 Task: Select Flowers. Add to cart, from The Flower & Gift Boutique_x000D_
 for 319 Chandan Way, Irving, Texas 75063, Cell Number 6823134501, following items : Premium Red Rose Bouquet (12ct)_x000D_
 - 1, Glass Bella Vase – Clear 8.75"_x000D_
 - 1, Lindt Lindor Assorted Gourmet Truffles Gift Box (6.8oz)_x000D_
 - 1, Preserved Roses Pink Champagne Gift Box_x000D_
 - 1
Action: Mouse moved to (948, 145)
Screenshot: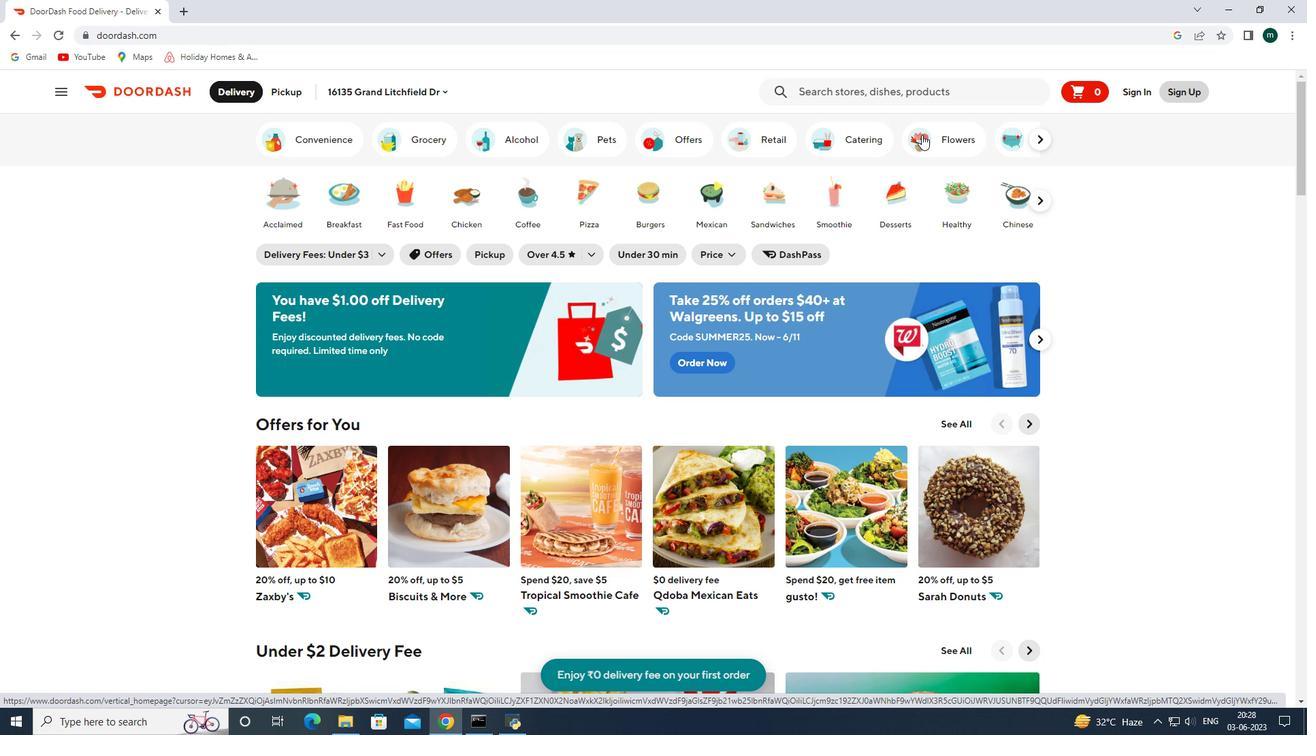 
Action: Mouse pressed left at (948, 145)
Screenshot: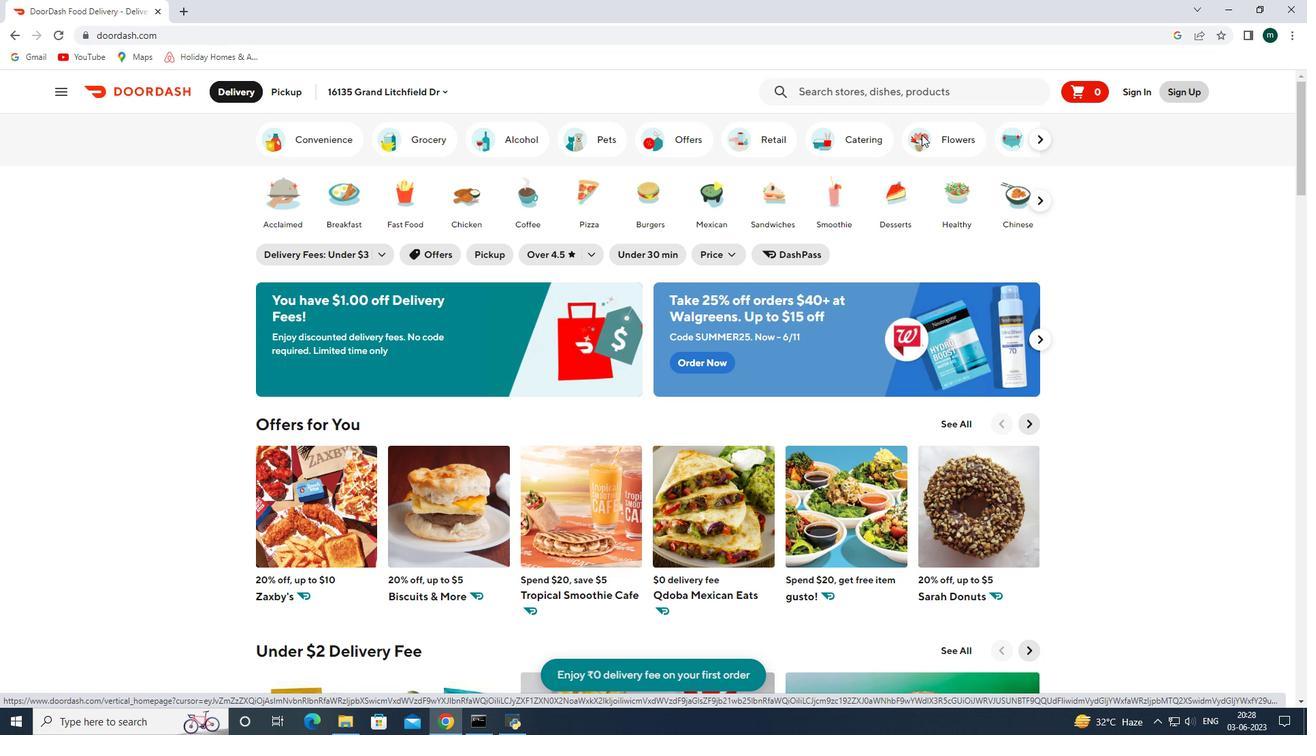 
Action: Mouse moved to (762, 312)
Screenshot: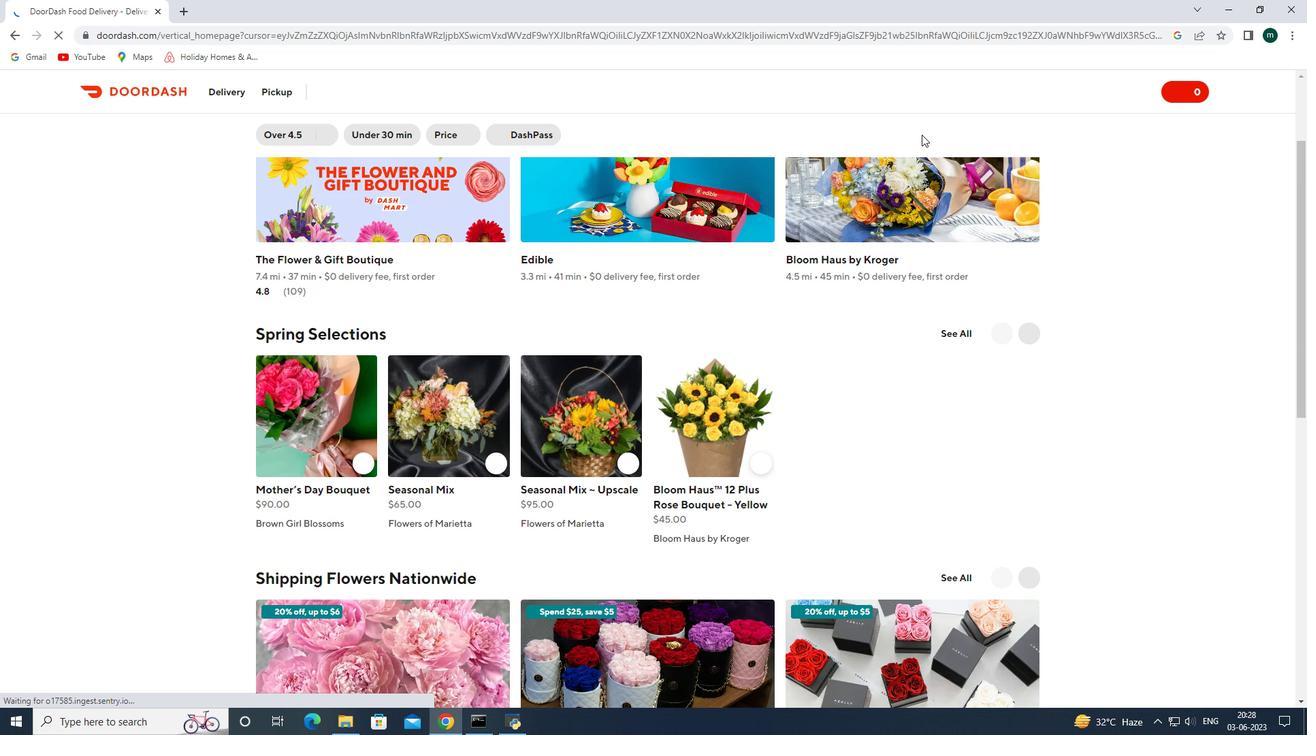 
Action: Mouse scrolled (762, 311) with delta (0, 0)
Screenshot: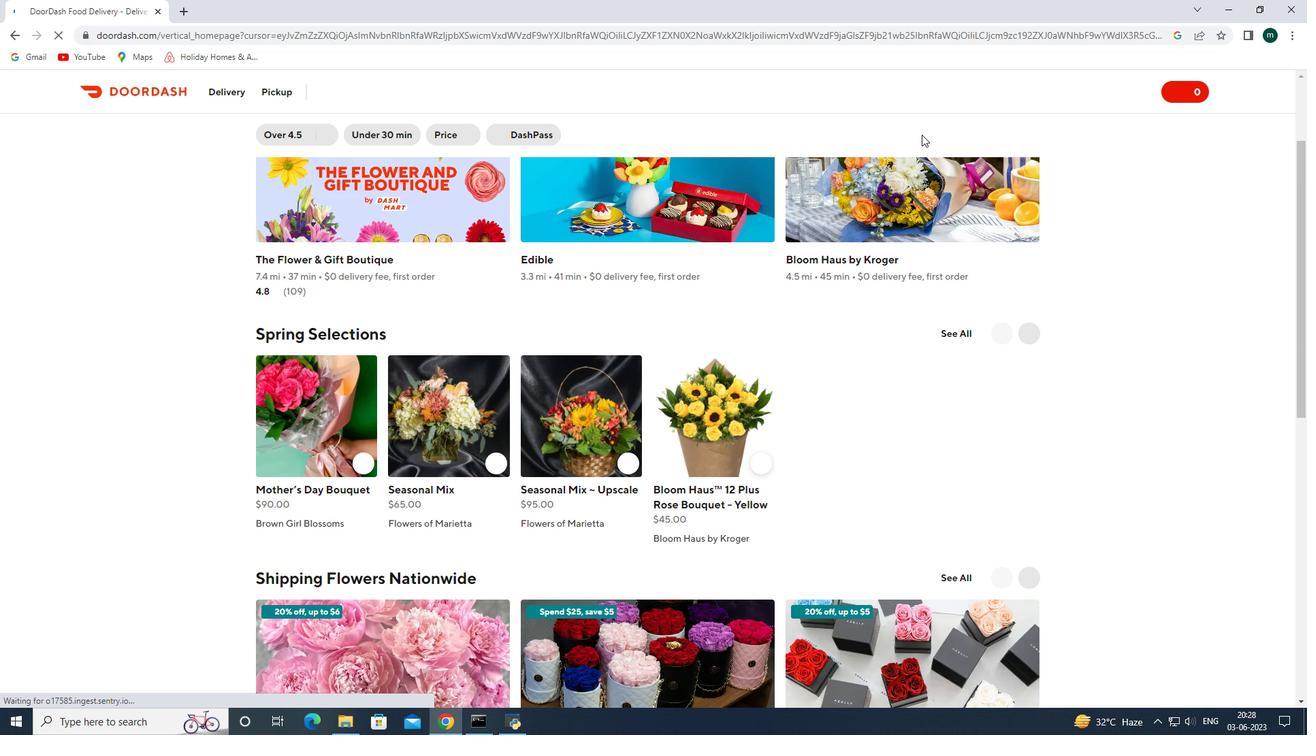 
Action: Mouse scrolled (762, 311) with delta (0, 0)
Screenshot: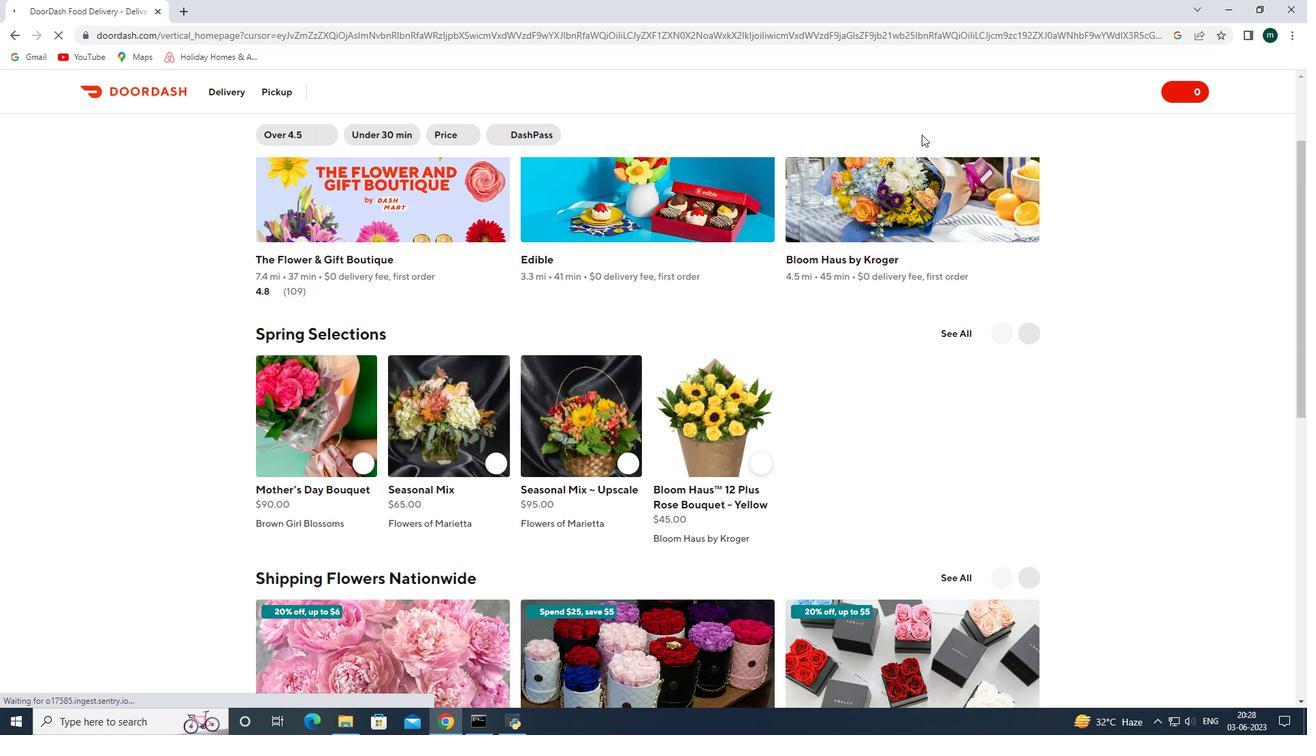 
Action: Mouse scrolled (762, 311) with delta (0, 0)
Screenshot: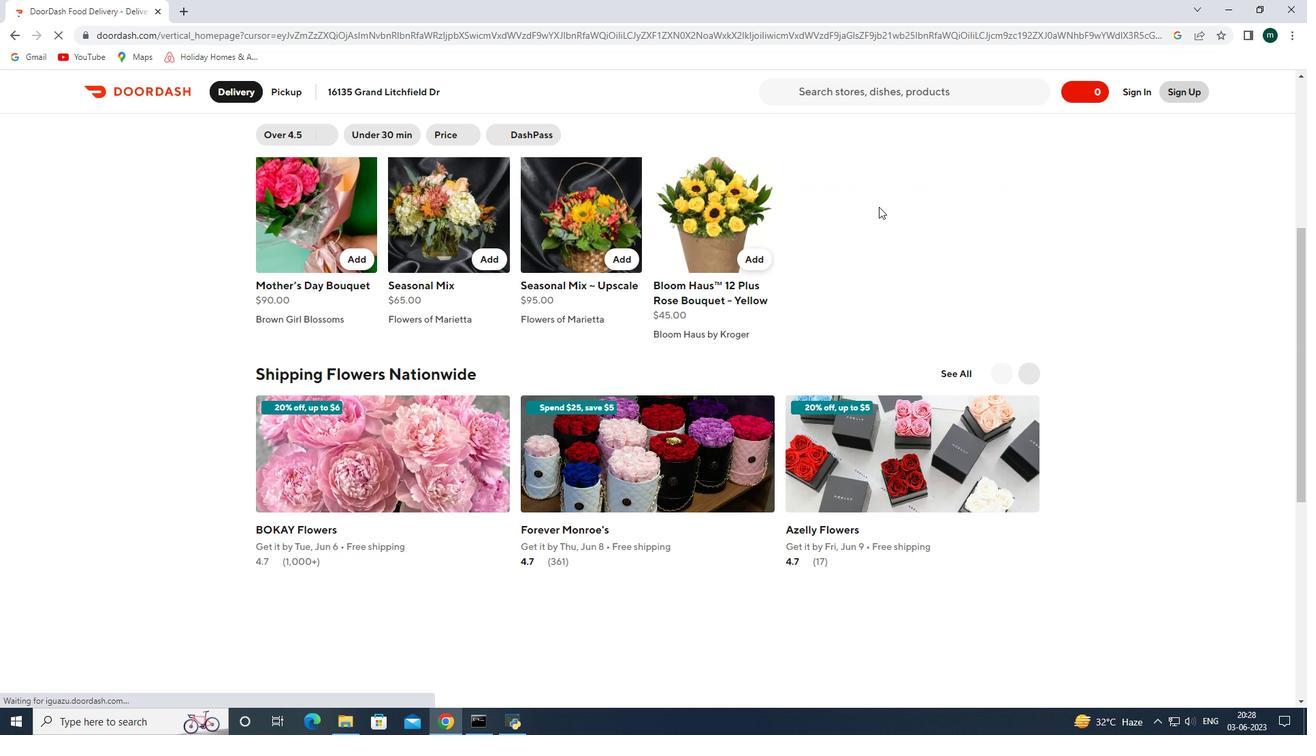 
Action: Mouse scrolled (762, 311) with delta (0, 0)
Screenshot: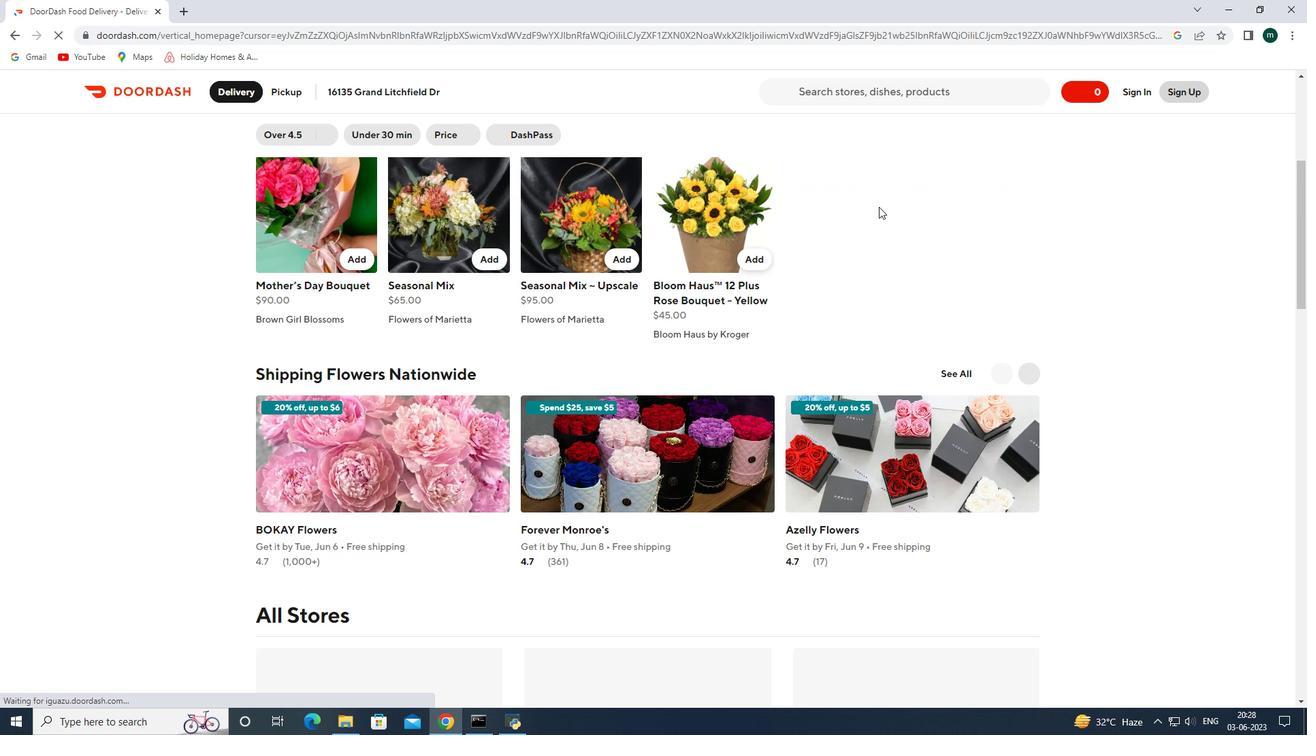 
Action: Mouse scrolled (762, 311) with delta (0, 0)
Screenshot: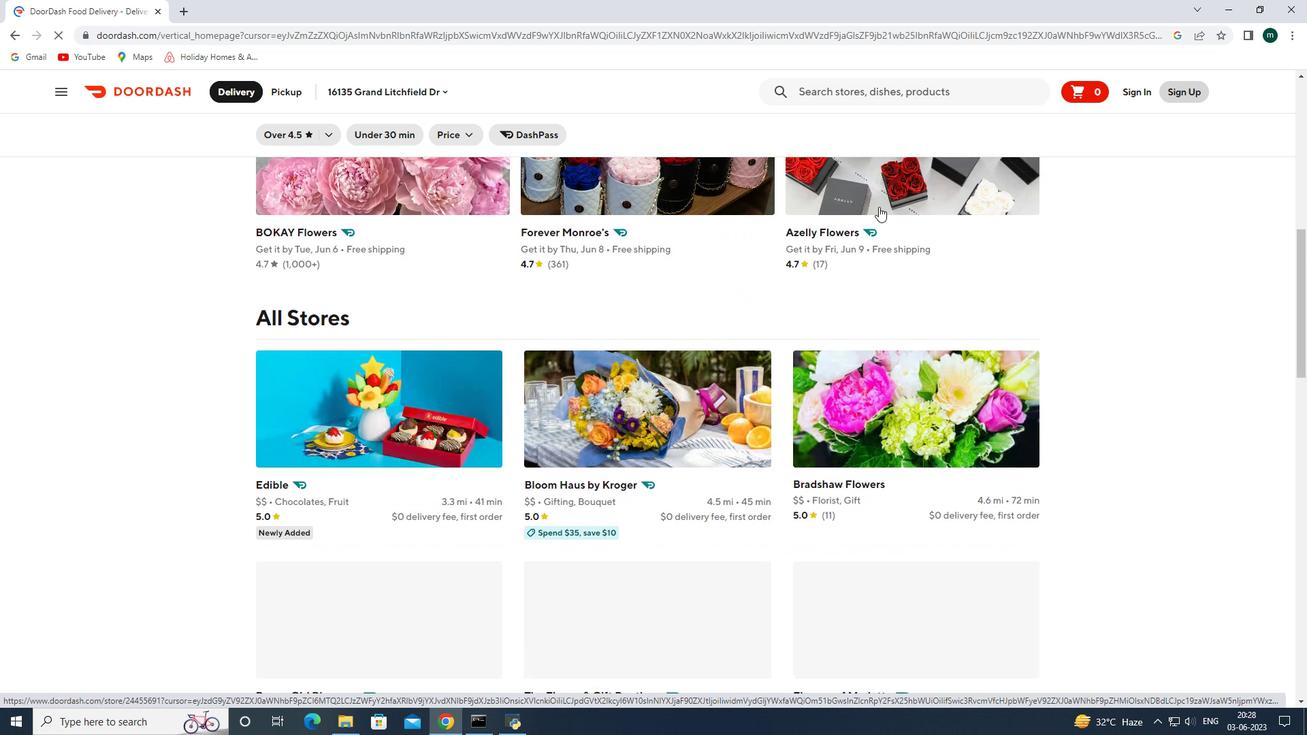 
Action: Mouse scrolled (762, 311) with delta (0, 0)
Screenshot: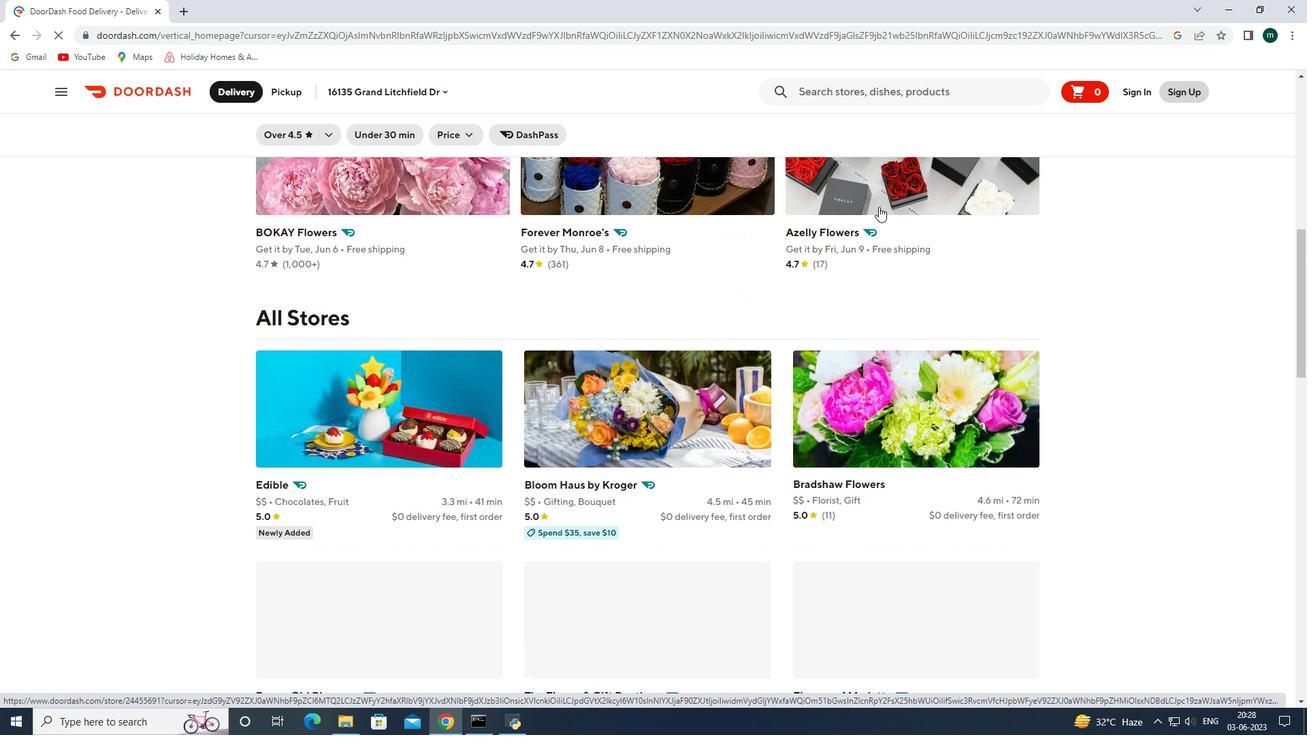 
Action: Mouse scrolled (762, 311) with delta (0, 0)
Screenshot: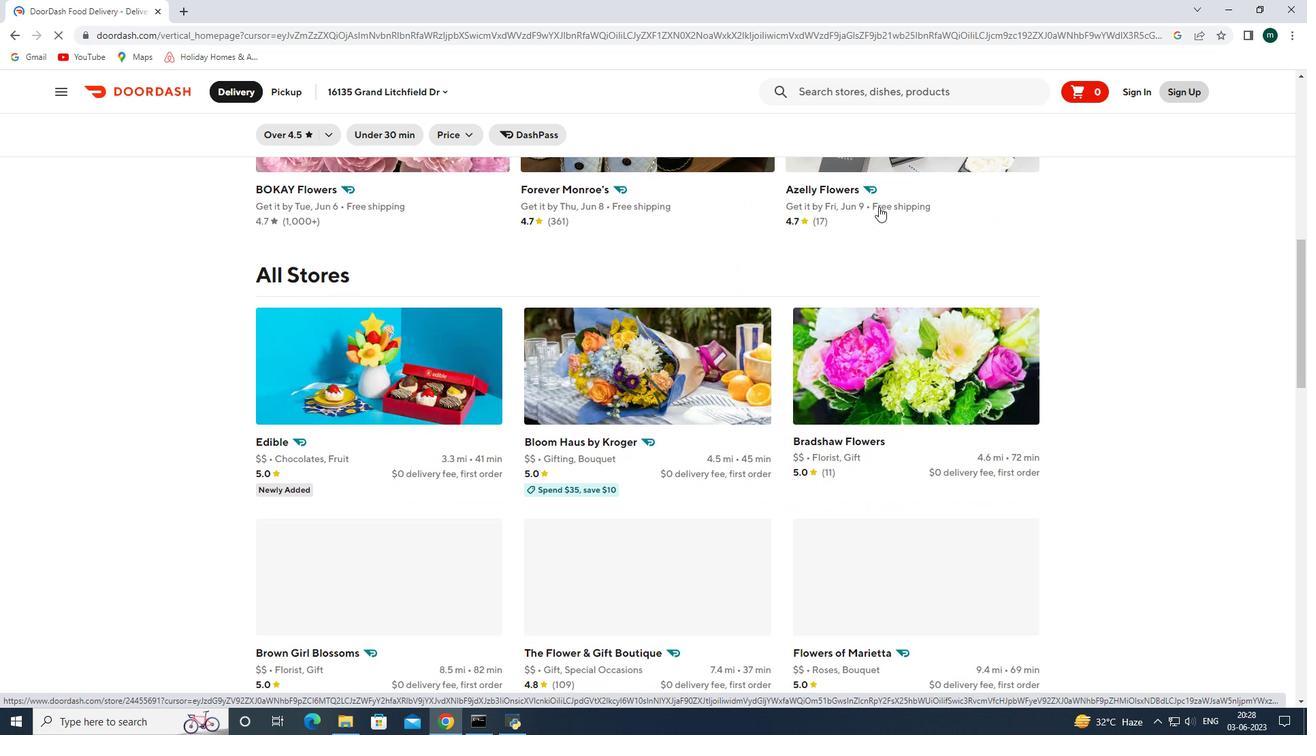 
Action: Mouse scrolled (762, 311) with delta (0, 0)
Screenshot: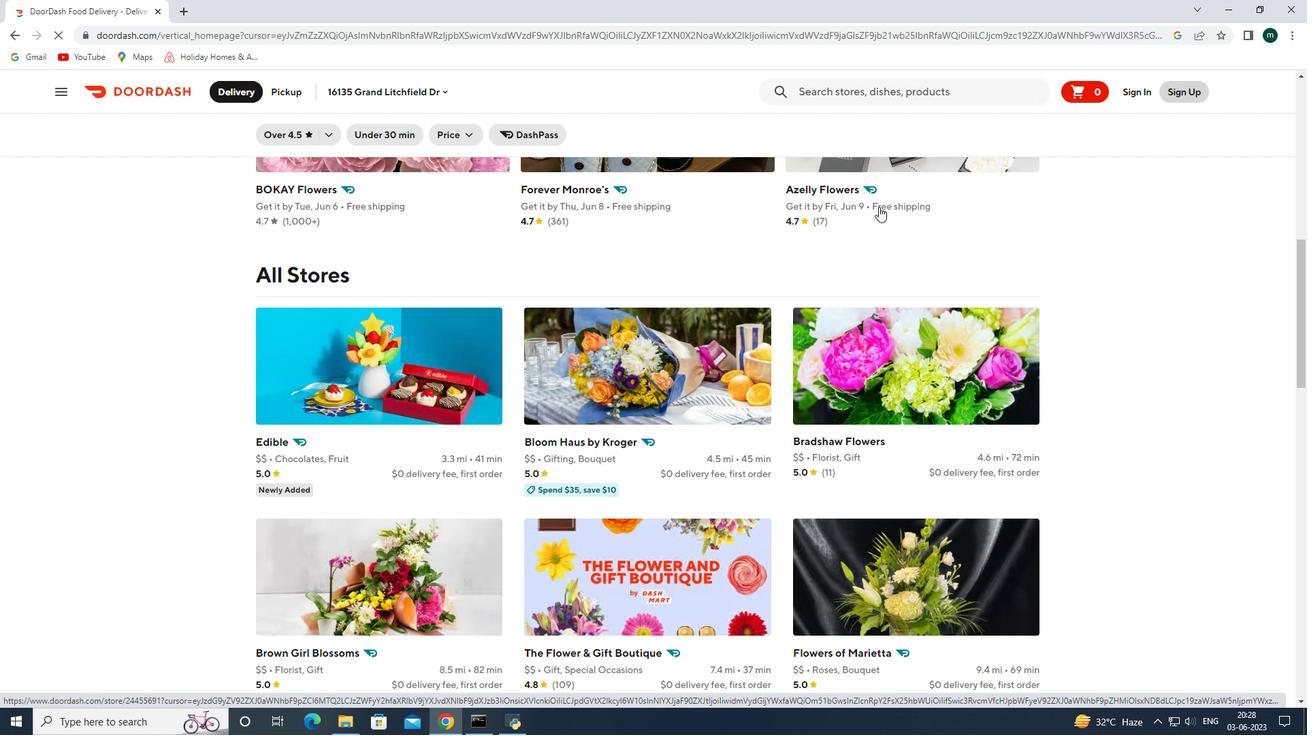 
Action: Mouse scrolled (762, 311) with delta (0, 0)
Screenshot: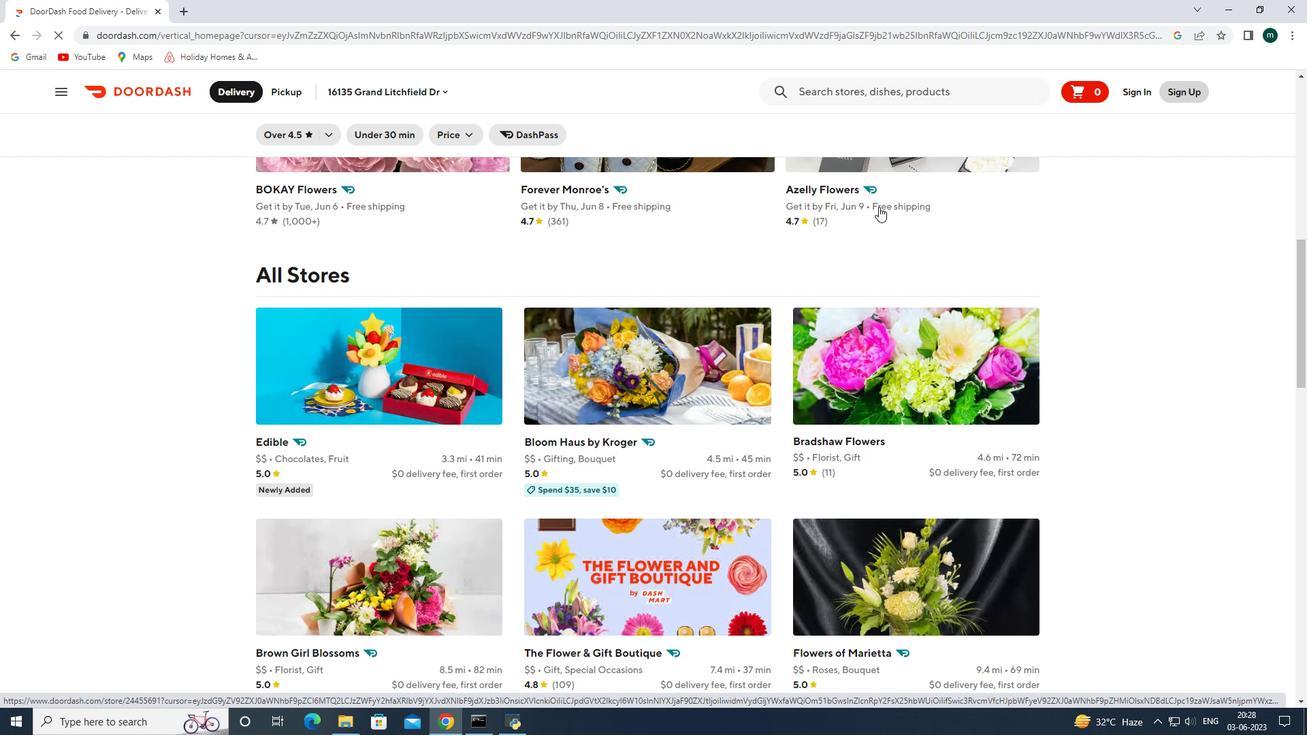 
Action: Mouse scrolled (762, 311) with delta (0, 0)
Screenshot: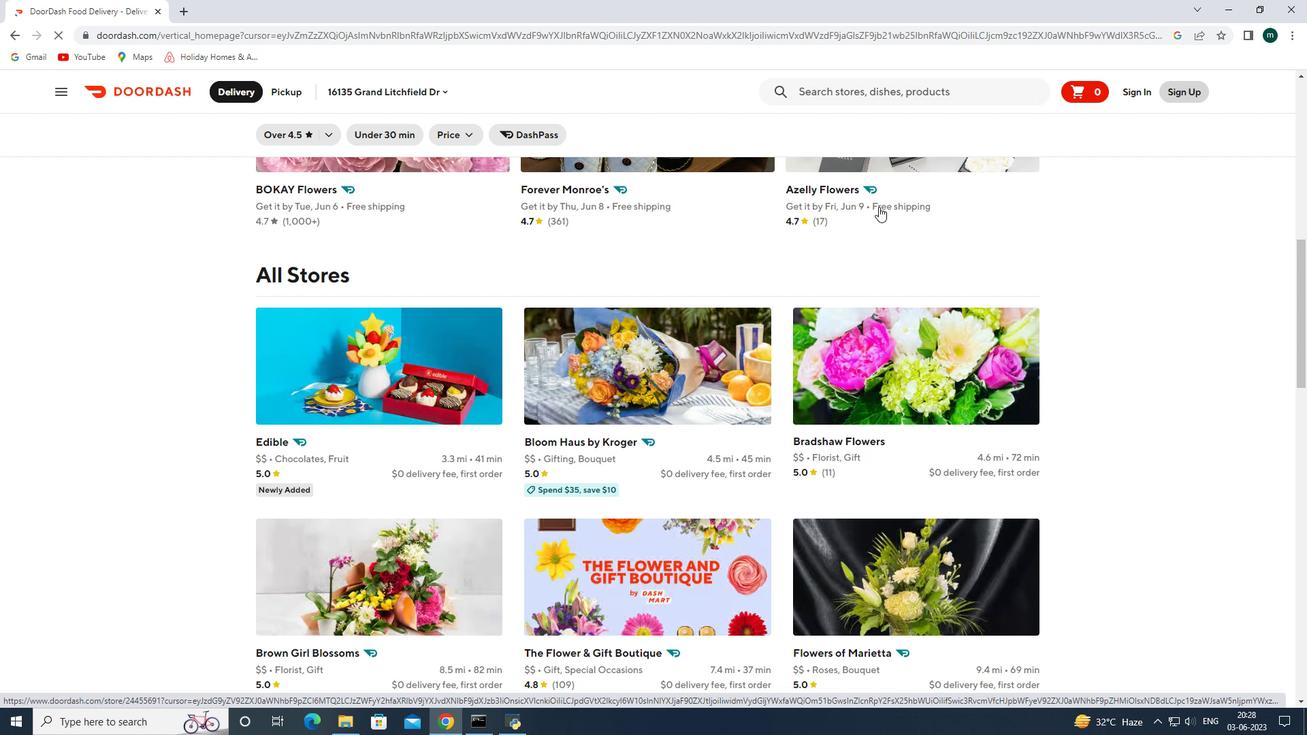 
Action: Mouse scrolled (762, 311) with delta (0, 0)
Screenshot: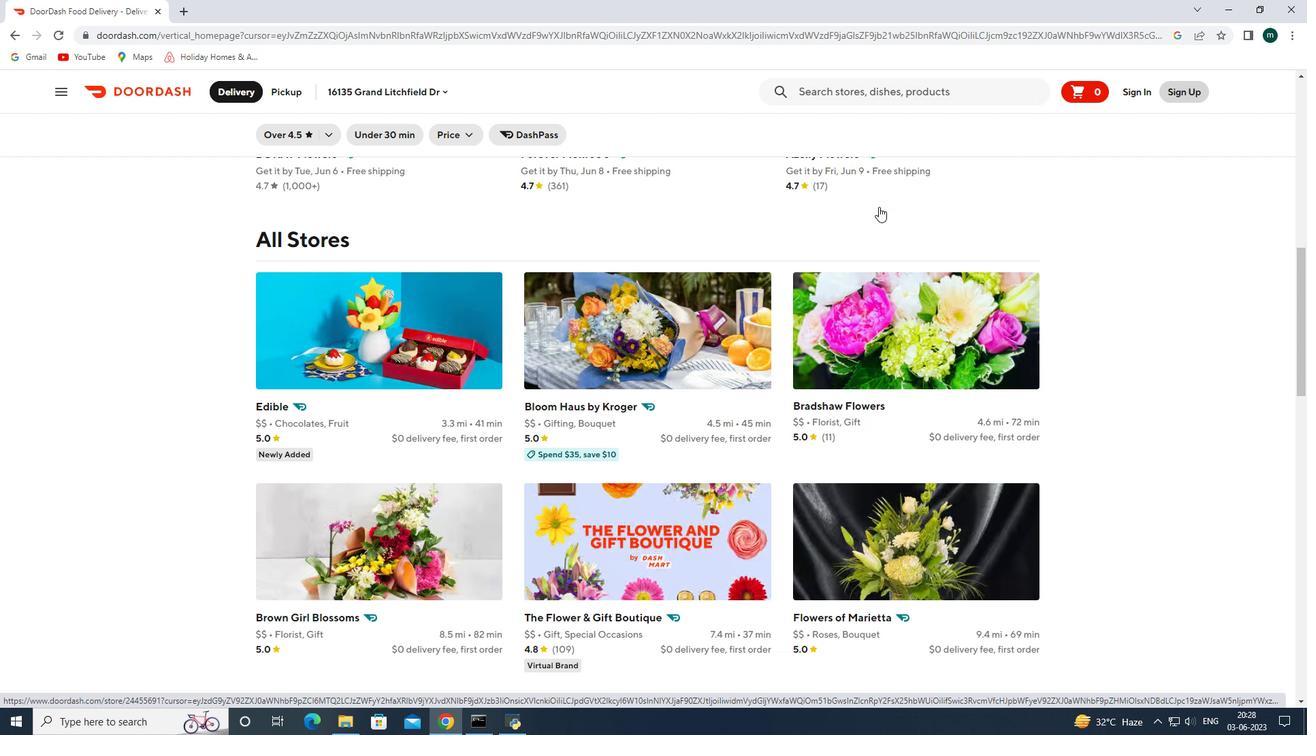 
Action: Mouse scrolled (762, 311) with delta (0, 0)
Screenshot: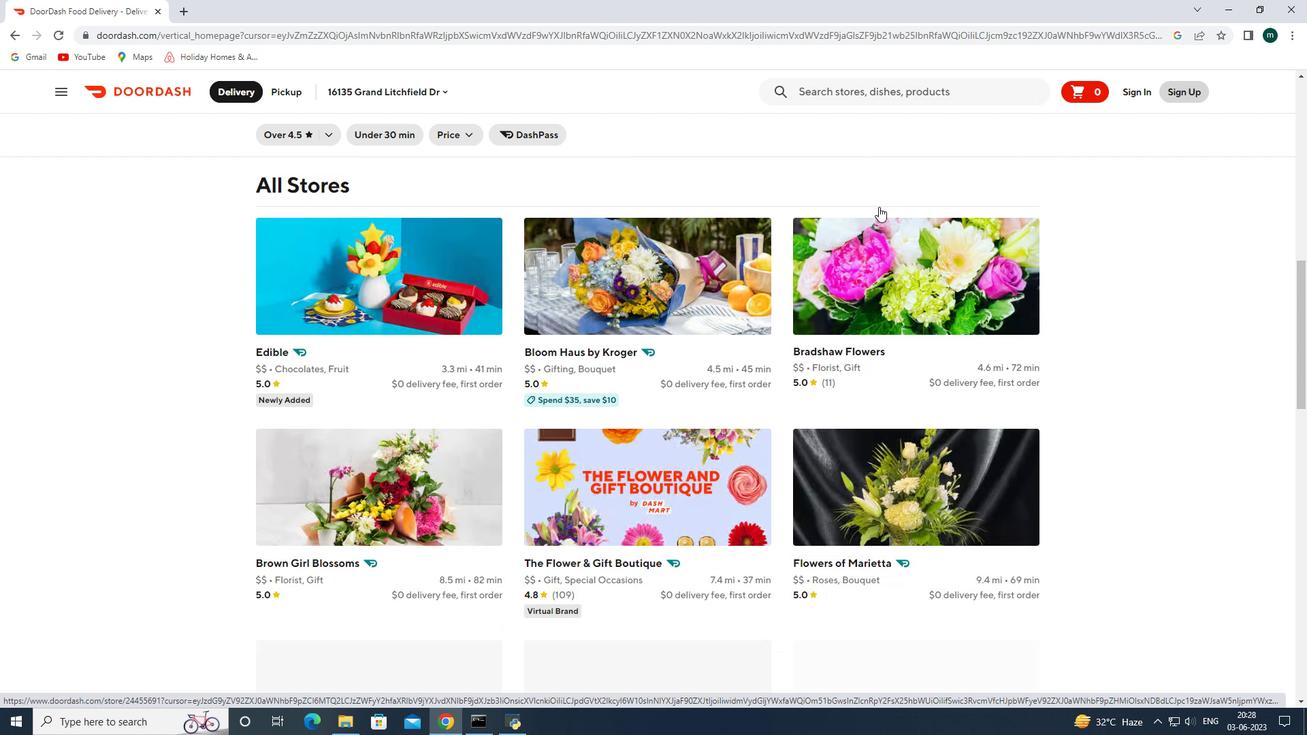
Action: Mouse scrolled (762, 311) with delta (0, 0)
Screenshot: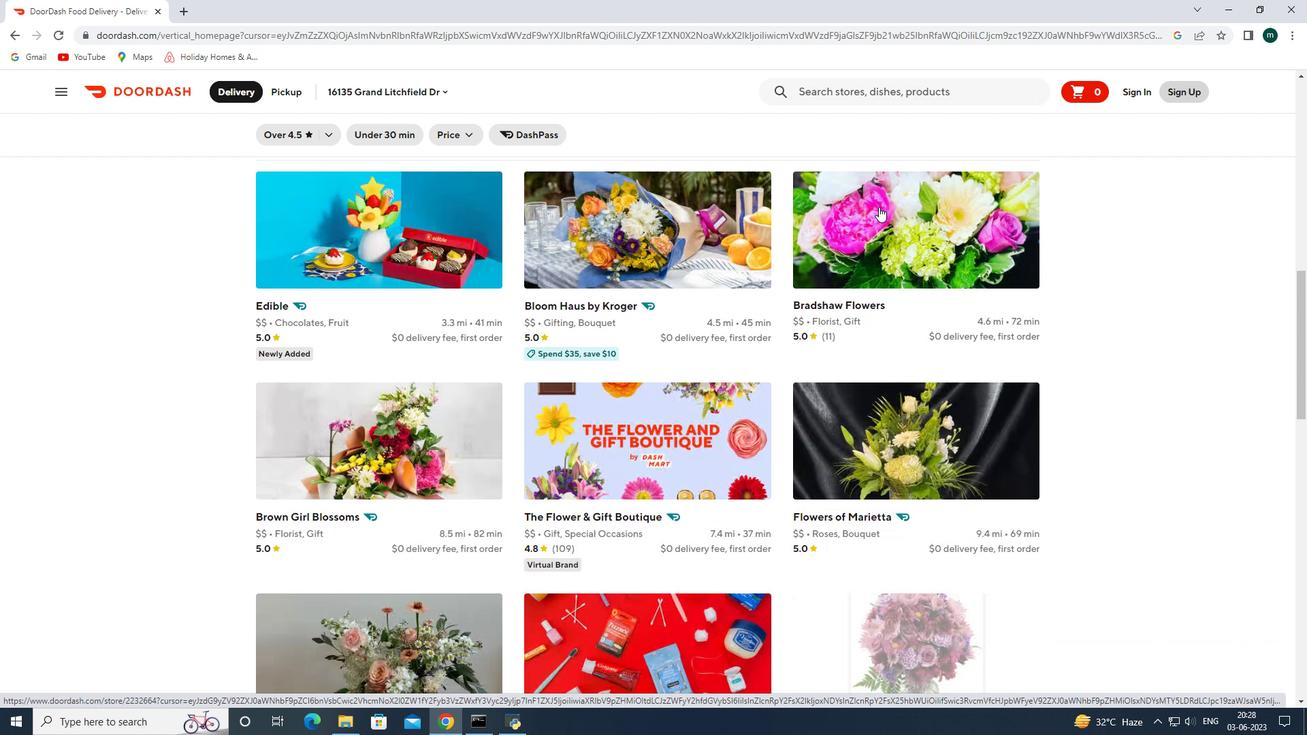 
Action: Mouse scrolled (762, 311) with delta (0, 0)
Screenshot: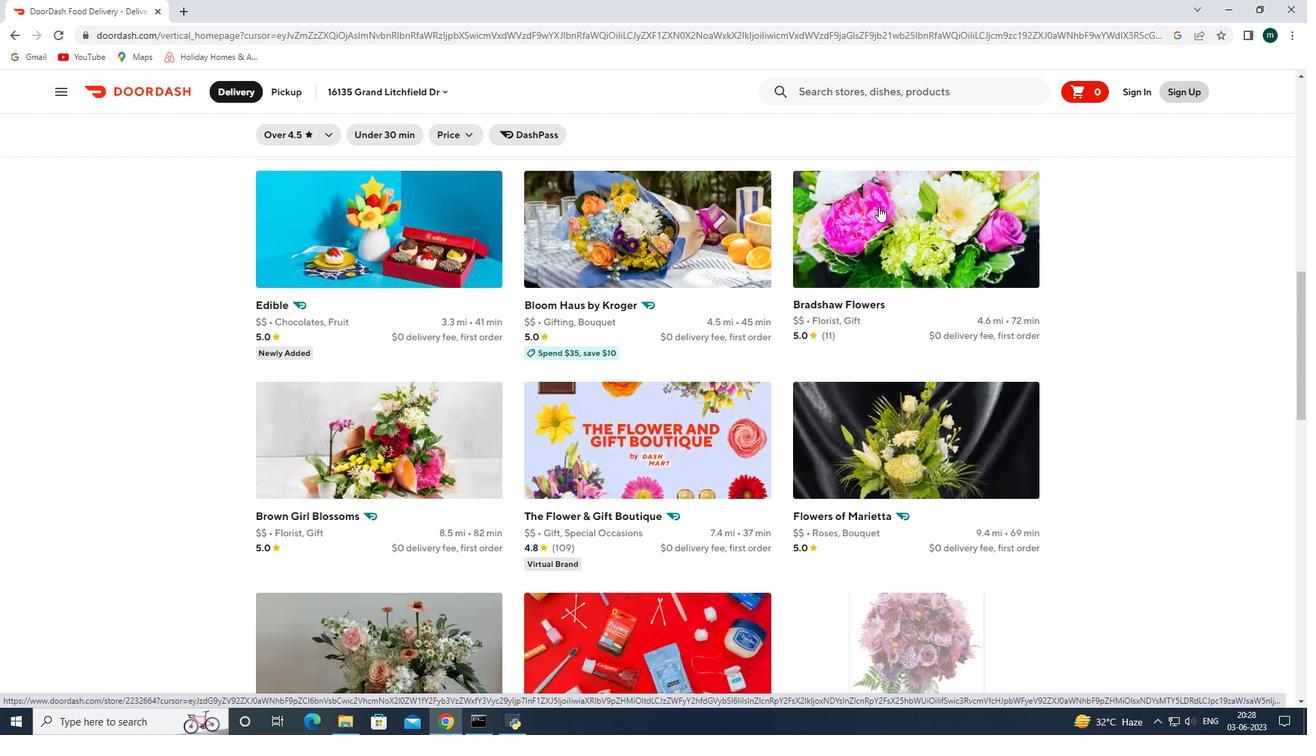 
Action: Mouse scrolled (762, 311) with delta (0, 0)
Screenshot: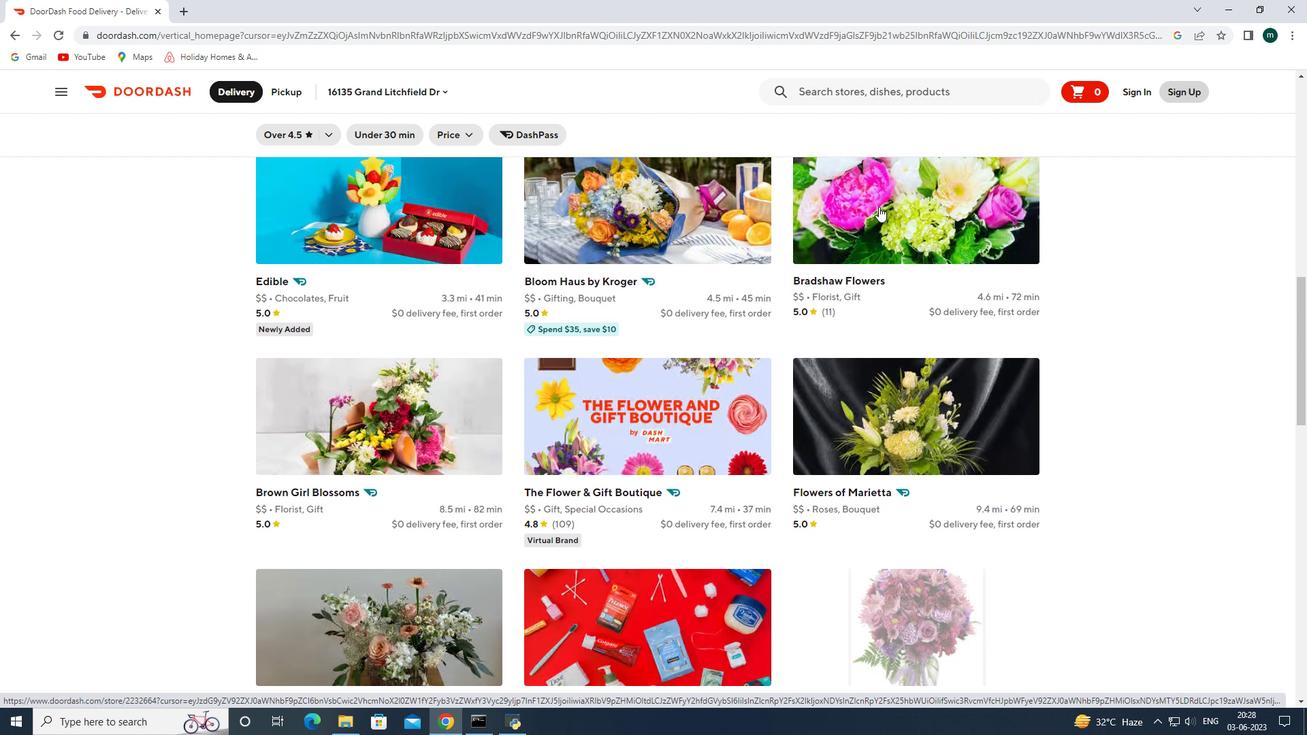 
Action: Mouse scrolled (762, 311) with delta (0, 0)
Screenshot: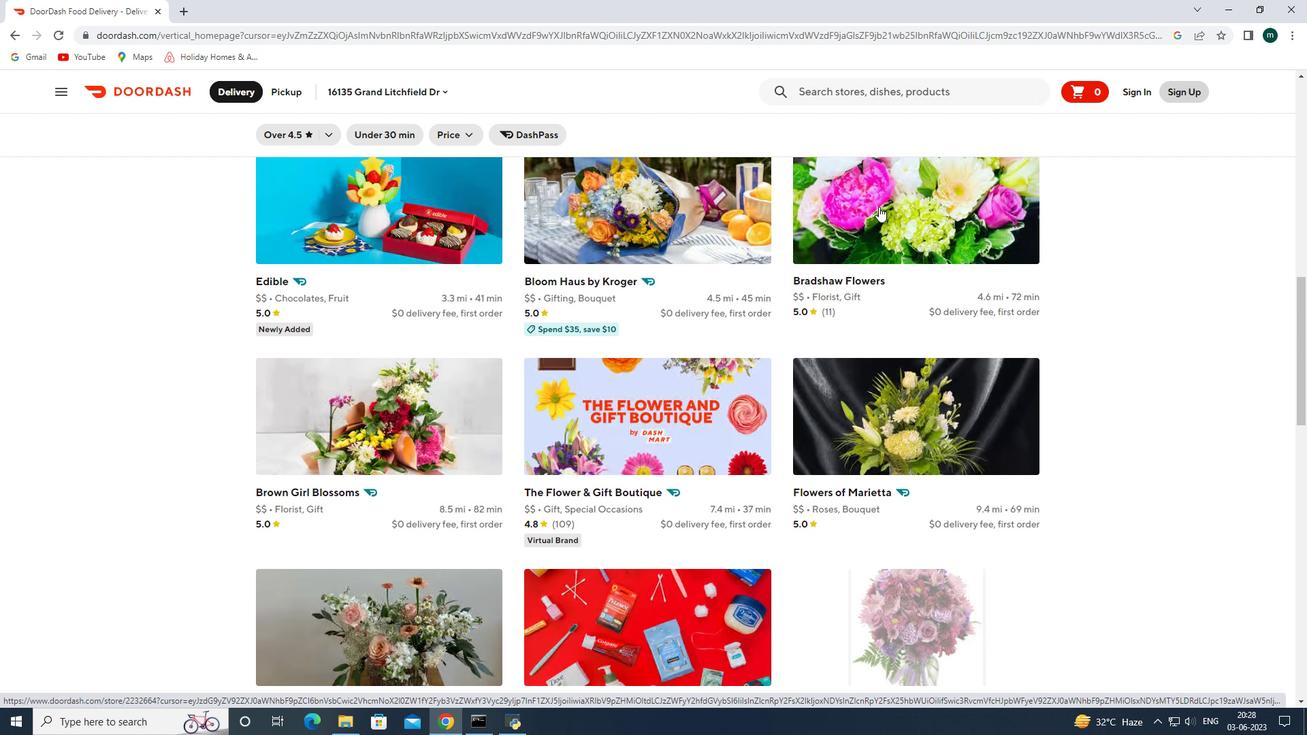 
Action: Mouse scrolled (762, 311) with delta (0, 0)
Screenshot: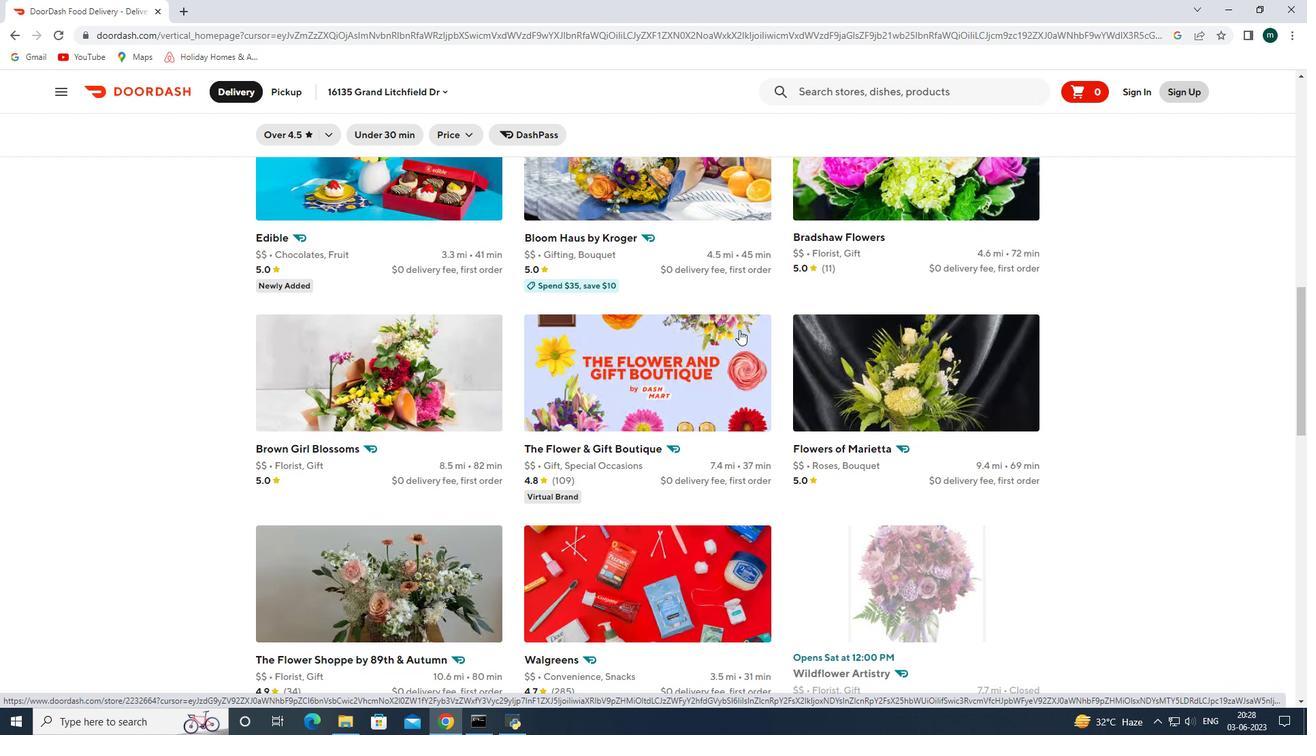 
Action: Mouse scrolled (762, 311) with delta (0, 0)
Screenshot: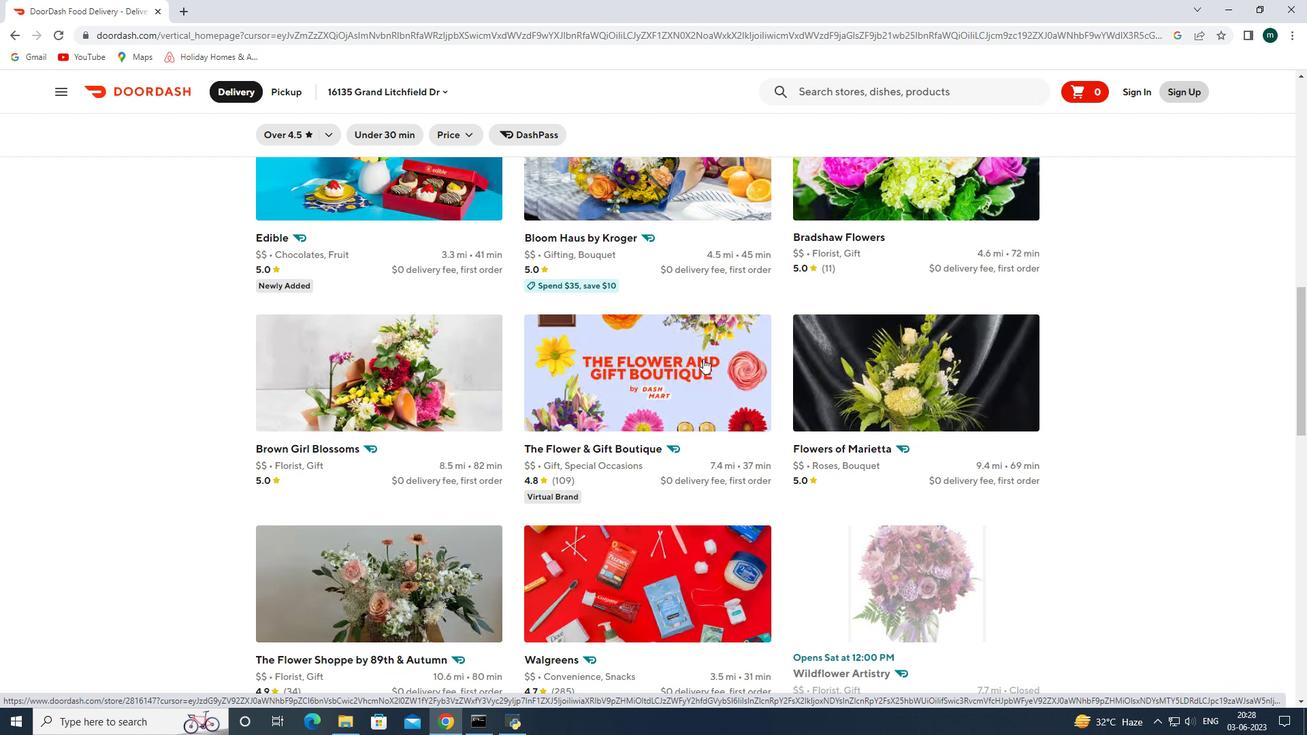 
Action: Mouse scrolled (762, 311) with delta (0, 0)
Screenshot: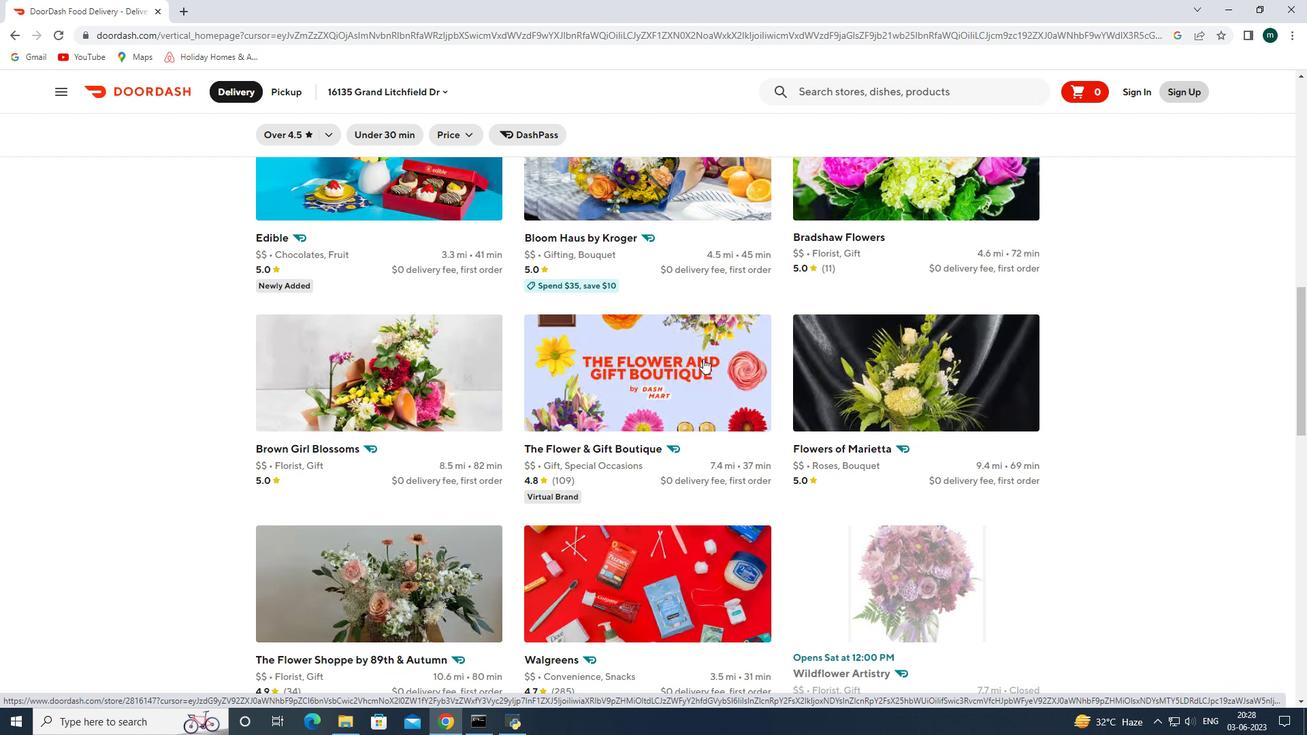 
Action: Mouse scrolled (762, 311) with delta (0, 0)
Screenshot: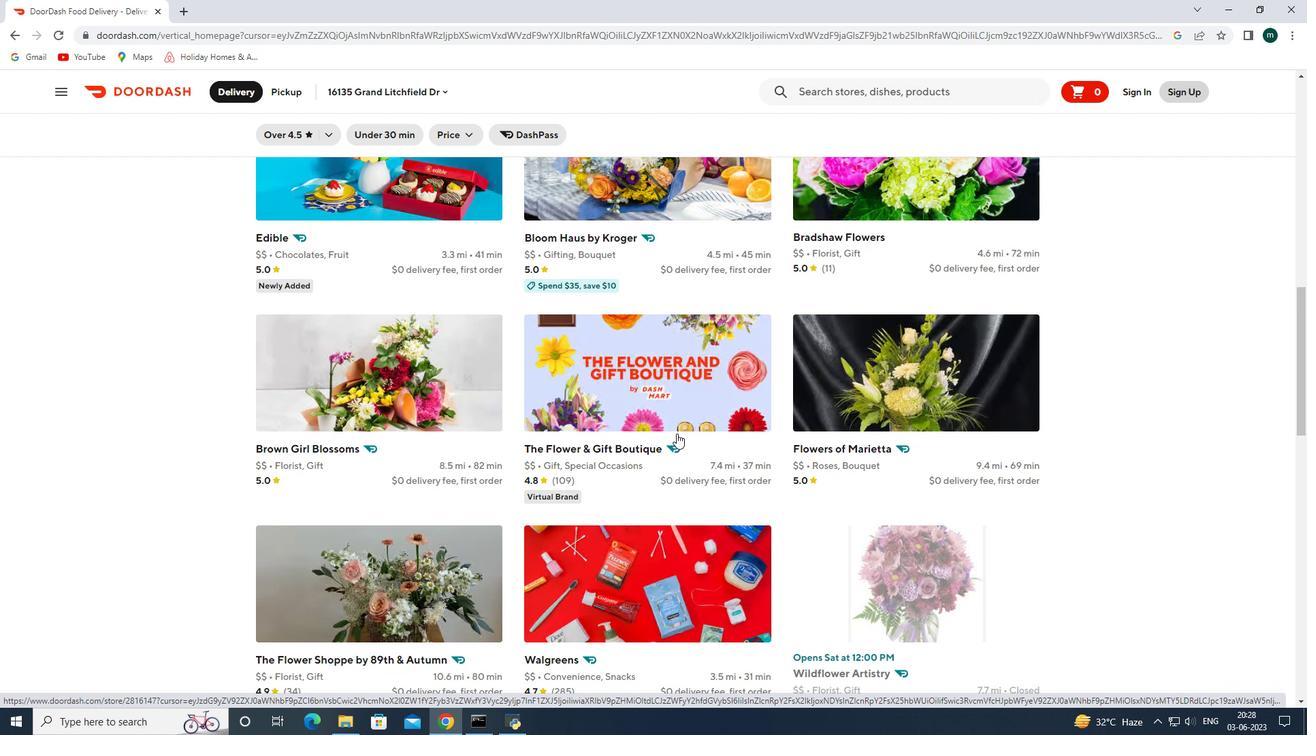 
Action: Mouse scrolled (762, 311) with delta (0, 0)
Screenshot: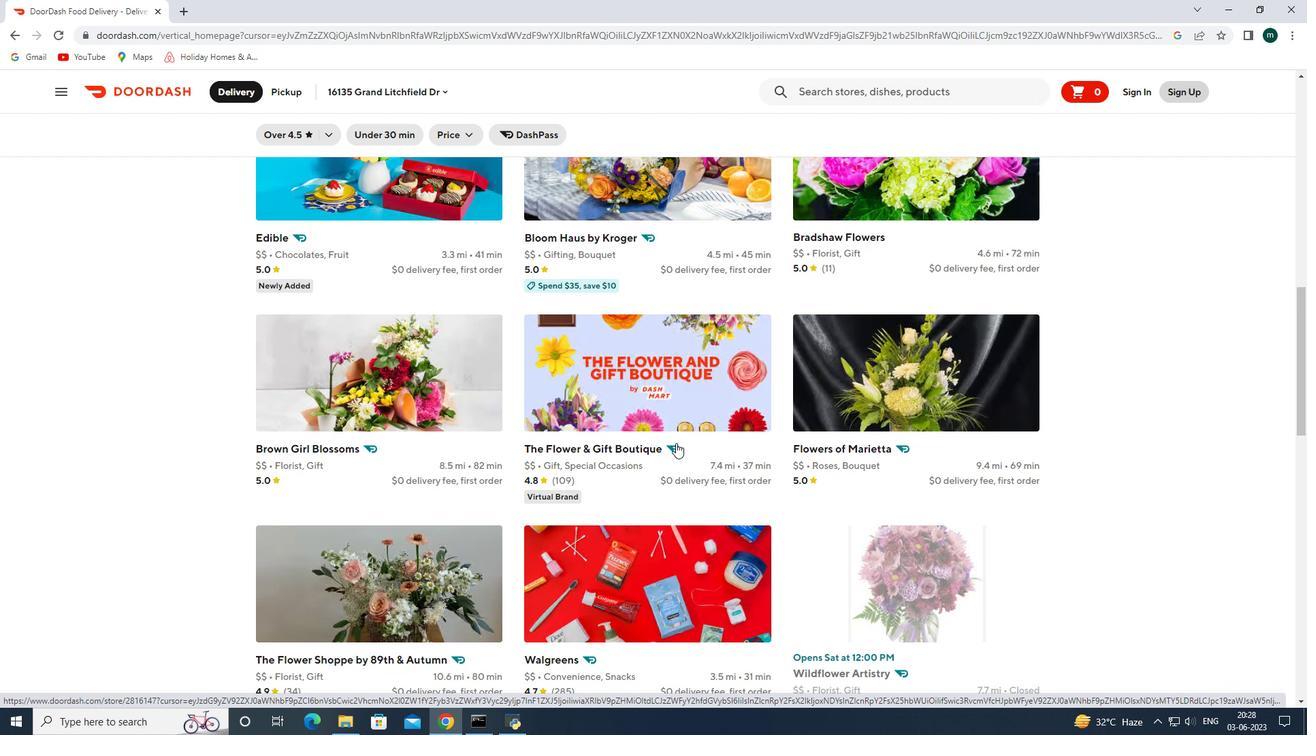 
Action: Mouse scrolled (762, 311) with delta (0, 0)
Screenshot: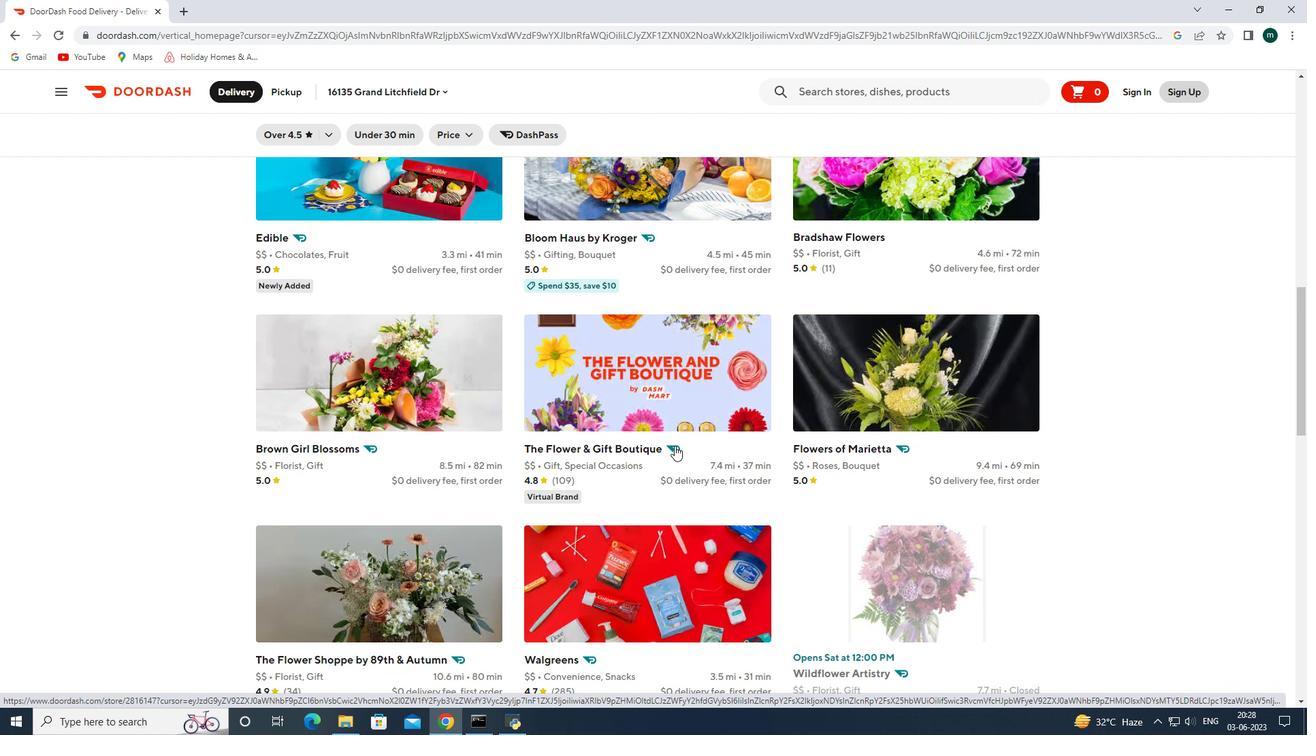 
Action: Mouse scrolled (762, 311) with delta (0, 0)
Screenshot: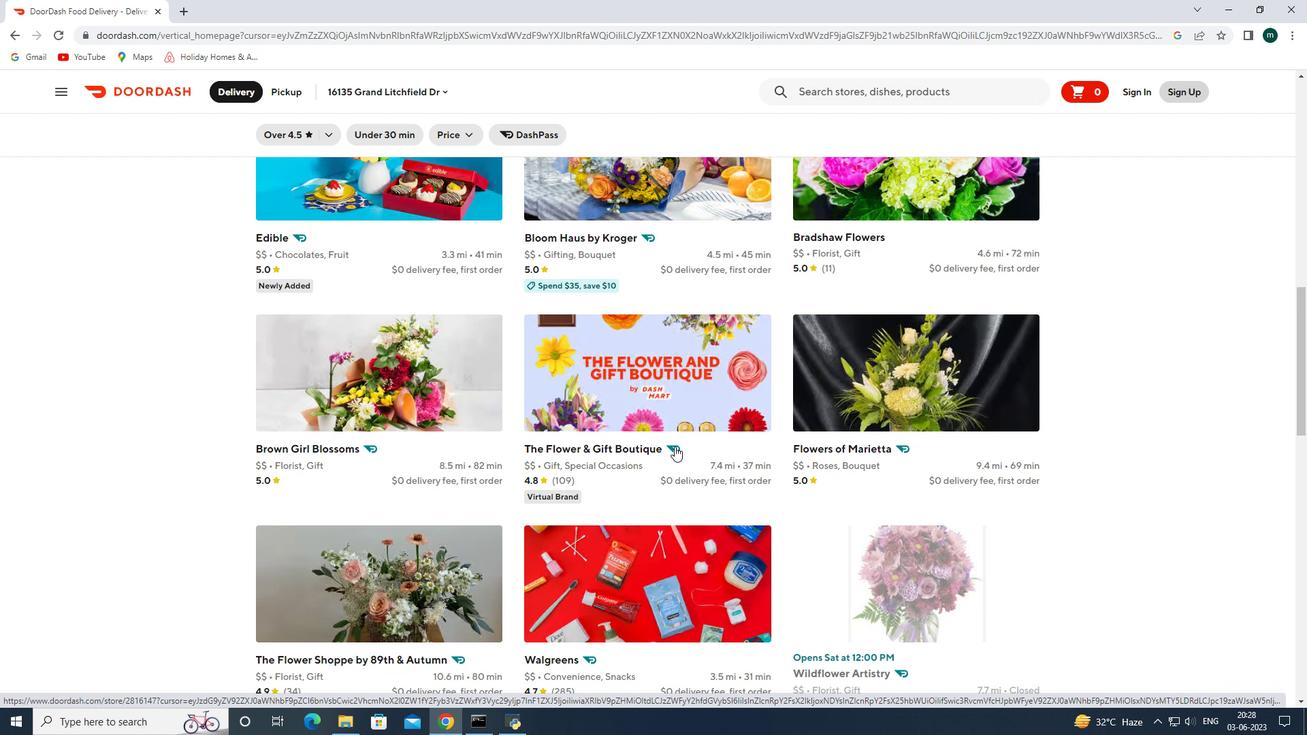 
Action: Mouse scrolled (762, 311) with delta (0, 0)
Screenshot: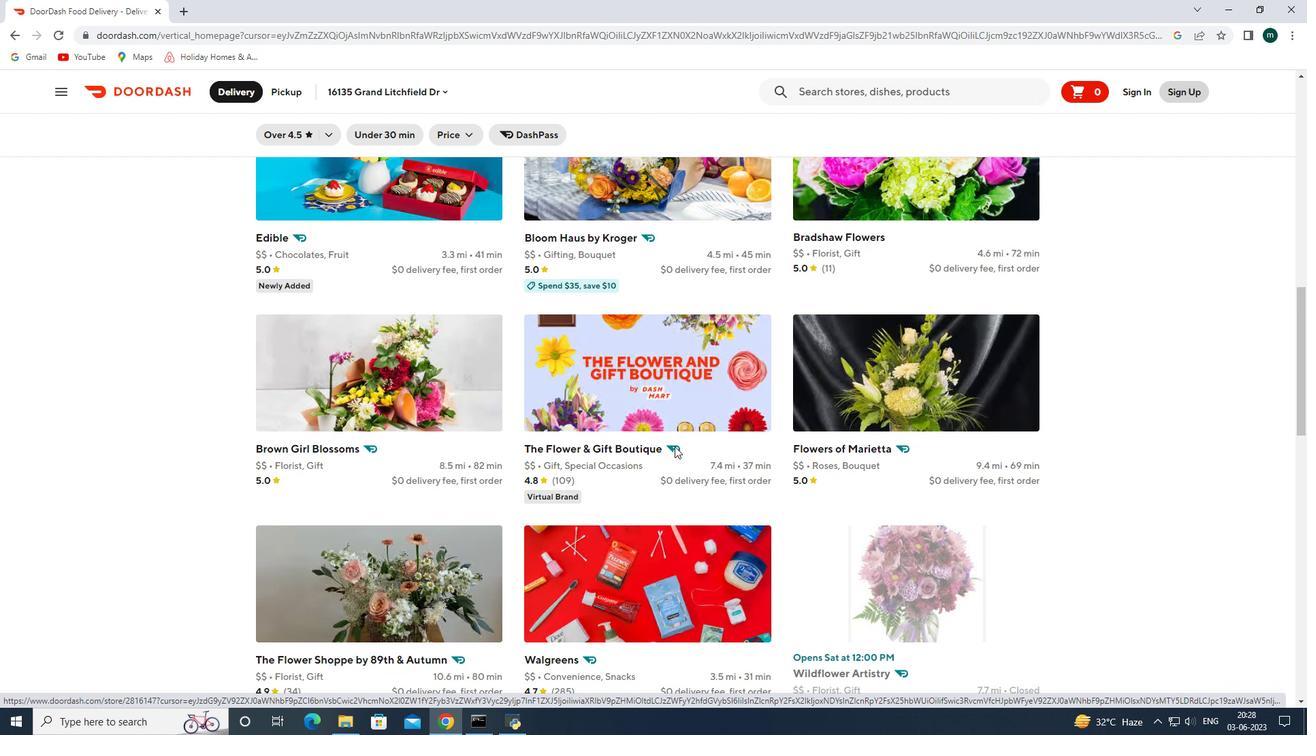 
Action: Mouse scrolled (762, 311) with delta (0, 0)
Screenshot: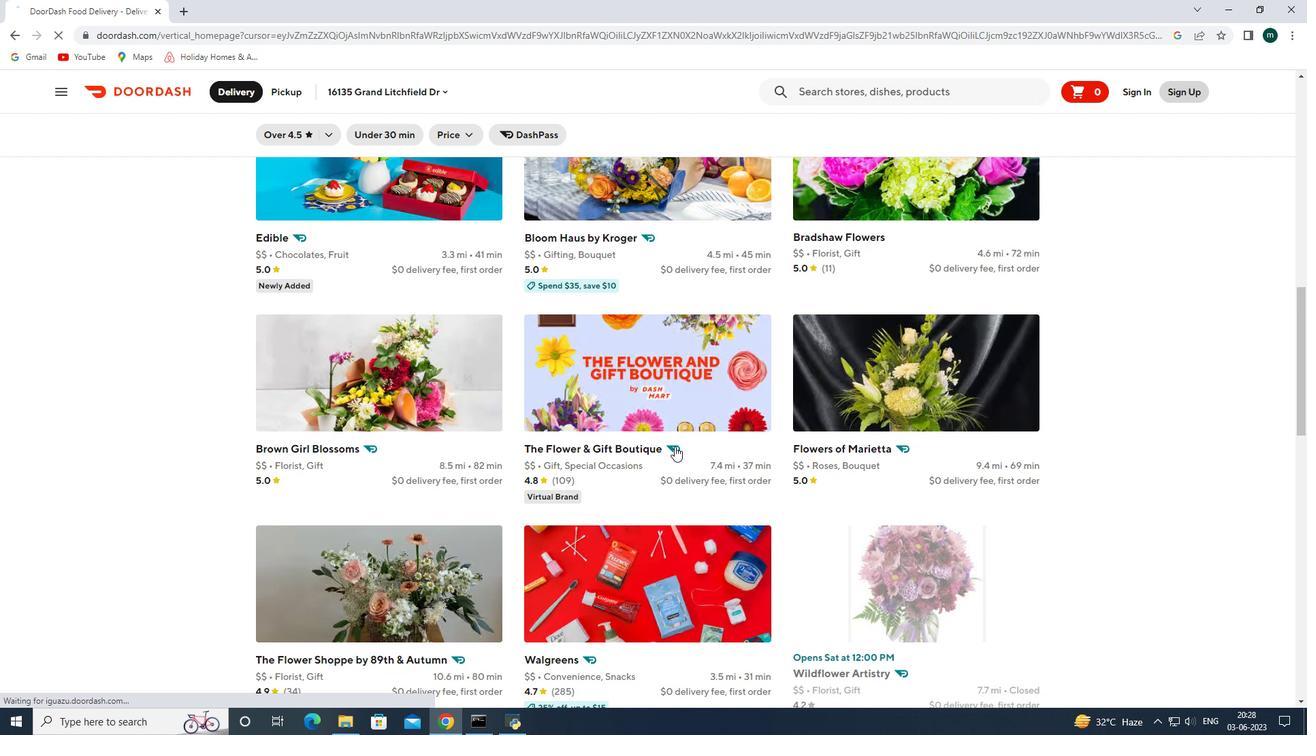 
Action: Mouse scrolled (762, 311) with delta (0, 0)
Screenshot: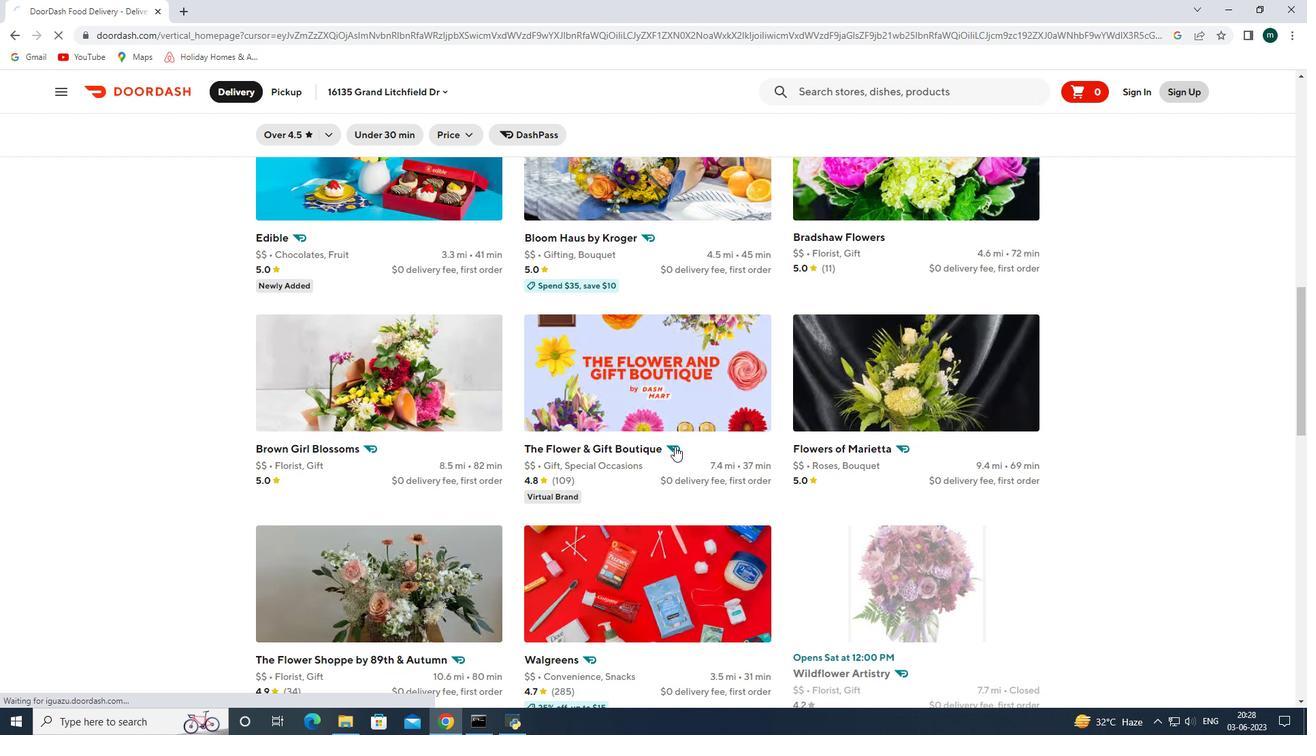 
Action: Mouse scrolled (762, 311) with delta (0, 0)
Screenshot: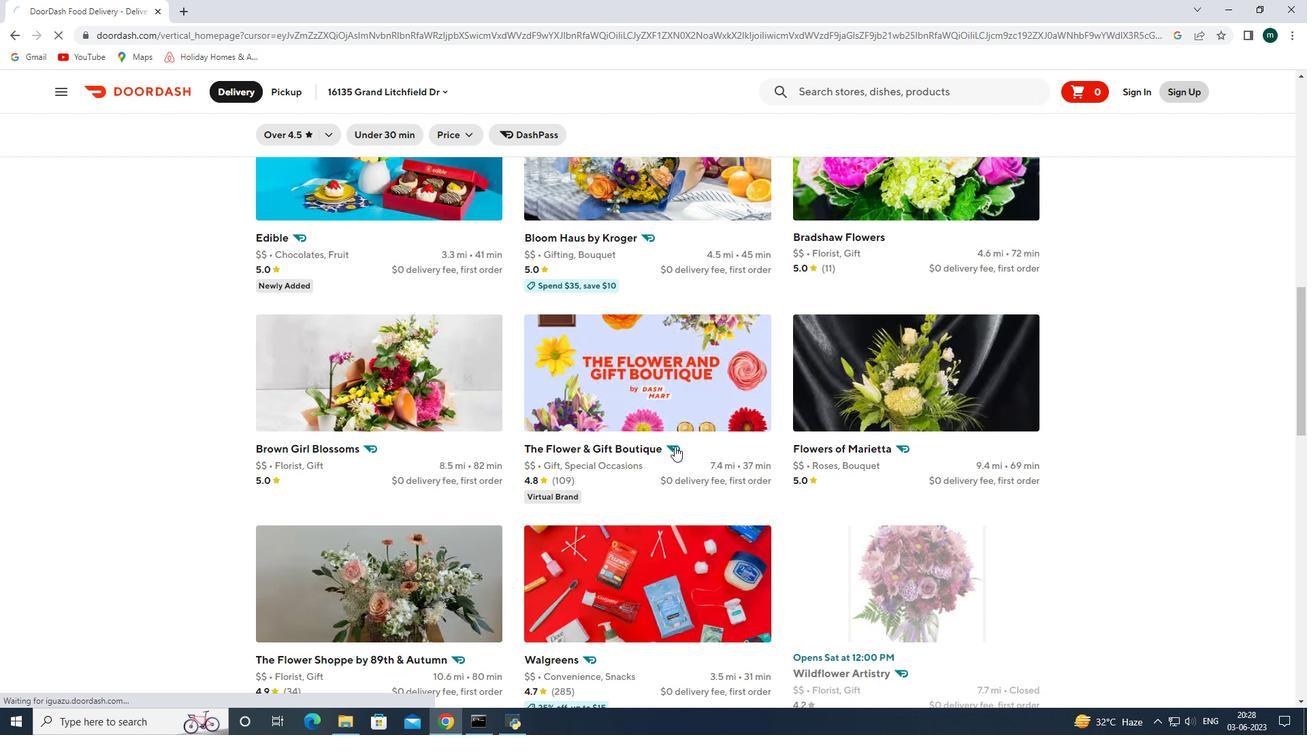
Action: Mouse scrolled (762, 311) with delta (0, 0)
Screenshot: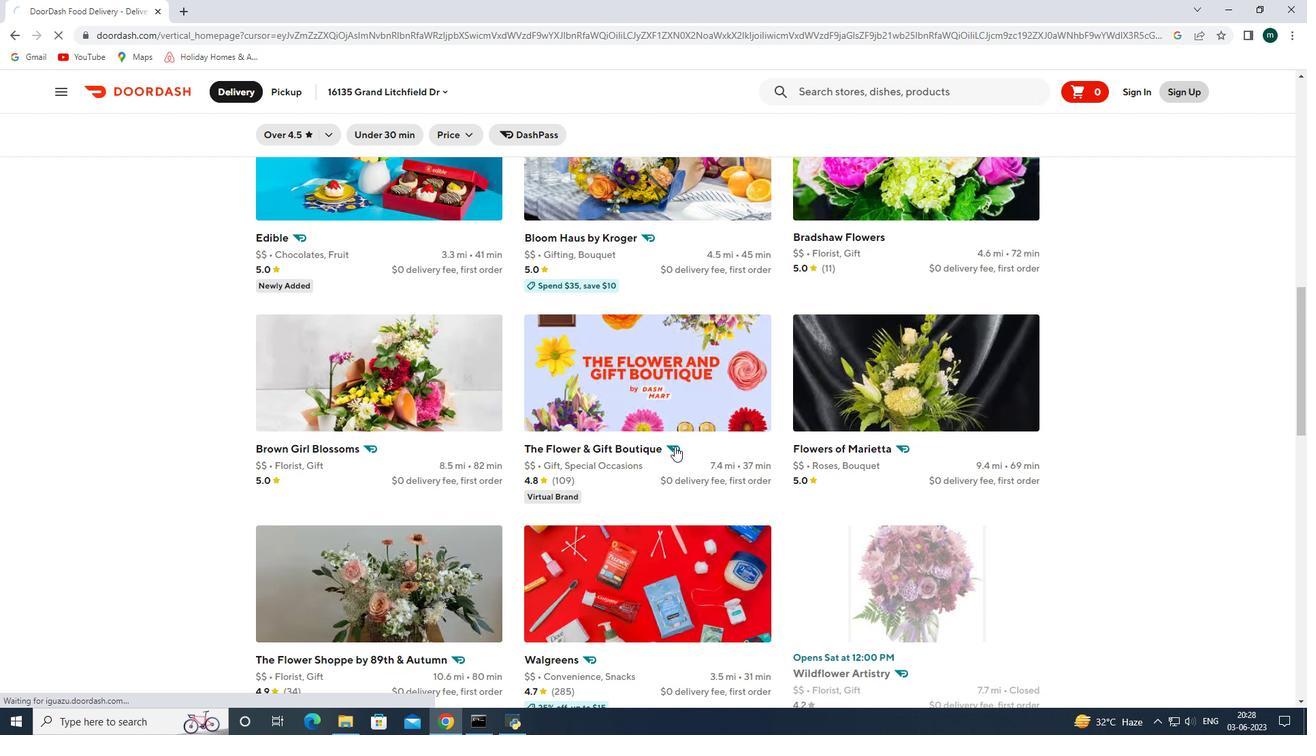 
Action: Mouse scrolled (762, 311) with delta (0, 0)
Screenshot: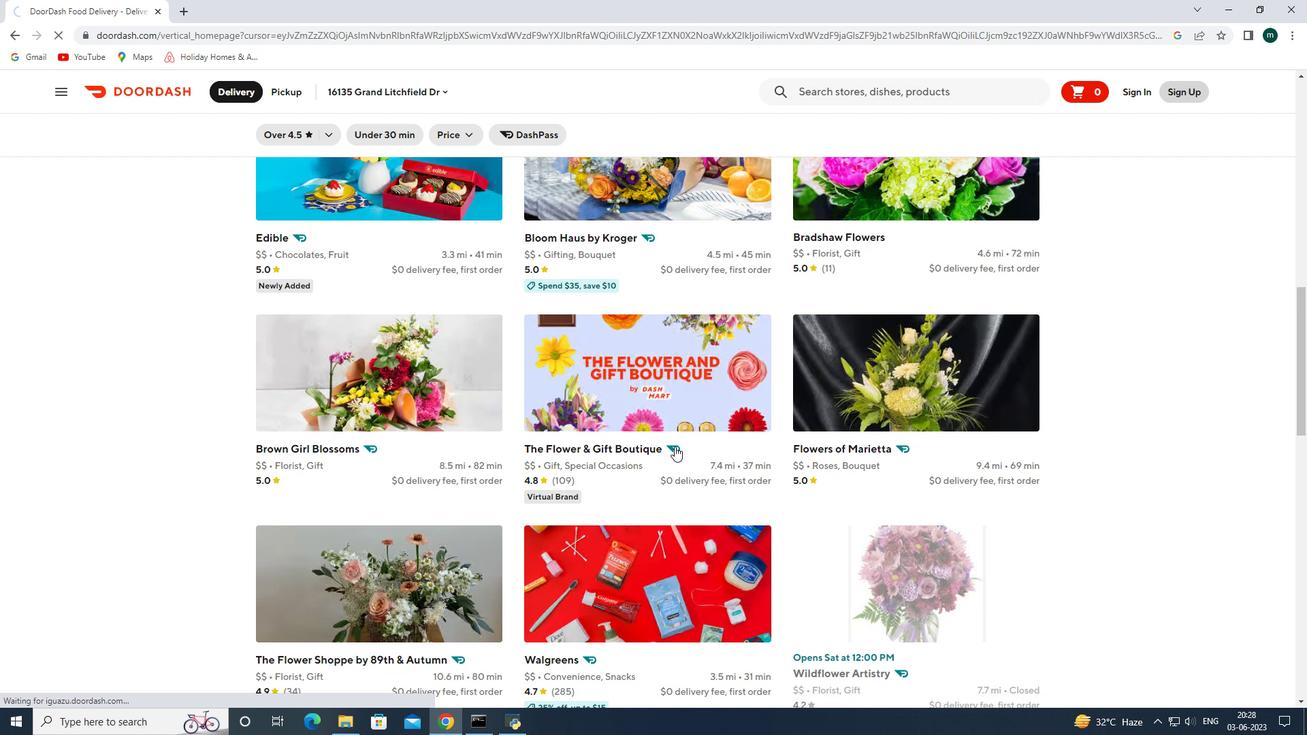 
Action: Mouse scrolled (762, 311) with delta (0, 0)
Screenshot: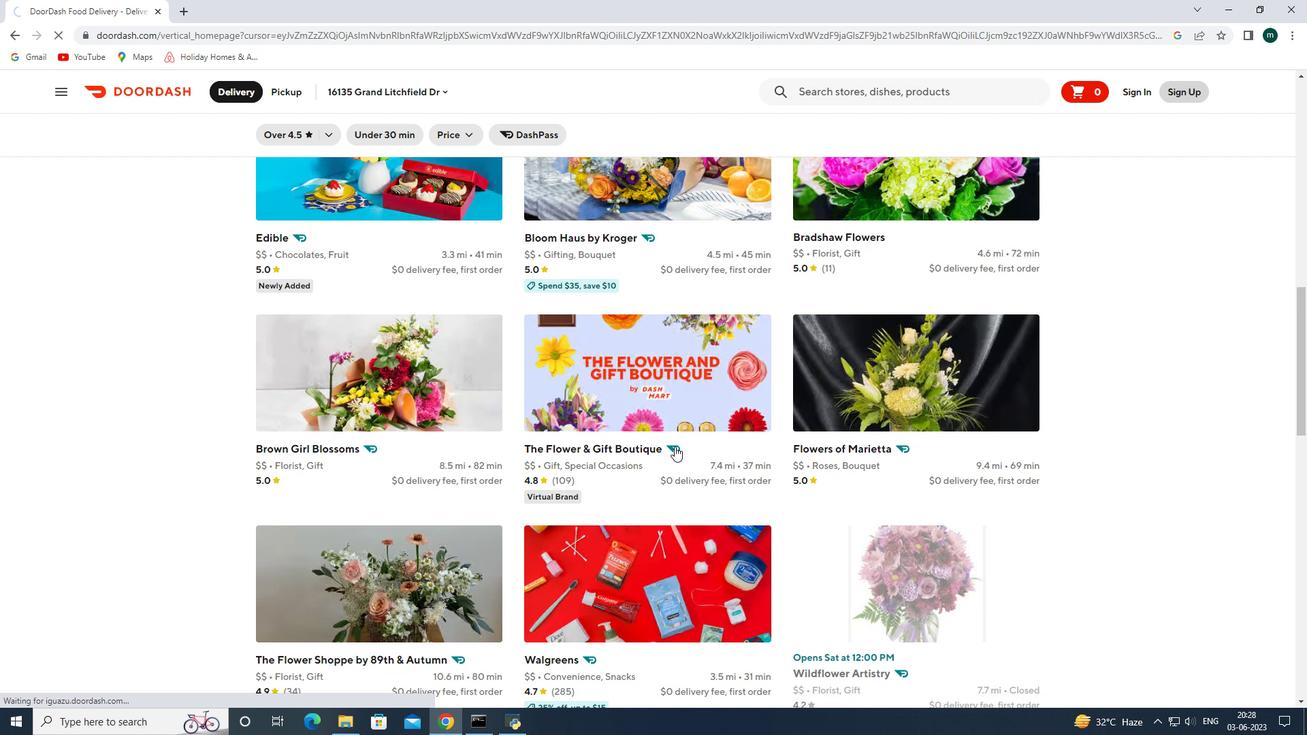 
Action: Mouse scrolled (762, 313) with delta (0, 0)
Screenshot: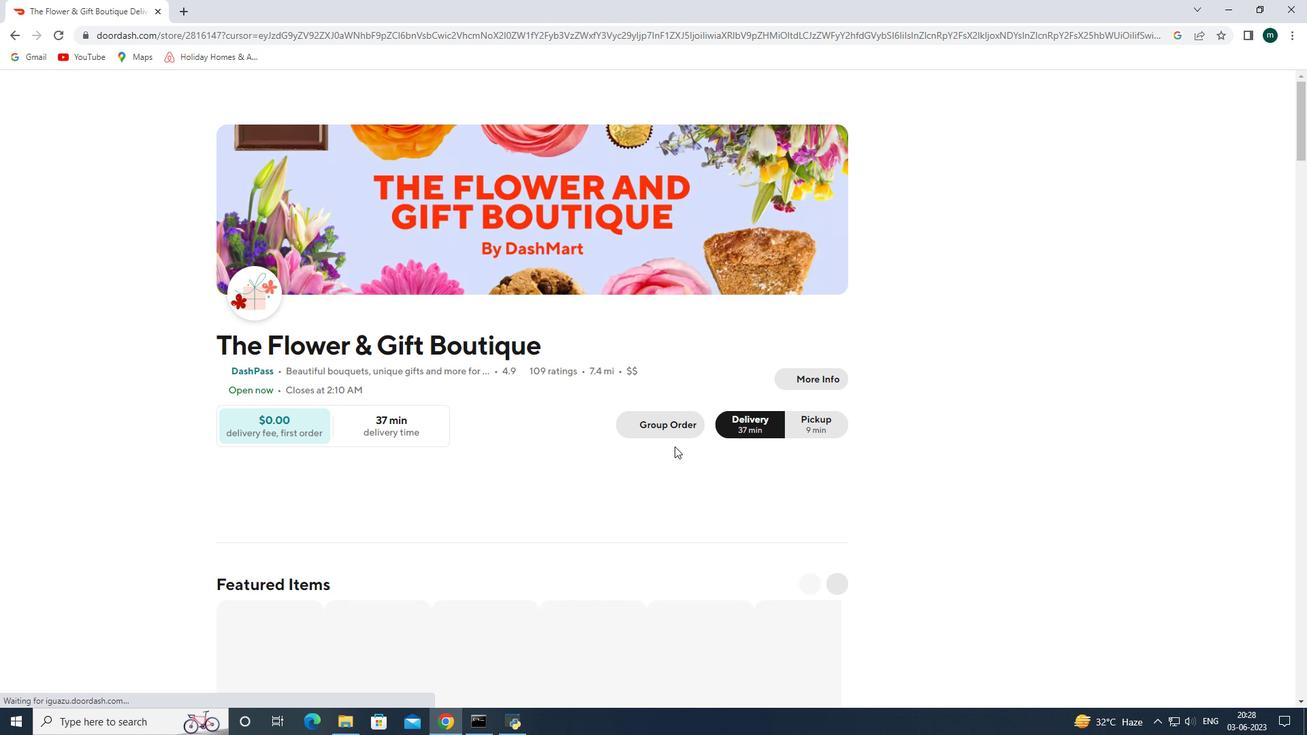 
Action: Mouse scrolled (762, 313) with delta (0, 0)
Screenshot: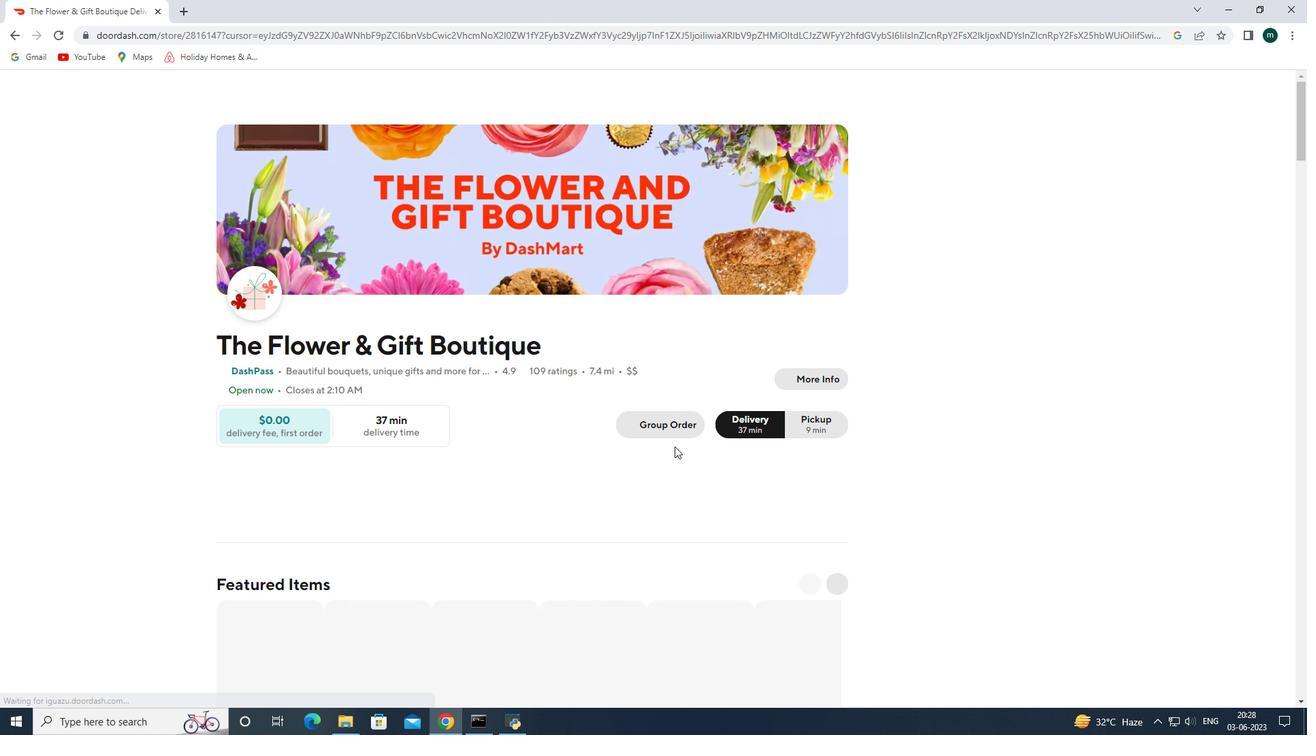 
Action: Mouse scrolled (762, 313) with delta (0, 0)
Screenshot: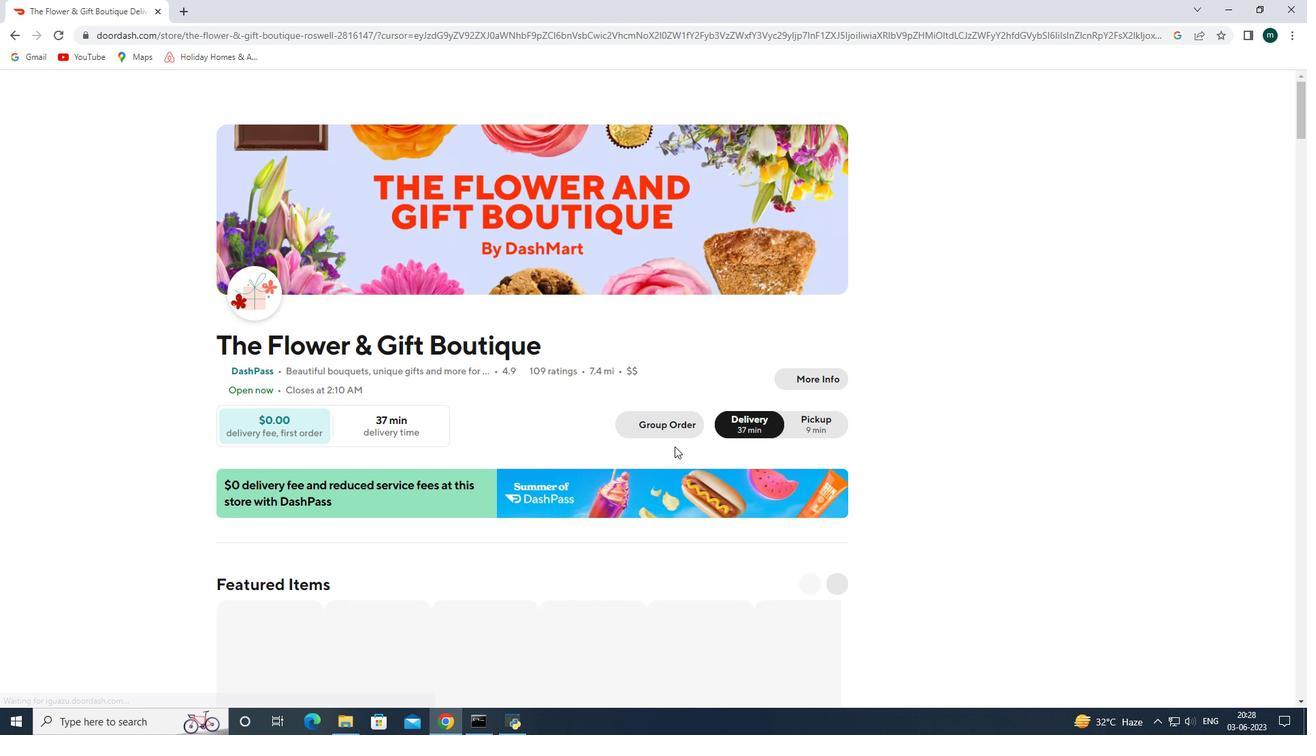 
Action: Mouse scrolled (762, 313) with delta (0, 0)
Screenshot: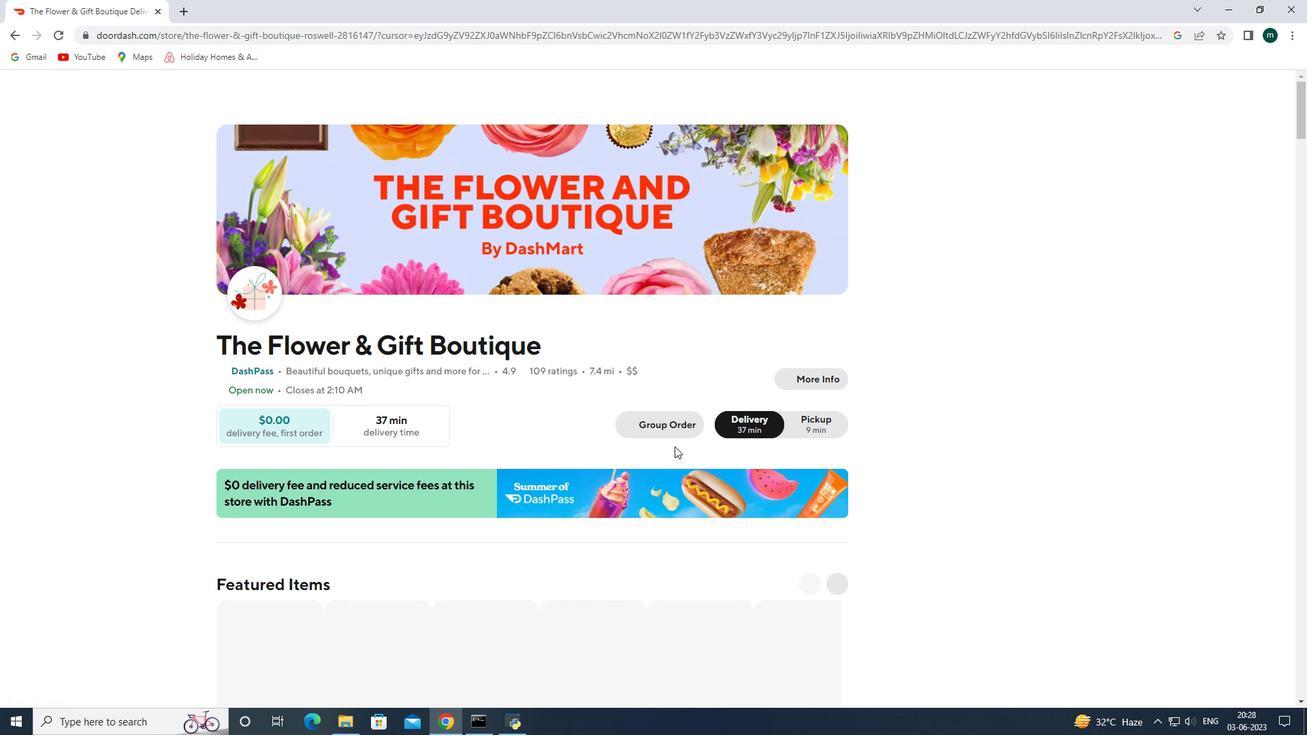 
Action: Mouse scrolled (762, 313) with delta (0, 0)
Screenshot: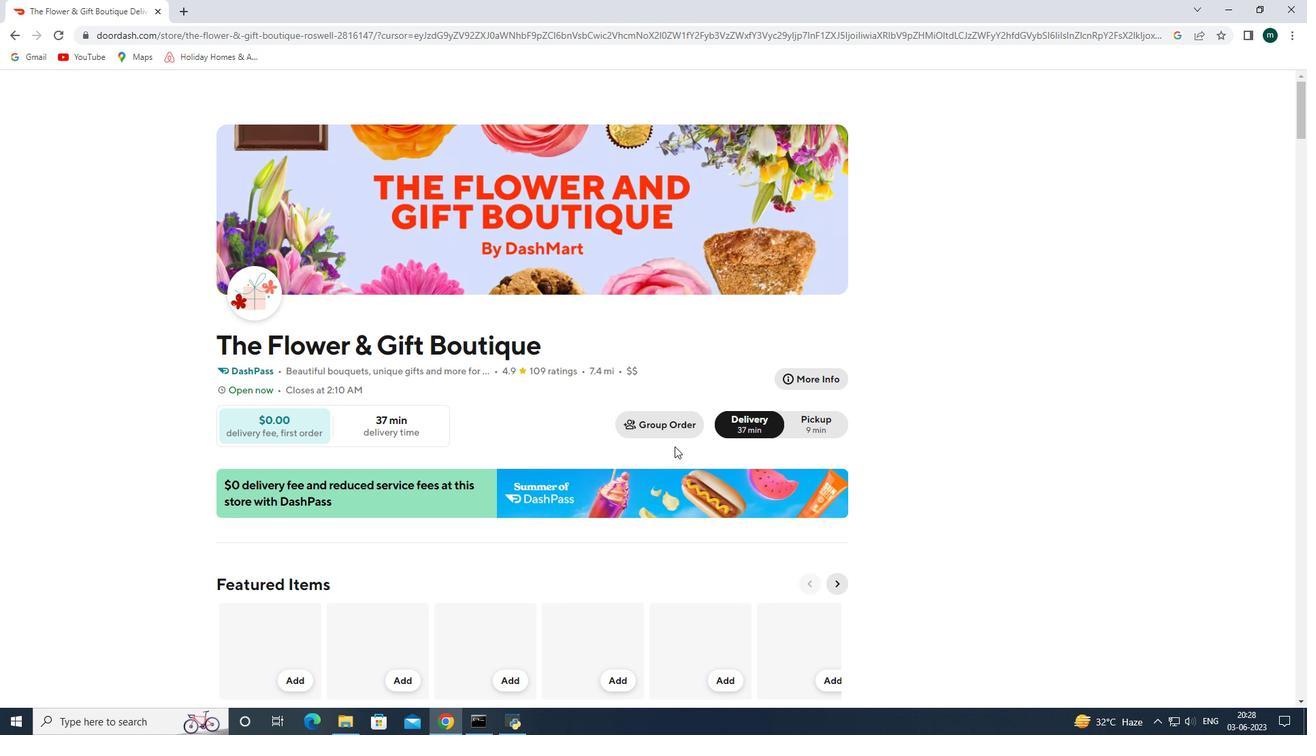 
Action: Mouse scrolled (762, 313) with delta (0, 0)
Screenshot: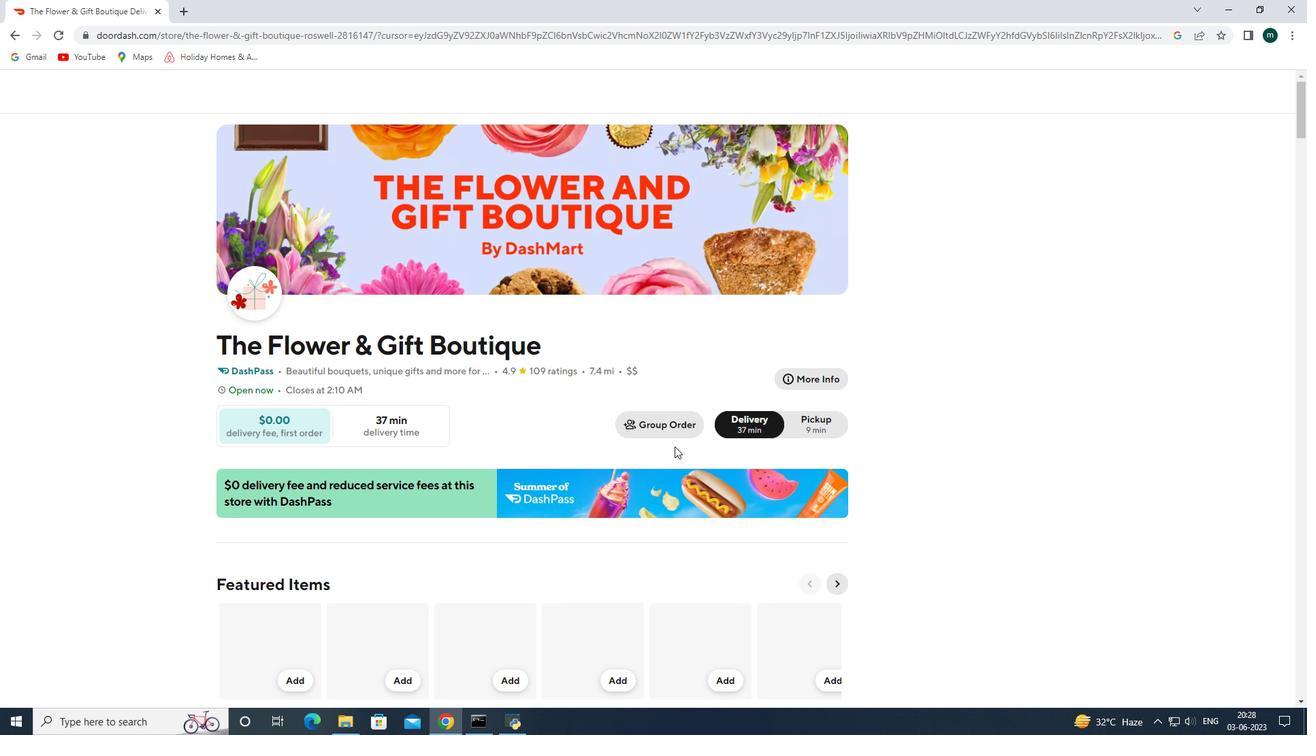 
Action: Mouse scrolled (762, 313) with delta (0, 0)
Screenshot: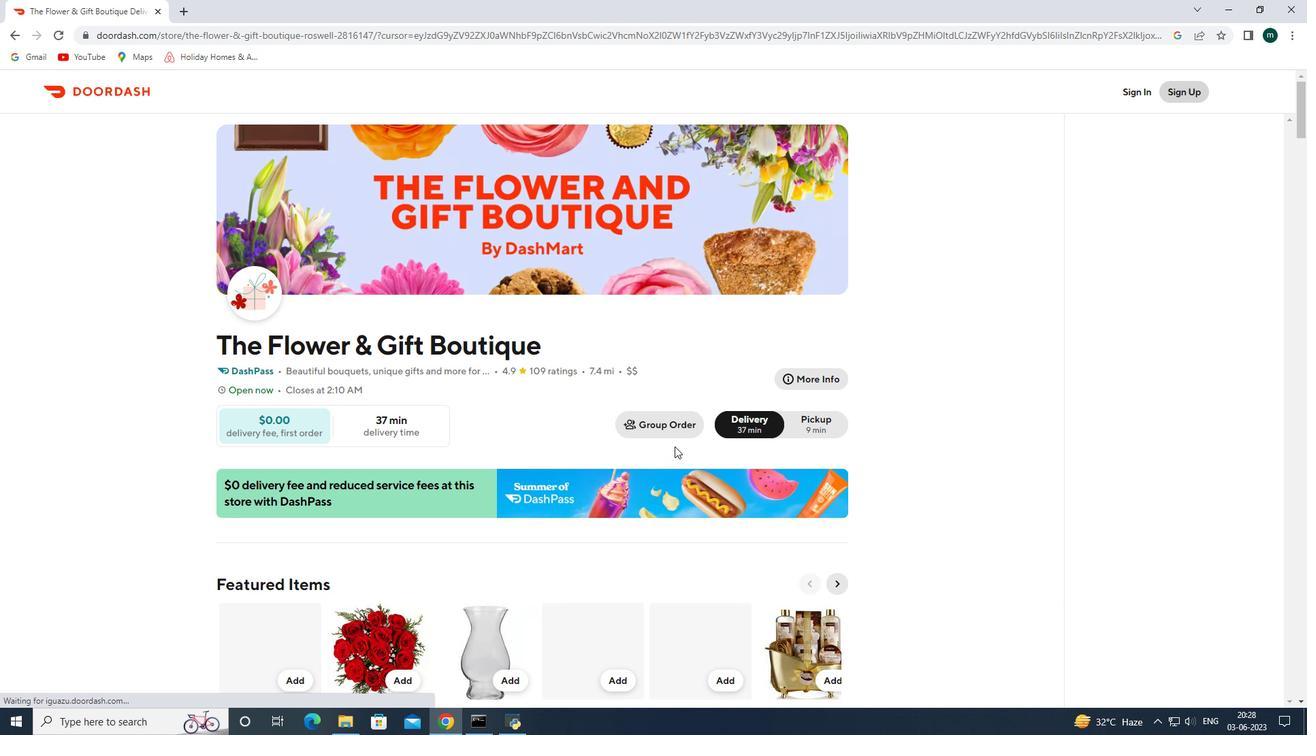 
Action: Mouse moved to (973, 141)
Screenshot: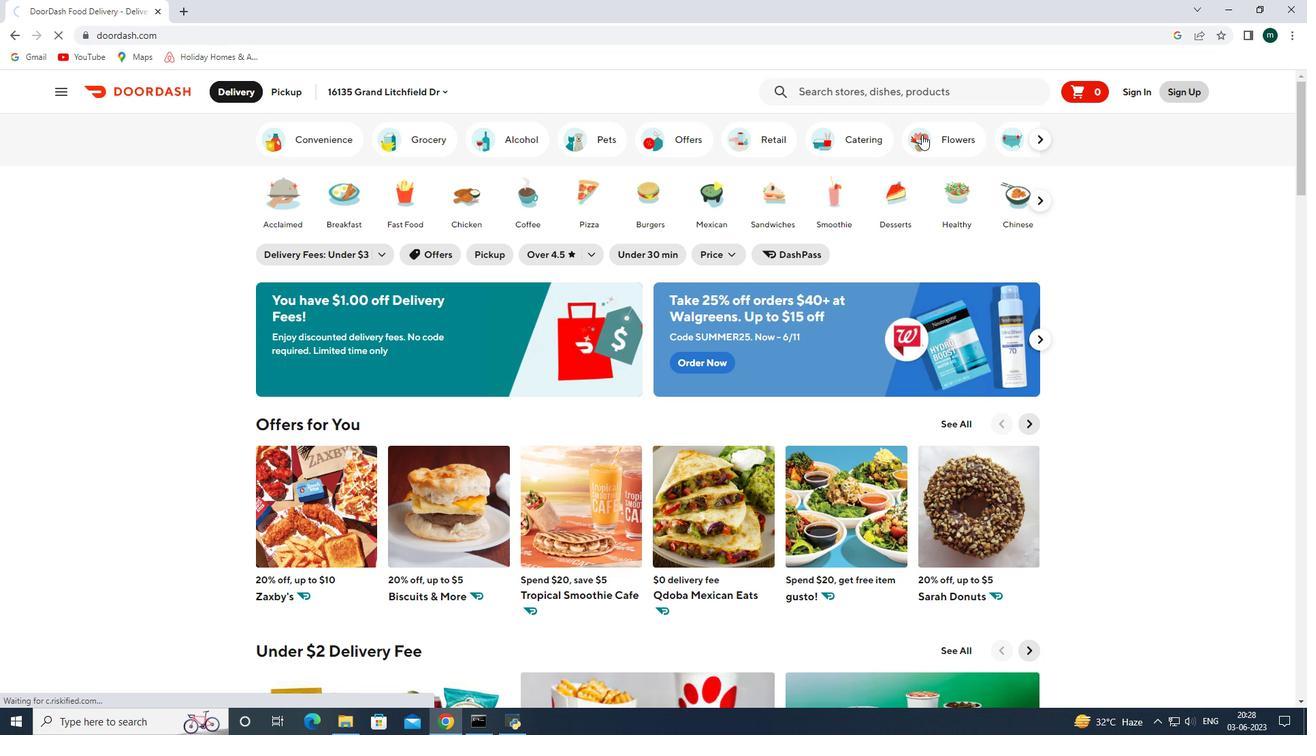 
Action: Mouse pressed left at (973, 141)
Screenshot: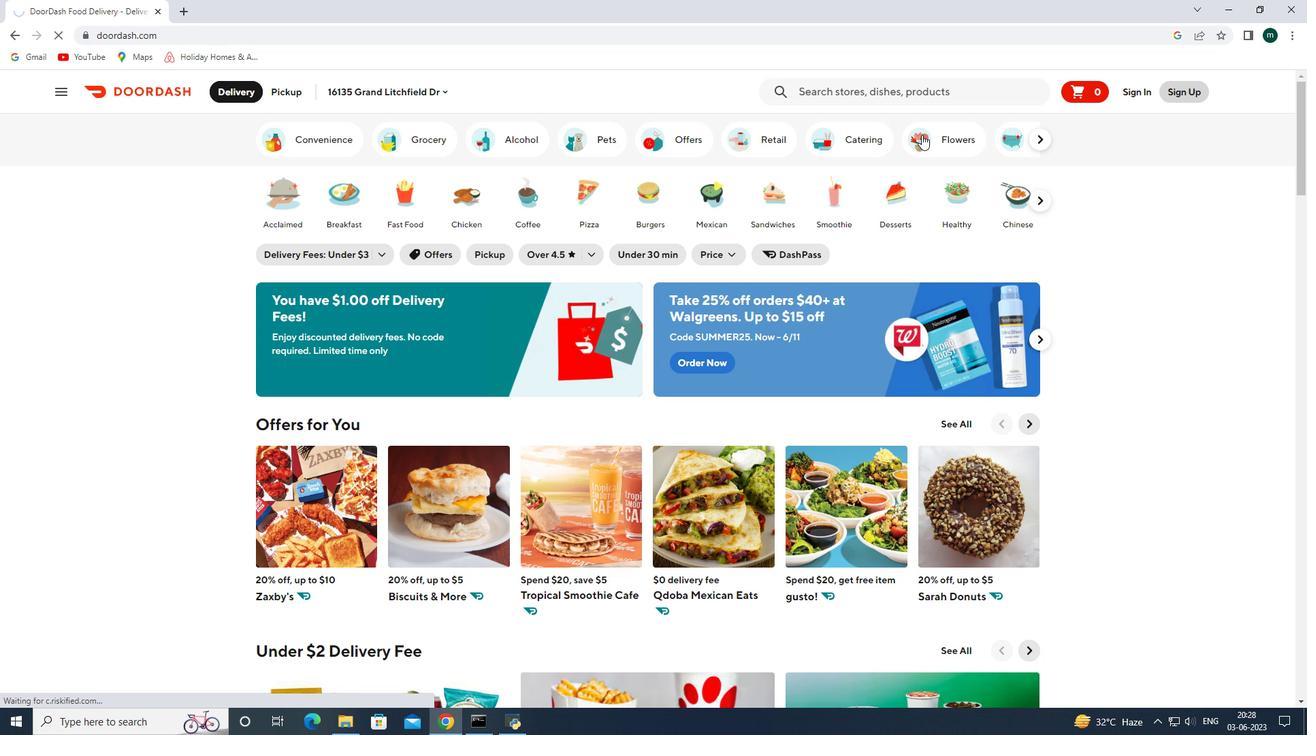 
Action: Mouse moved to (697, 300)
Screenshot: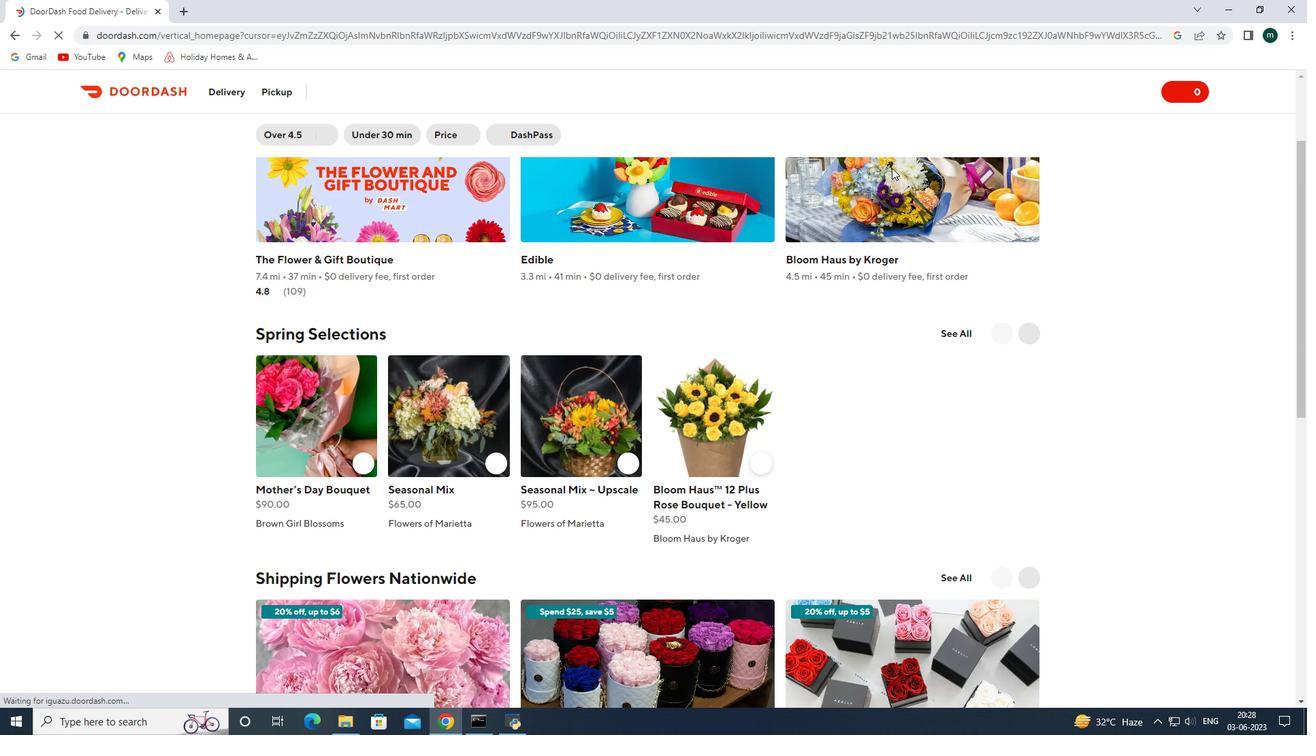 
Action: Mouse scrolled (697, 299) with delta (0, 0)
Screenshot: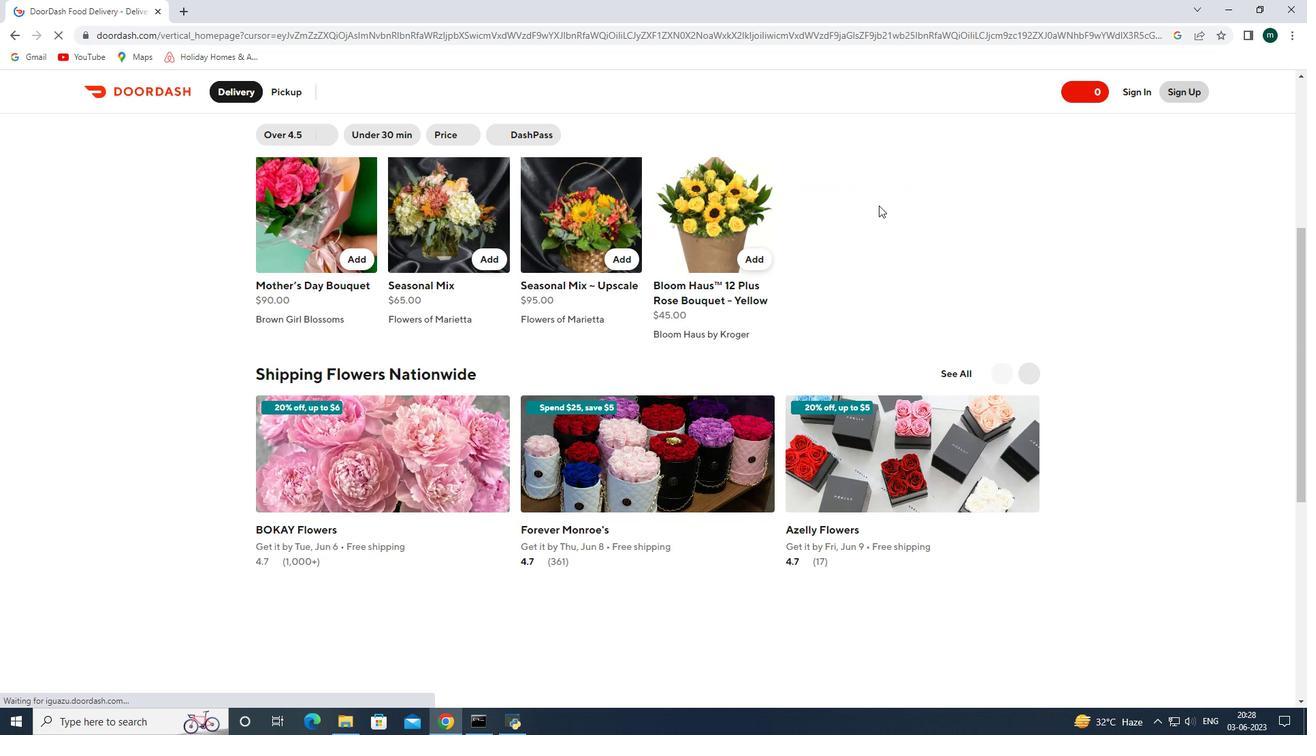 
Action: Mouse scrolled (697, 299) with delta (0, 0)
Screenshot: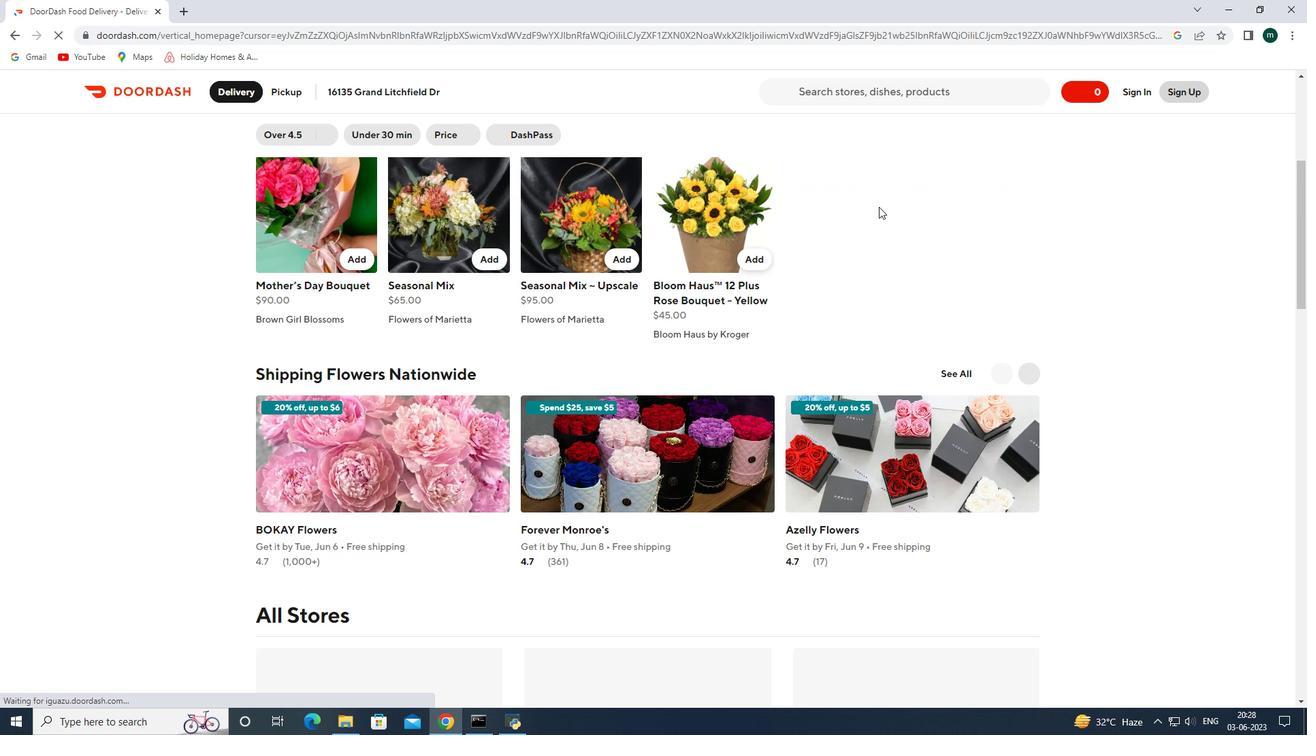 
Action: Mouse scrolled (697, 299) with delta (0, 0)
Screenshot: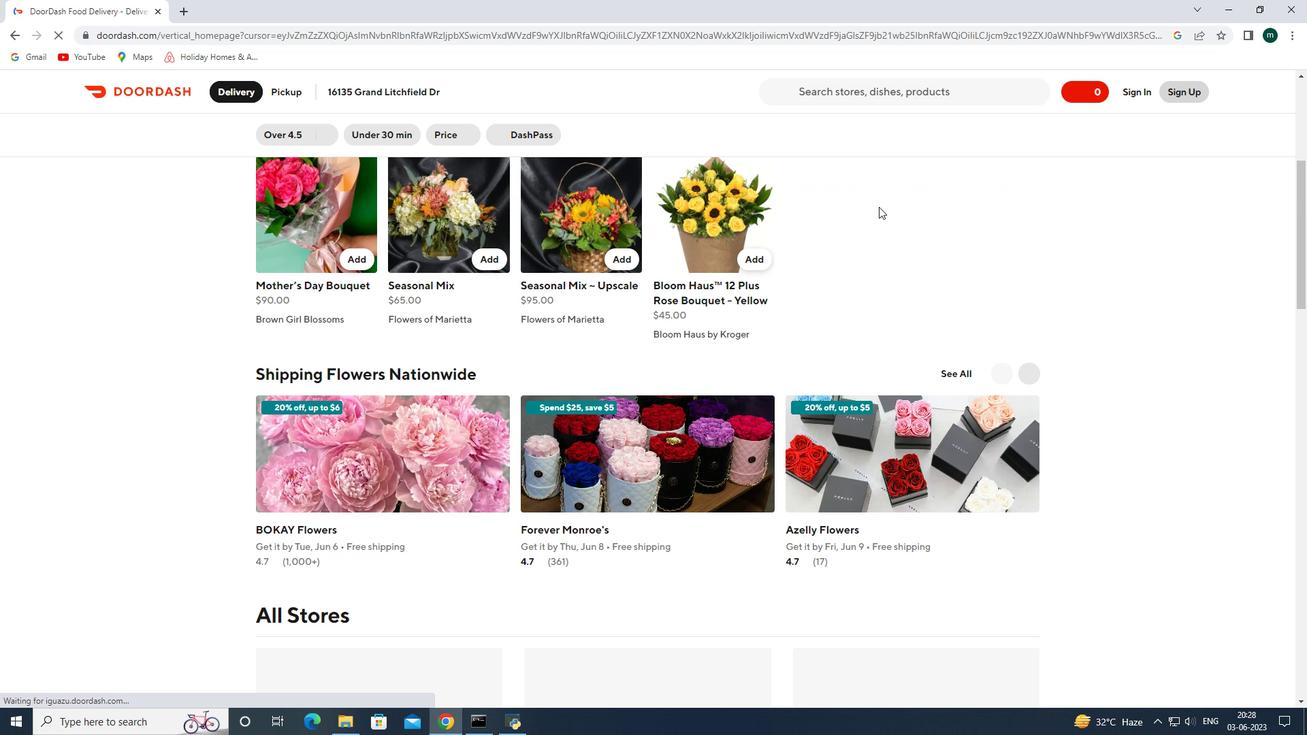 
Action: Mouse scrolled (697, 299) with delta (0, 0)
Screenshot: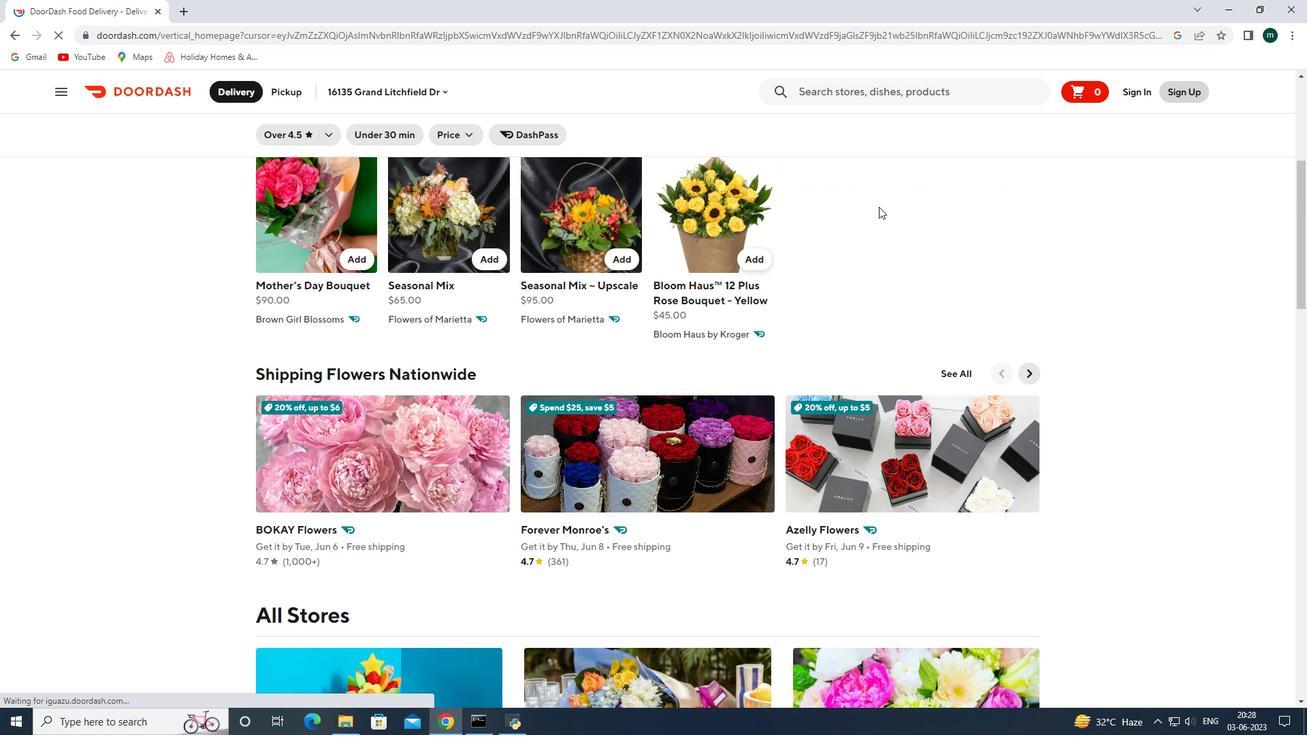 
Action: Mouse scrolled (697, 299) with delta (0, 0)
Screenshot: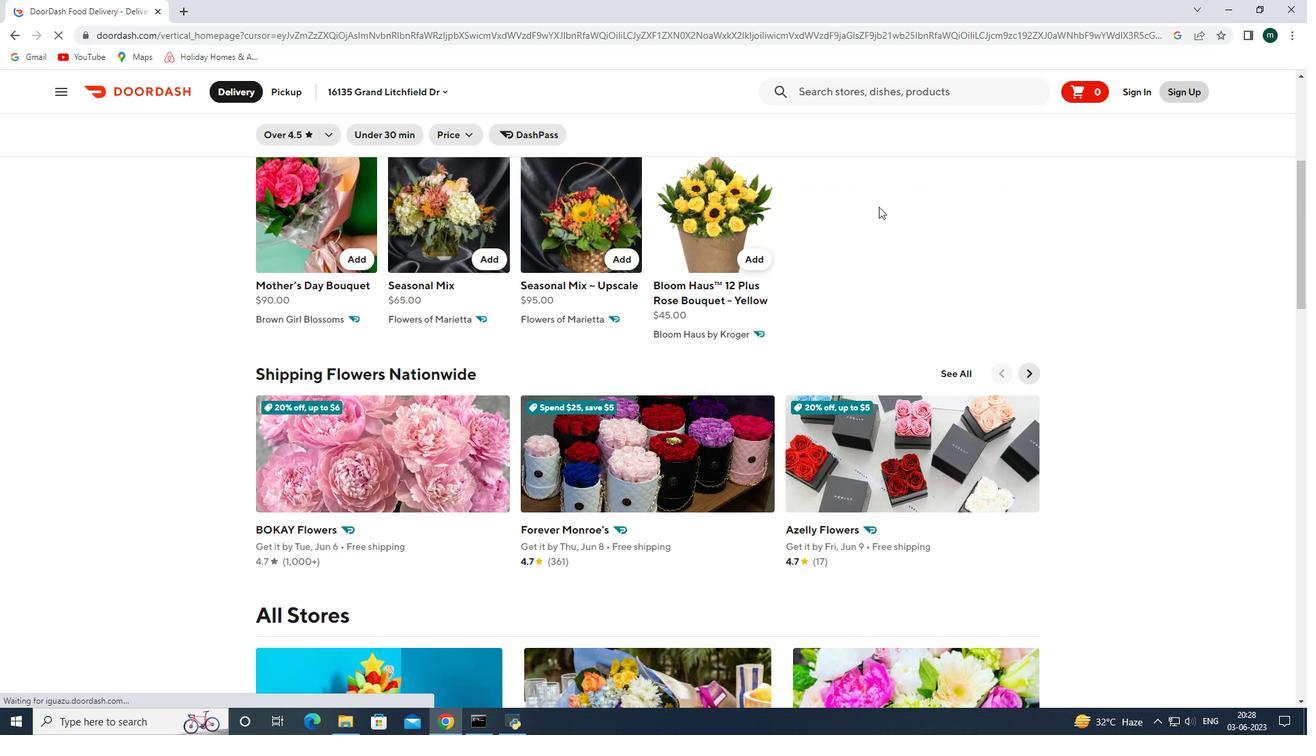 
Action: Mouse scrolled (697, 299) with delta (0, 0)
Screenshot: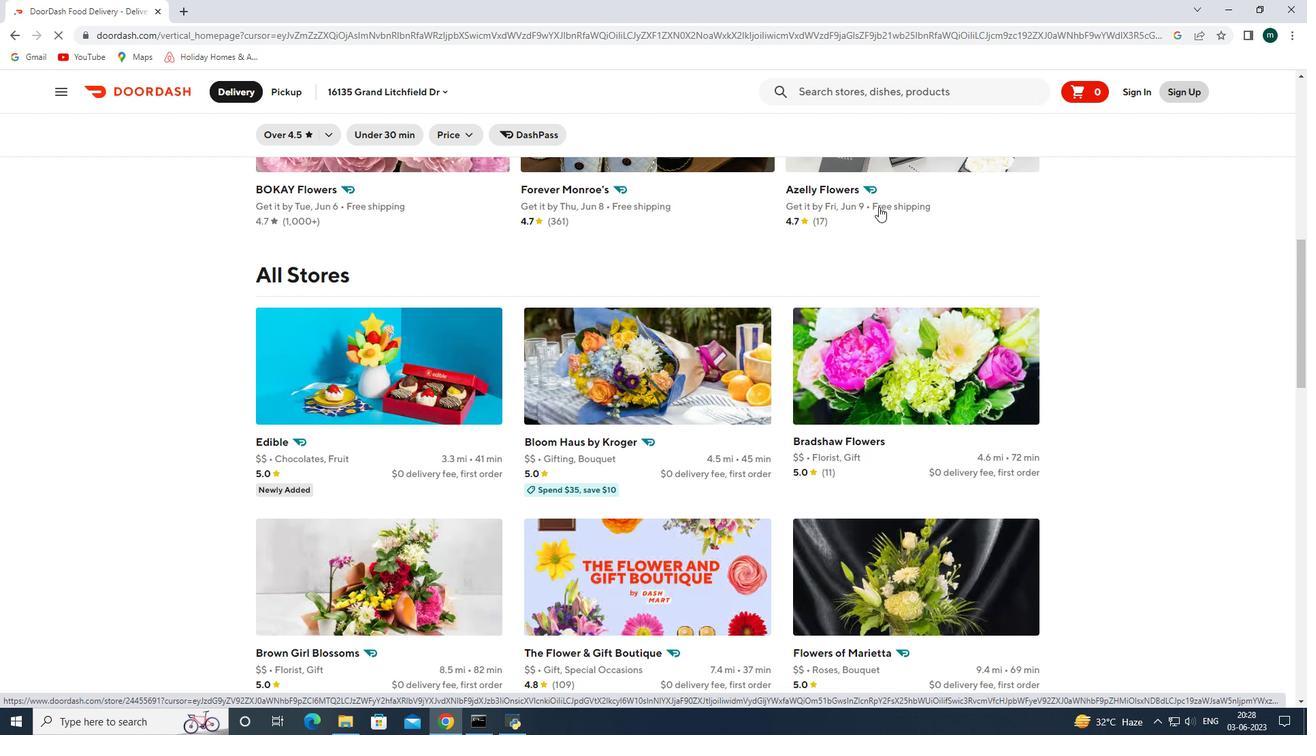 
Action: Mouse scrolled (697, 299) with delta (0, 0)
Screenshot: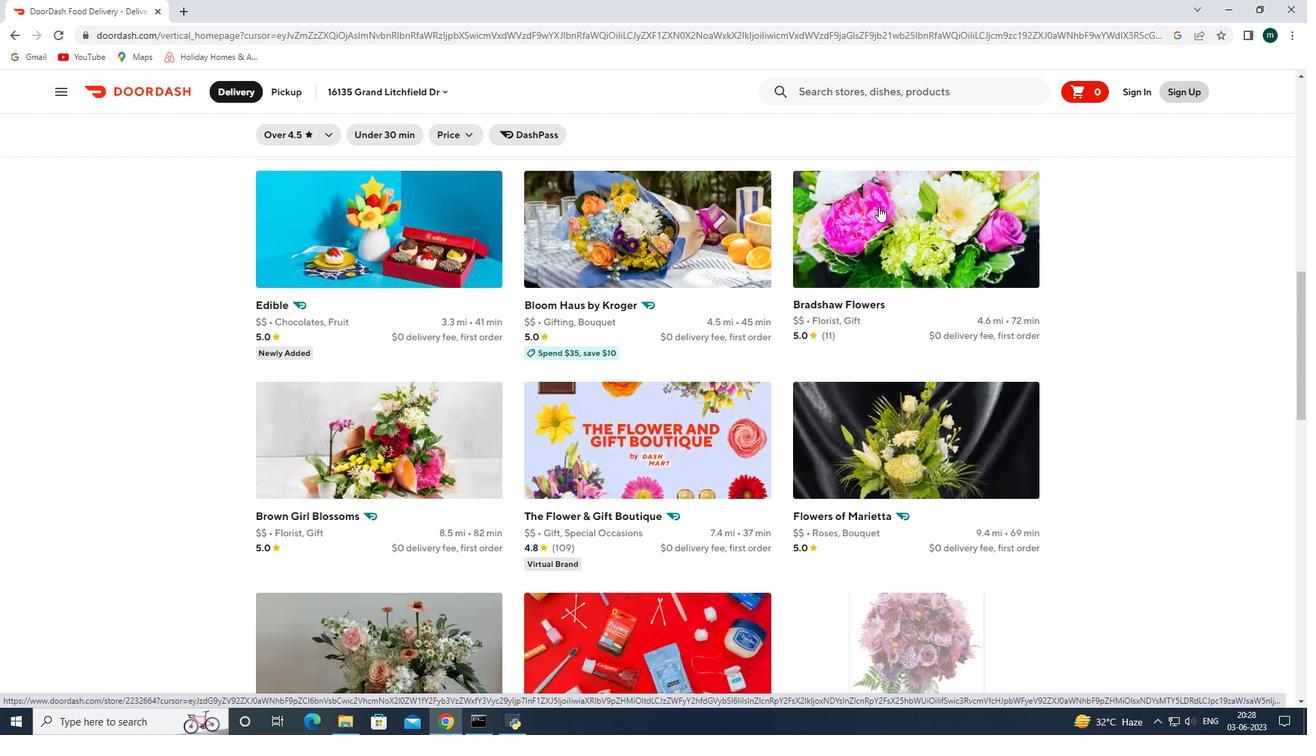 
Action: Mouse scrolled (697, 299) with delta (0, 0)
Screenshot: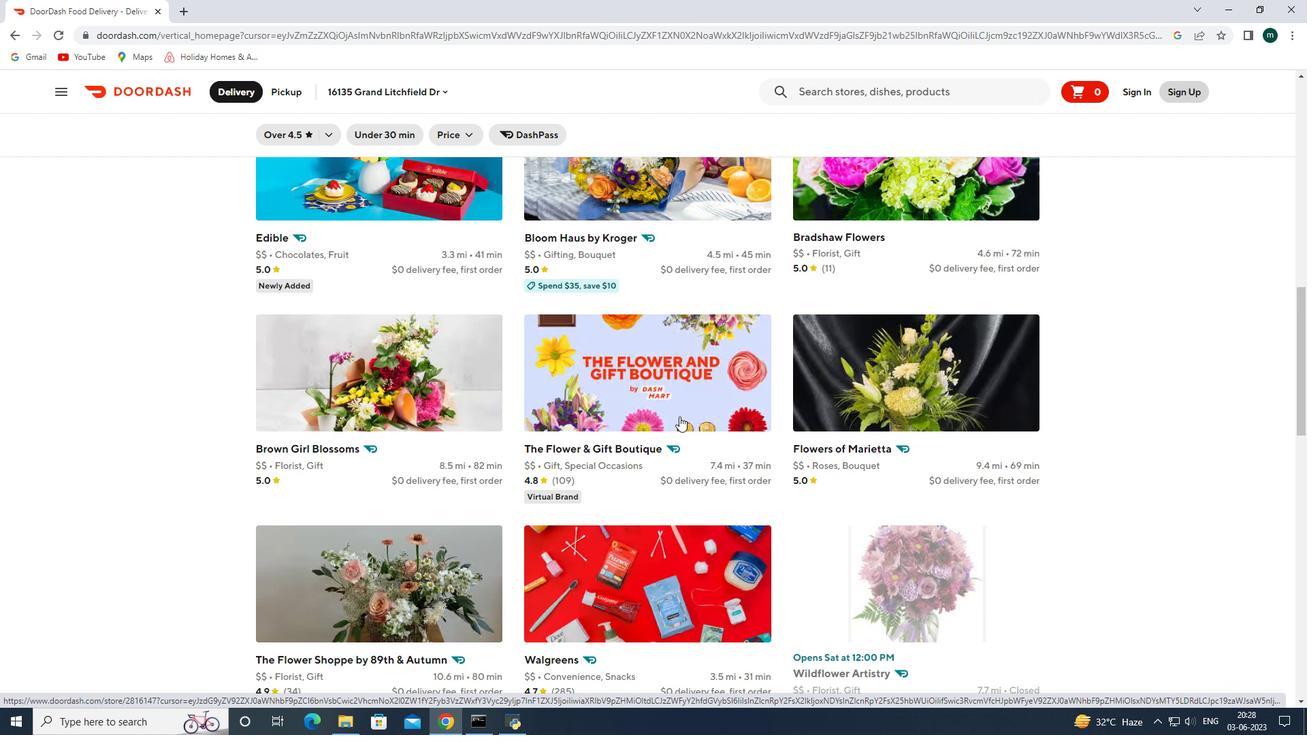 
Action: Mouse scrolled (697, 299) with delta (0, 0)
Screenshot: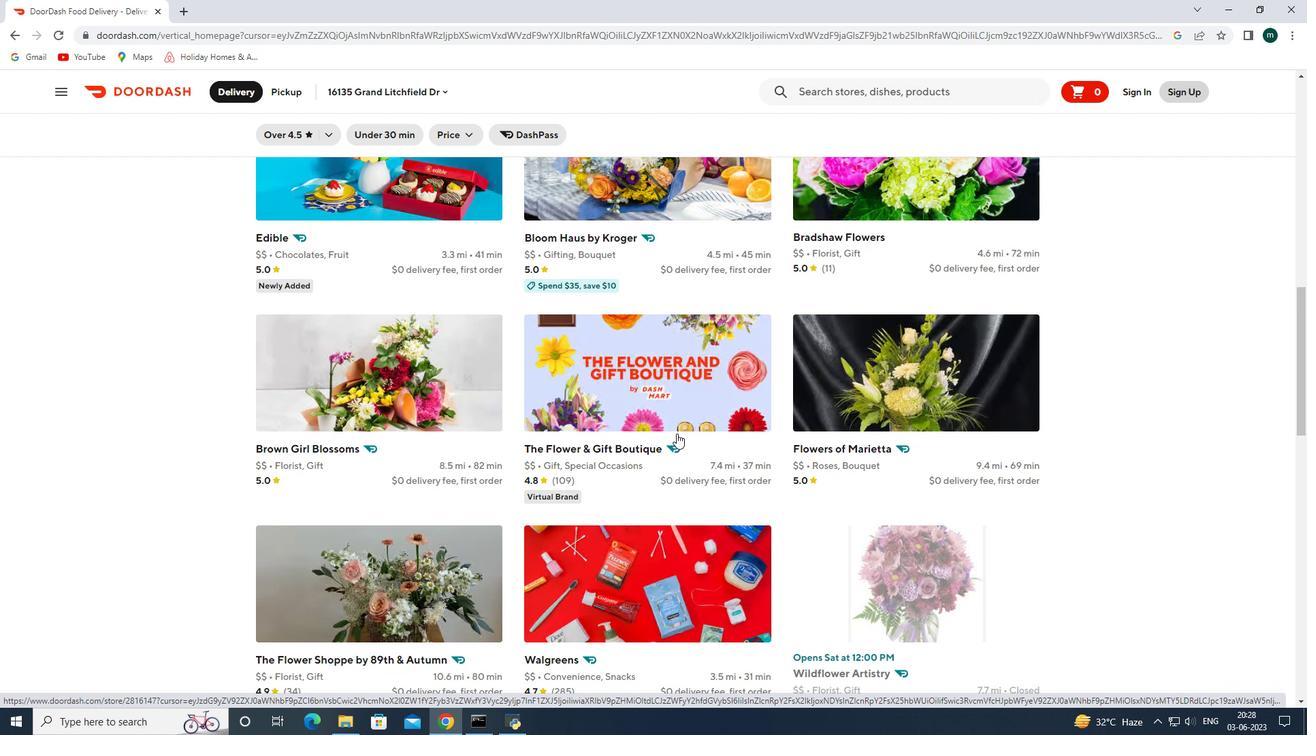 
Action: Mouse scrolled (697, 299) with delta (0, 0)
Screenshot: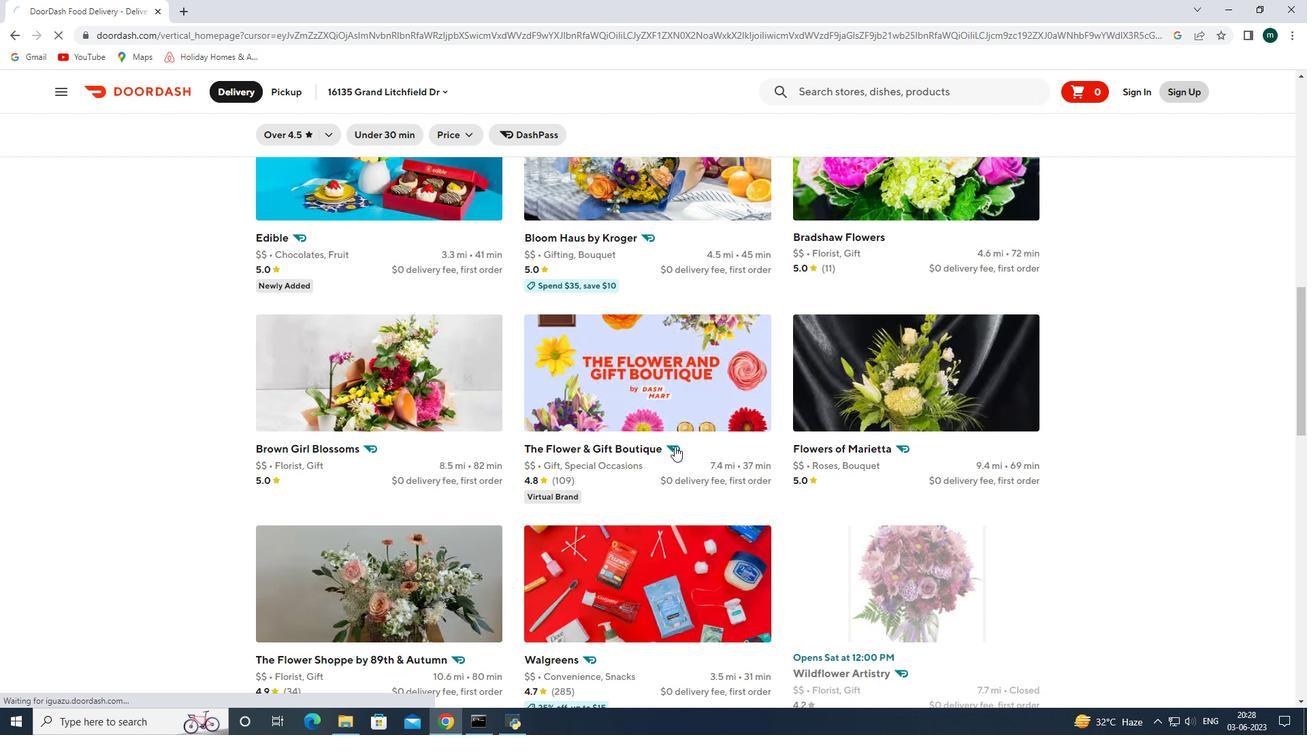 
Action: Mouse scrolled (697, 299) with delta (0, 0)
Screenshot: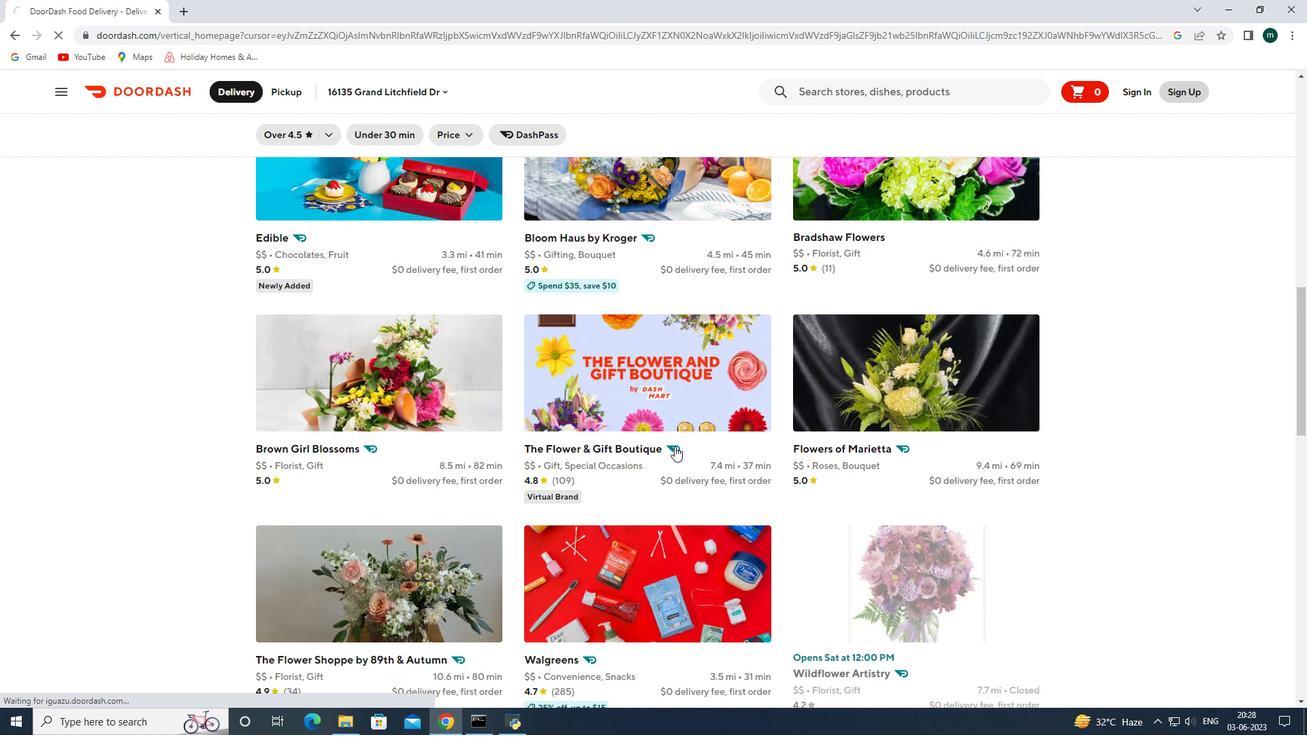 
Action: Mouse scrolled (697, 299) with delta (0, 0)
Screenshot: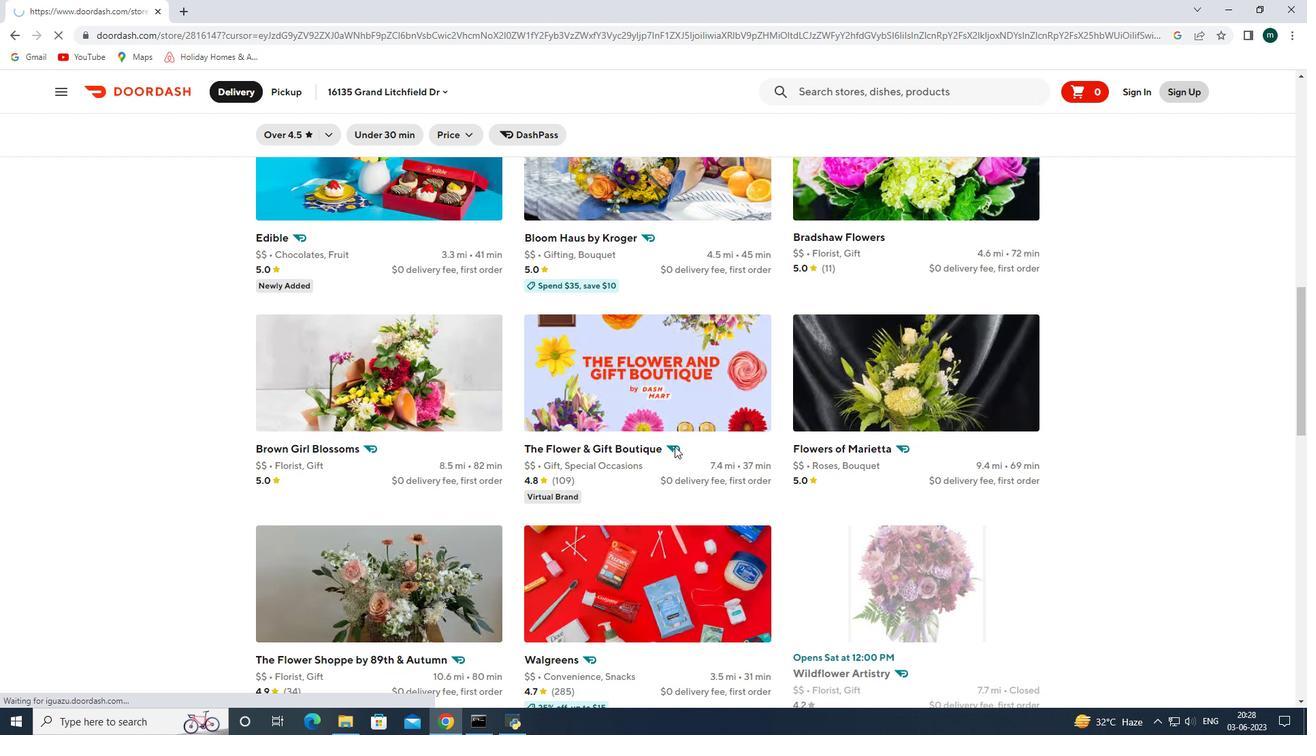 
Action: Mouse scrolled (697, 299) with delta (0, 0)
Screenshot: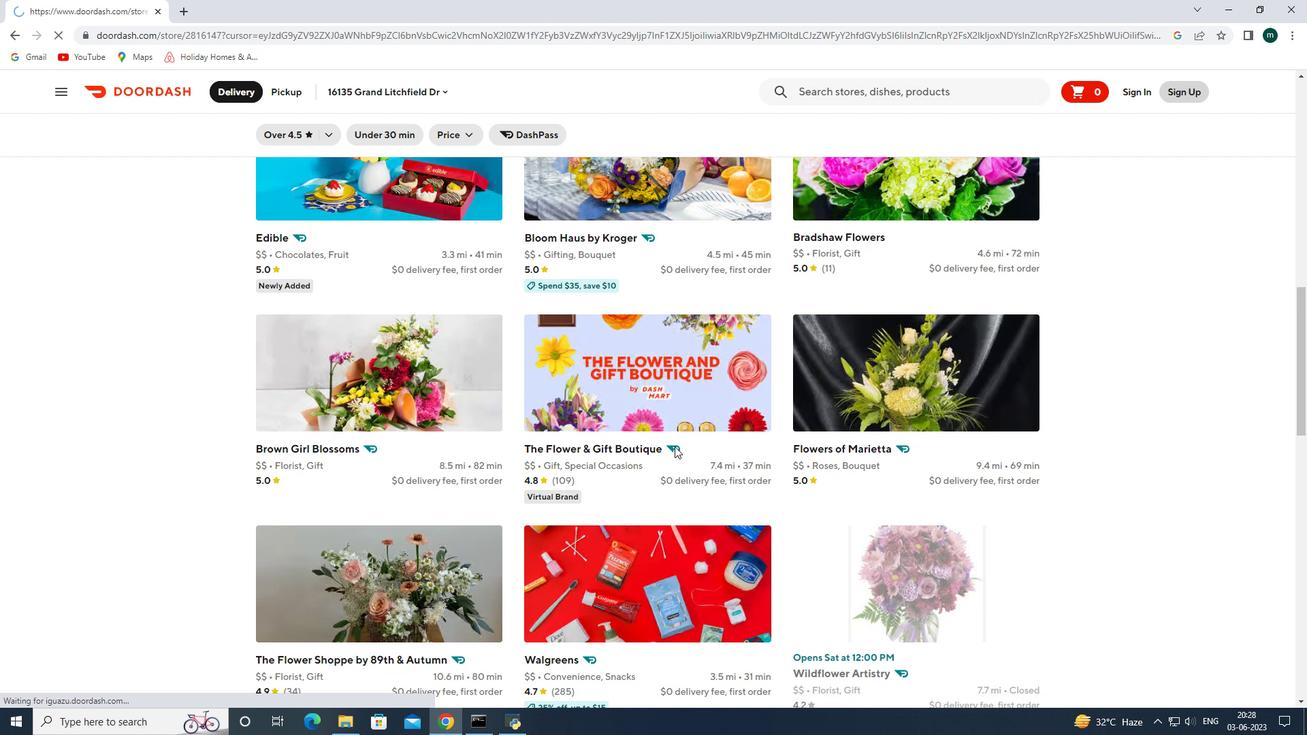 
Action: Mouse scrolled (697, 299) with delta (0, 0)
Screenshot: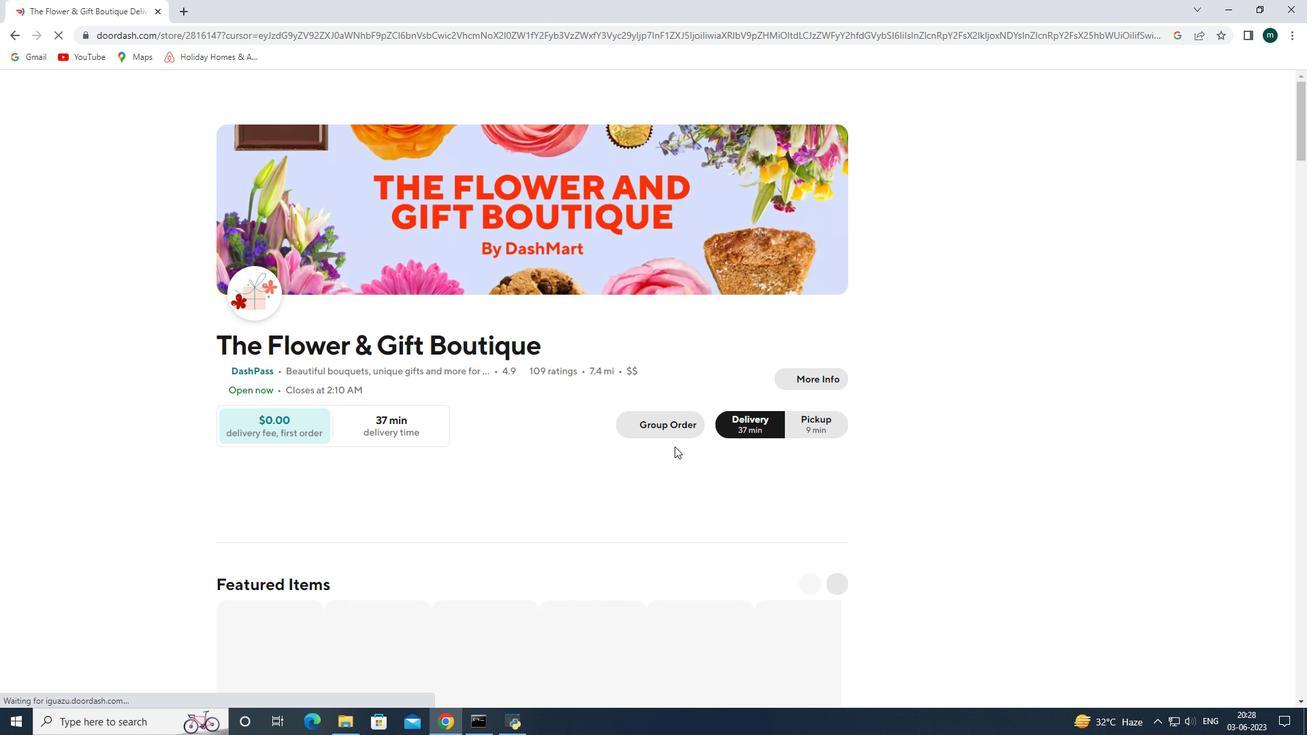 
Action: Mouse scrolled (697, 299) with delta (0, 0)
Screenshot: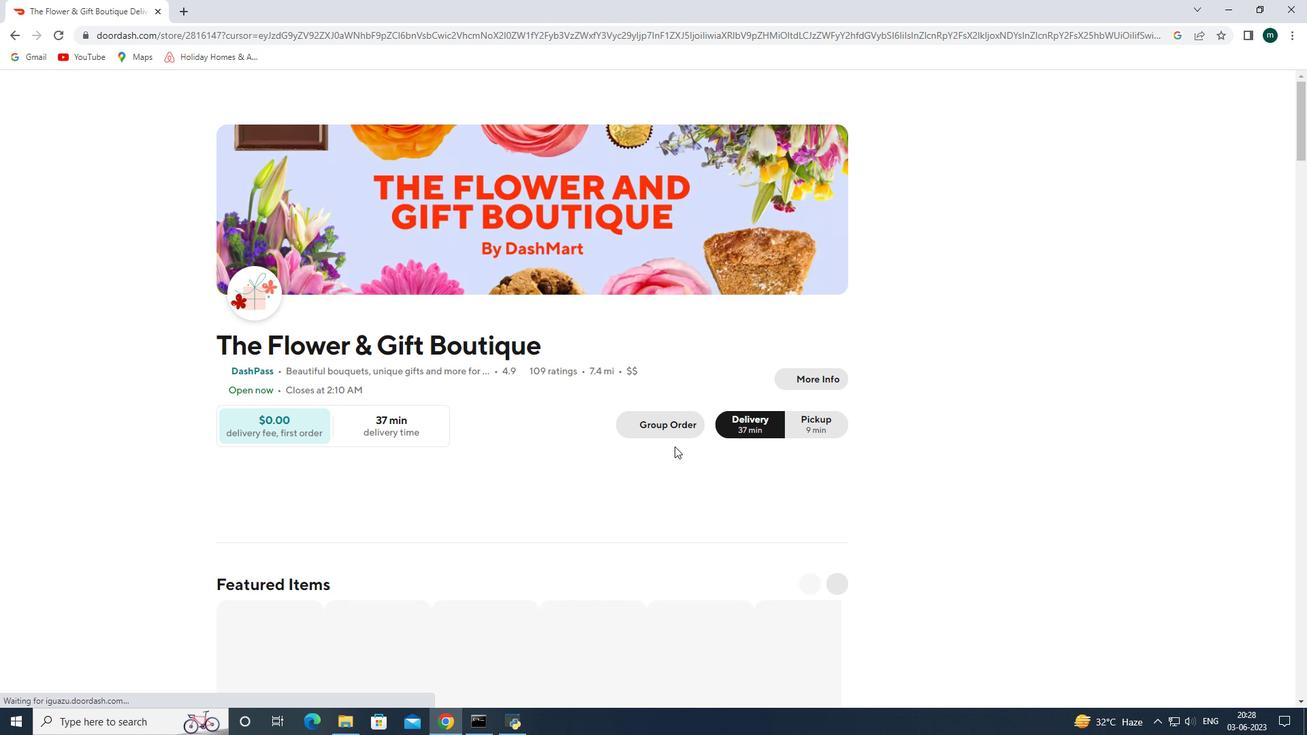 
Action: Mouse moved to (867, 347)
Screenshot: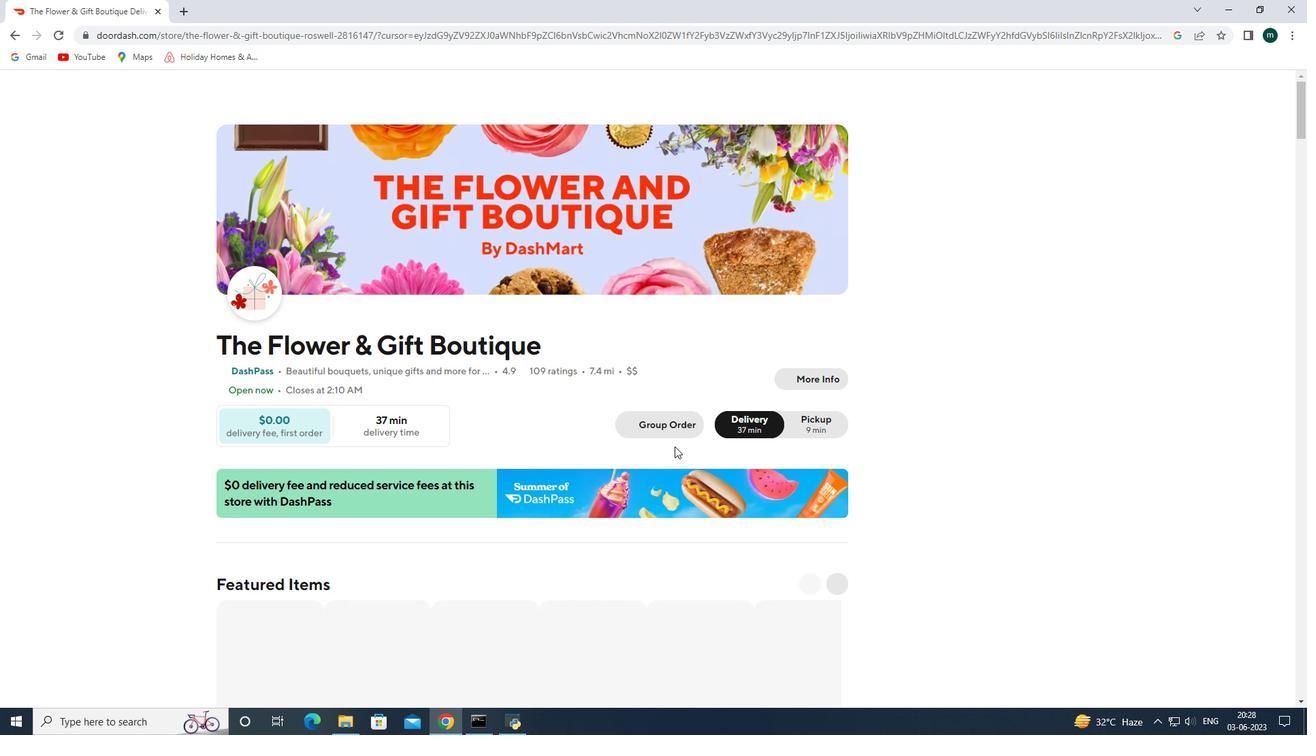 
Action: Mouse pressed left at (867, 347)
Screenshot: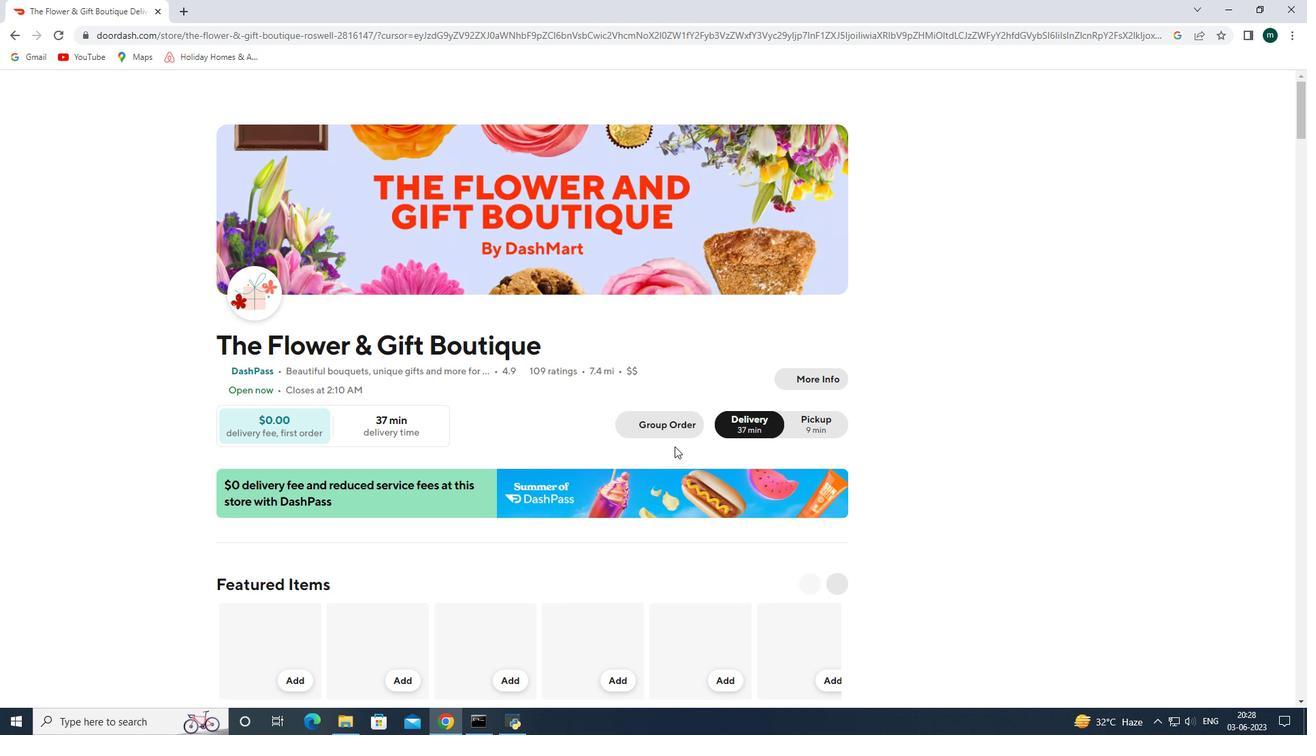 
Action: Mouse moved to (262, 95)
Screenshot: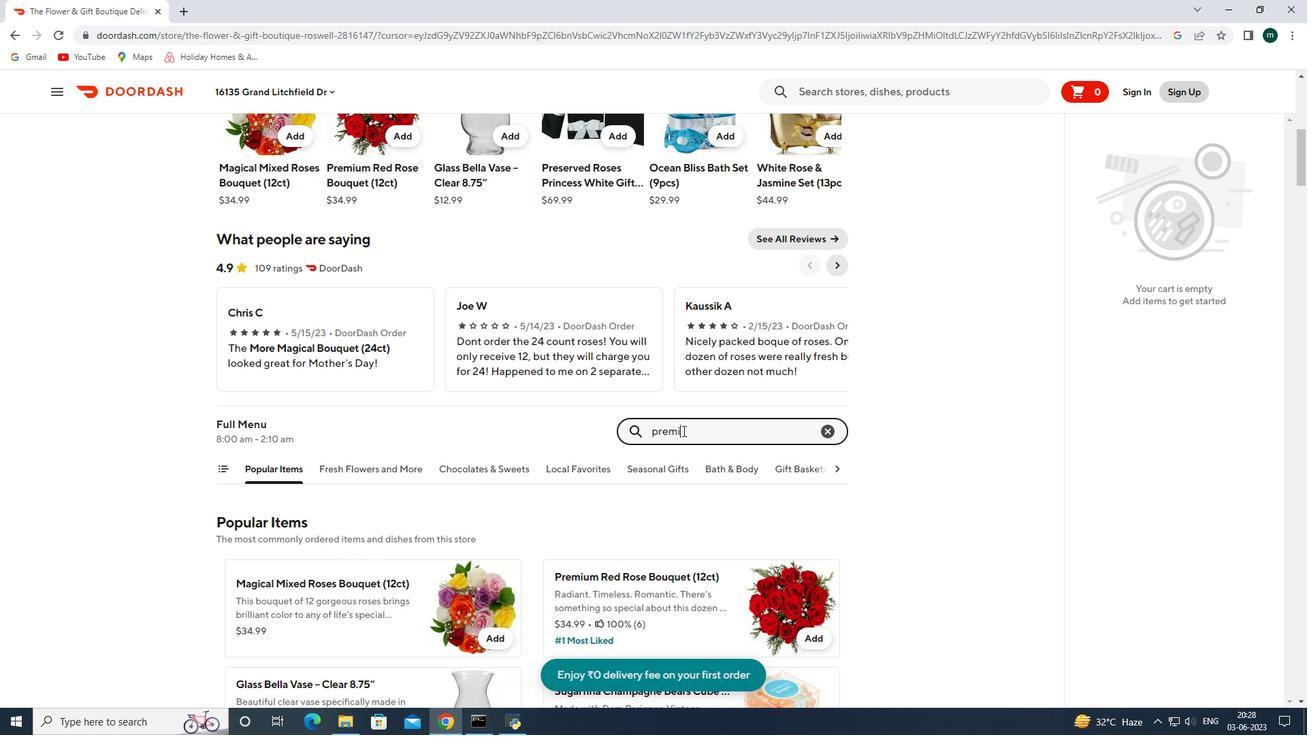 
Action: Mouse pressed left at (262, 95)
Screenshot: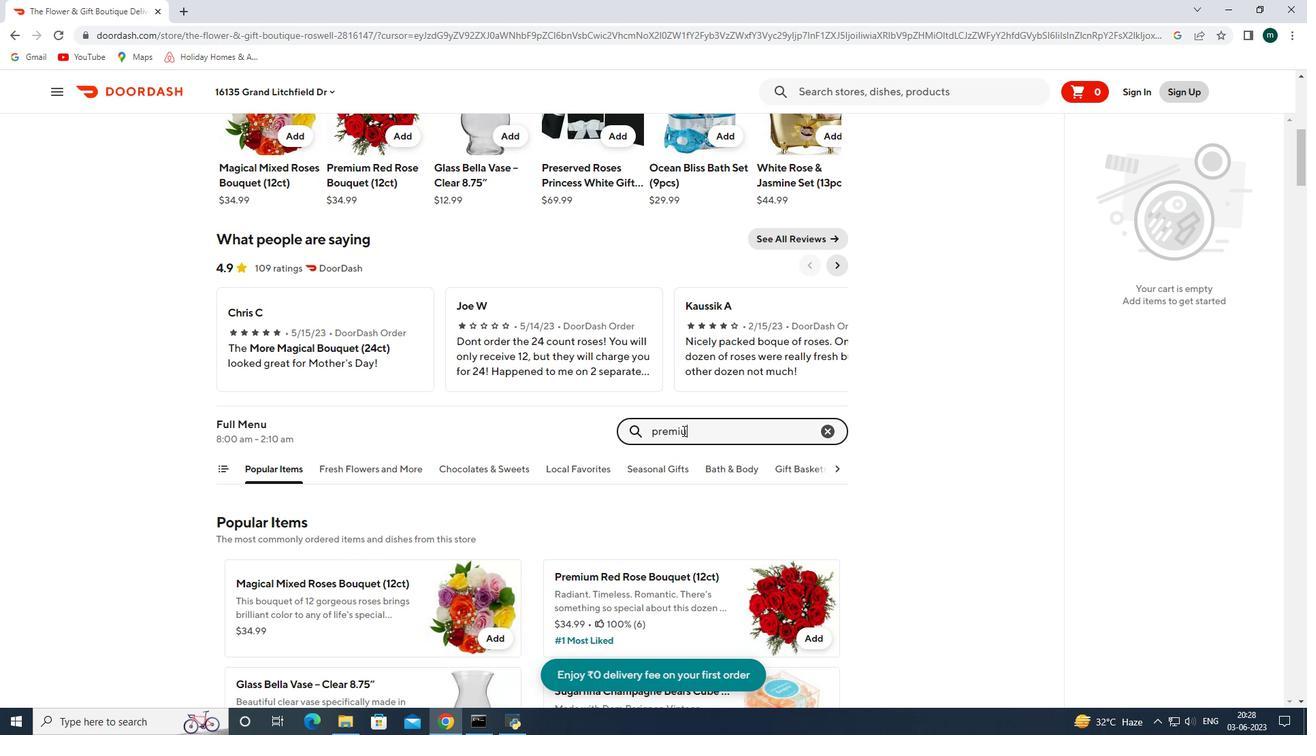 
Action: Mouse moved to (272, 145)
Screenshot: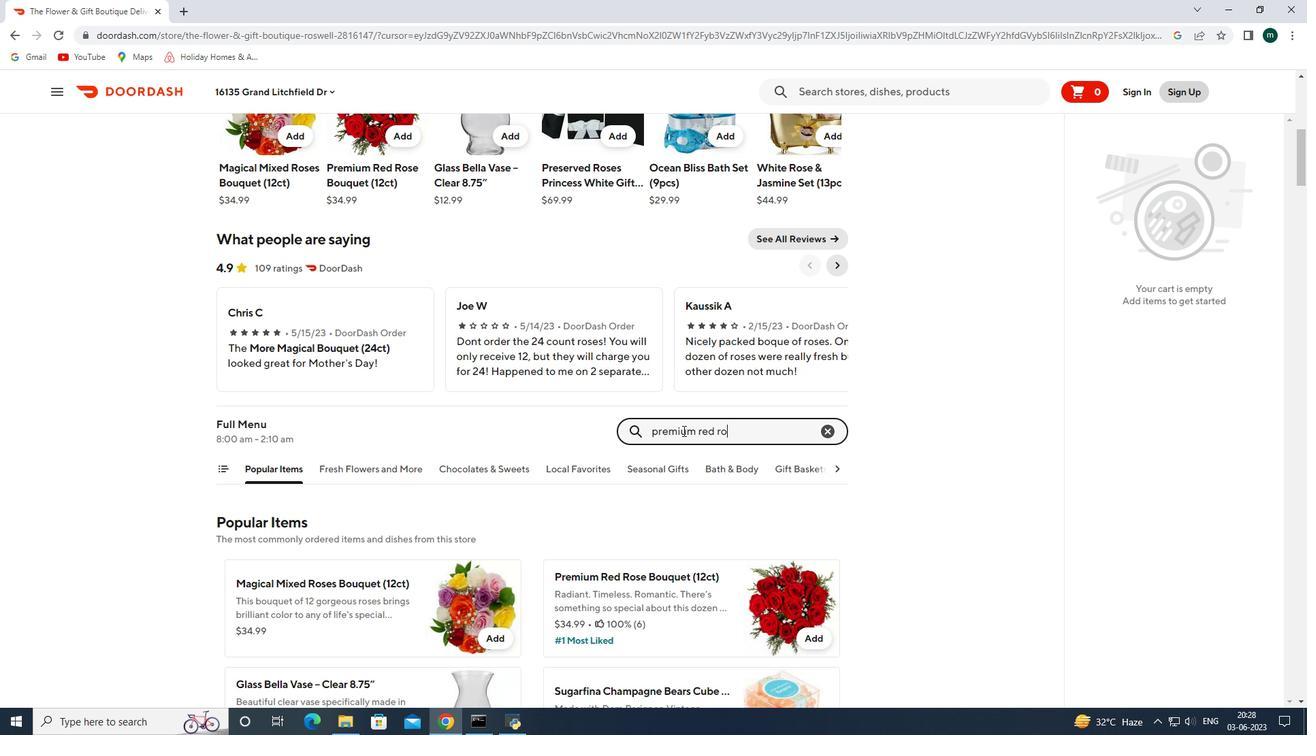 
Action: Mouse pressed left at (272, 145)
Screenshot: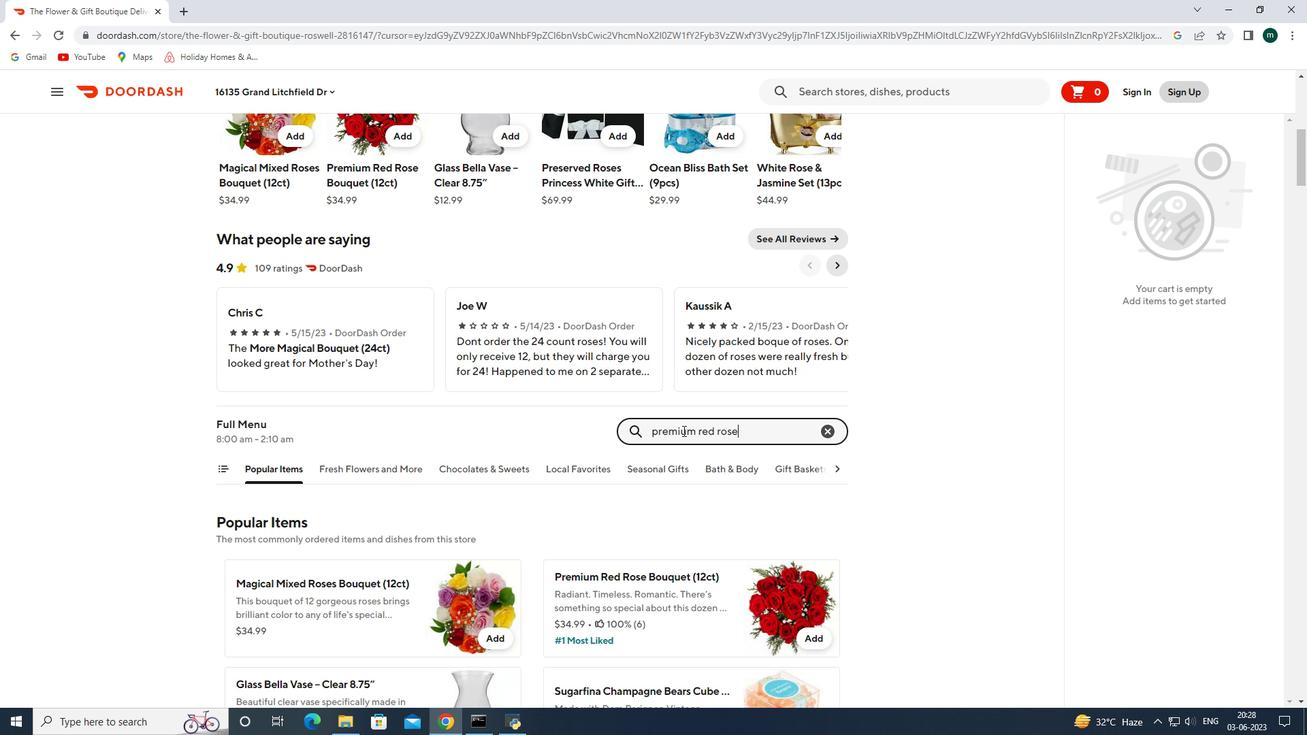 
Action: Key pressed 319<Key.space>chandan<Key.space>way<Key.space>irving<Key.space>texas<Key.space>7063<Key.enter>
Screenshot: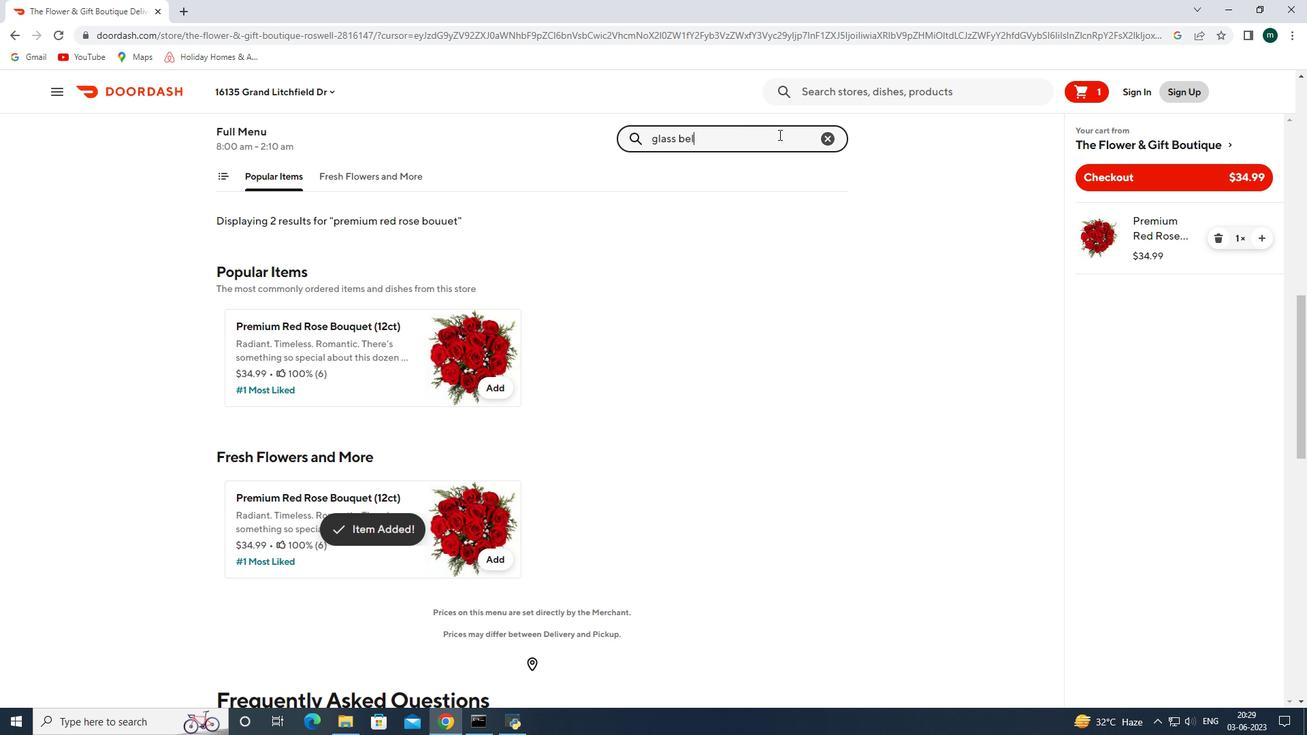 
Action: Mouse moved to (393, 548)
Screenshot: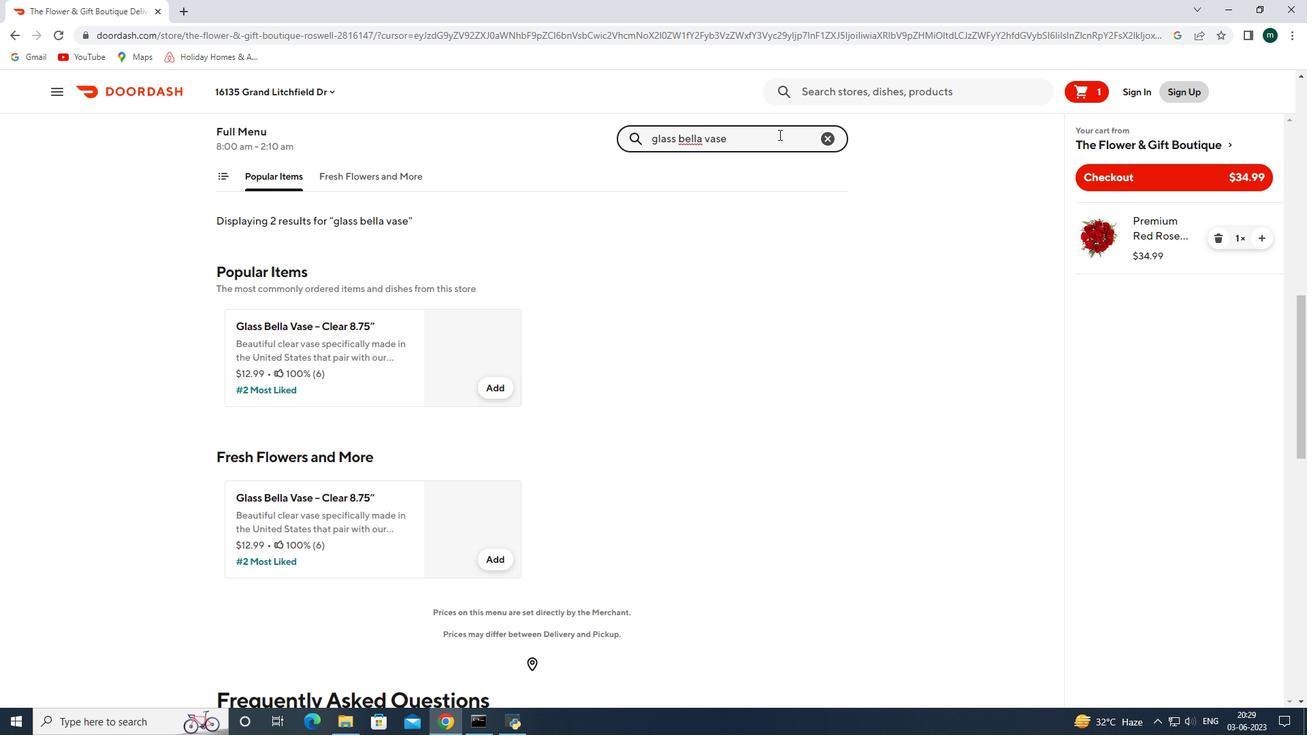 
Action: Mouse pressed left at (393, 548)
Screenshot: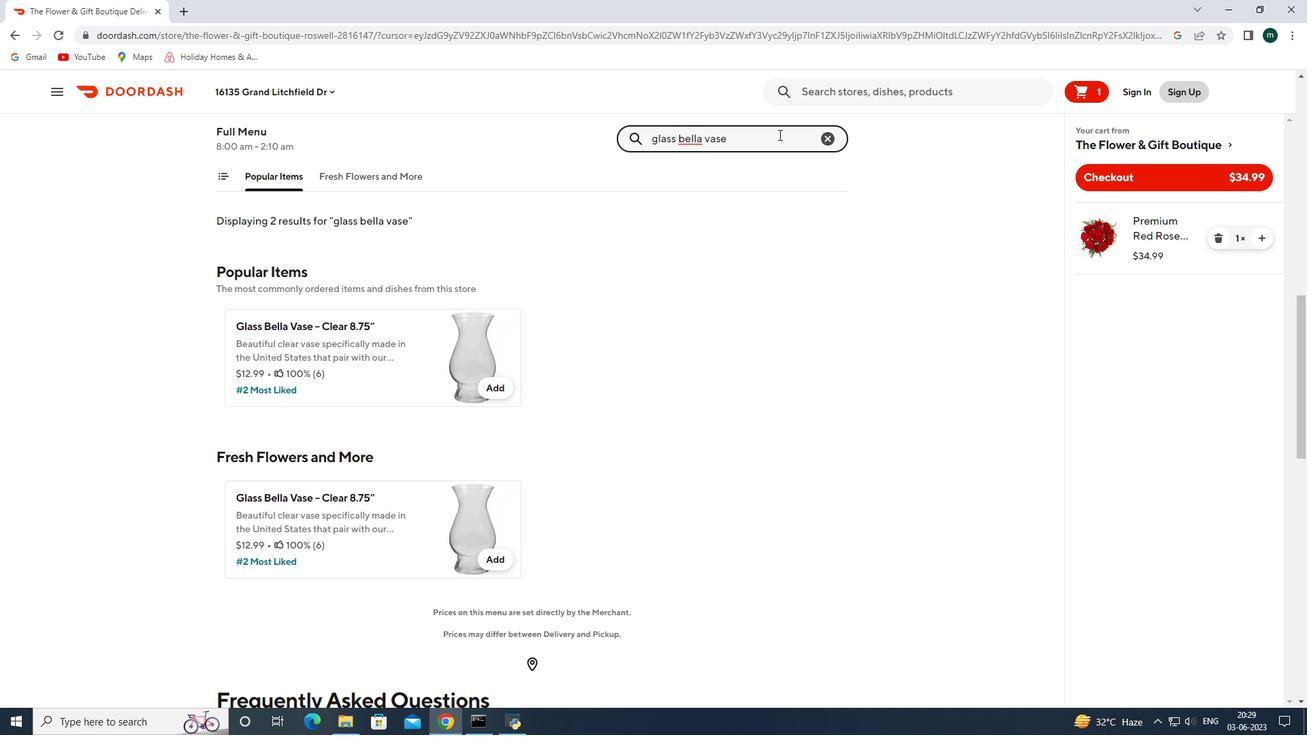 
Action: Mouse moved to (395, 597)
Screenshot: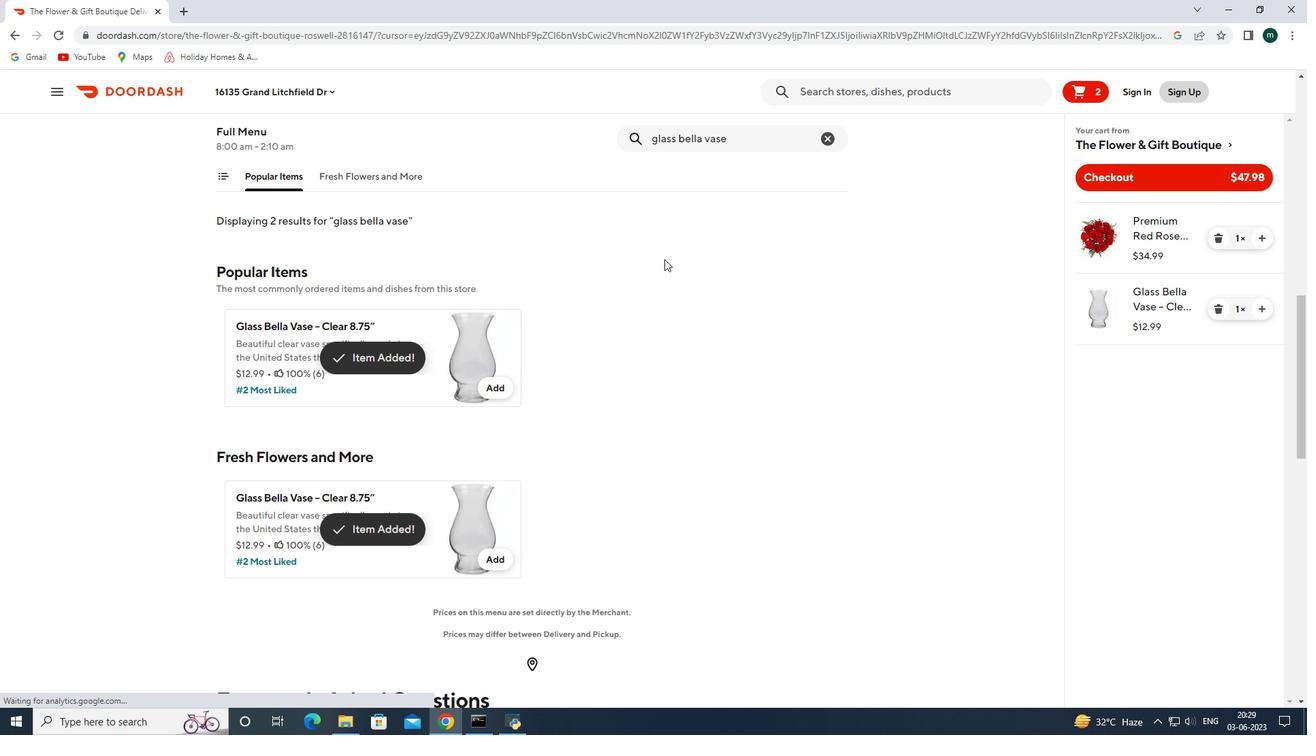 
Action: Mouse pressed left at (395, 597)
Screenshot: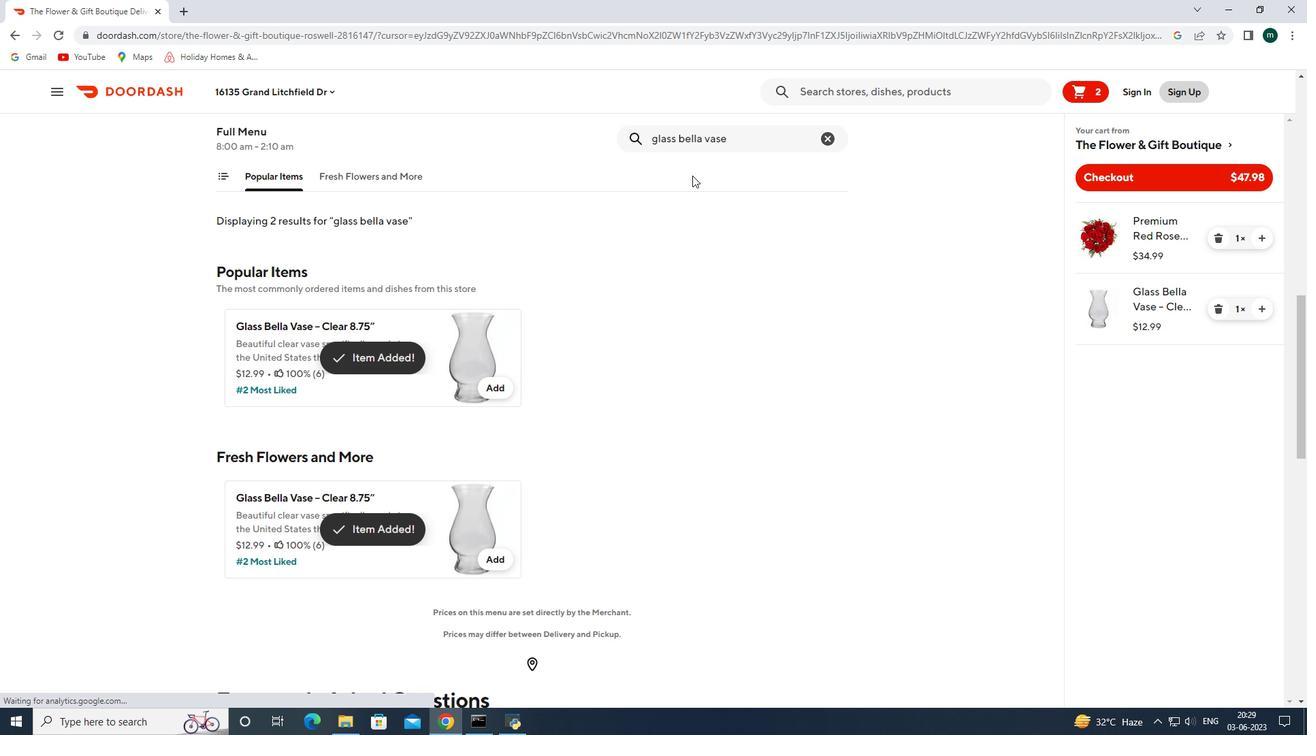 
Action: Mouse moved to (399, 601)
Screenshot: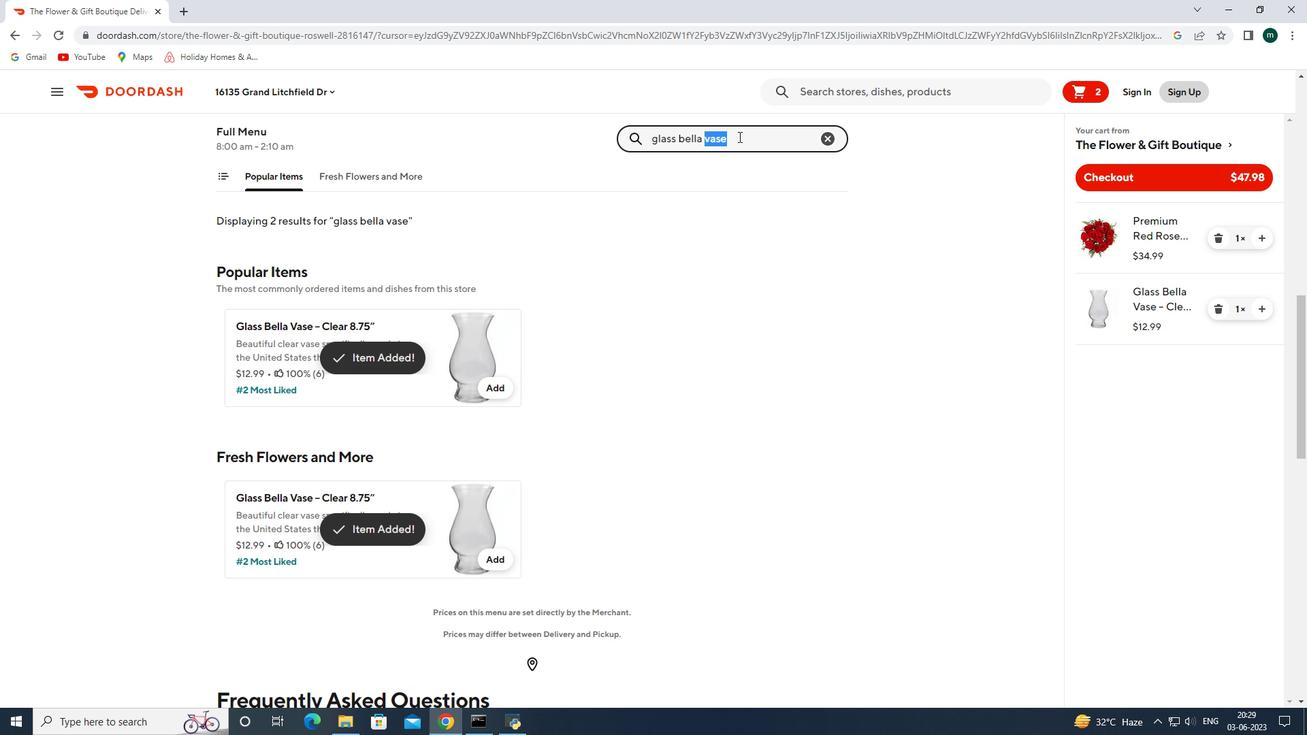 
Action: Mouse pressed left at (399, 601)
Screenshot: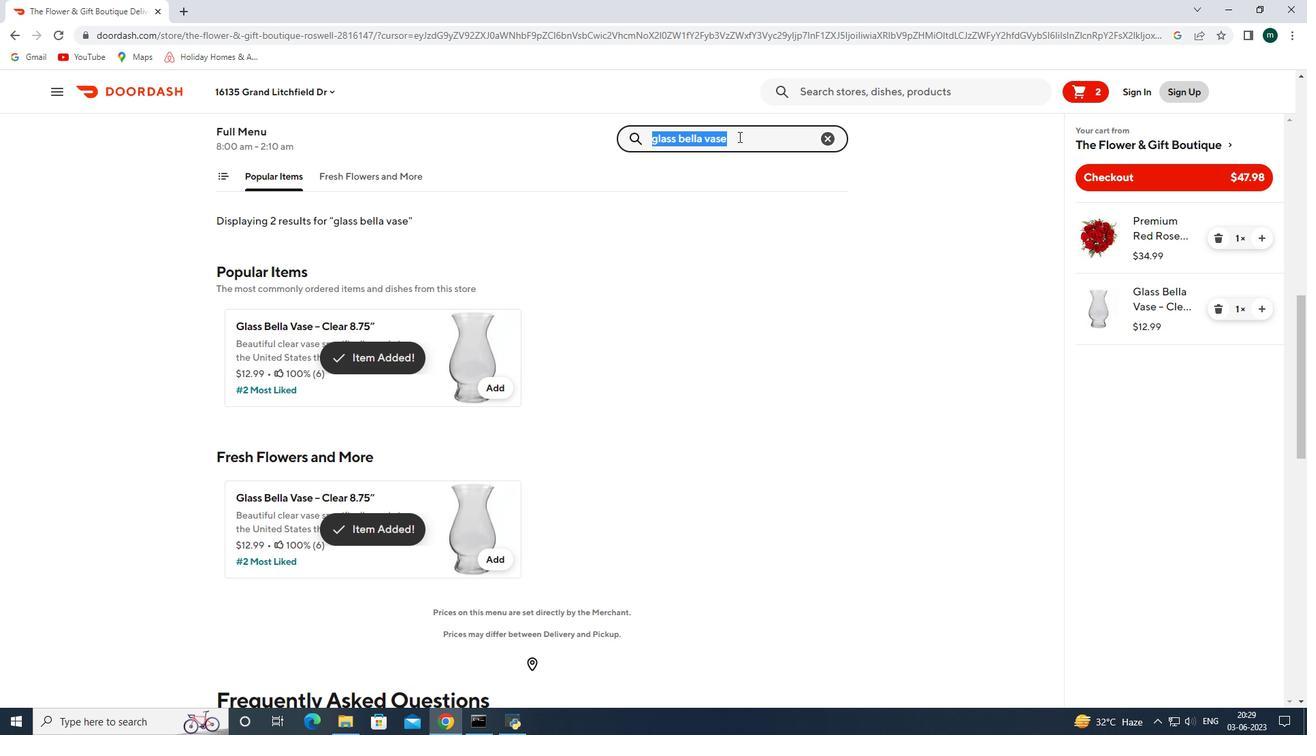 
Action: Mouse moved to (840, 97)
Screenshot: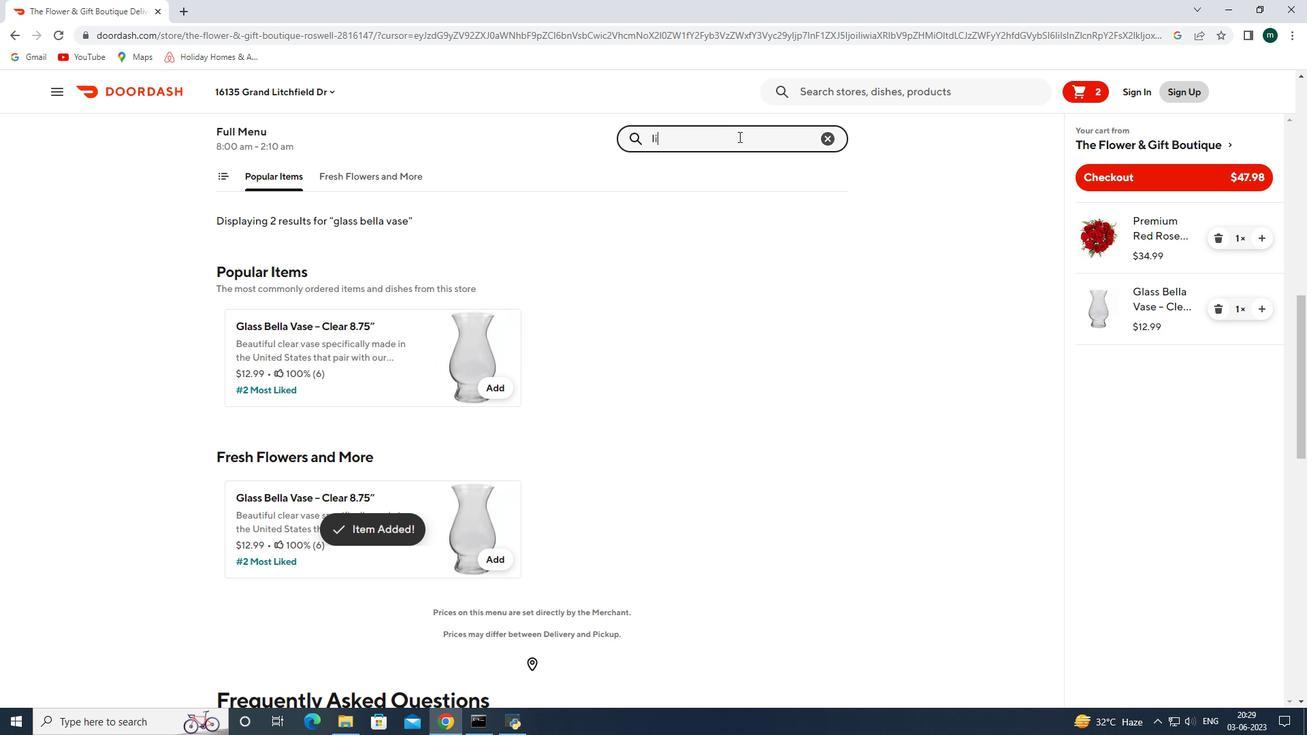 
Action: Mouse pressed left at (840, 97)
Screenshot: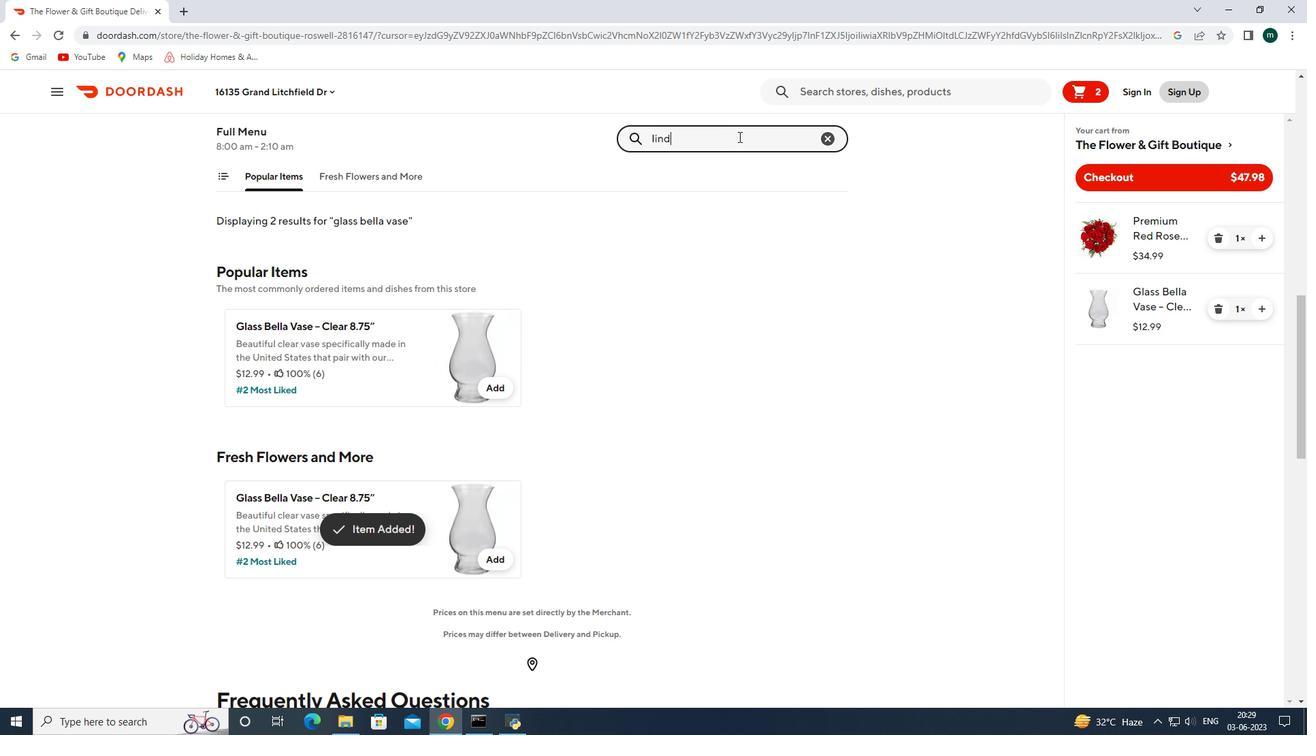
Action: Mouse pressed left at (840, 97)
Screenshot: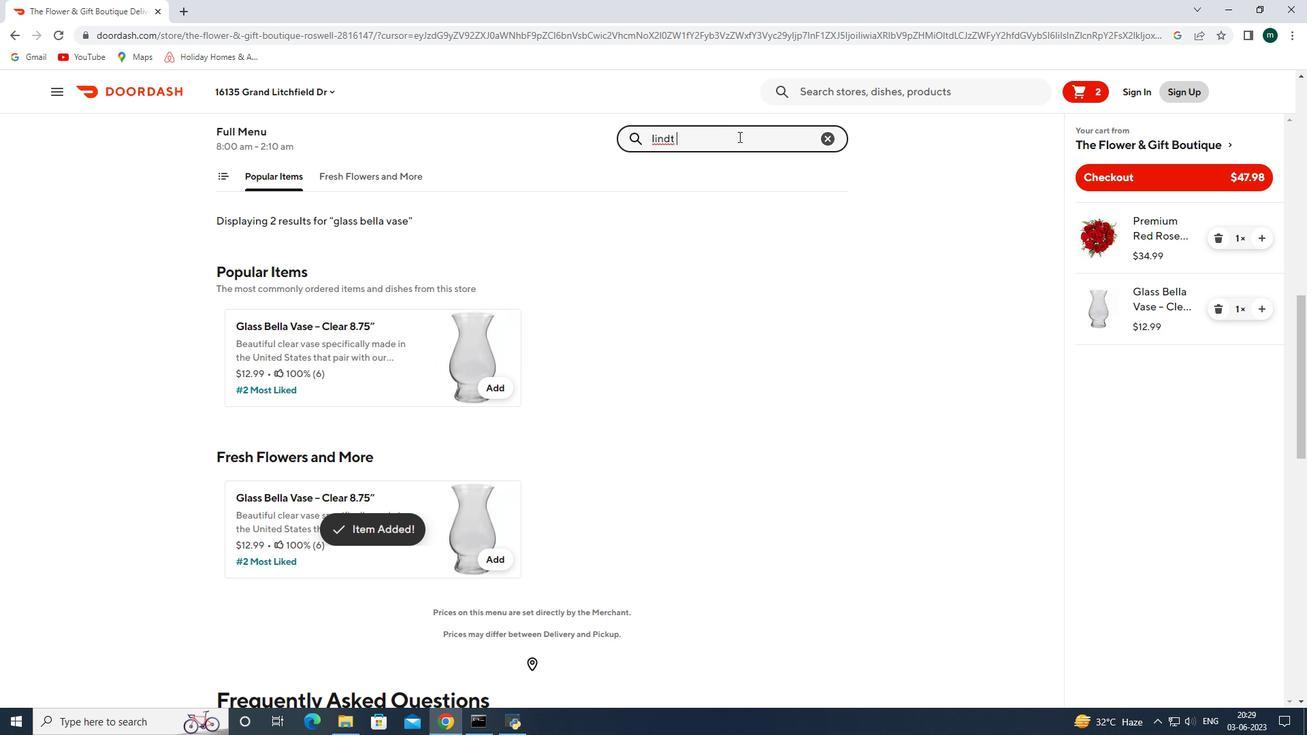 
Action: Key pressed premium<Key.space>red<Key.space>re<Key.backspace>ose<Key.space>bouuet<Key.enter>
Screenshot: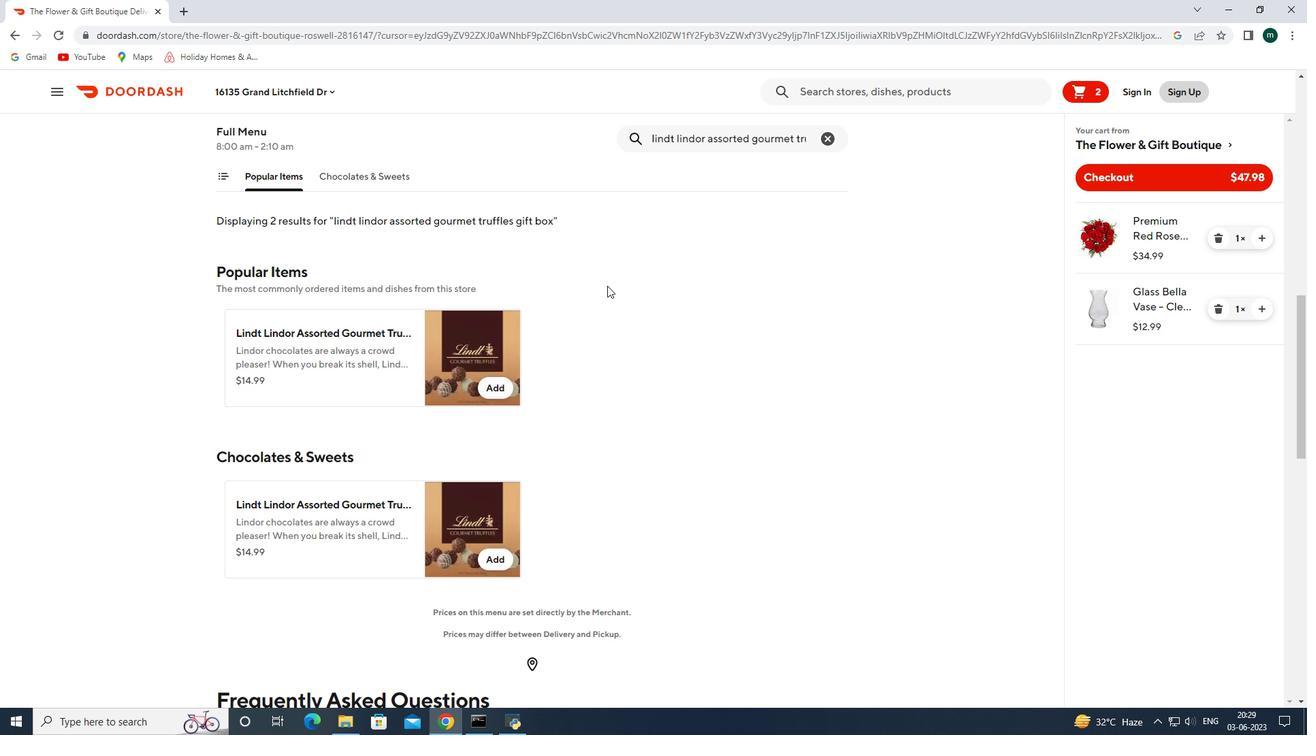 
Action: Mouse moved to (958, 140)
Screenshot: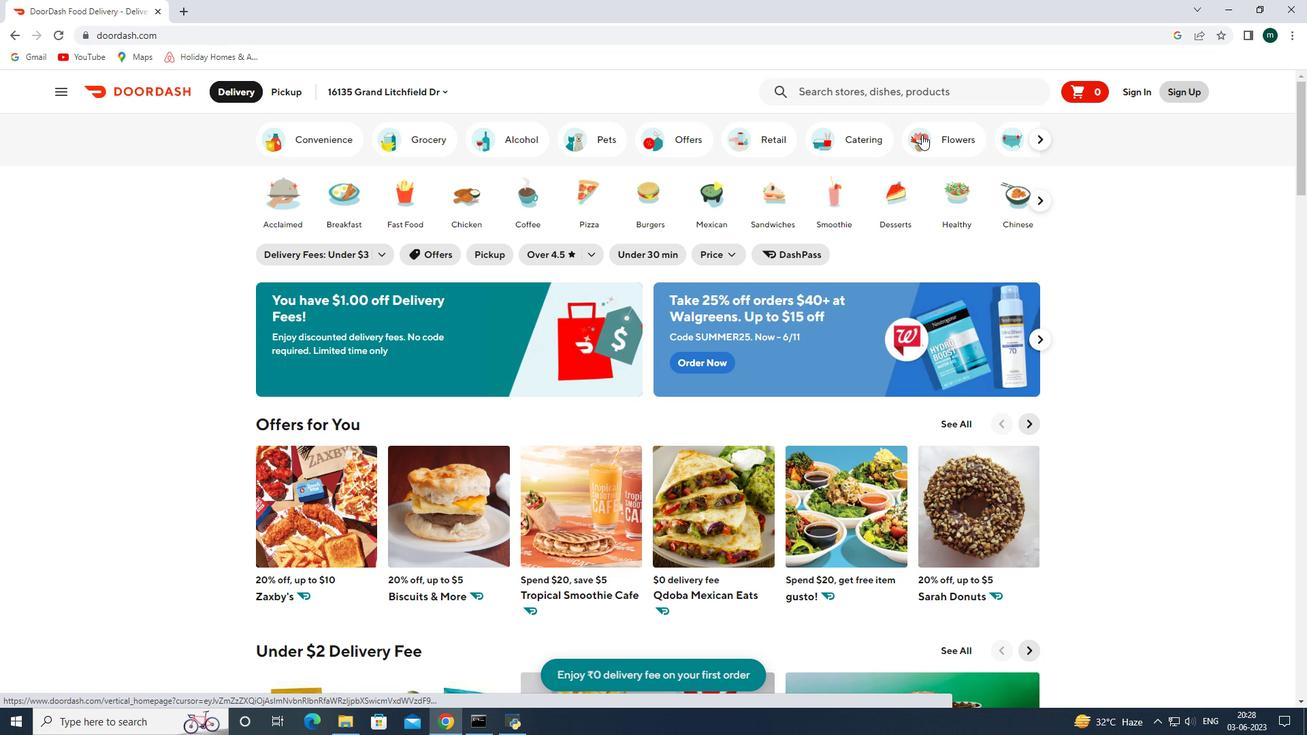 
Action: Mouse pressed left at (958, 140)
Screenshot: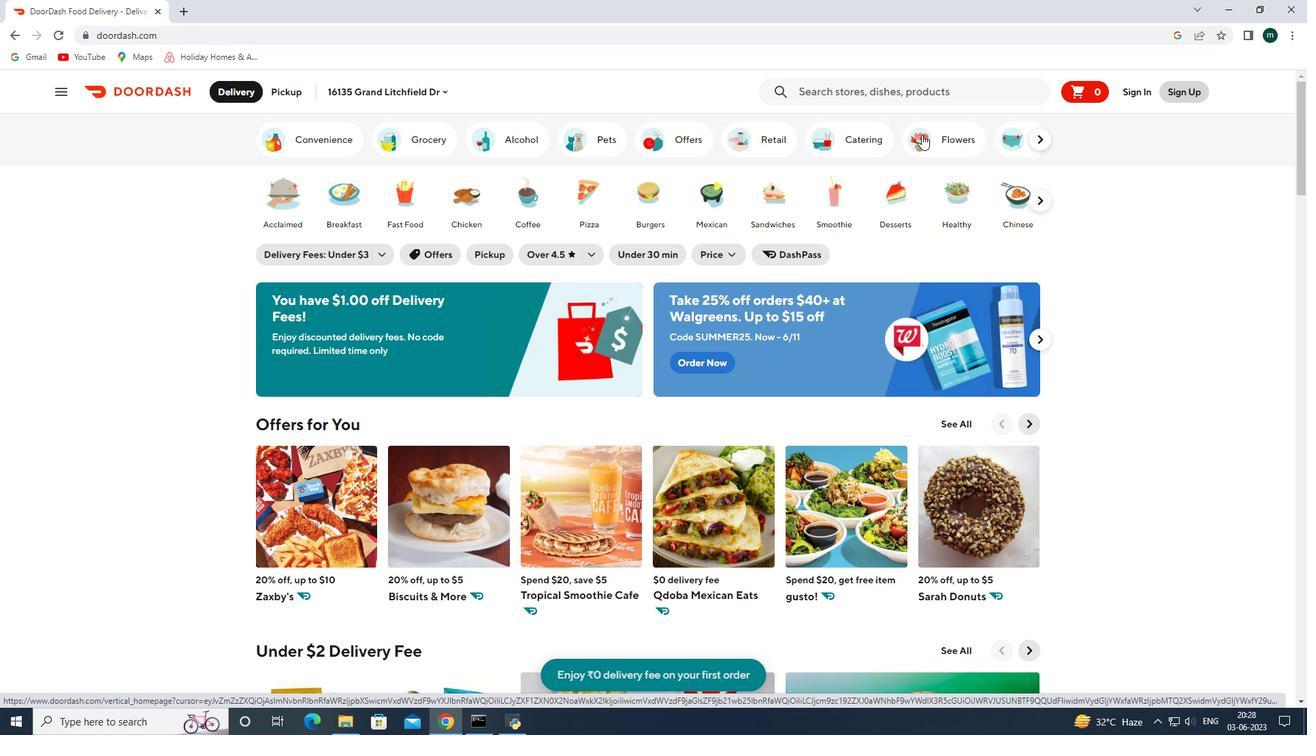 
Action: Mouse moved to (840, 258)
Screenshot: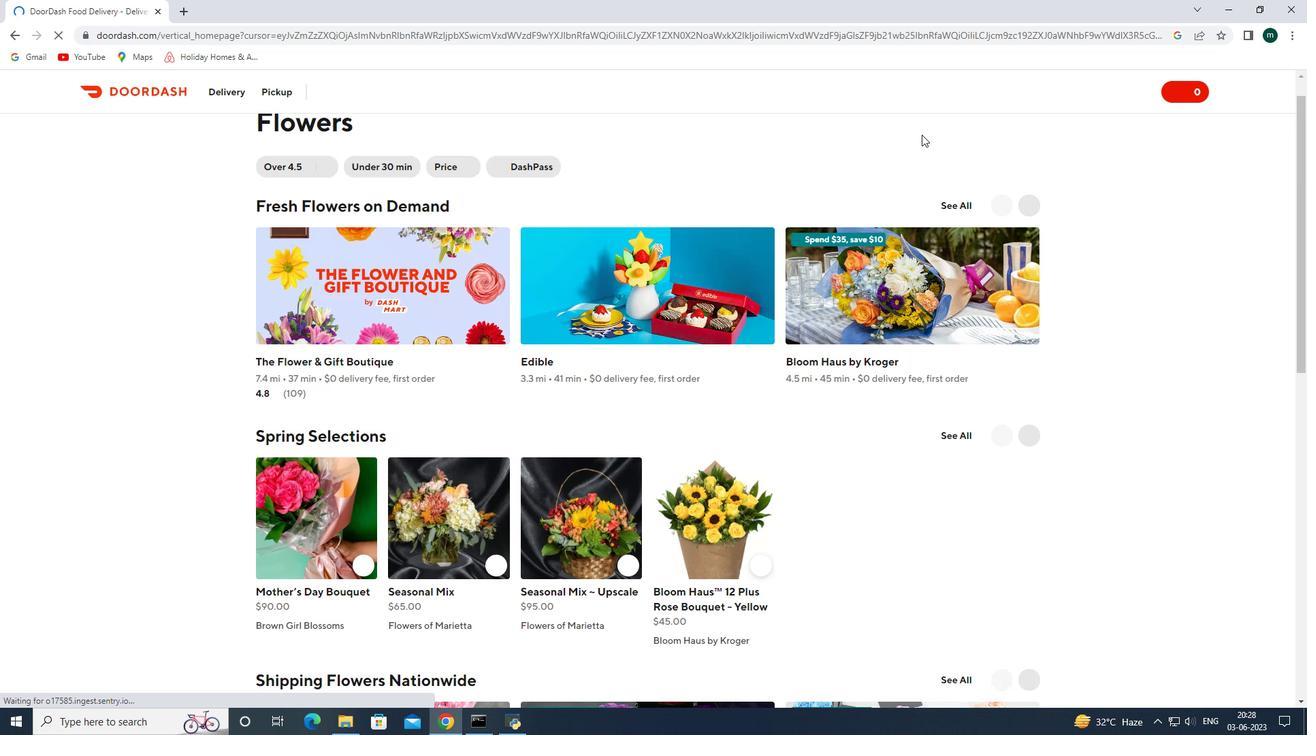 
Action: Mouse scrolled (840, 258) with delta (0, 0)
Screenshot: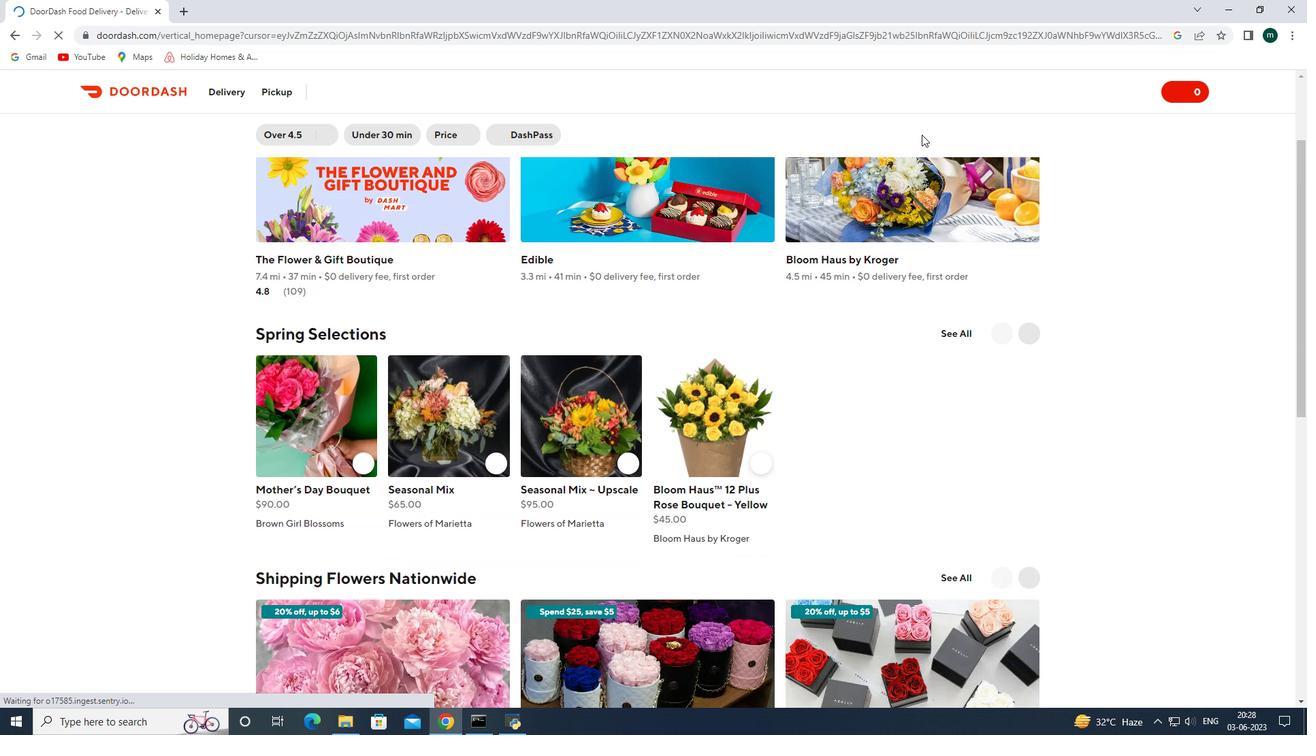 
Action: Mouse scrolled (840, 258) with delta (0, 0)
Screenshot: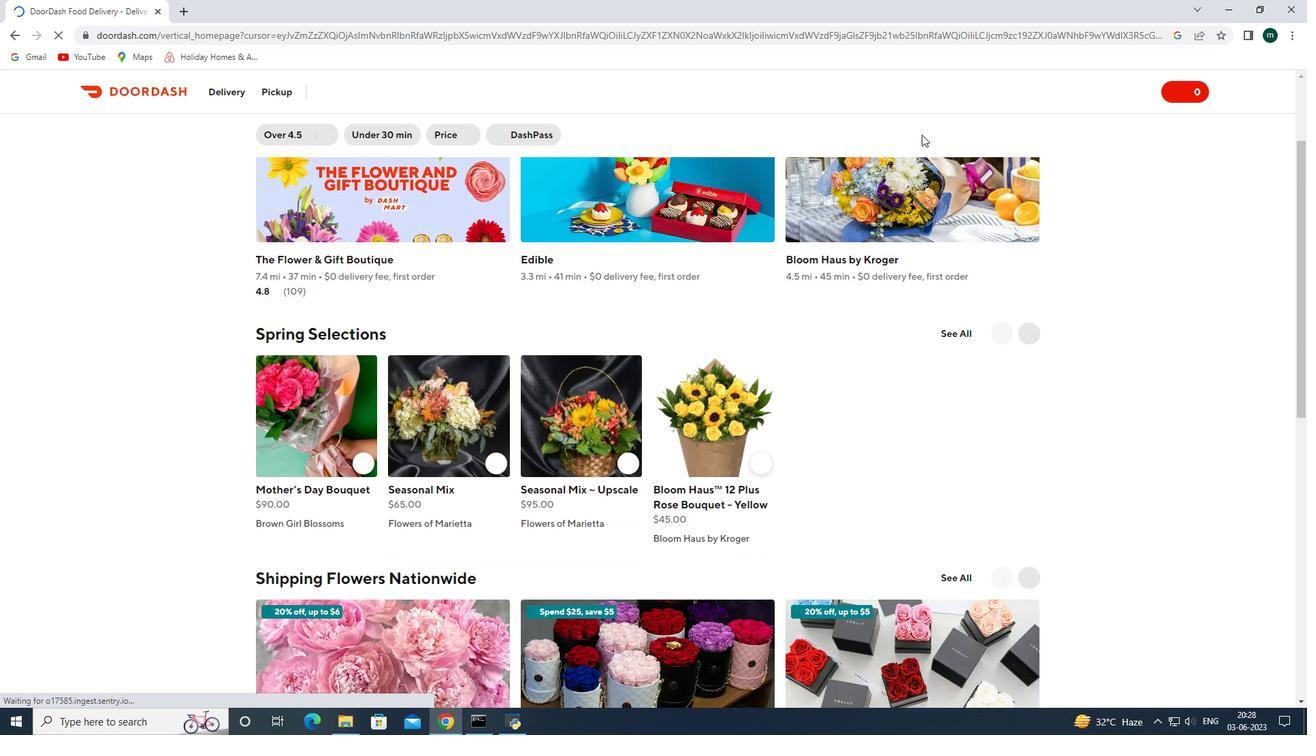 
Action: Mouse scrolled (840, 258) with delta (0, 0)
Screenshot: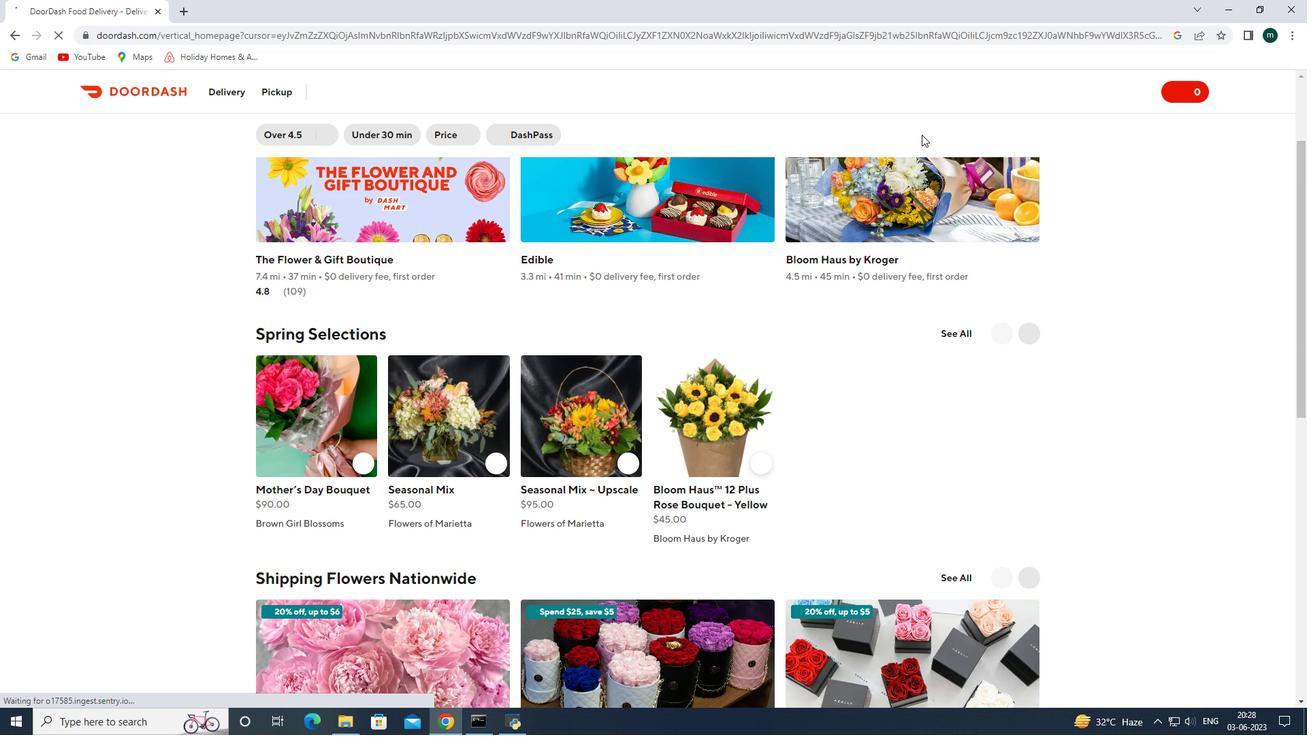 
Action: Mouse scrolled (840, 258) with delta (0, 0)
Screenshot: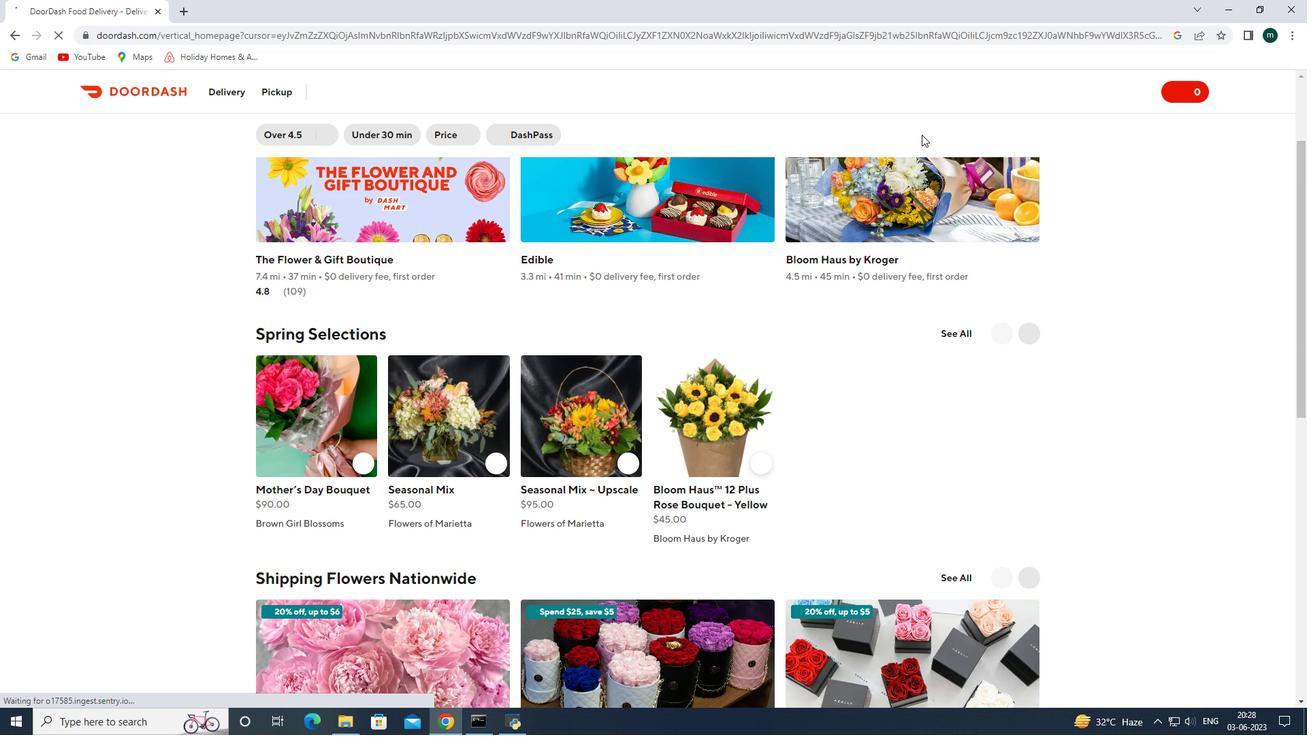 
Action: Mouse scrolled (840, 258) with delta (0, 0)
Screenshot: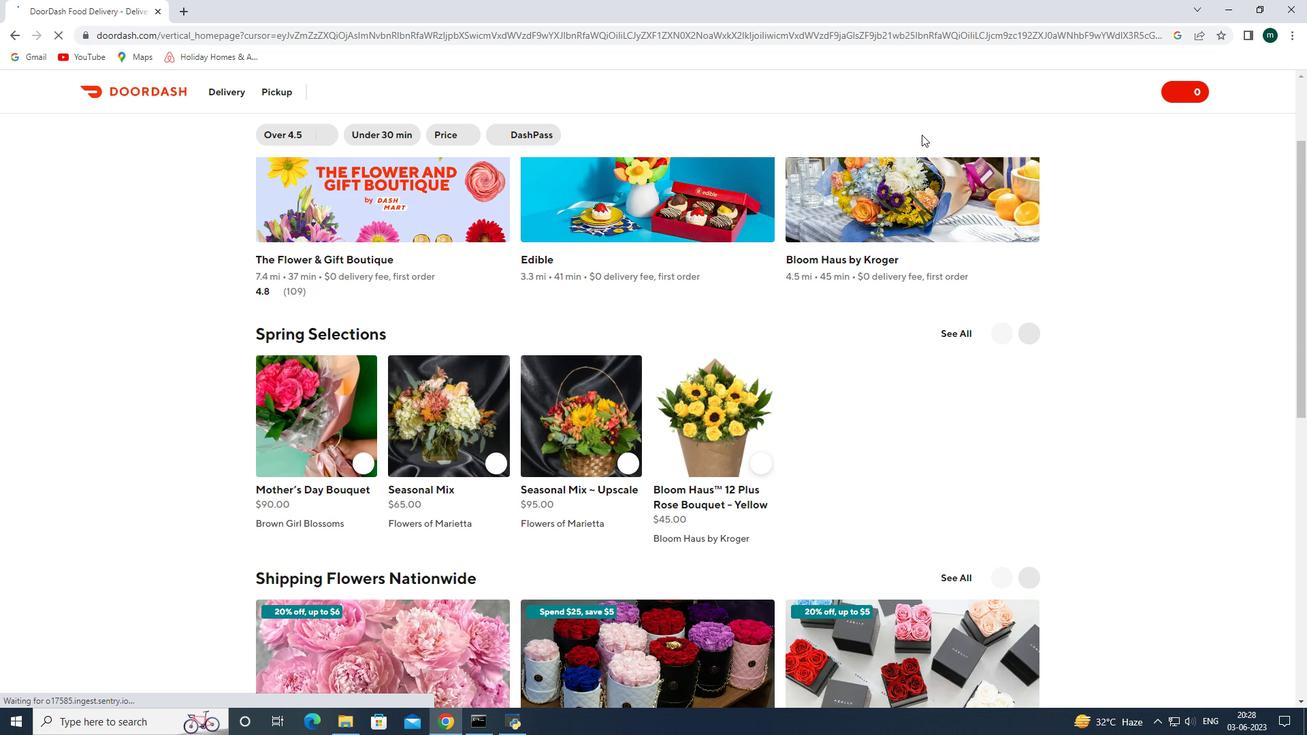 
Action: Mouse scrolled (840, 258) with delta (0, 0)
Screenshot: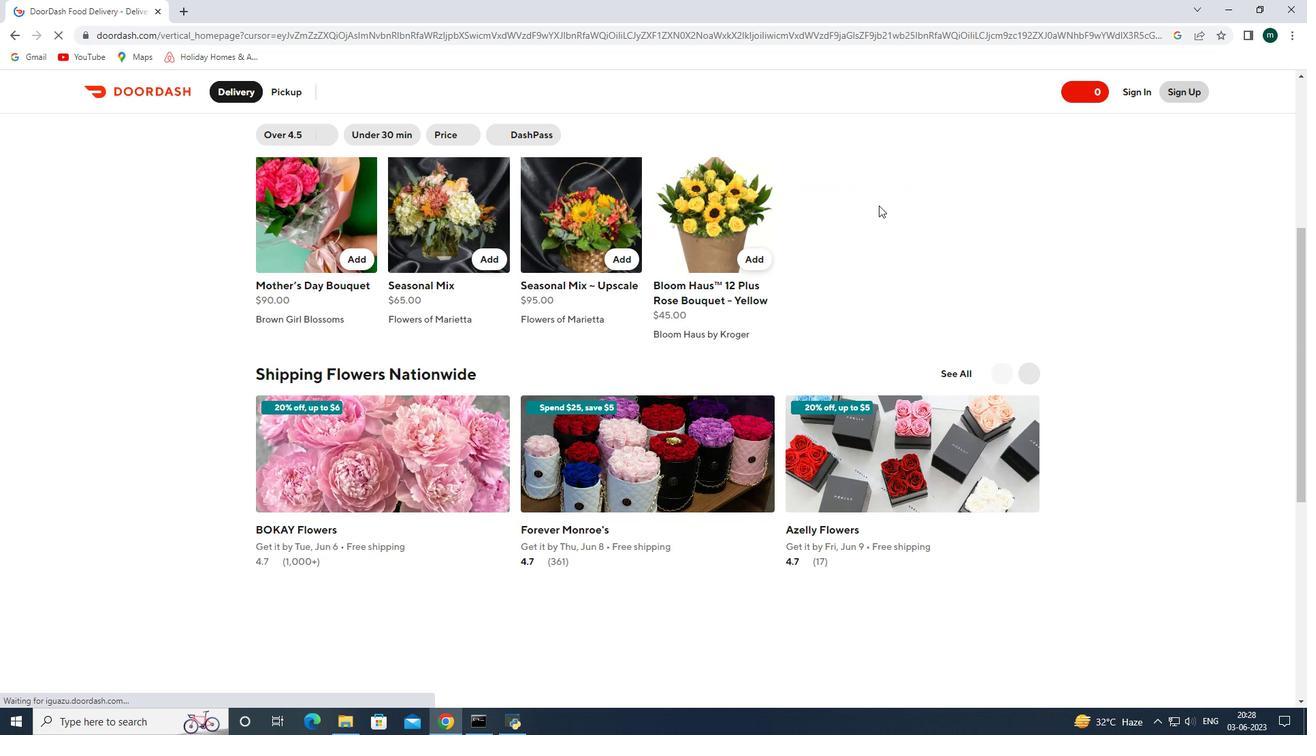 
Action: Mouse scrolled (840, 258) with delta (0, 0)
Screenshot: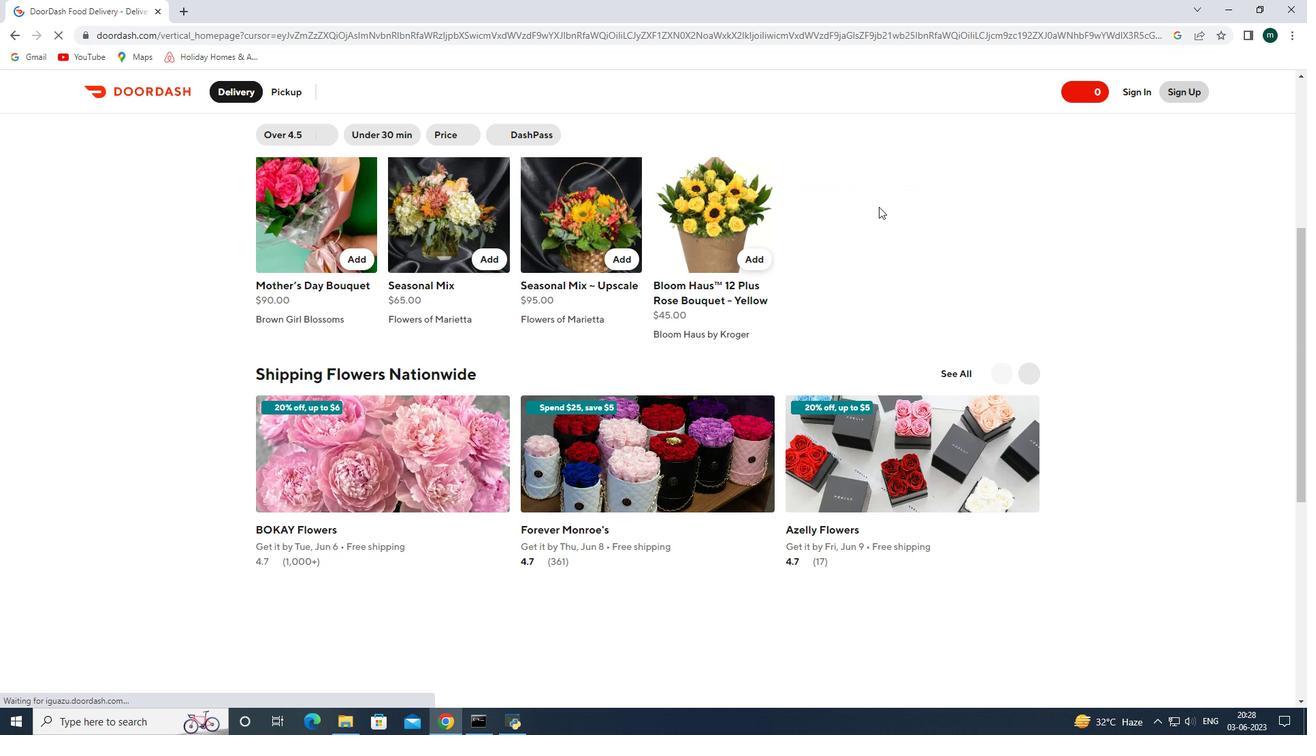 
Action: Mouse scrolled (840, 258) with delta (0, 0)
Screenshot: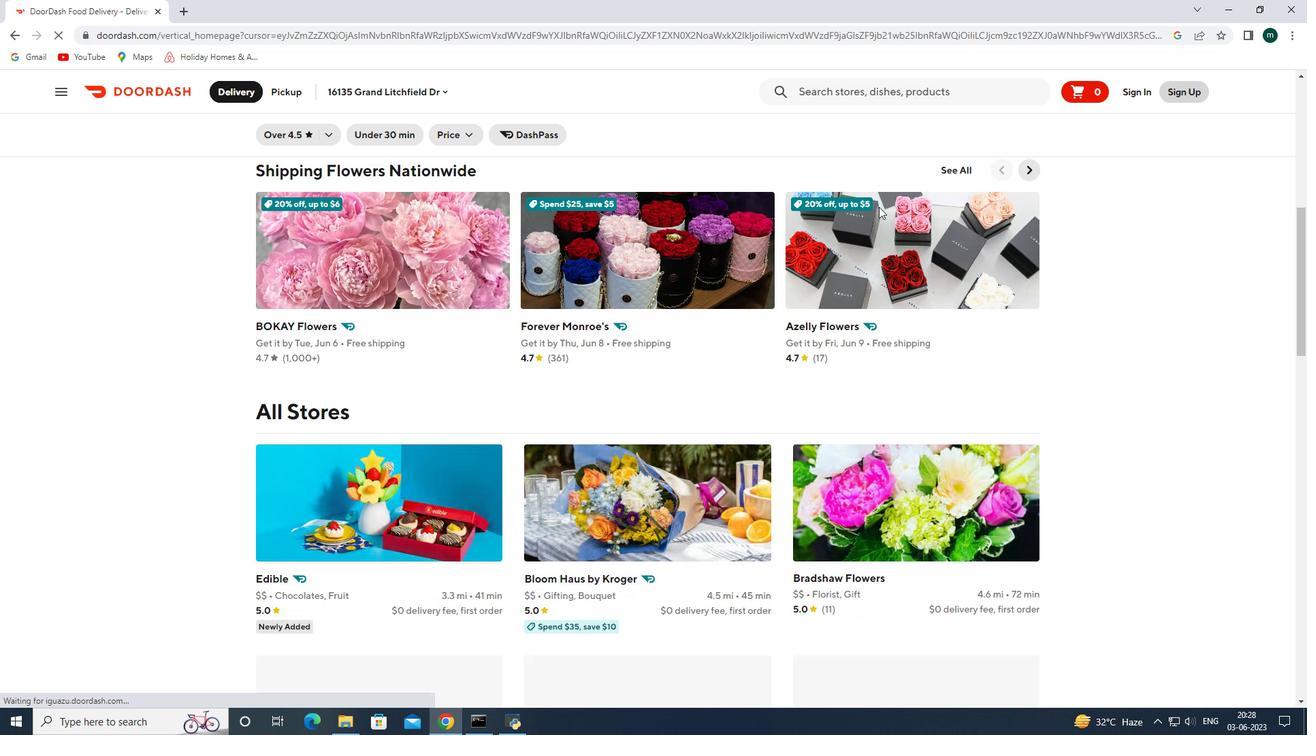 
Action: Mouse scrolled (840, 258) with delta (0, 0)
Screenshot: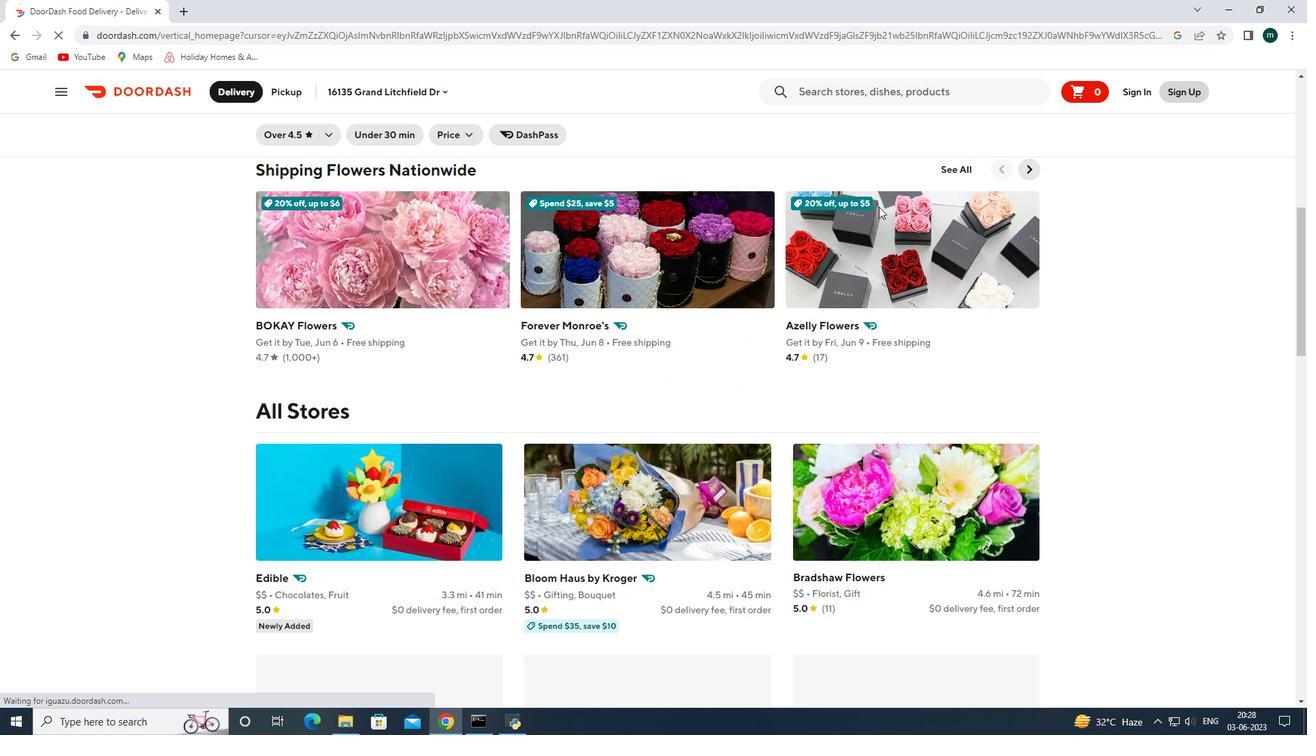 
Action: Mouse scrolled (840, 258) with delta (0, 0)
Screenshot: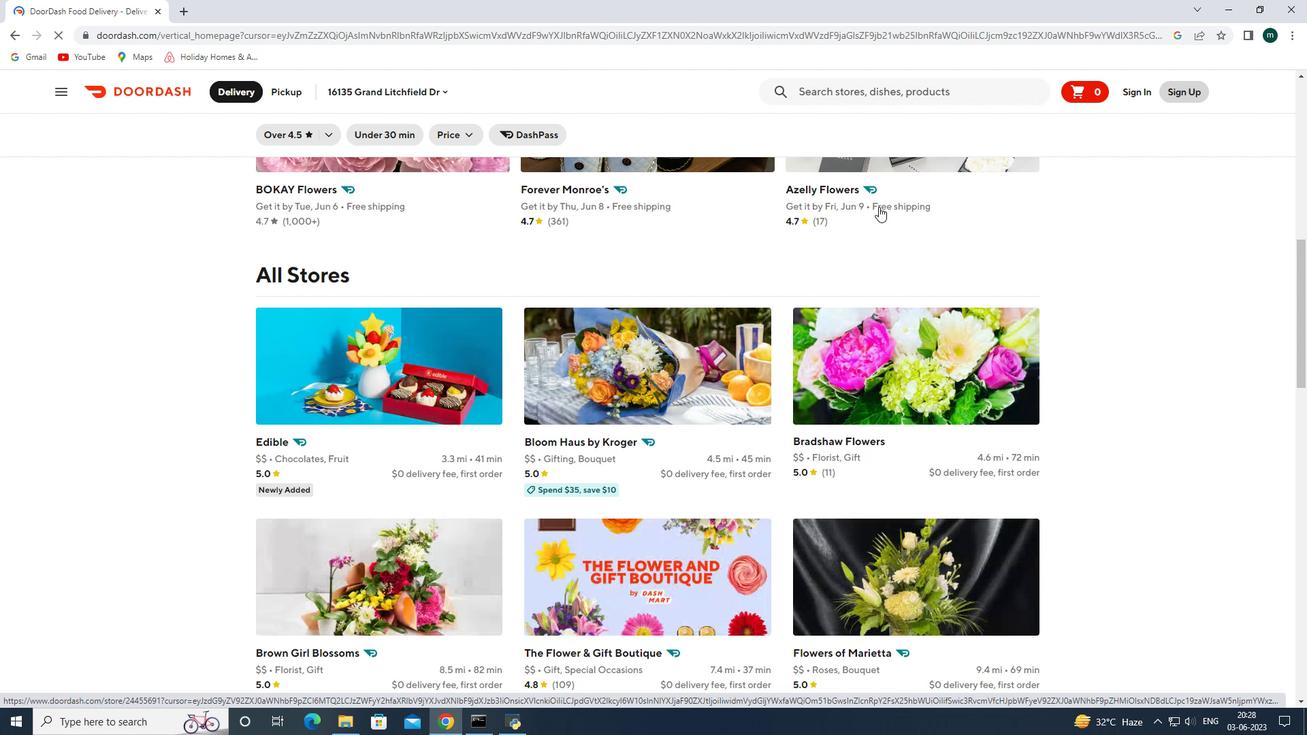 
Action: Mouse scrolled (840, 258) with delta (0, 0)
Screenshot: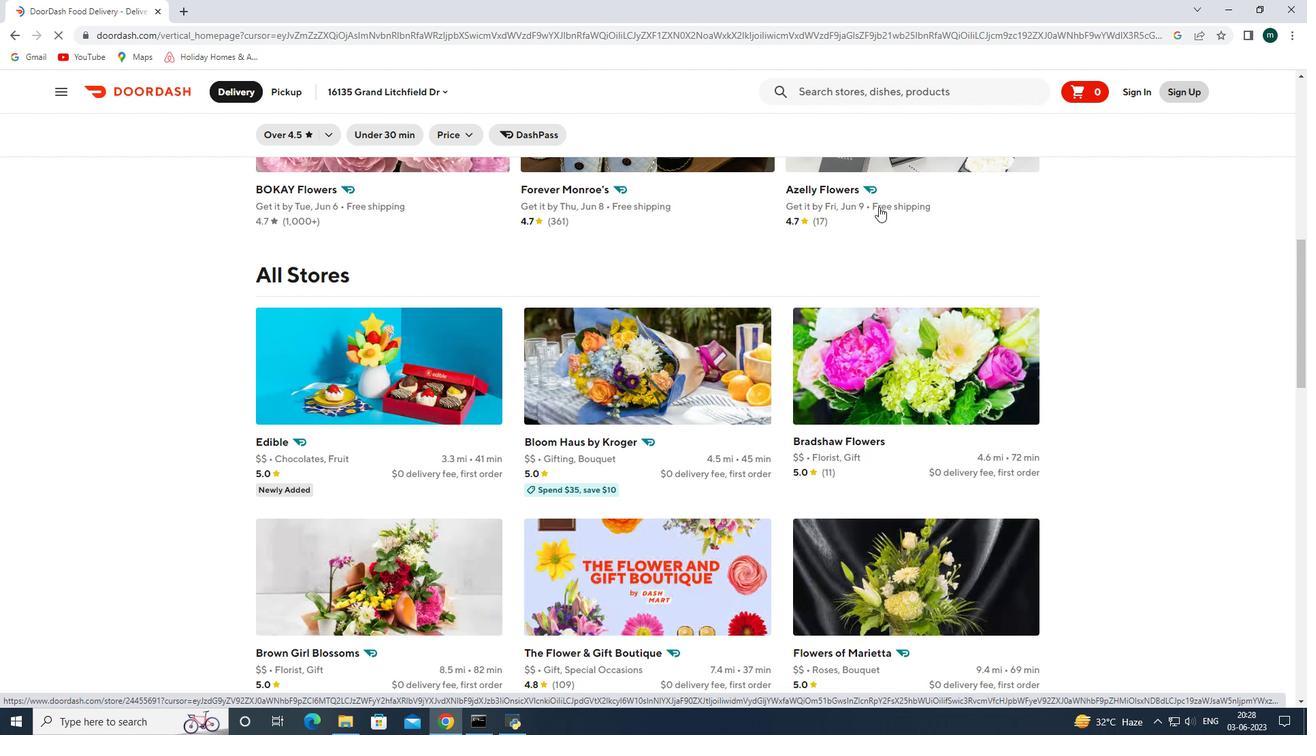 
Action: Mouse scrolled (840, 258) with delta (0, 0)
Screenshot: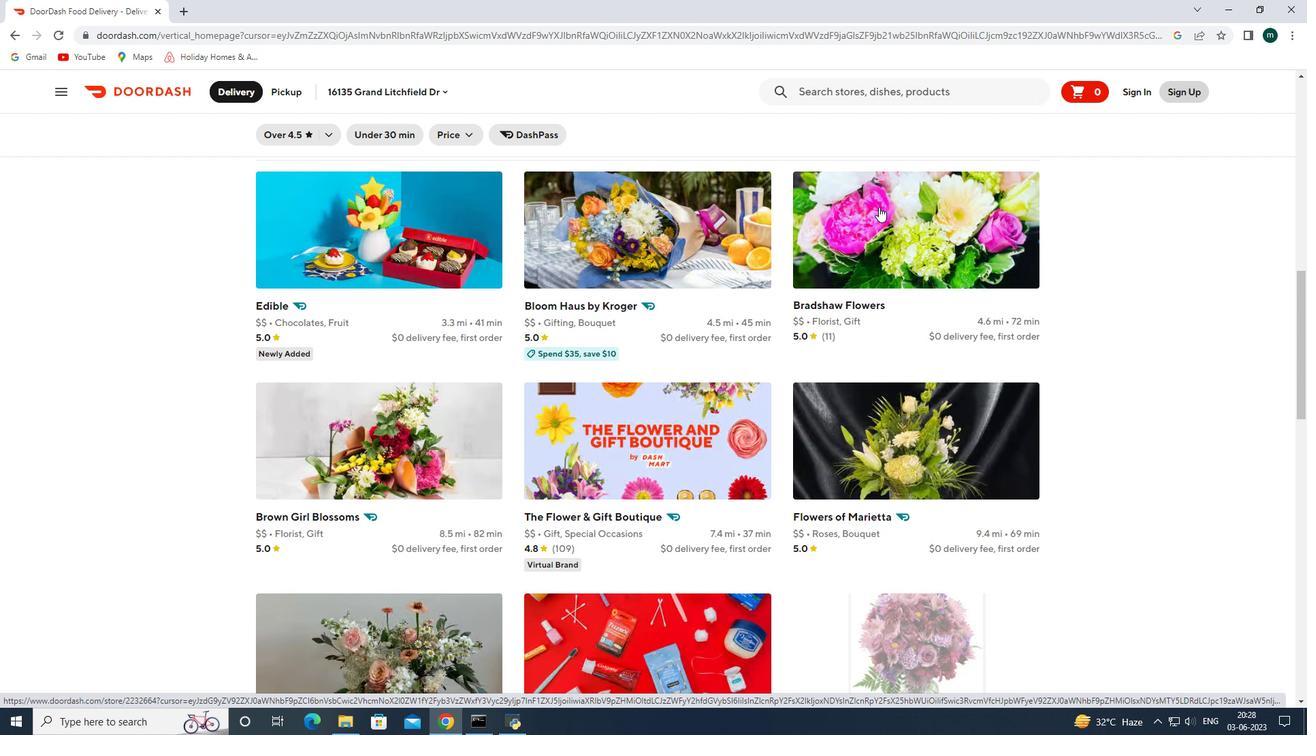 
Action: Mouse moved to (636, 513)
Screenshot: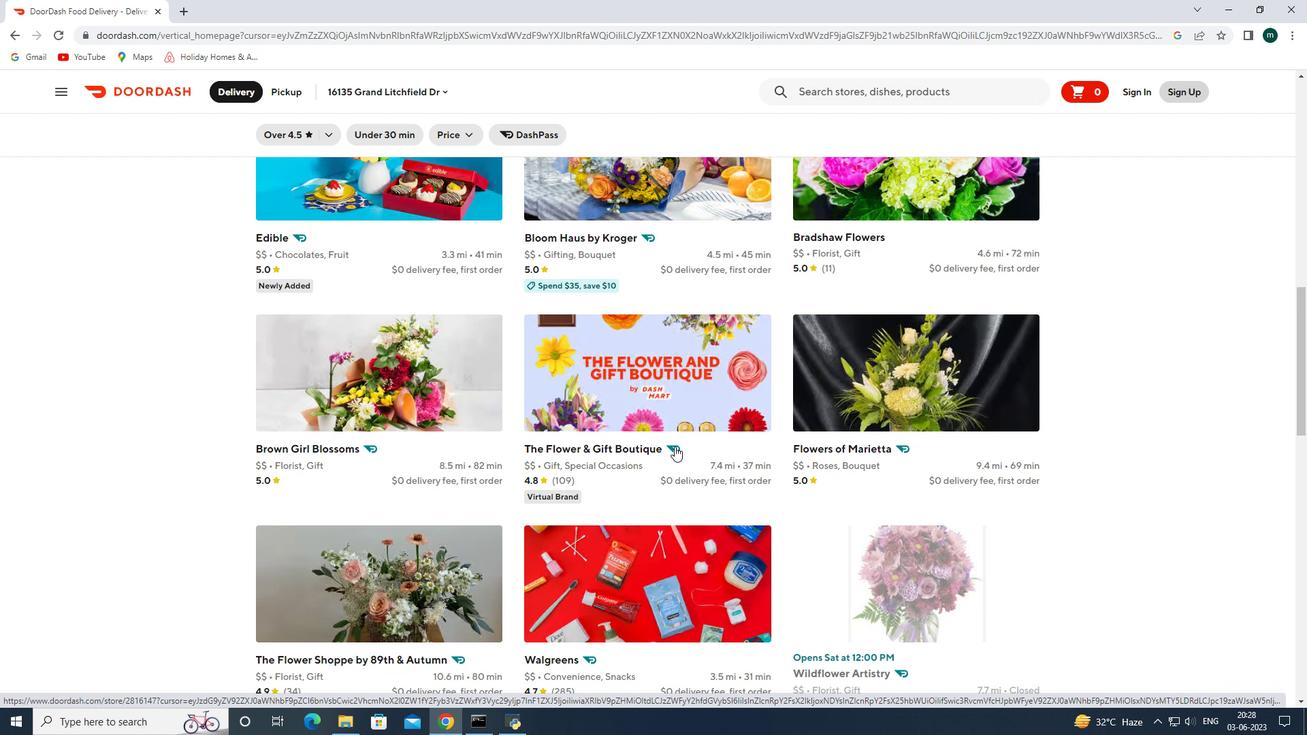 
Action: Mouse pressed left at (636, 513)
Screenshot: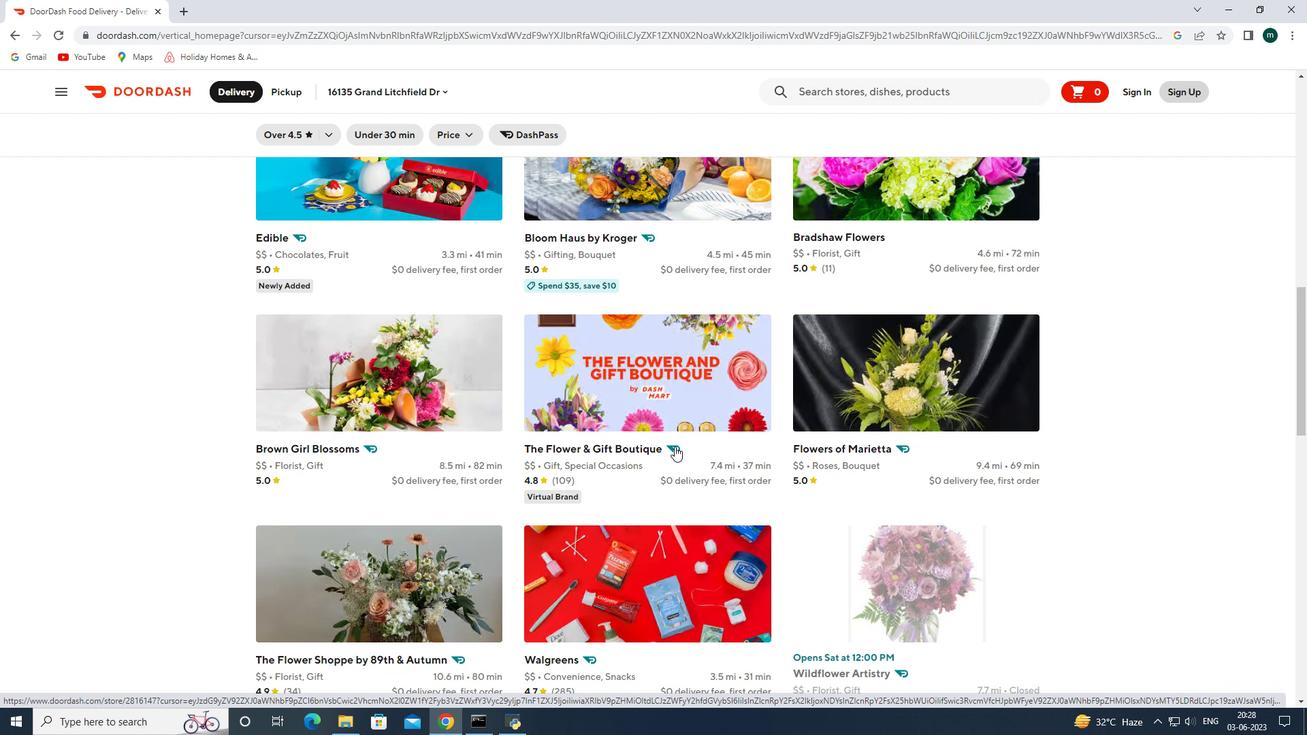 
Action: Mouse moved to (315, 100)
Screenshot: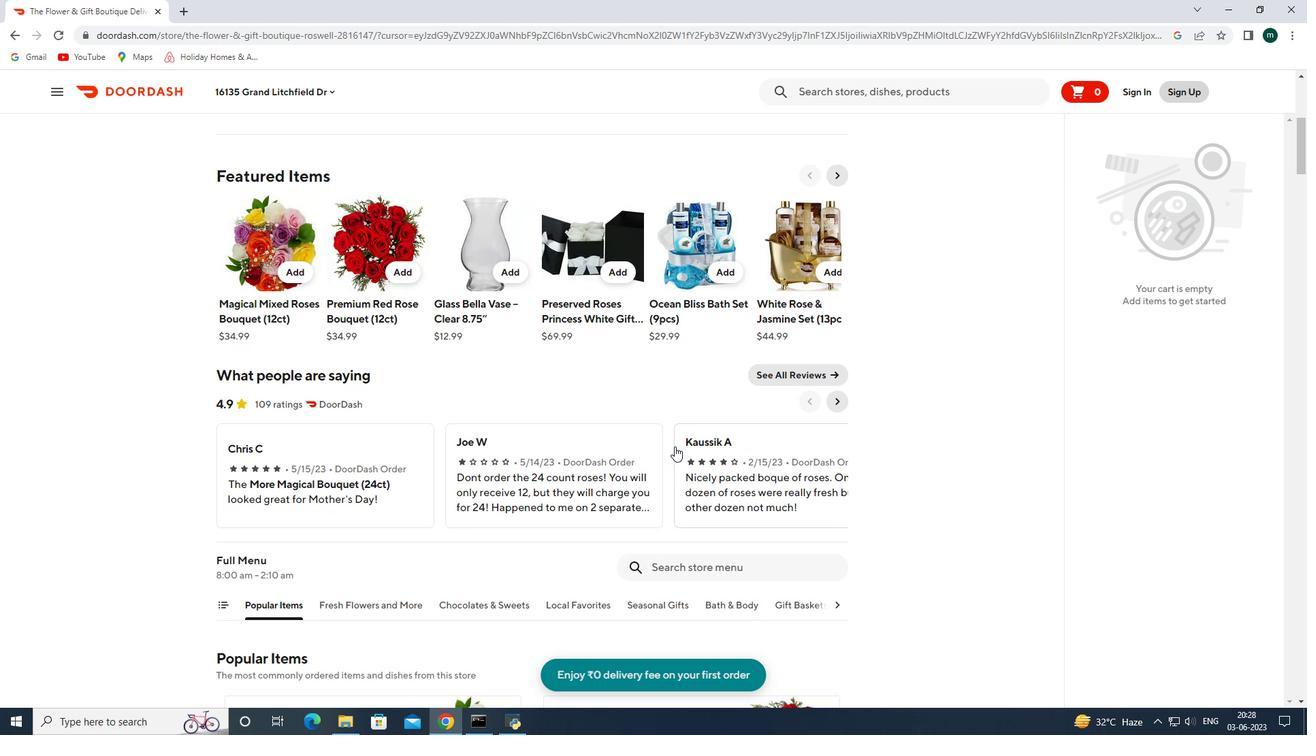 
Action: Mouse pressed left at (315, 100)
Screenshot: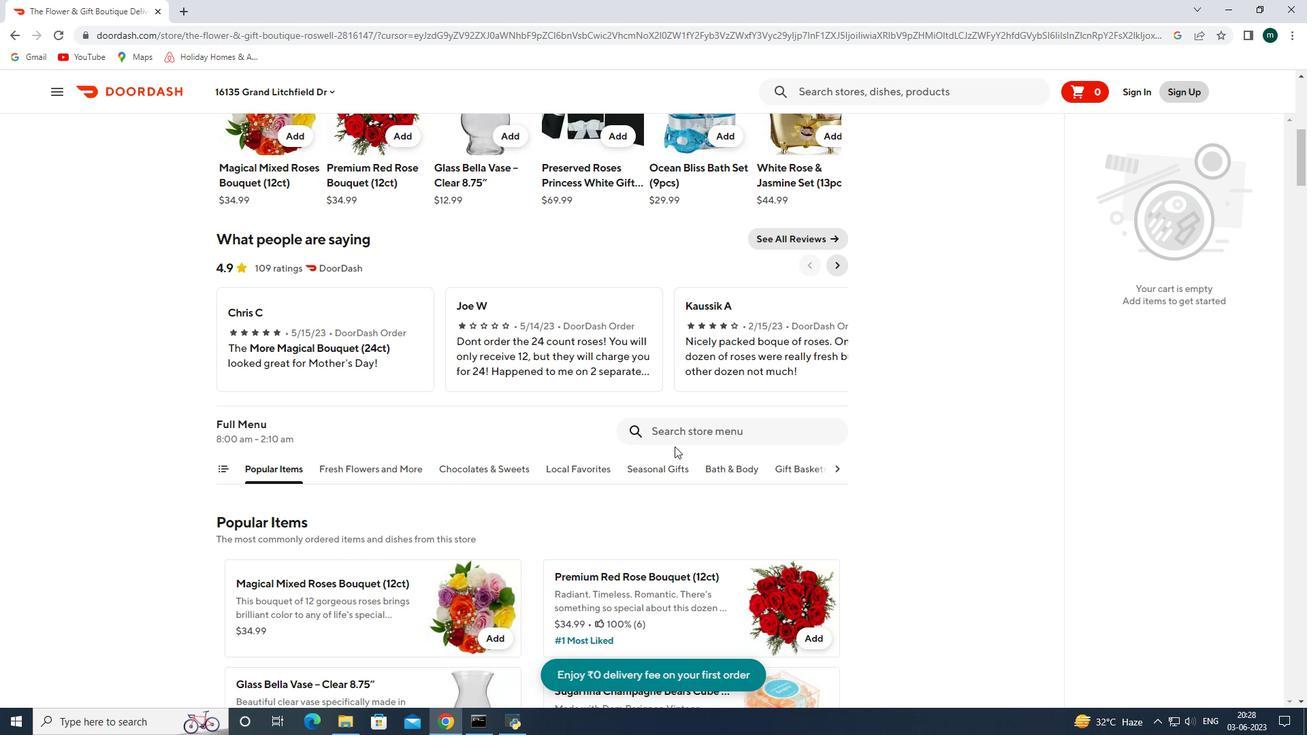 
Action: Mouse moved to (317, 95)
Screenshot: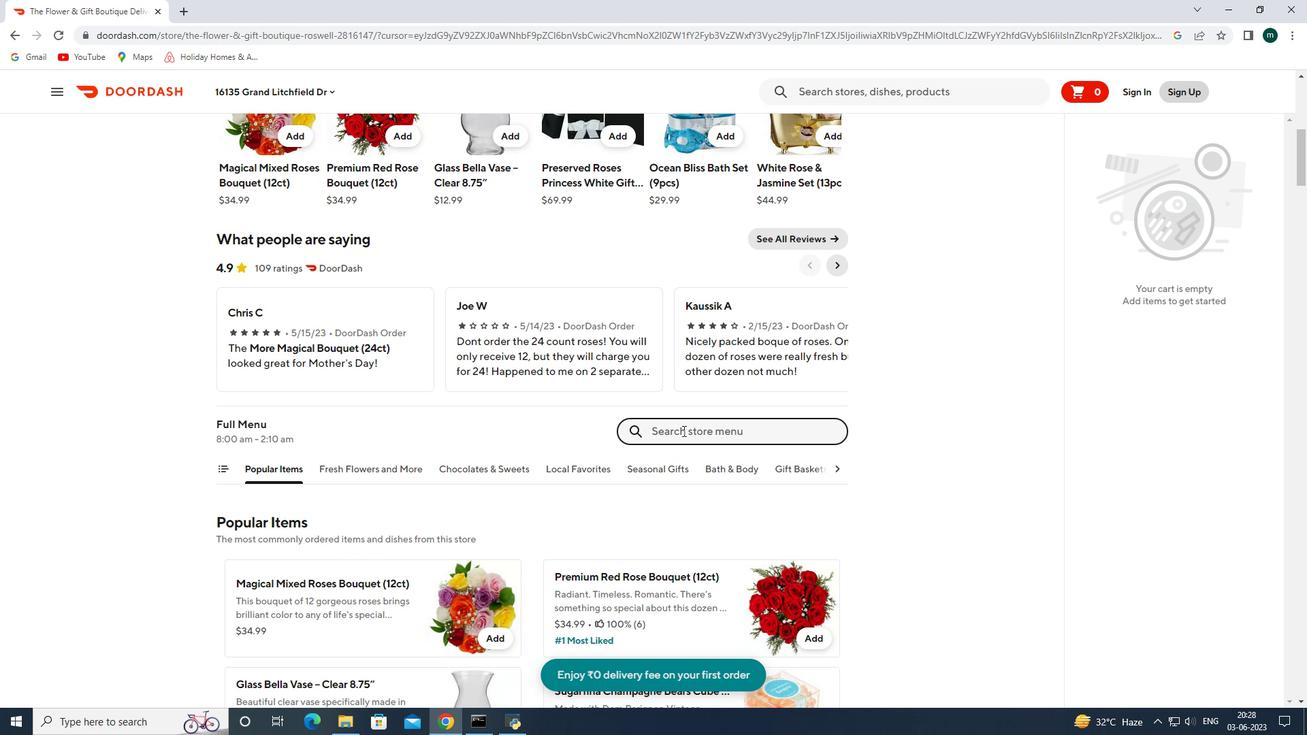 
Action: Mouse pressed left at (317, 95)
Screenshot: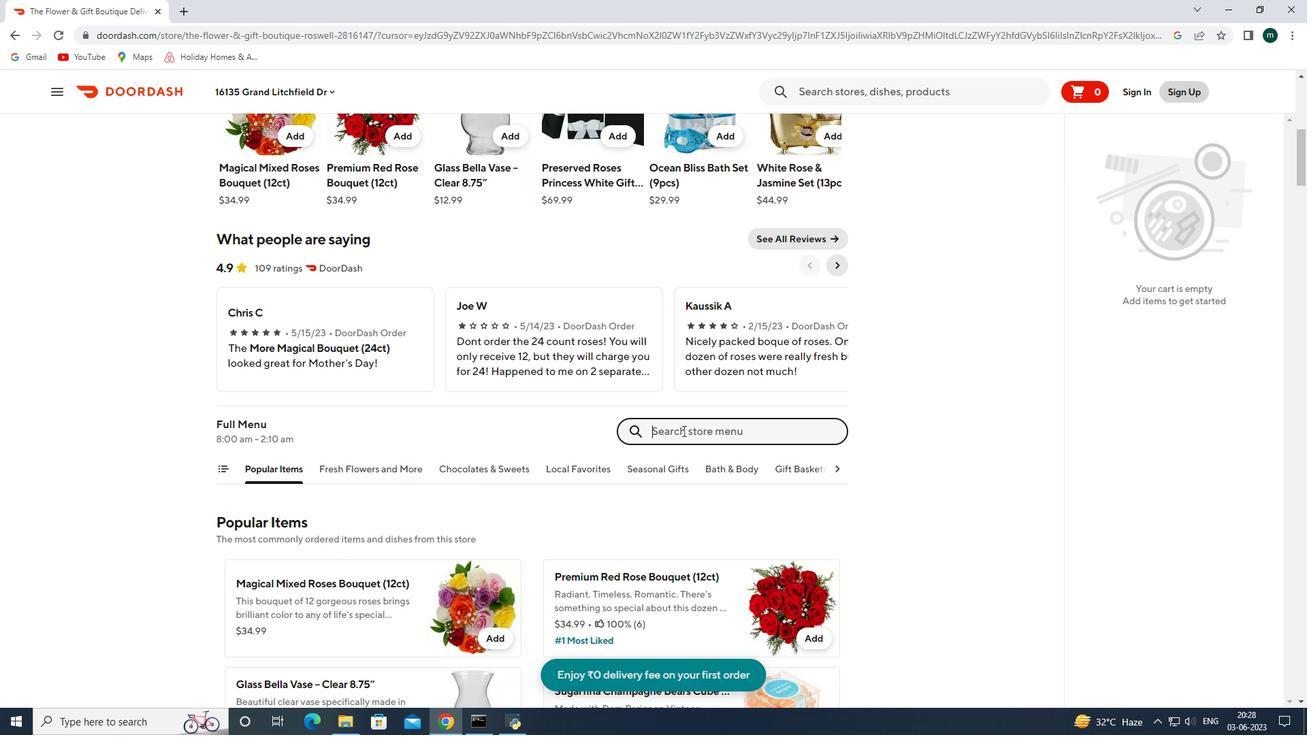 
Action: Mouse moved to (322, 141)
Screenshot: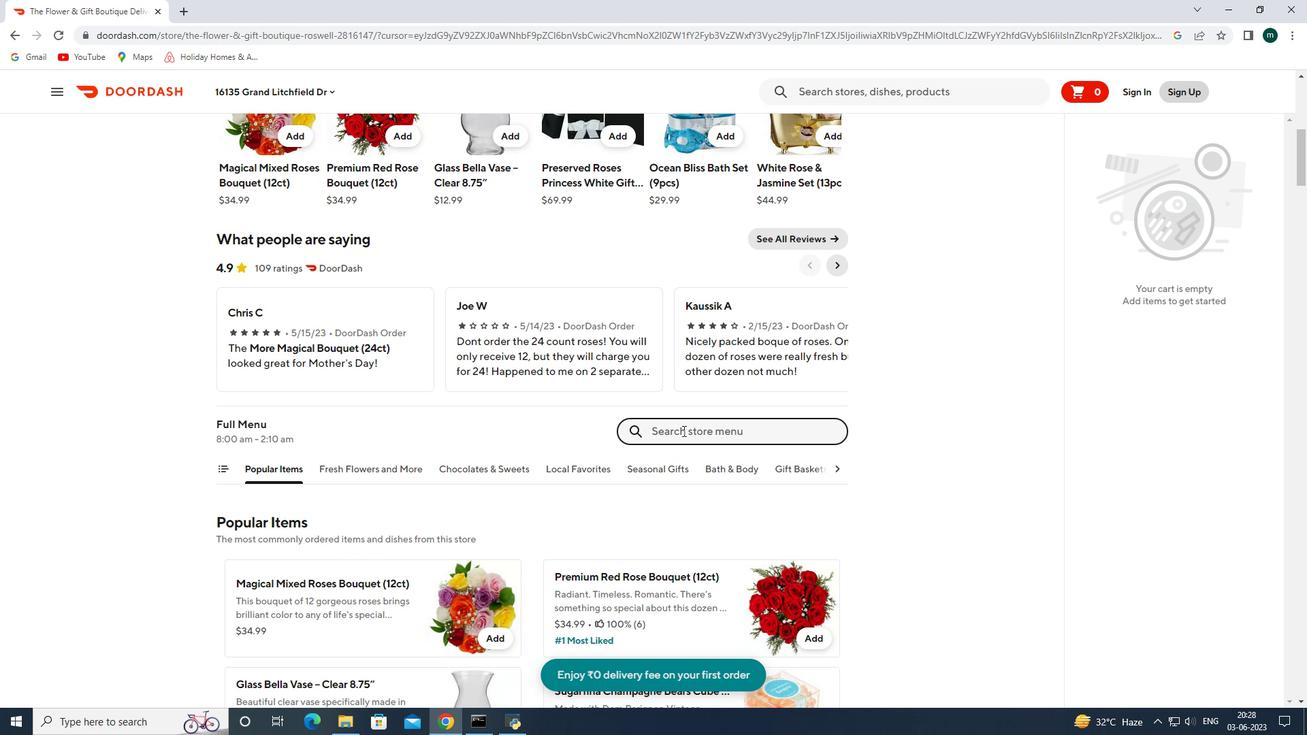 
Action: Mouse pressed left at (322, 141)
Screenshot: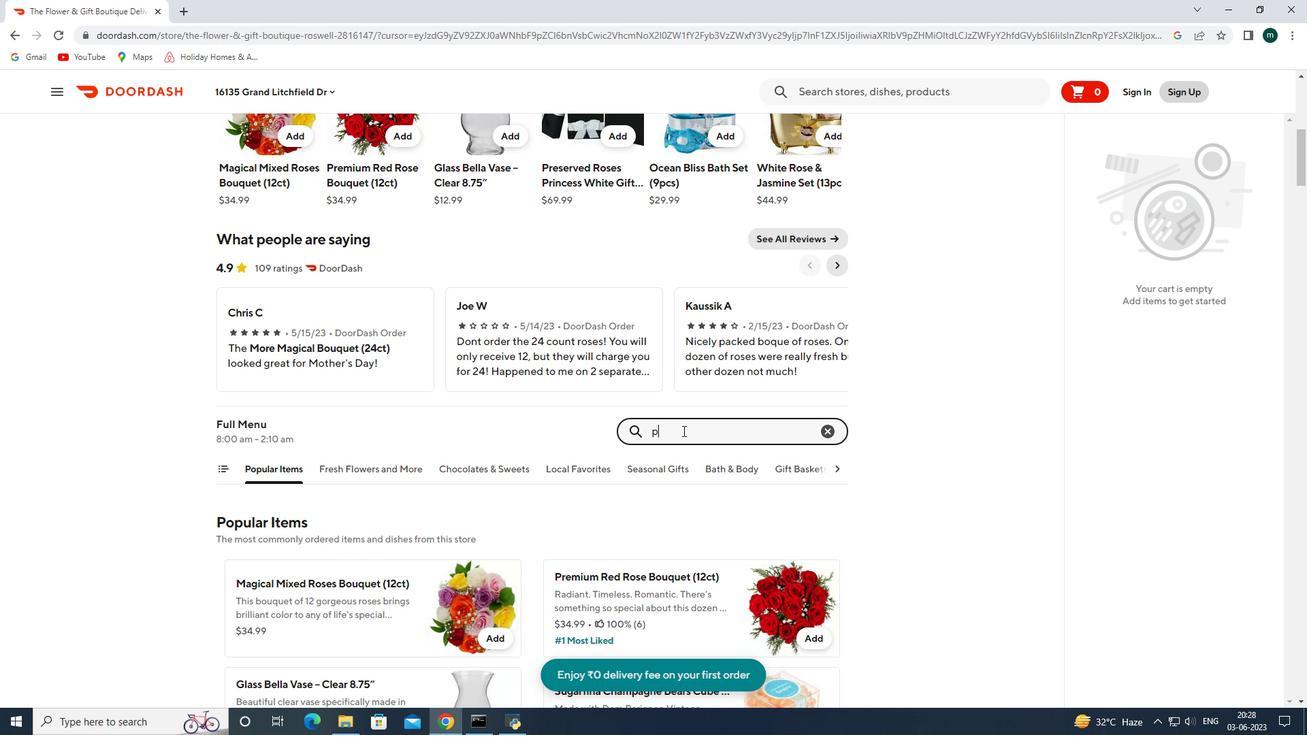 
Action: Key pressed 319<Key.space>chandan<Key.space>way<Key.space>irving<Key.space>texas<Key.space>75063<Key.enter>
Screenshot: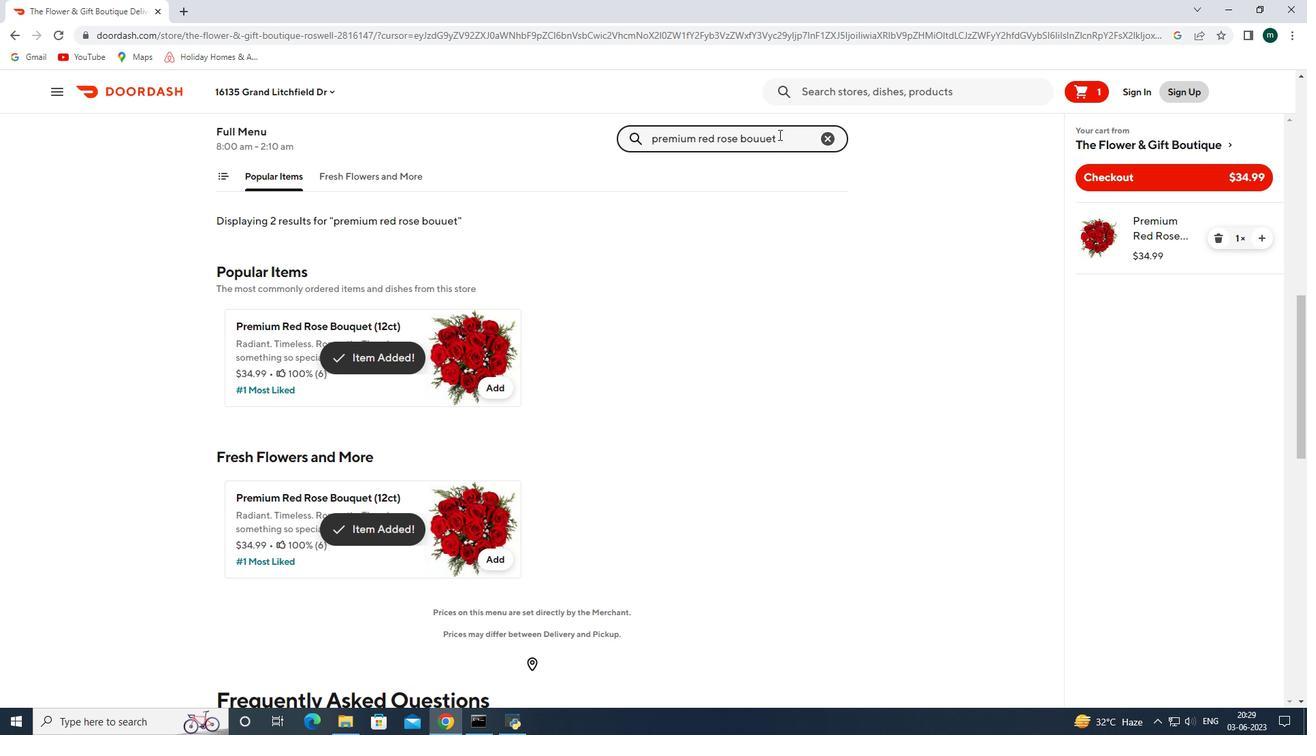 
Action: Mouse moved to (377, 545)
Screenshot: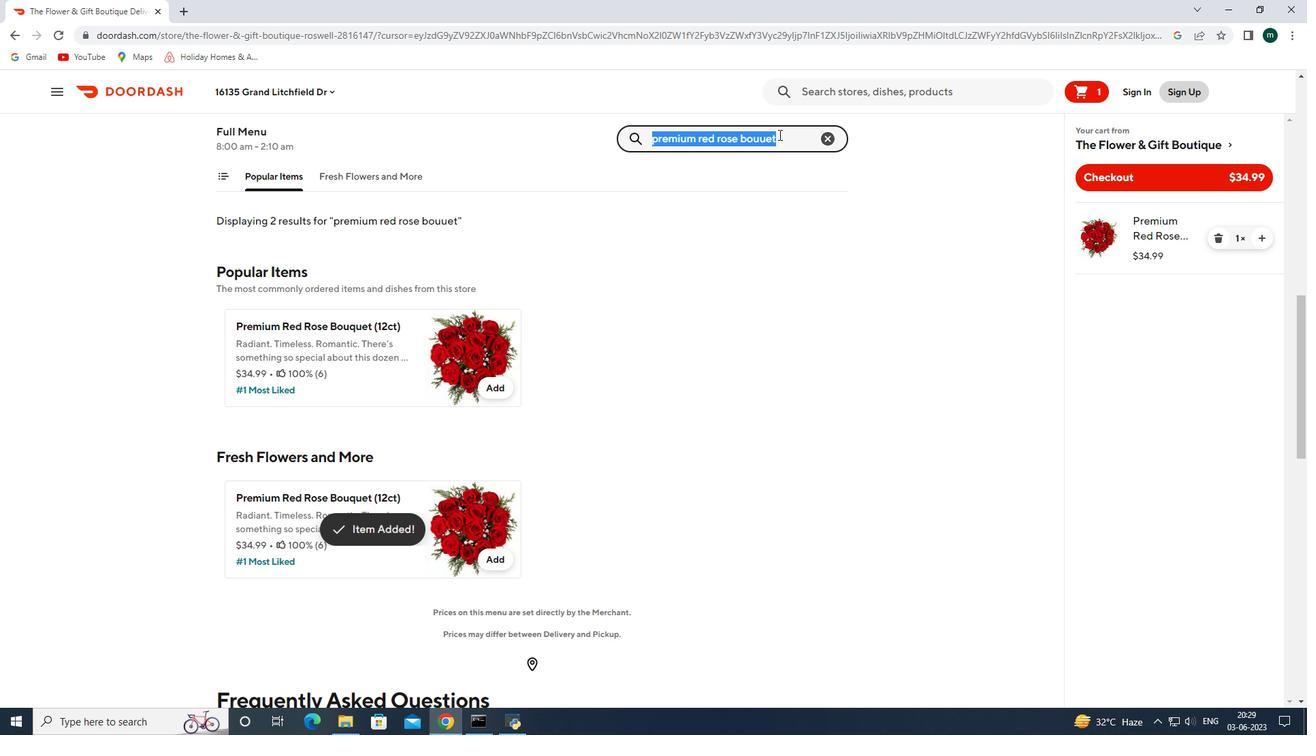 
Action: Mouse pressed left at (377, 545)
Screenshot: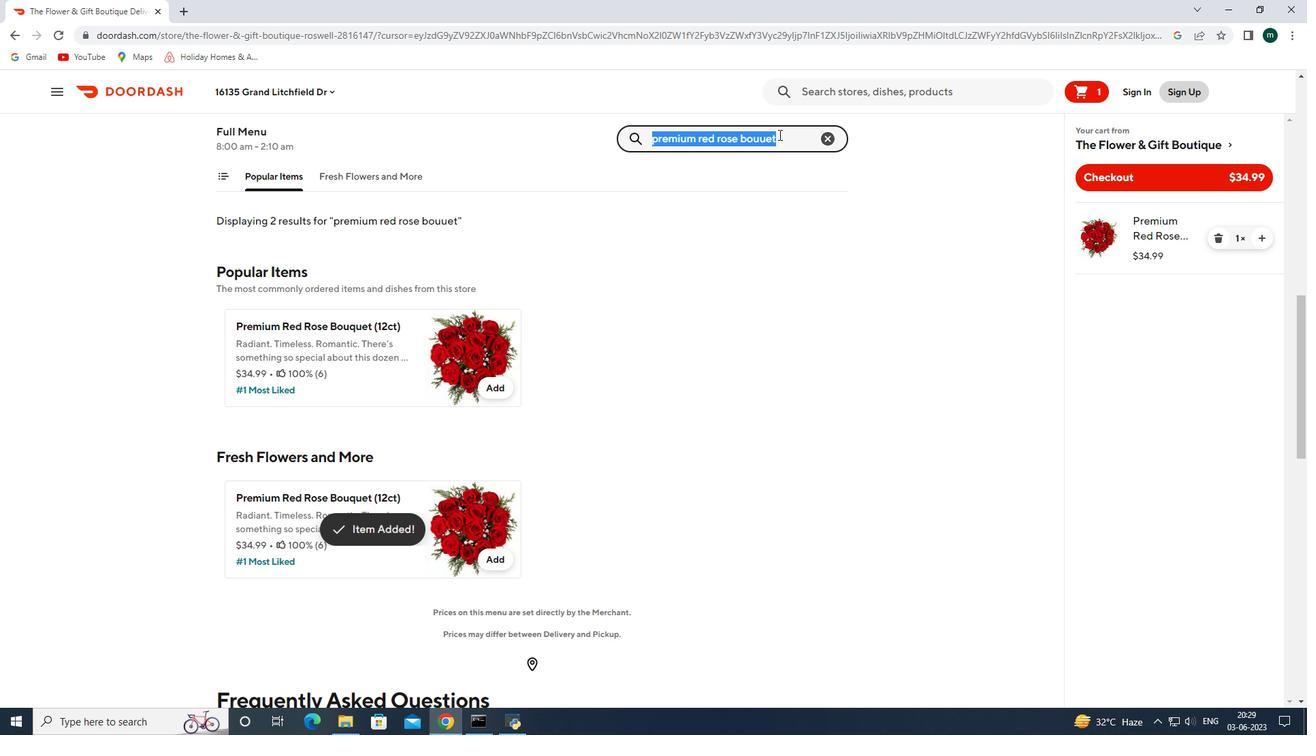 
Action: Mouse moved to (481, 268)
Screenshot: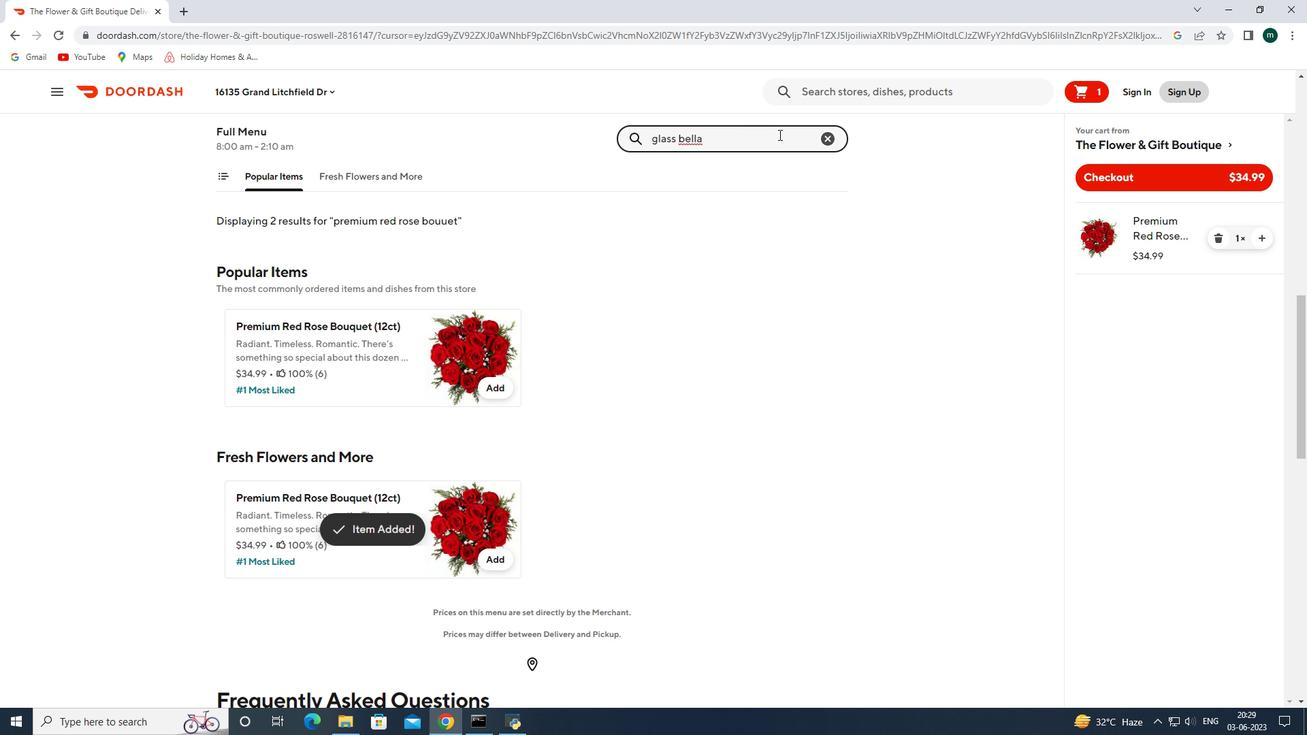 
Action: Mouse pressed left at (481, 268)
Screenshot: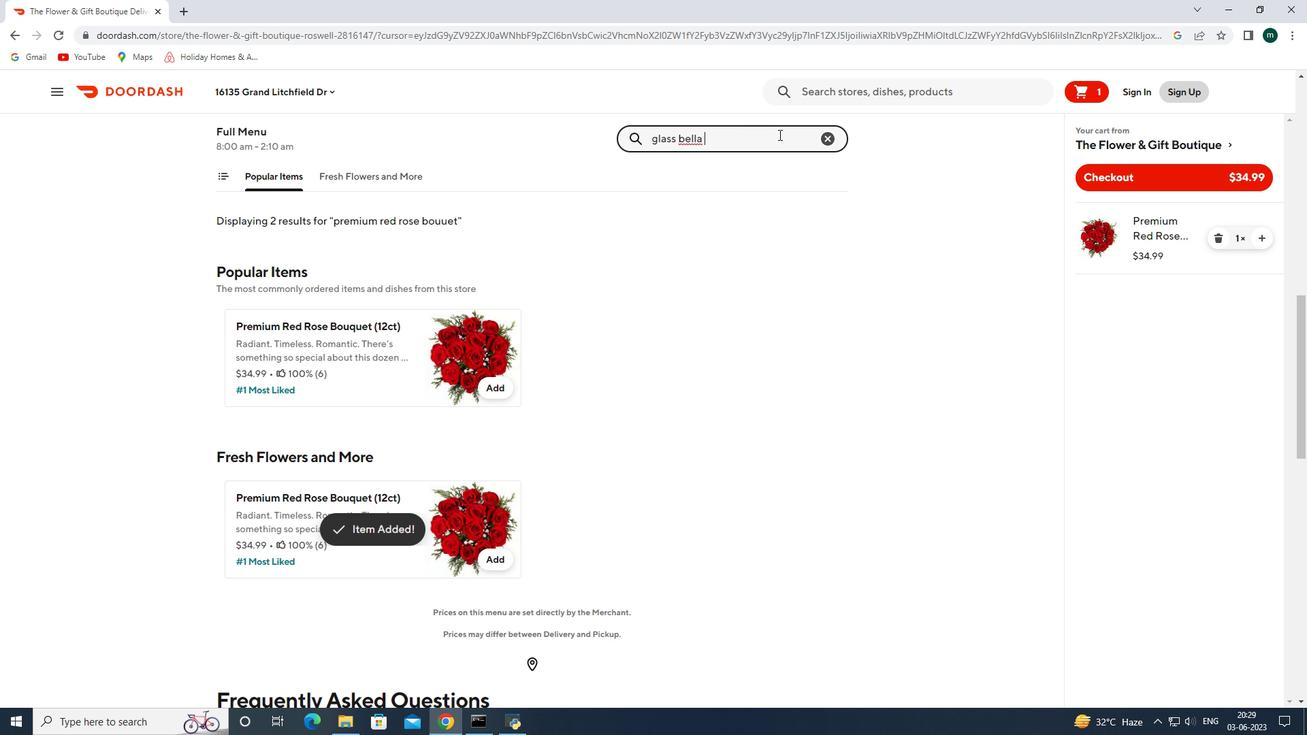 
Action: Mouse moved to (826, 99)
Screenshot: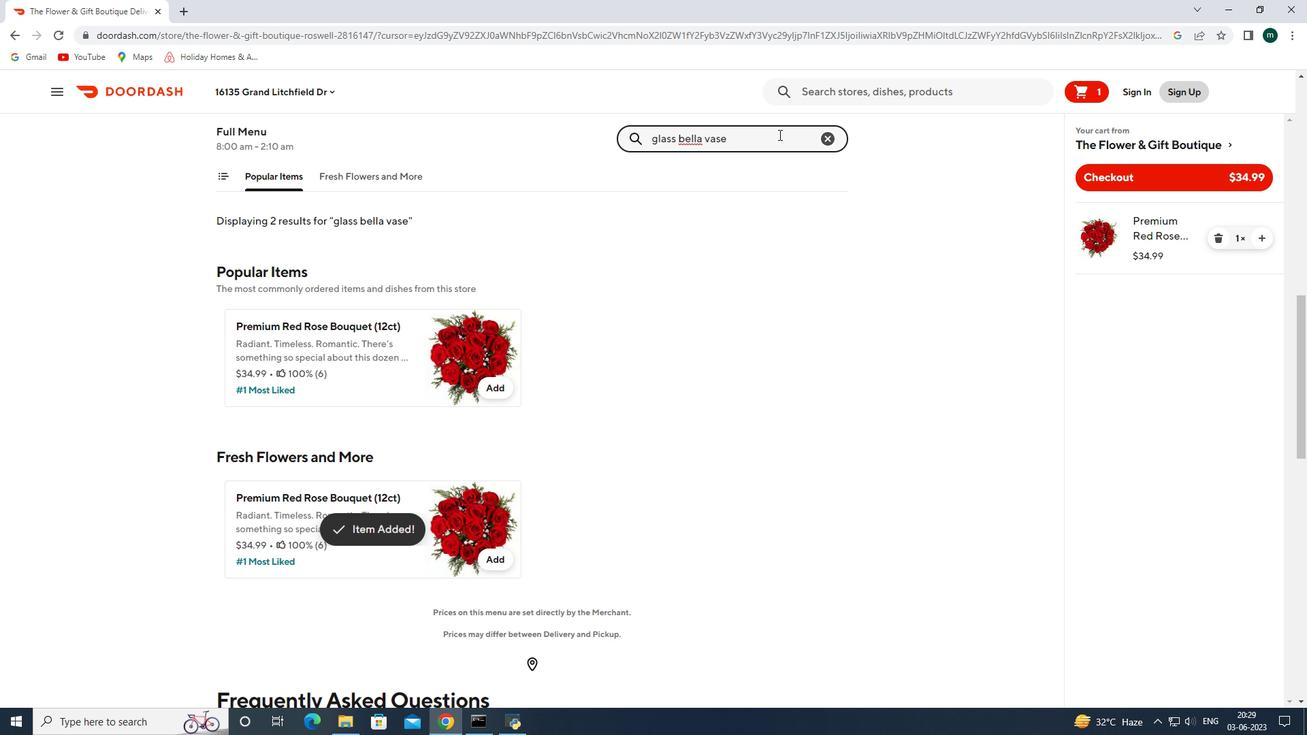 
Action: Mouse pressed left at (826, 99)
Screenshot: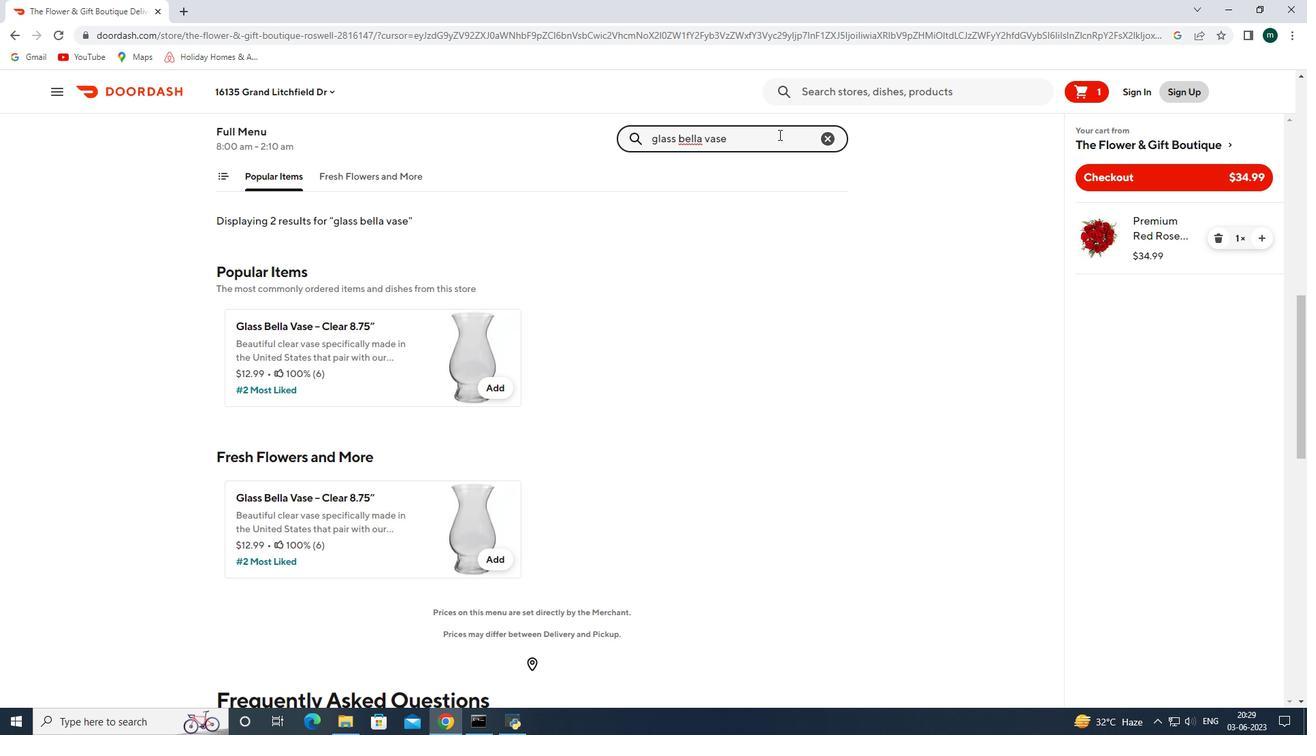 
Action: Key pressed premium<Key.space>red<Key.space>rose<Key.space>bouquet<Key.enter>
Screenshot: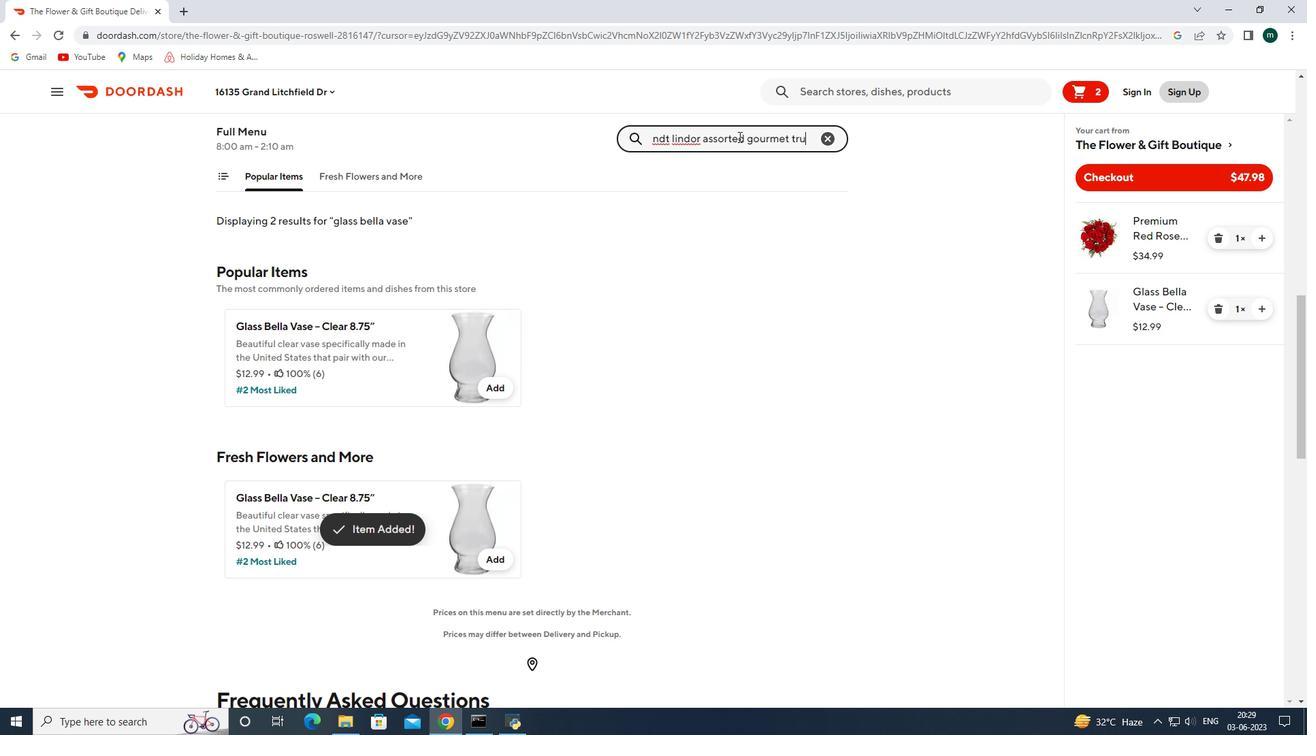 
Action: Mouse moved to (771, 214)
Screenshot: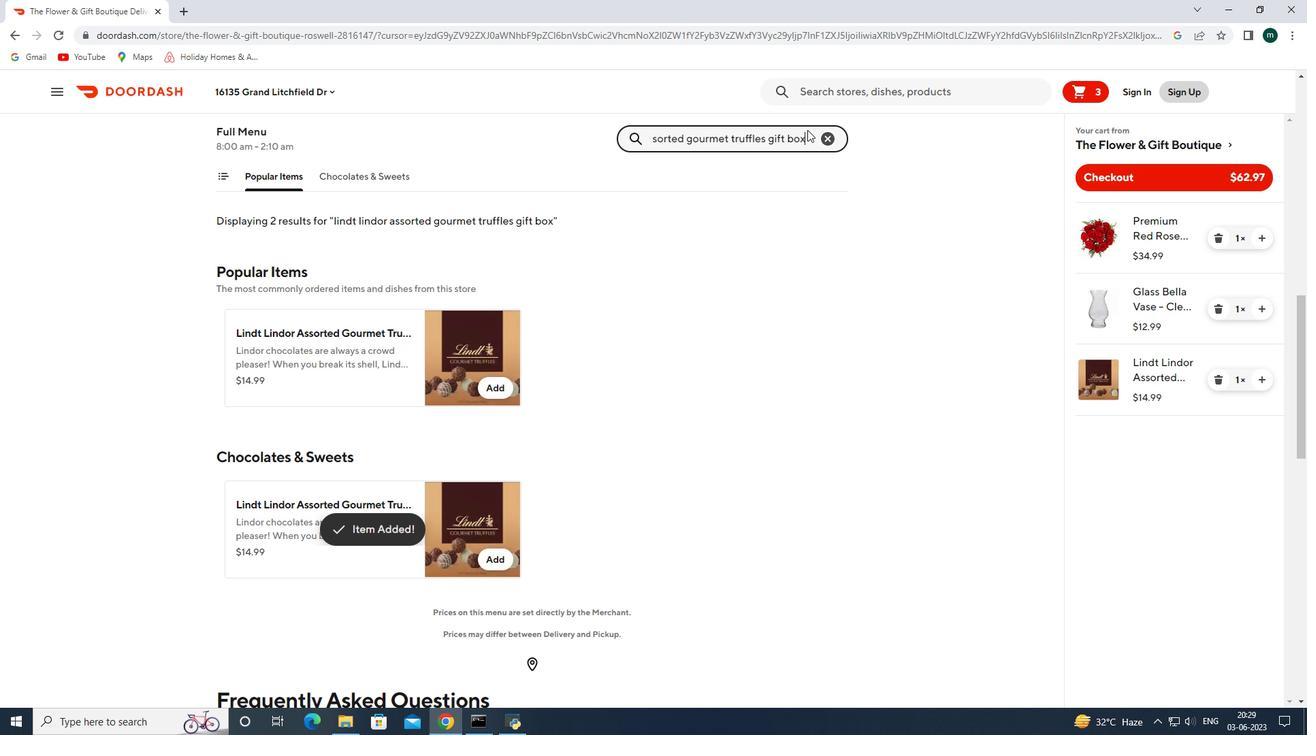 
Action: Mouse scrolled (771, 215) with delta (0, 0)
Screenshot: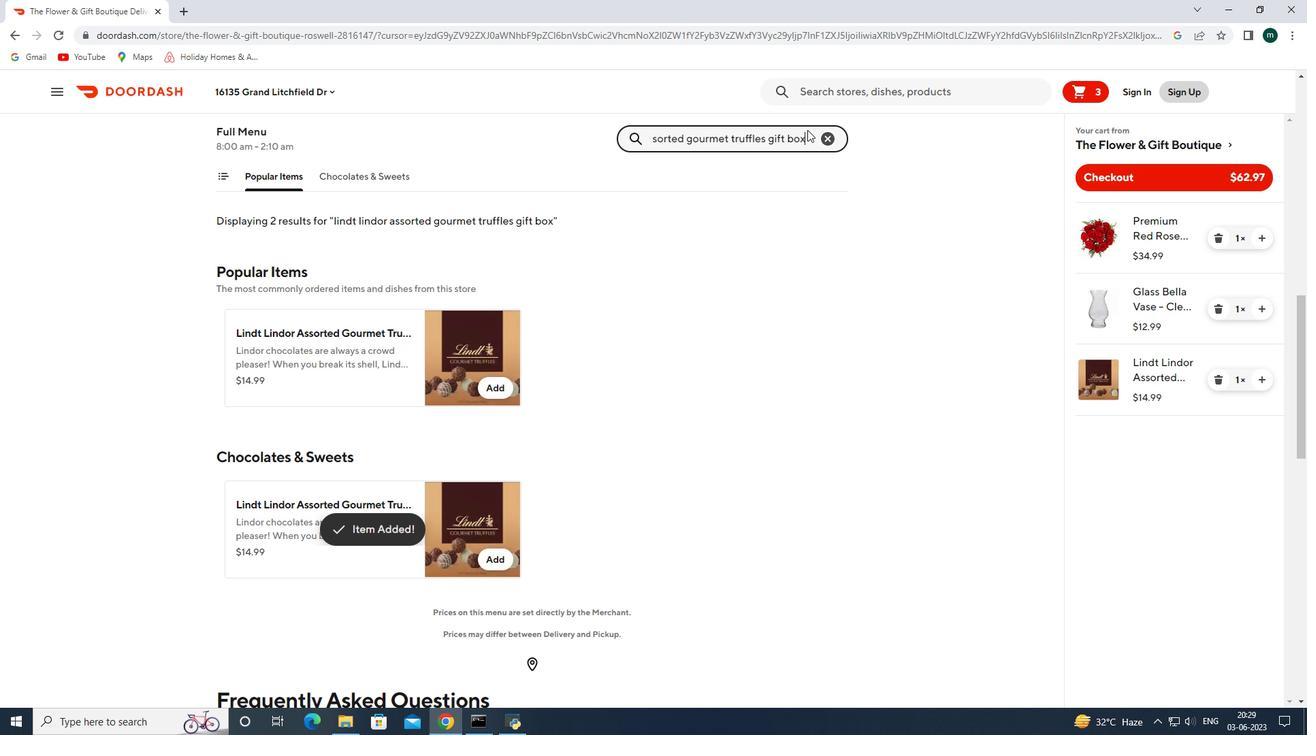 
Action: Mouse moved to (761, 260)
Screenshot: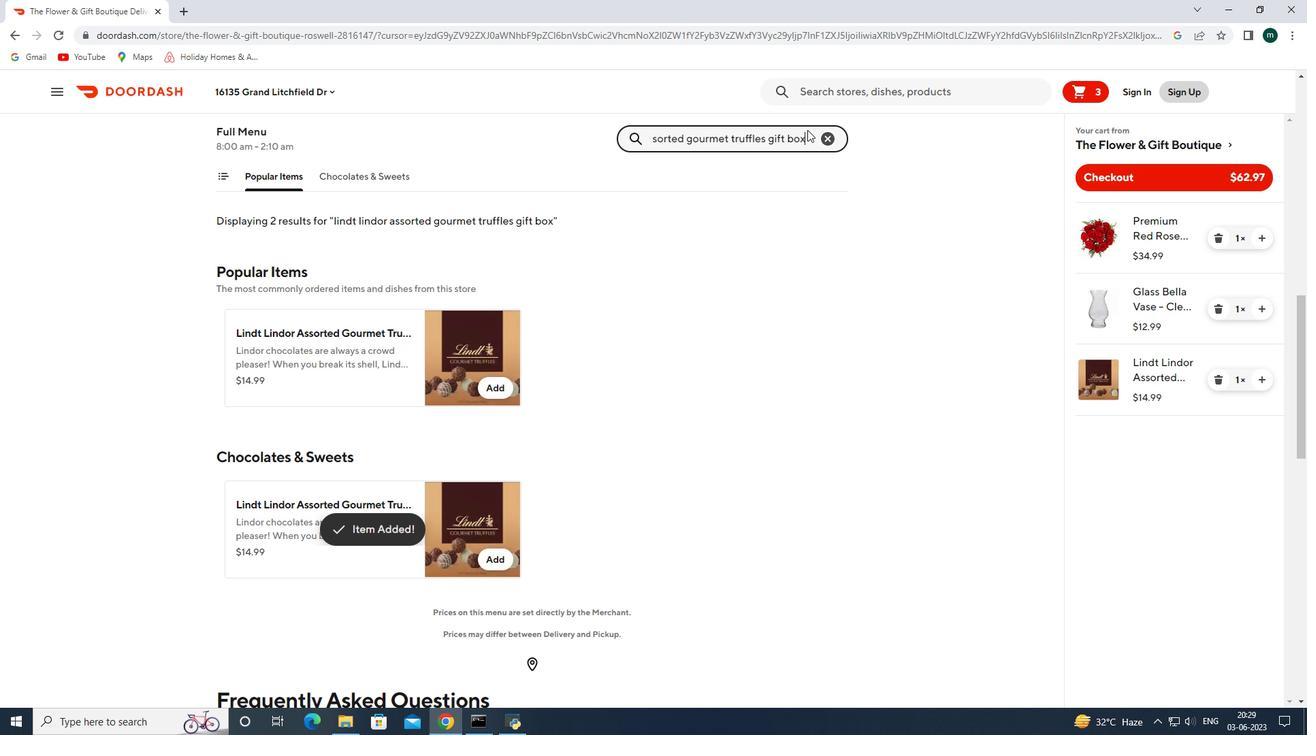 
Action: Mouse scrolled (761, 261) with delta (0, 0)
Screenshot: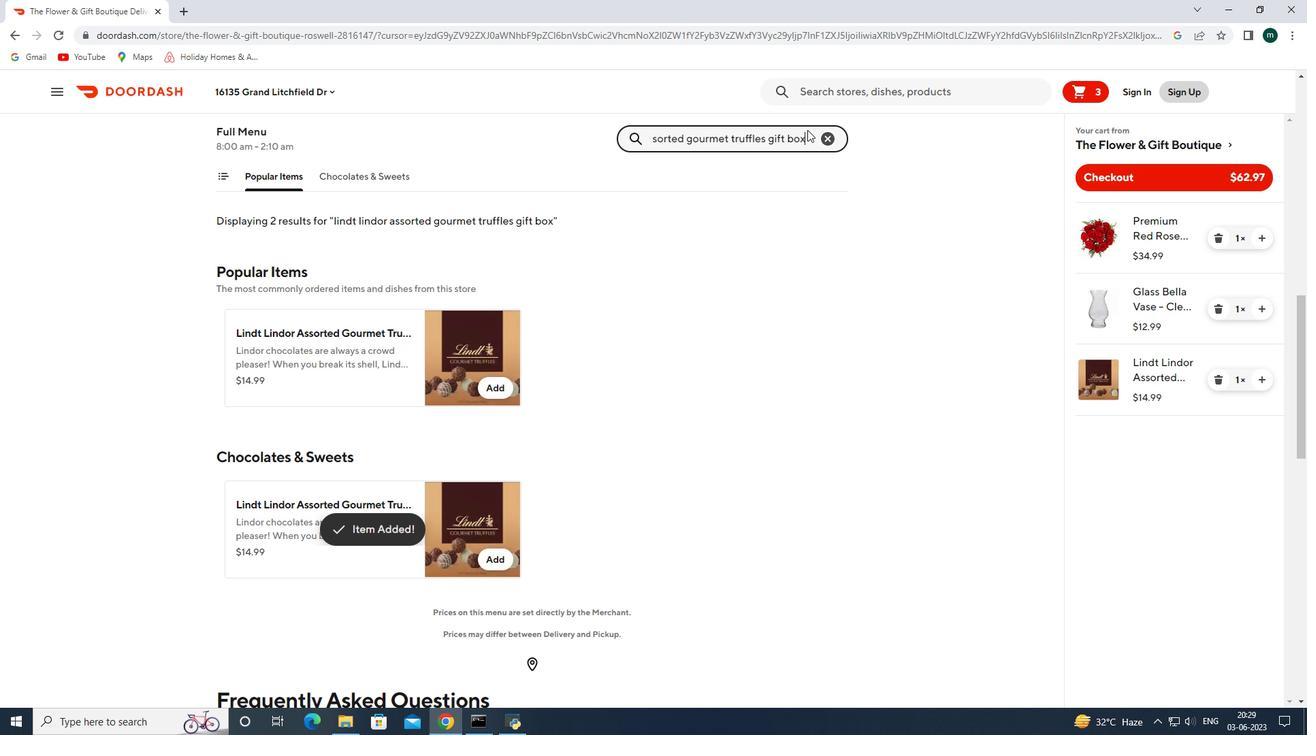 
Action: Mouse moved to (752, 285)
Screenshot: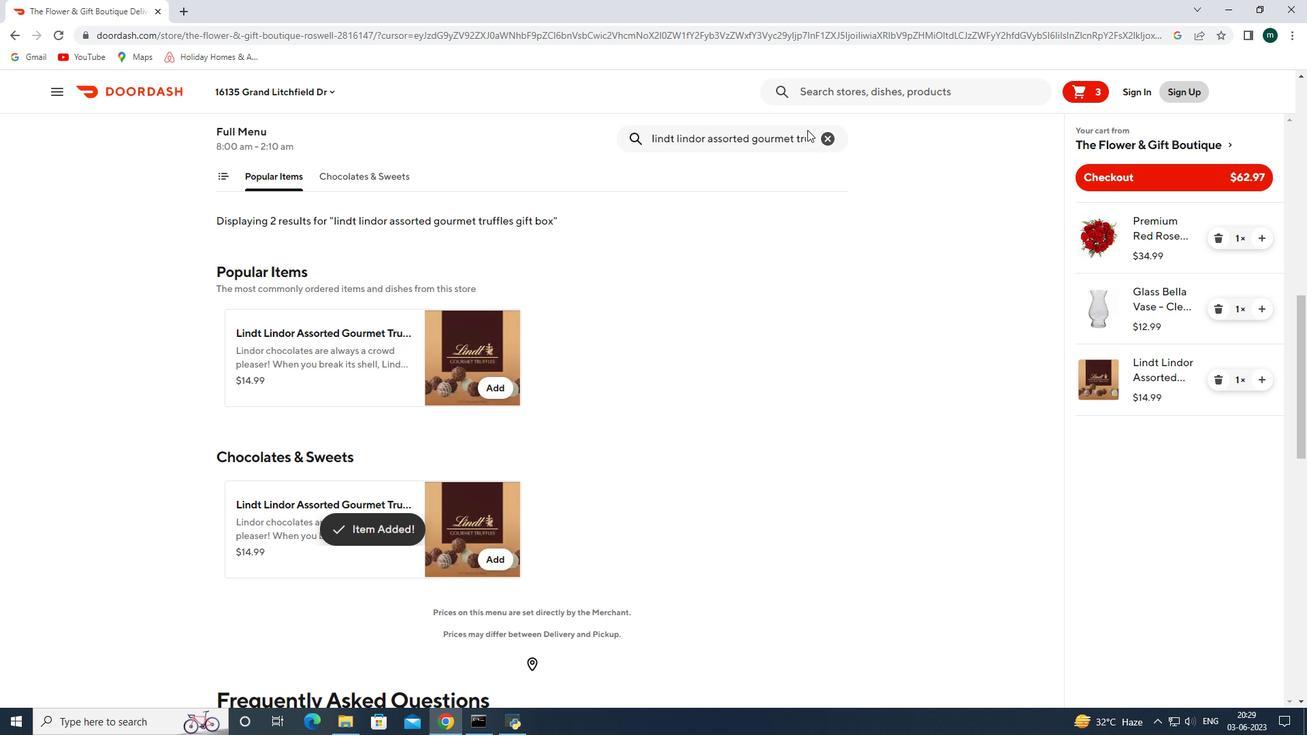 
Action: Mouse scrolled (752, 286) with delta (0, 0)
Screenshot: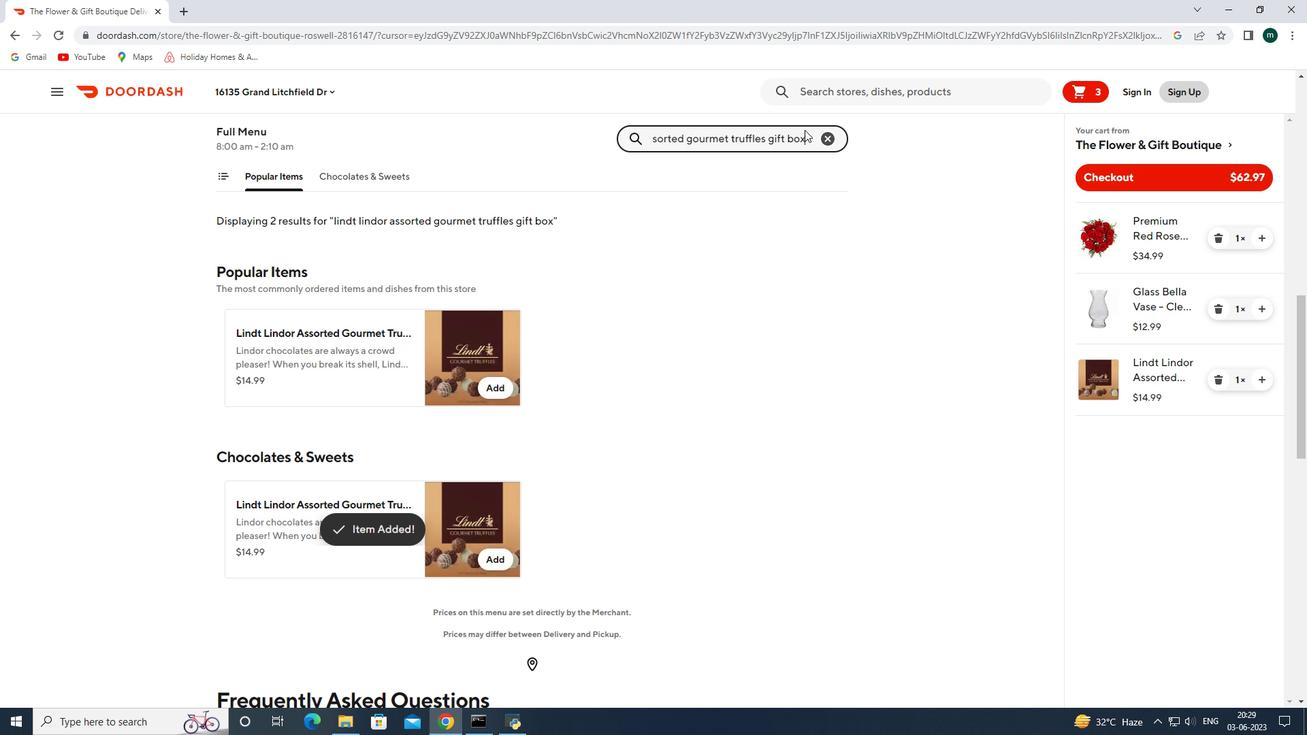 
Action: Mouse scrolled (752, 286) with delta (0, 0)
Screenshot: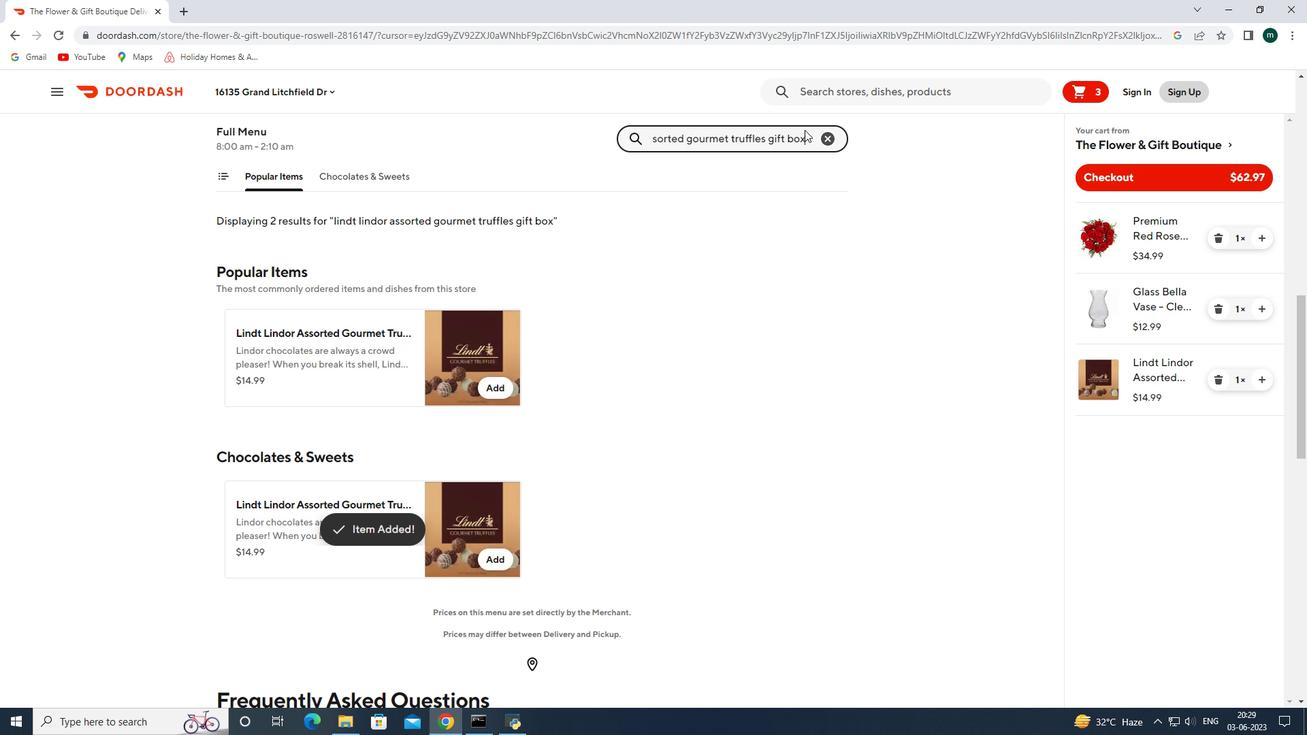 
Action: Mouse scrolled (752, 286) with delta (0, 0)
Screenshot: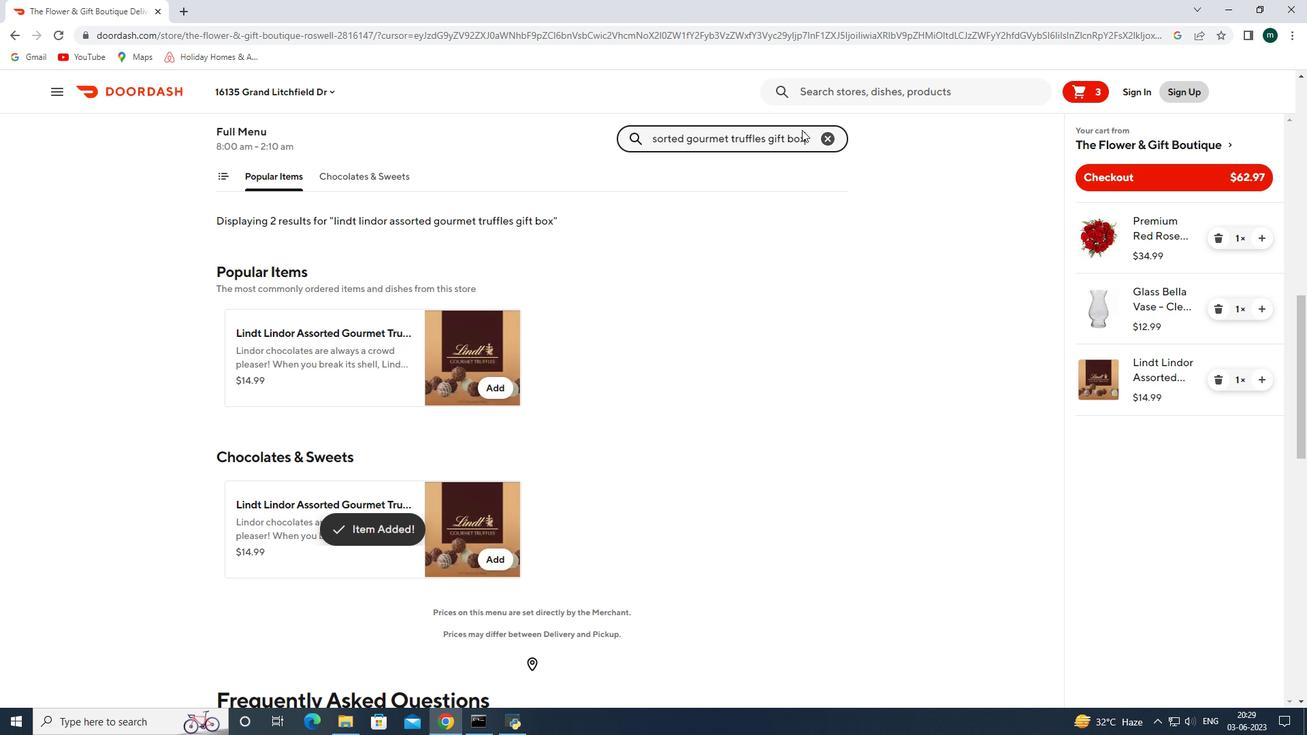 
Action: Mouse scrolled (752, 285) with delta (0, 0)
Screenshot: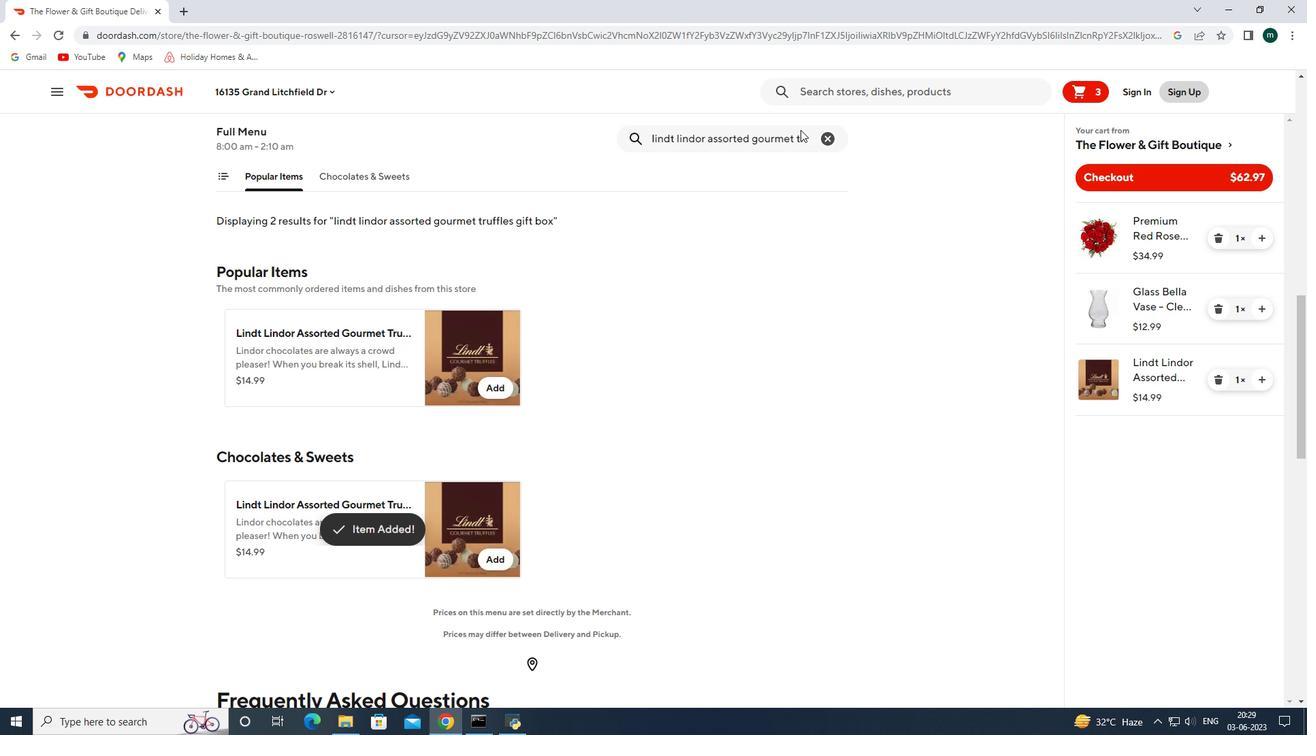 
Action: Mouse scrolled (752, 285) with delta (0, 0)
Screenshot: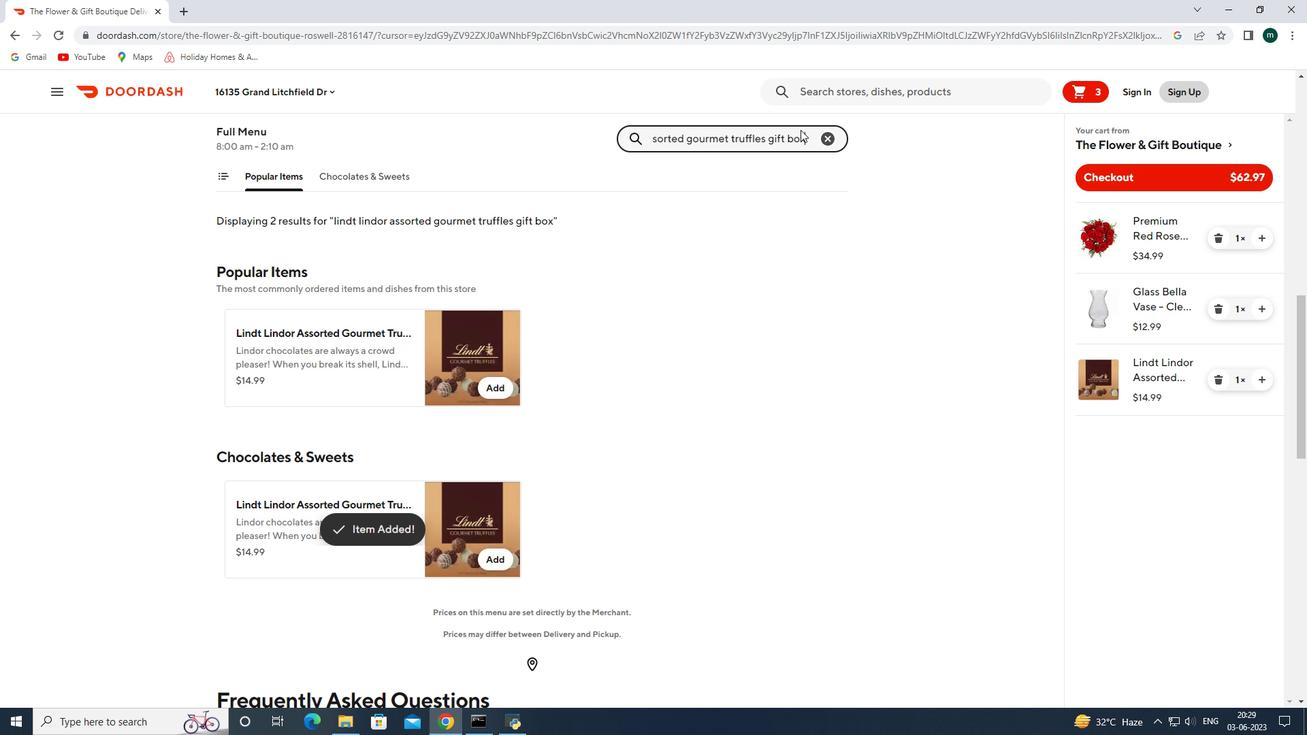 
Action: Mouse scrolled (752, 285) with delta (0, 0)
Screenshot: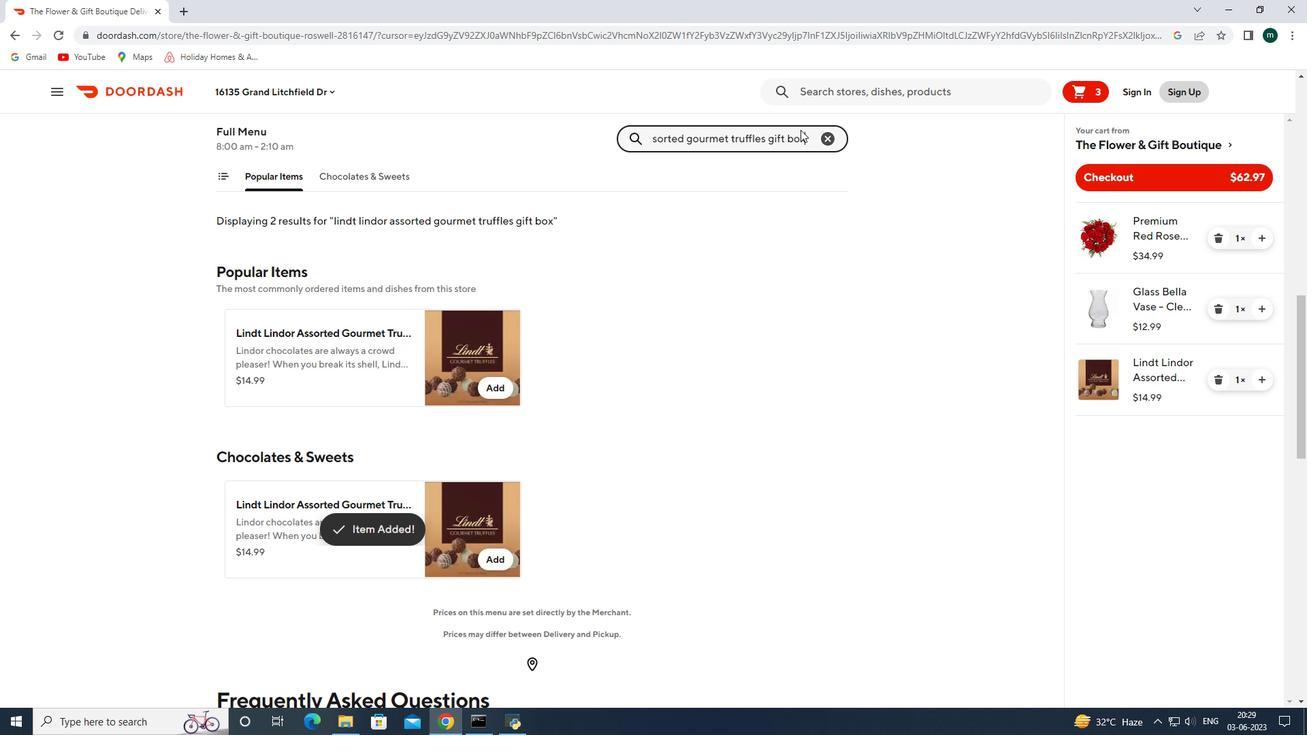 
Action: Mouse scrolled (752, 285) with delta (0, 0)
Screenshot: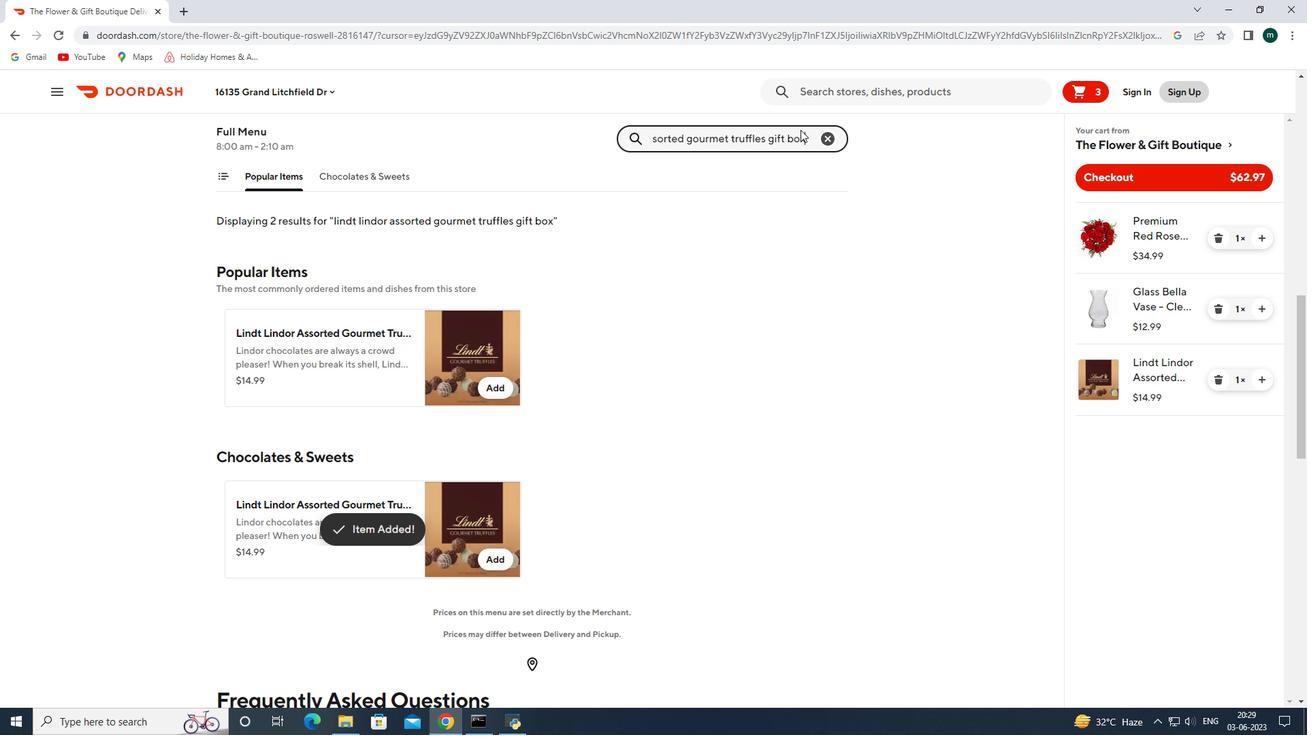 
Action: Mouse scrolled (752, 286) with delta (0, 0)
Screenshot: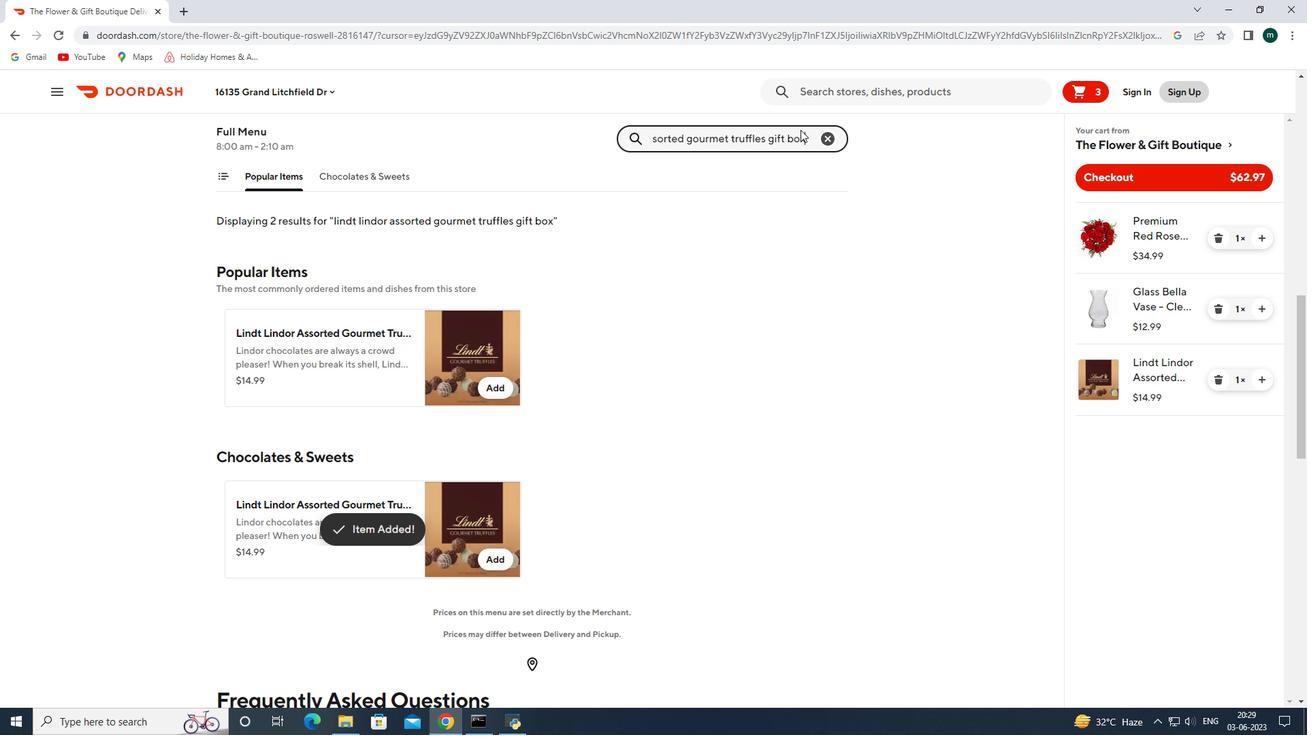 
Action: Mouse scrolled (752, 286) with delta (0, 0)
Screenshot: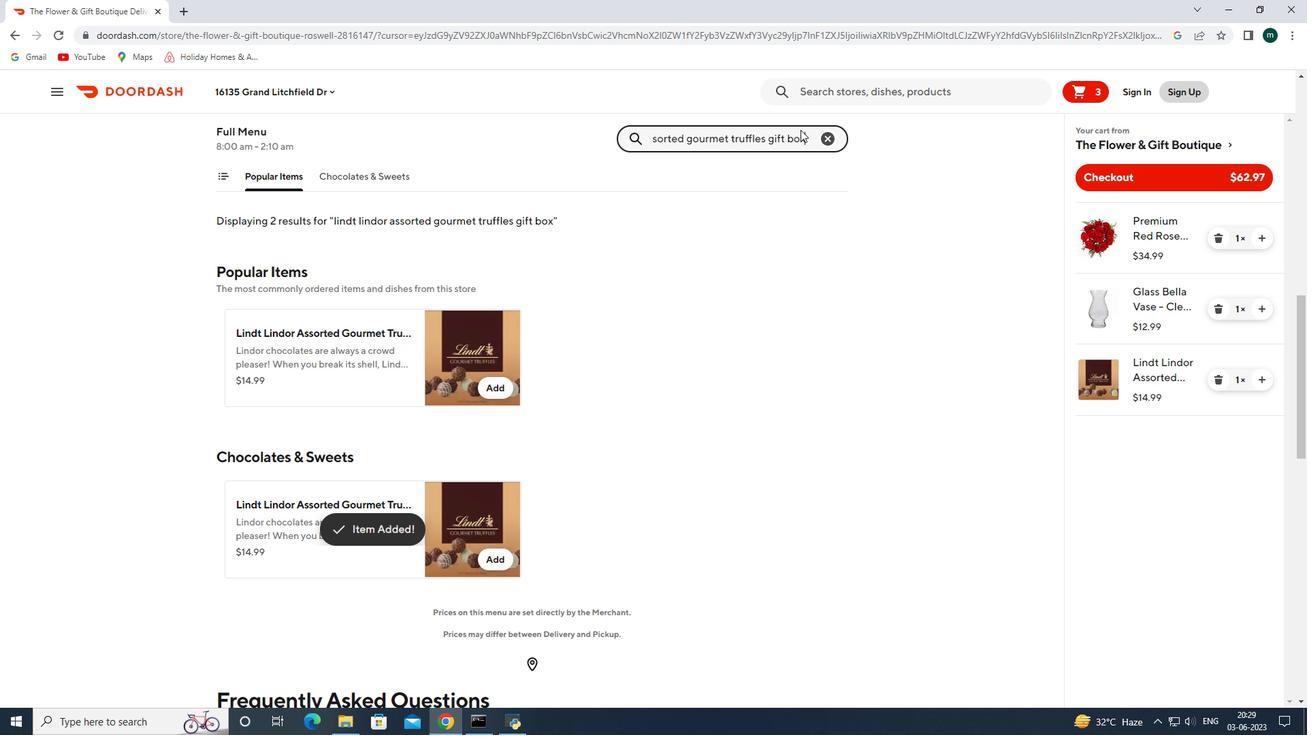 
Action: Mouse scrolled (752, 286) with delta (0, 0)
Screenshot: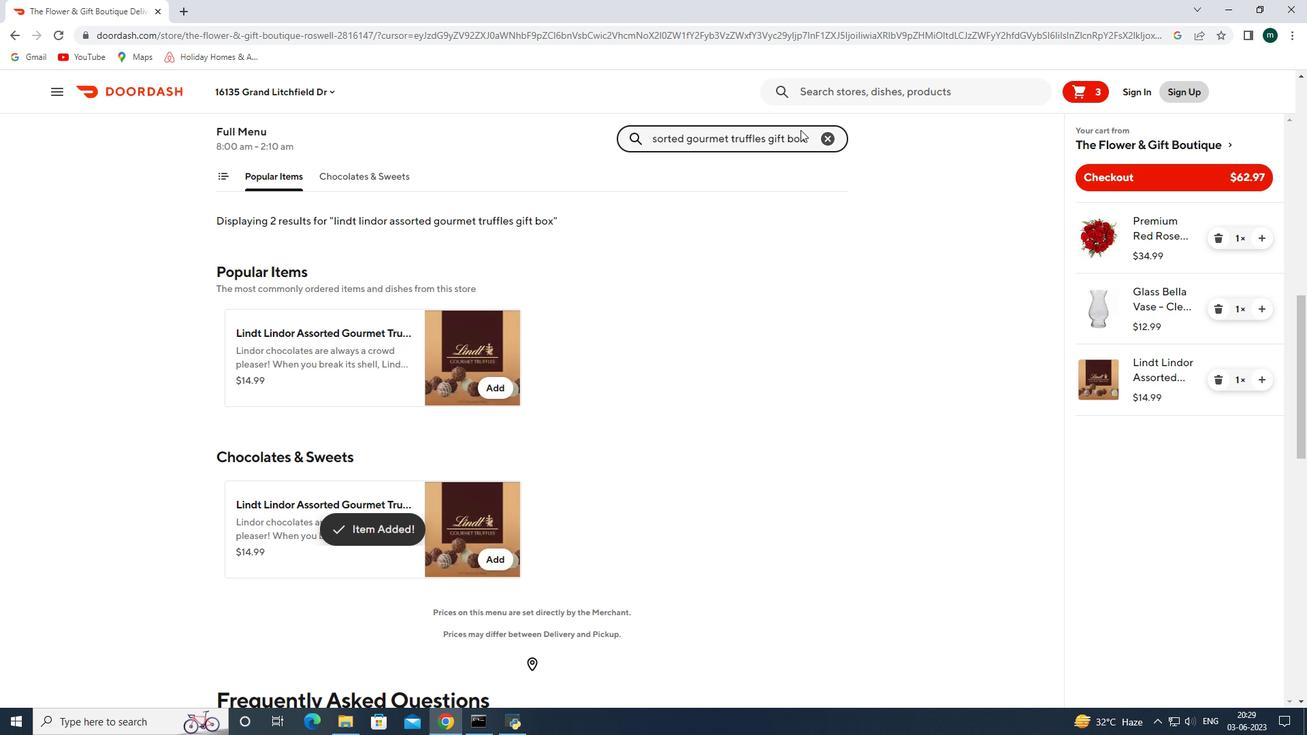 
Action: Mouse scrolled (752, 286) with delta (0, 0)
Screenshot: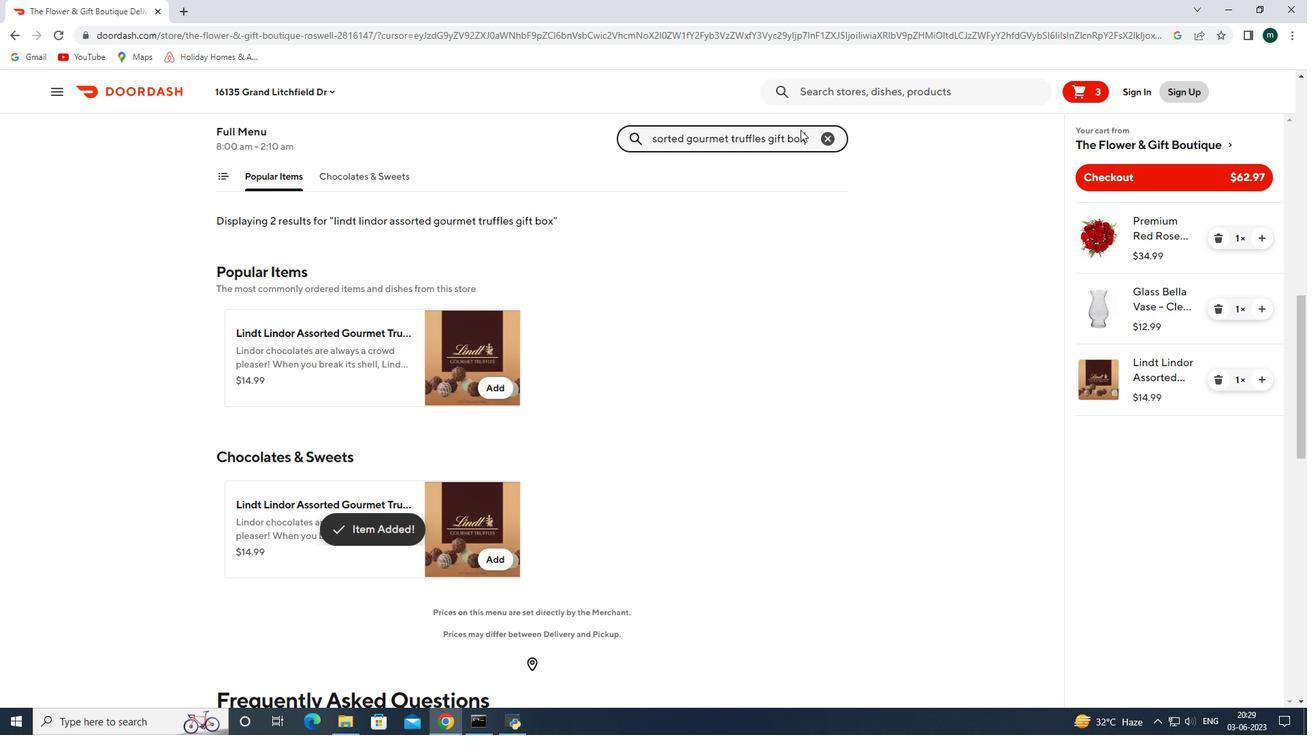 
Action: Mouse scrolled (752, 286) with delta (0, 0)
Screenshot: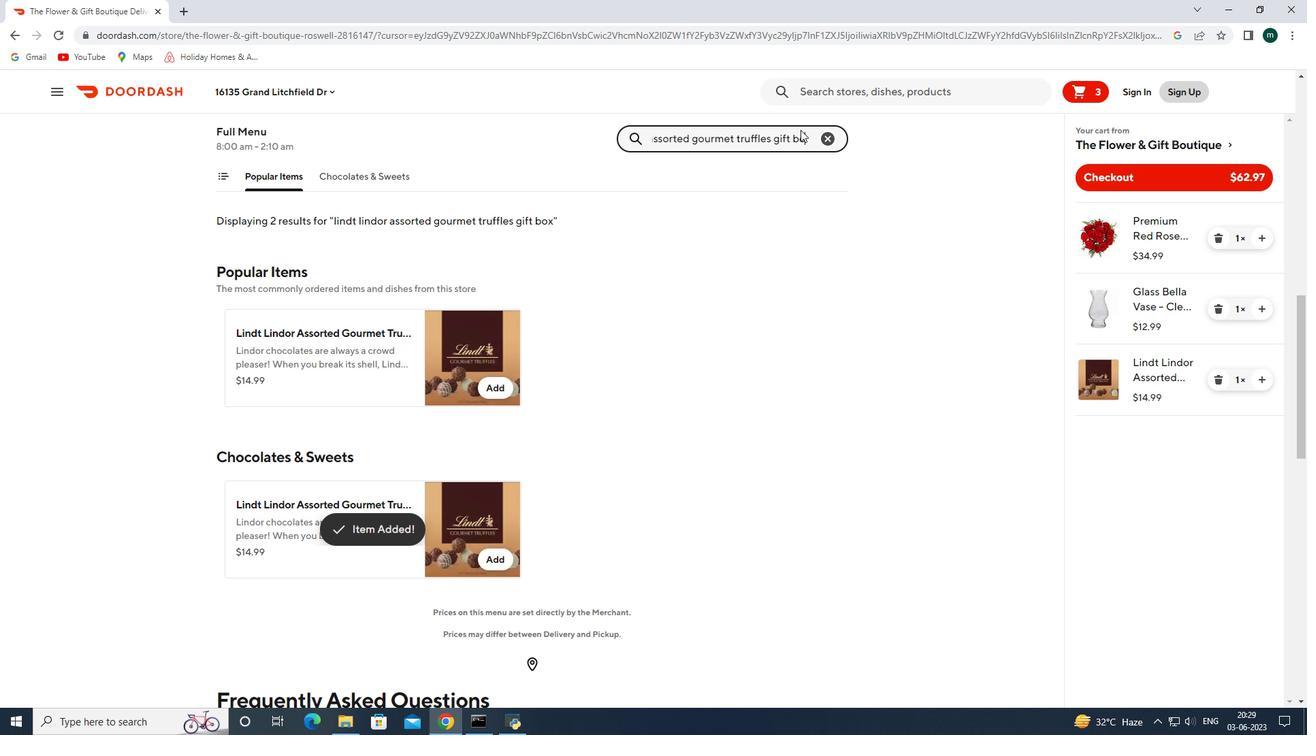 
Action: Mouse scrolled (752, 286) with delta (0, 0)
Screenshot: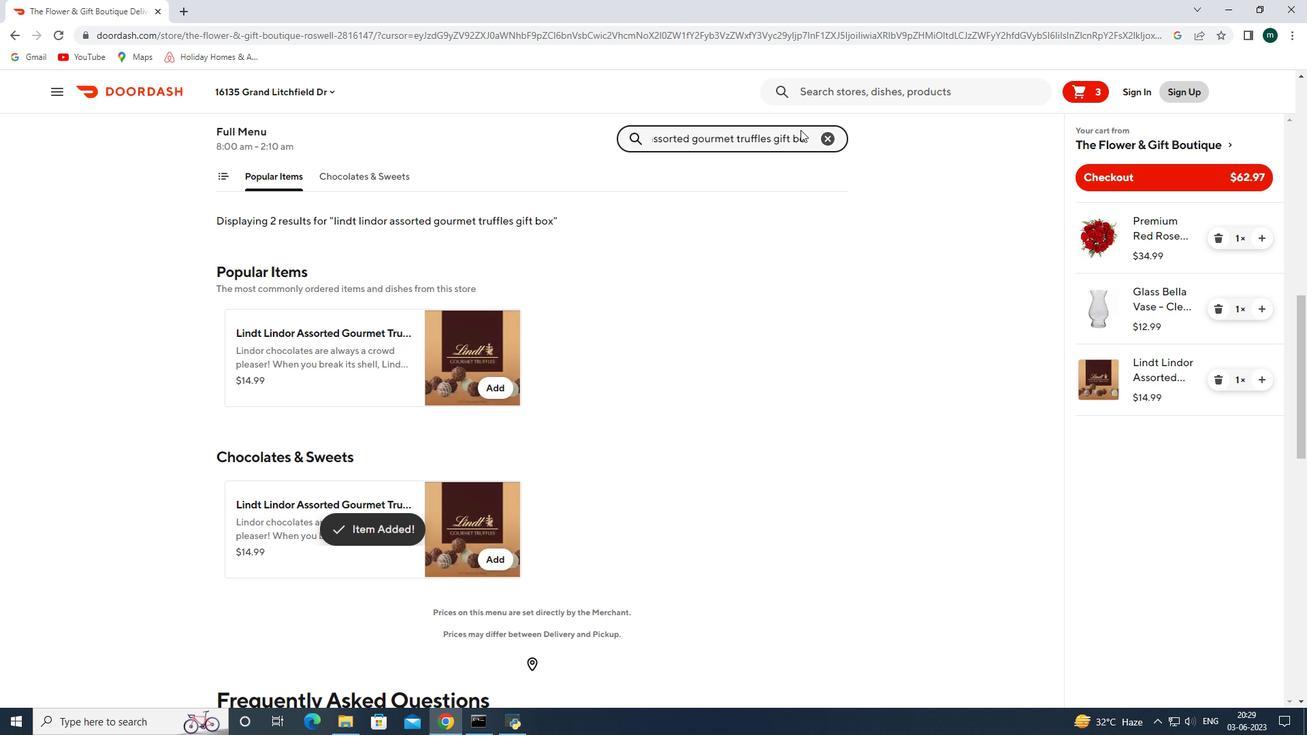 
Action: Mouse scrolled (752, 286) with delta (0, 0)
Screenshot: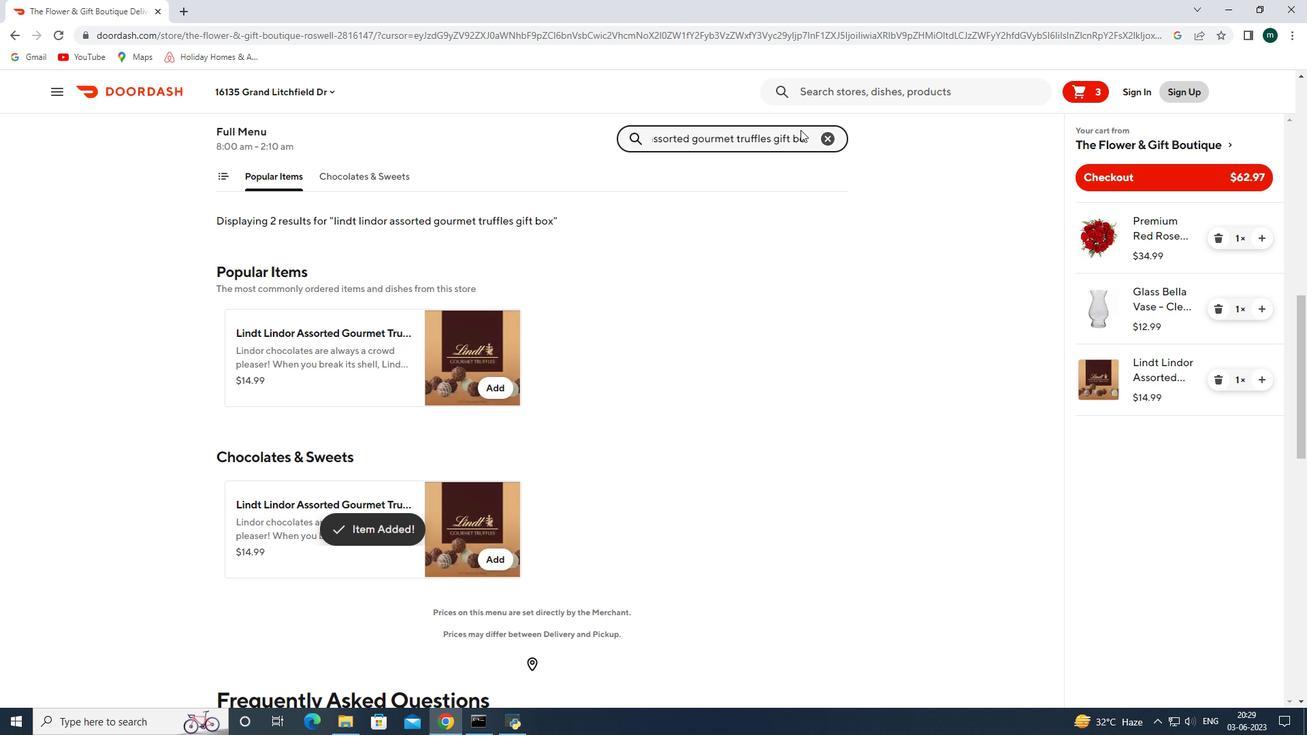 
Action: Mouse scrolled (752, 285) with delta (0, 0)
Screenshot: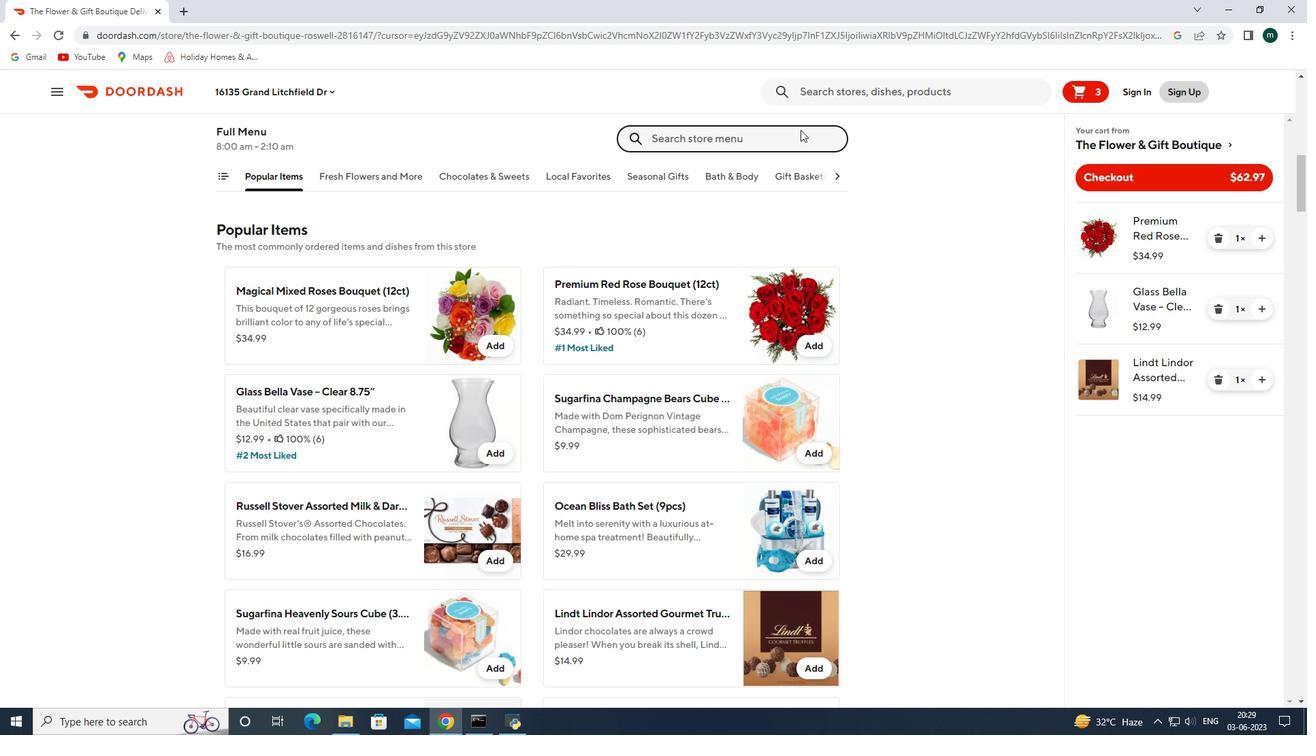 
Action: Mouse scrolled (752, 285) with delta (0, 0)
Screenshot: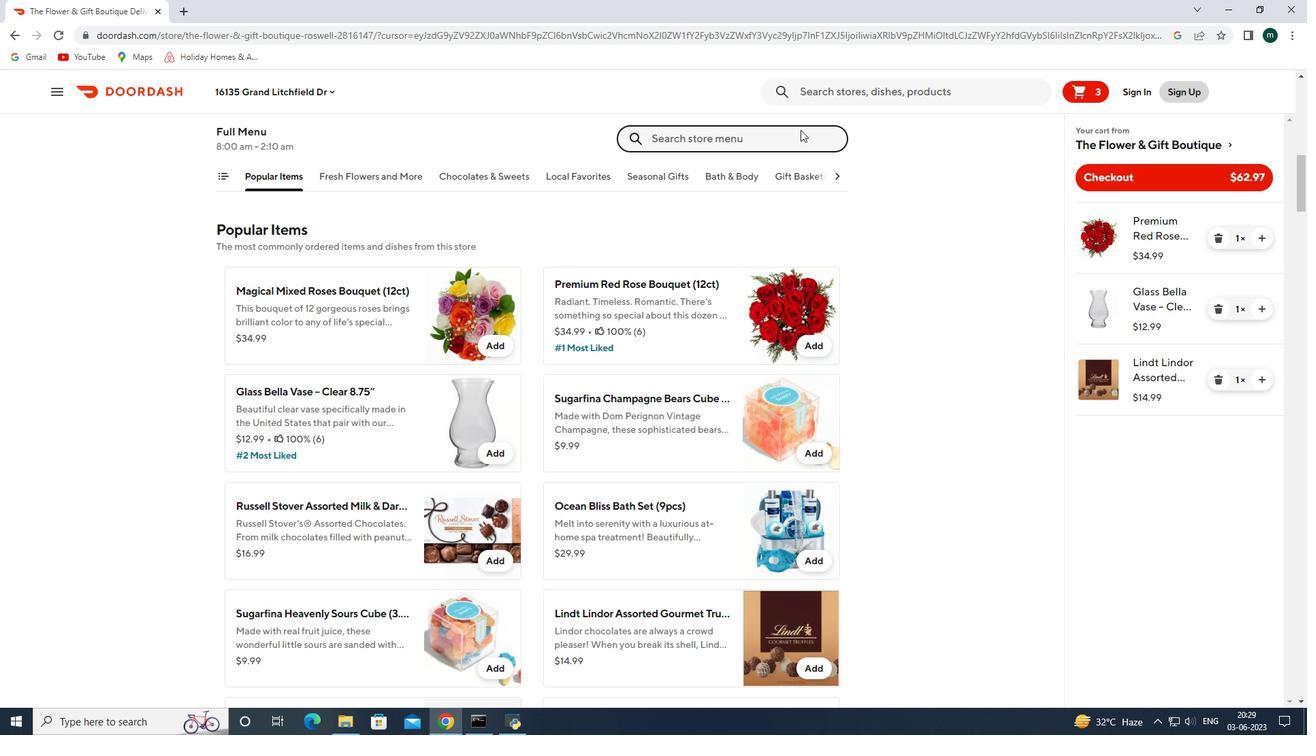 
Action: Mouse scrolled (752, 285) with delta (0, 0)
Screenshot: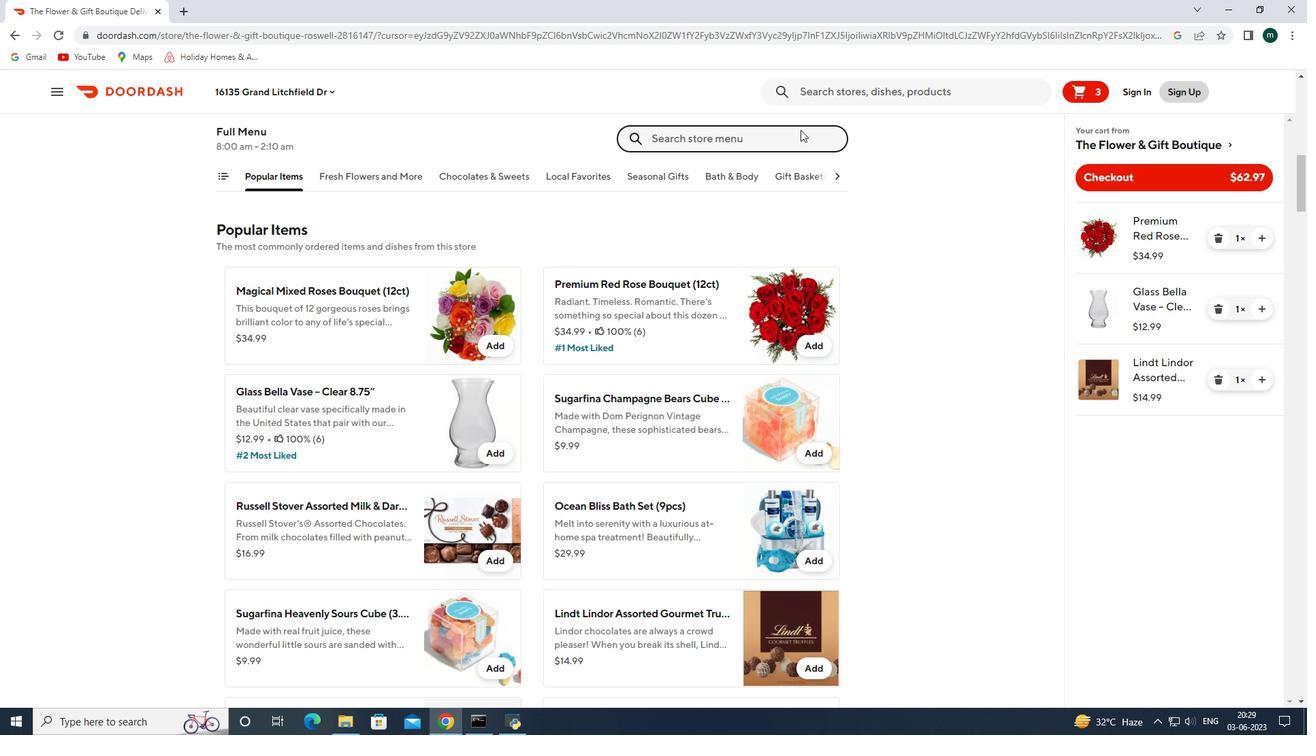 
Action: Mouse scrolled (752, 285) with delta (0, 0)
Screenshot: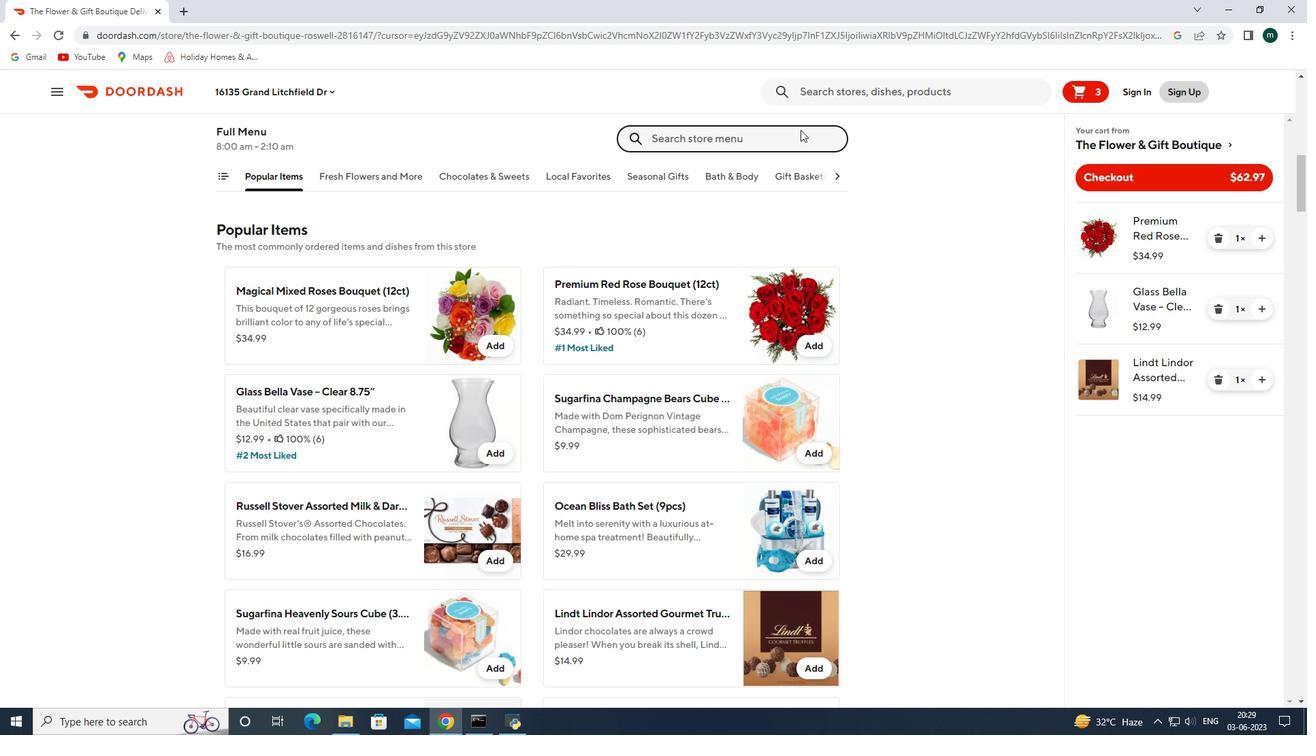 
Action: Mouse scrolled (752, 285) with delta (0, 0)
Screenshot: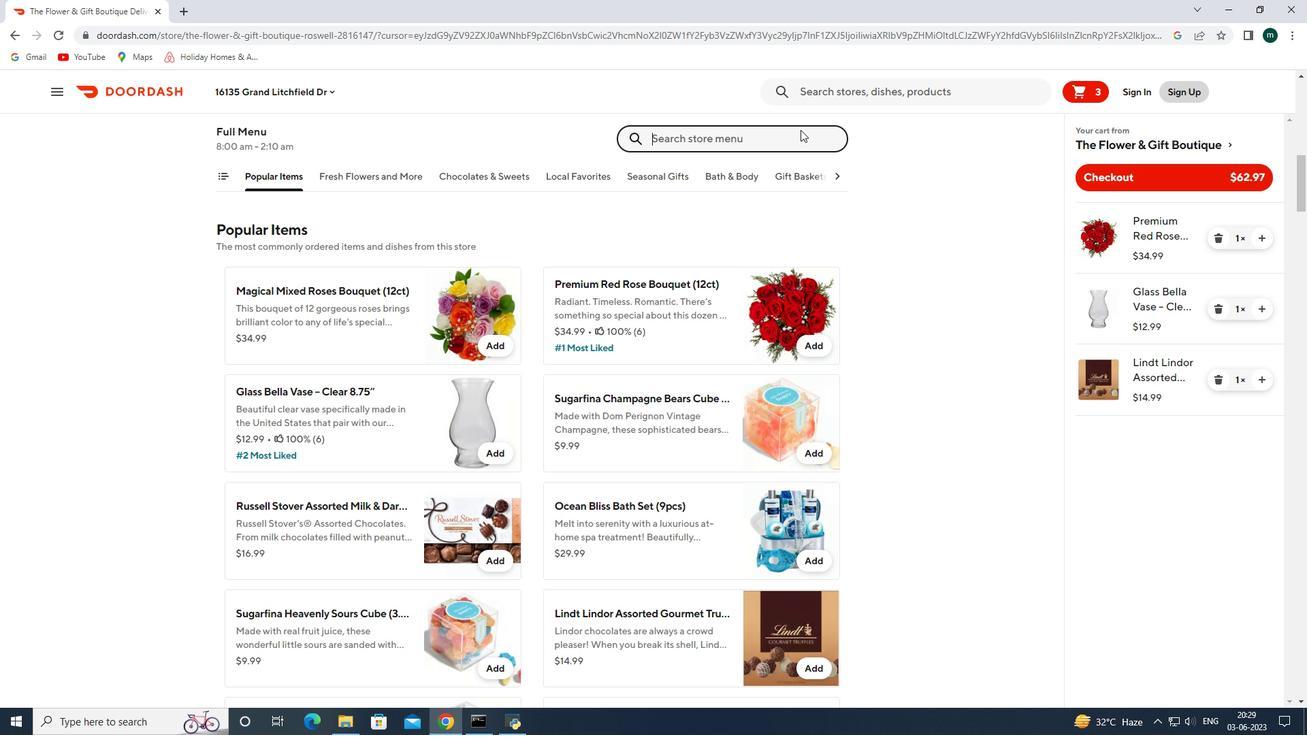 
Action: Mouse scrolled (752, 285) with delta (0, 0)
Screenshot: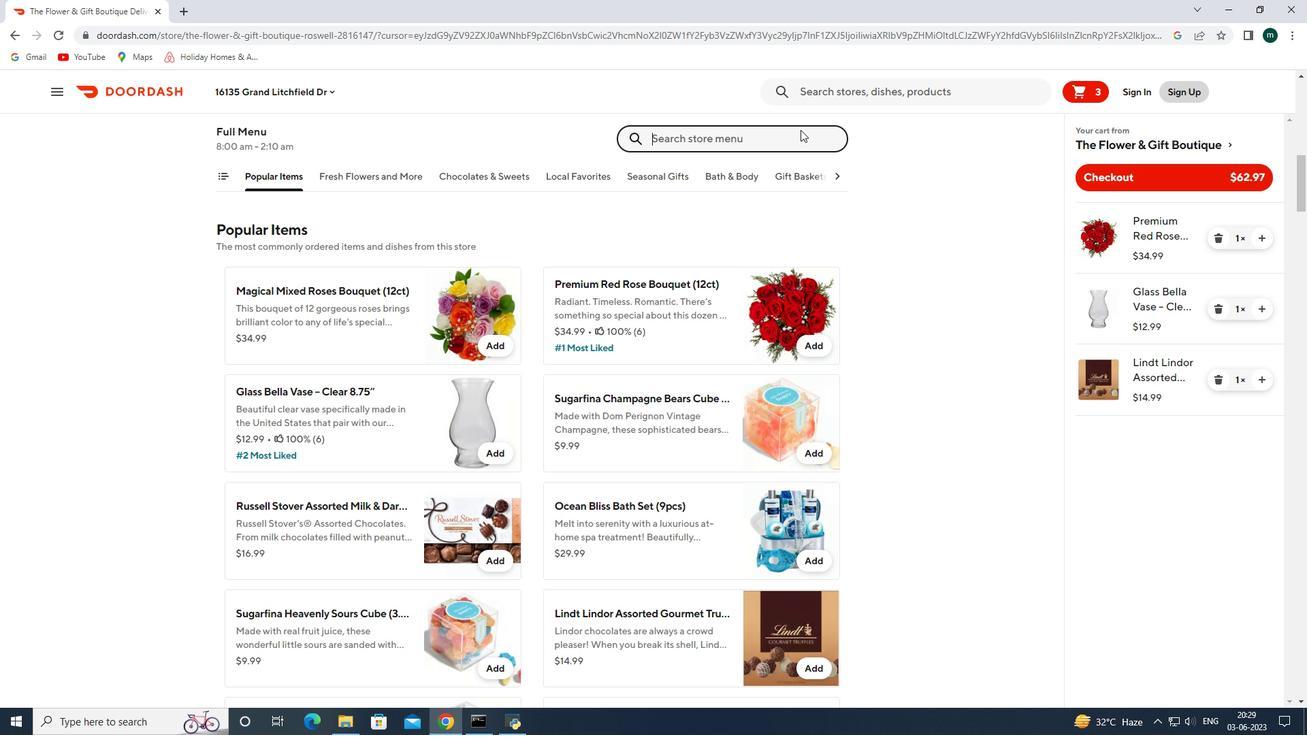 
Action: Mouse scrolled (752, 285) with delta (0, 0)
Screenshot: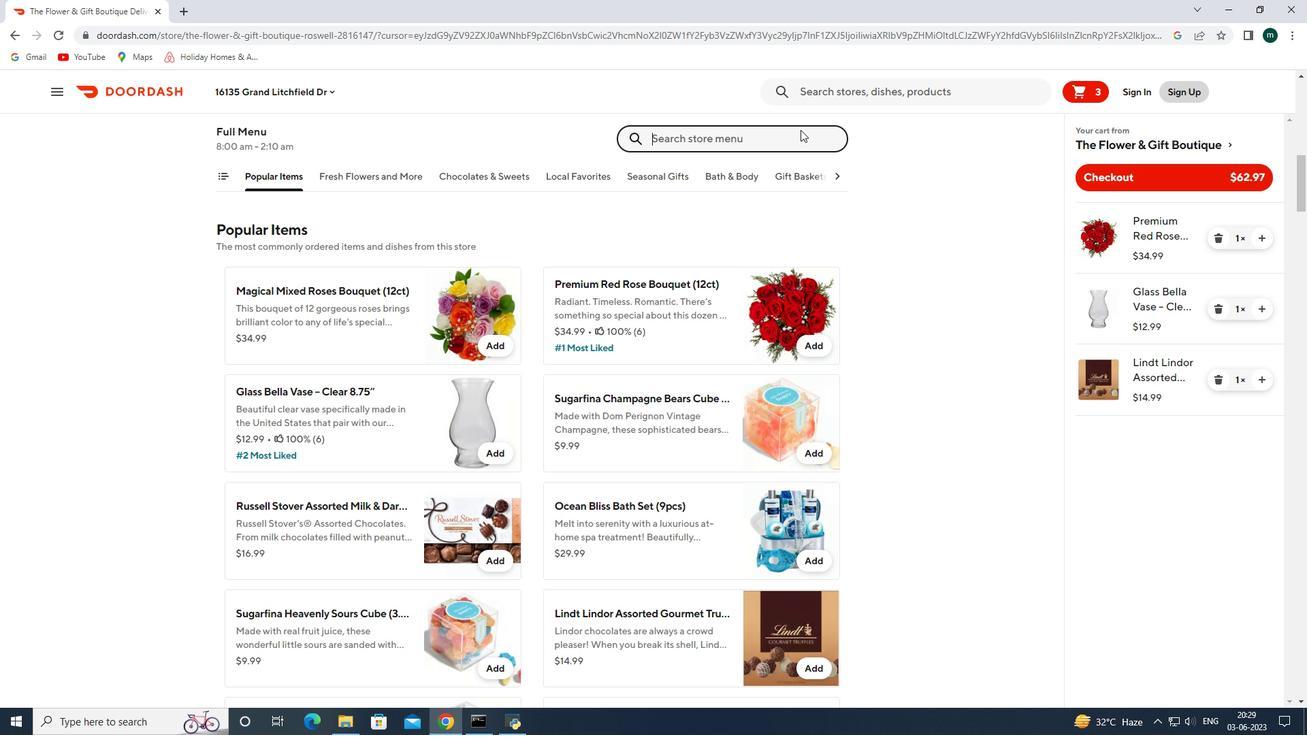 
Action: Mouse scrolled (752, 285) with delta (0, 0)
Screenshot: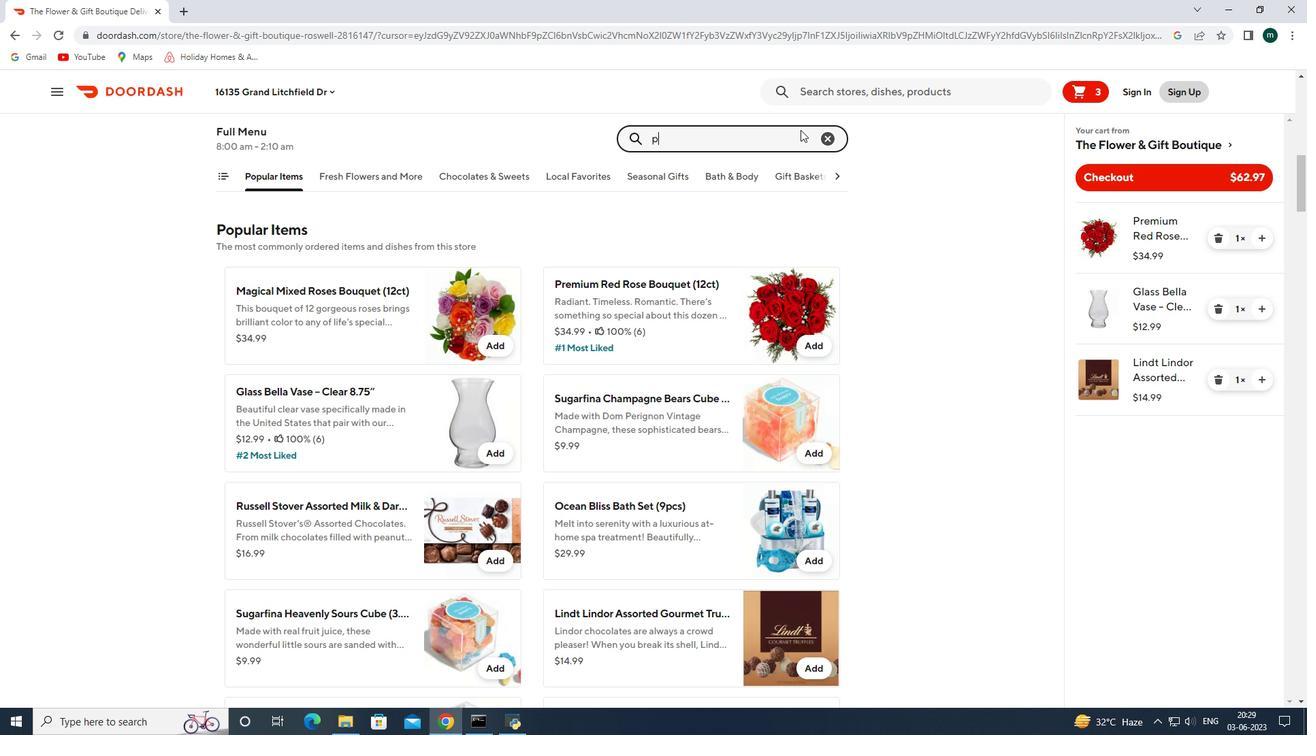 
Action: Mouse scrolled (752, 285) with delta (0, 0)
Screenshot: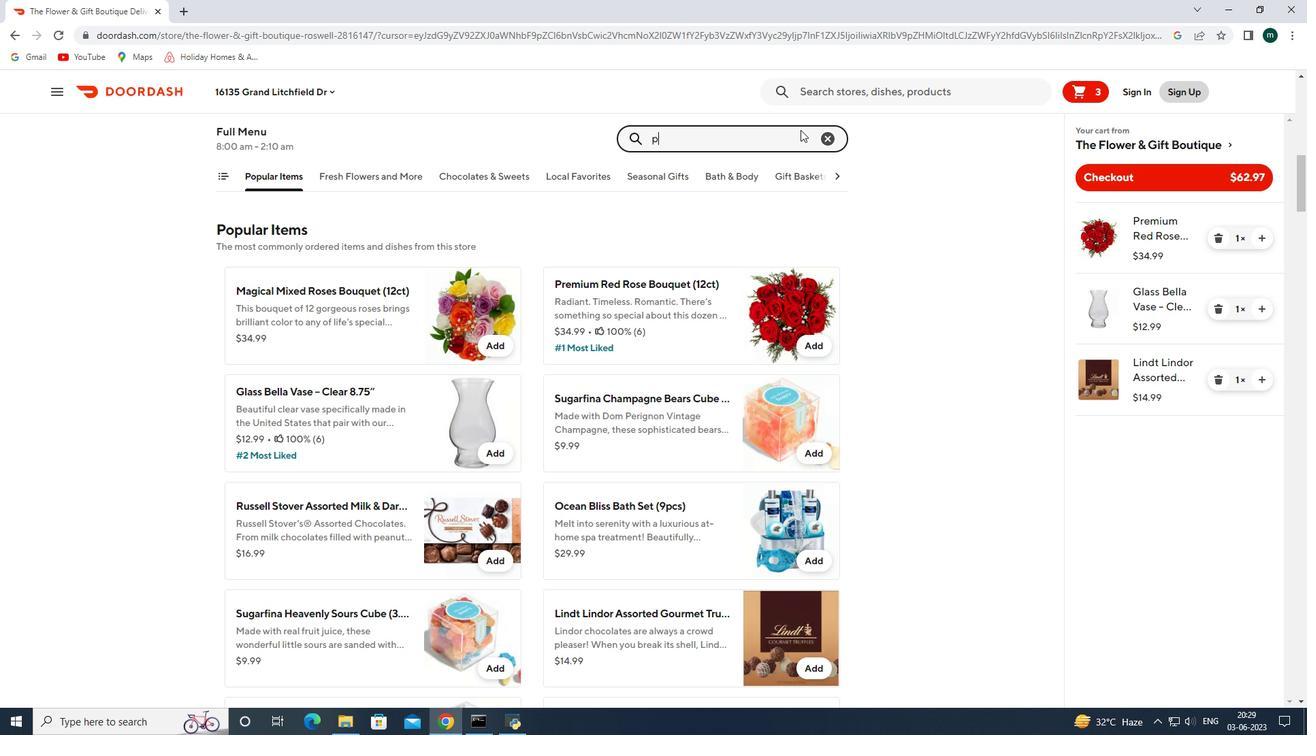 
Action: Mouse scrolled (752, 285) with delta (0, 0)
Screenshot: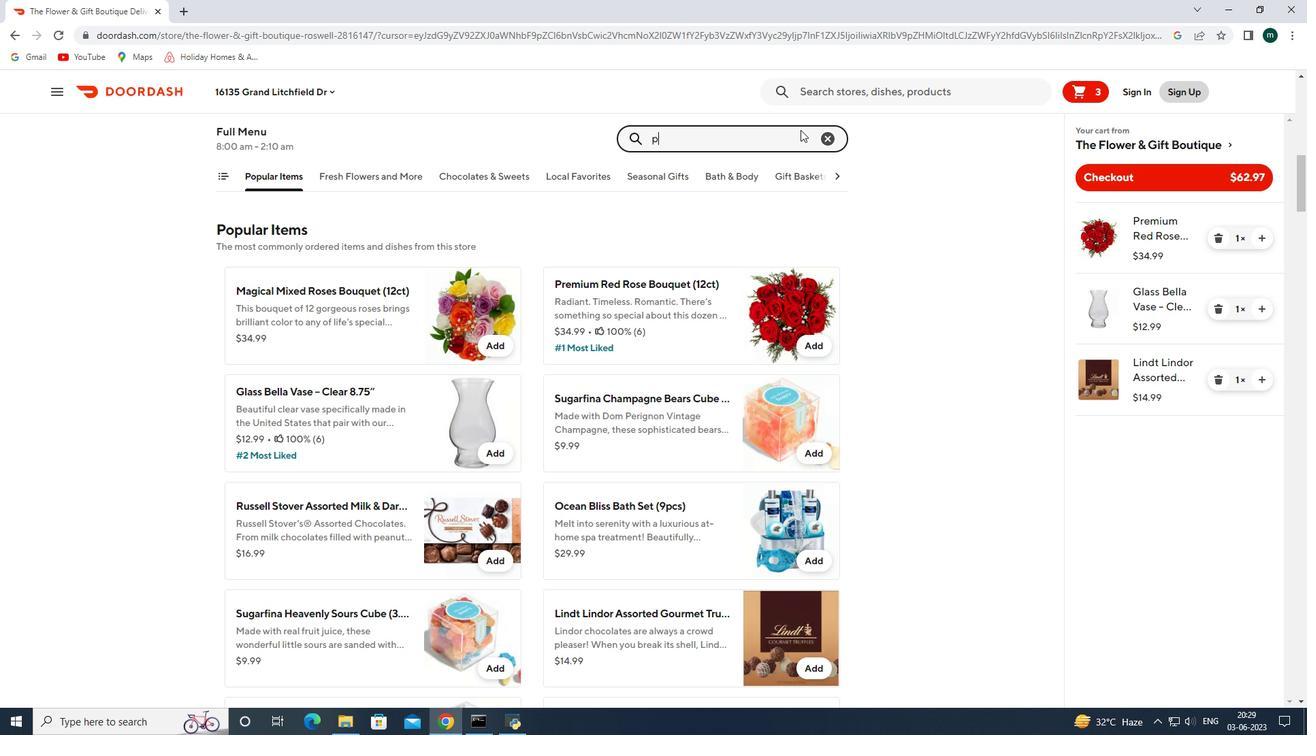 
Action: Mouse scrolled (752, 285) with delta (0, 0)
Screenshot: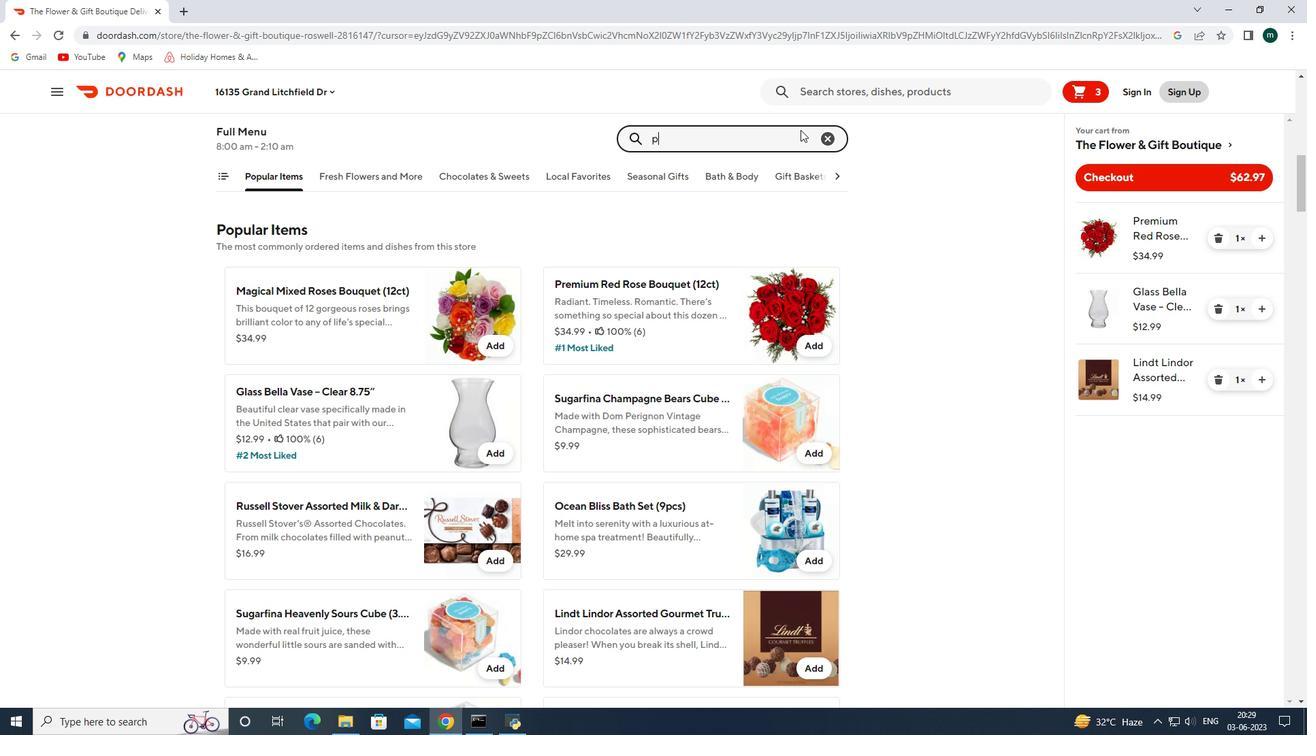 
Action: Mouse scrolled (752, 285) with delta (0, 0)
Screenshot: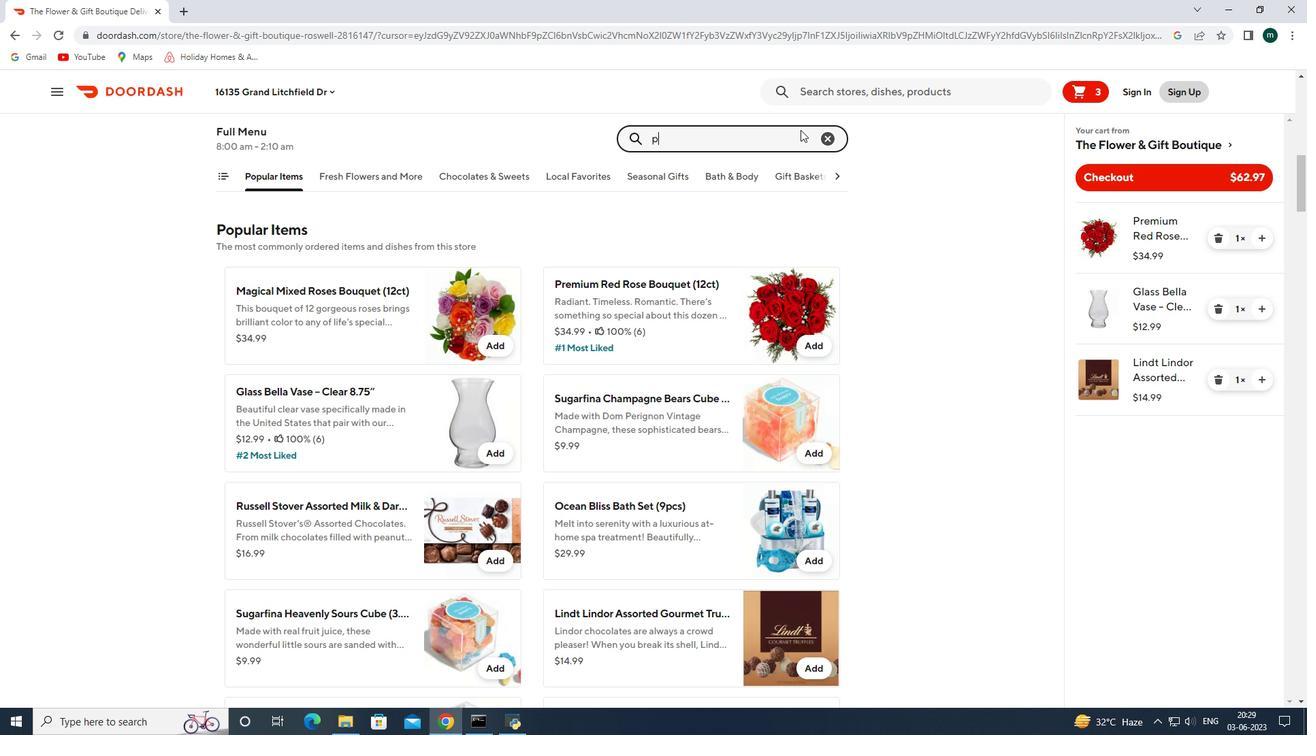 
Action: Mouse scrolled (752, 285) with delta (0, 0)
Screenshot: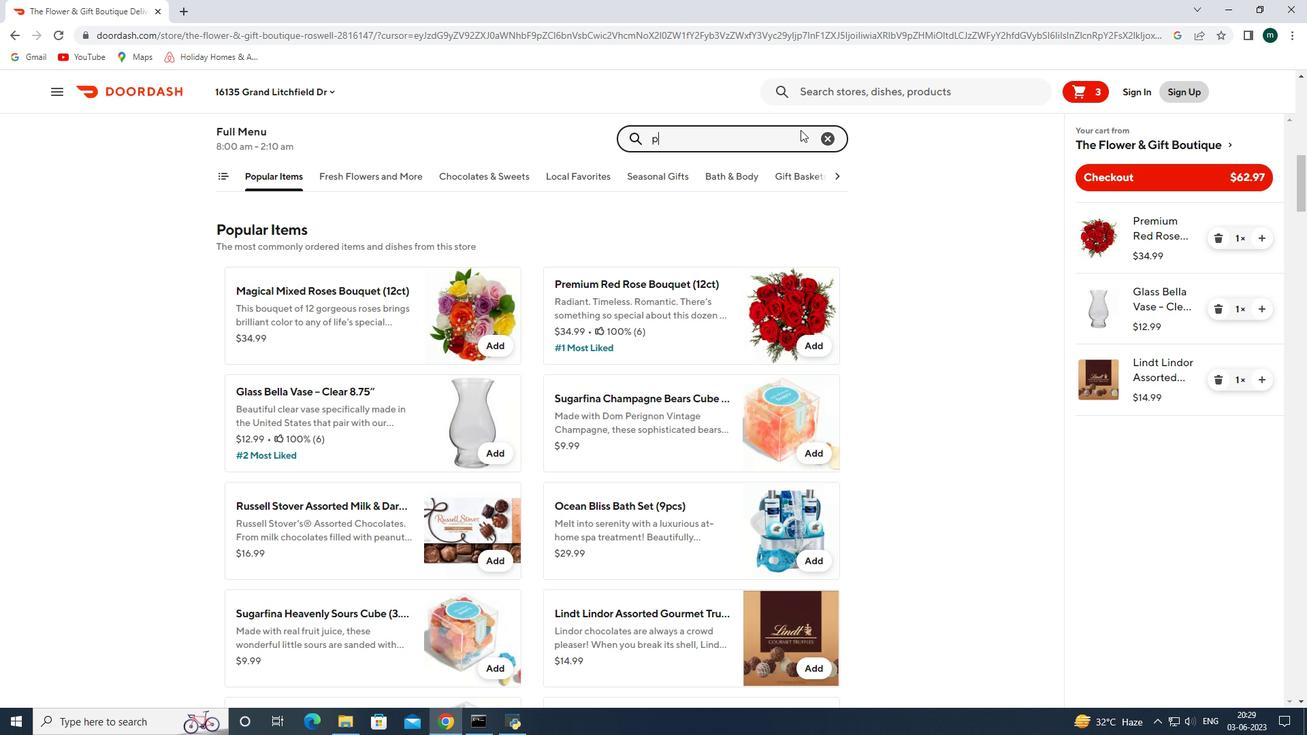 
Action: Mouse scrolled (752, 285) with delta (0, 0)
Screenshot: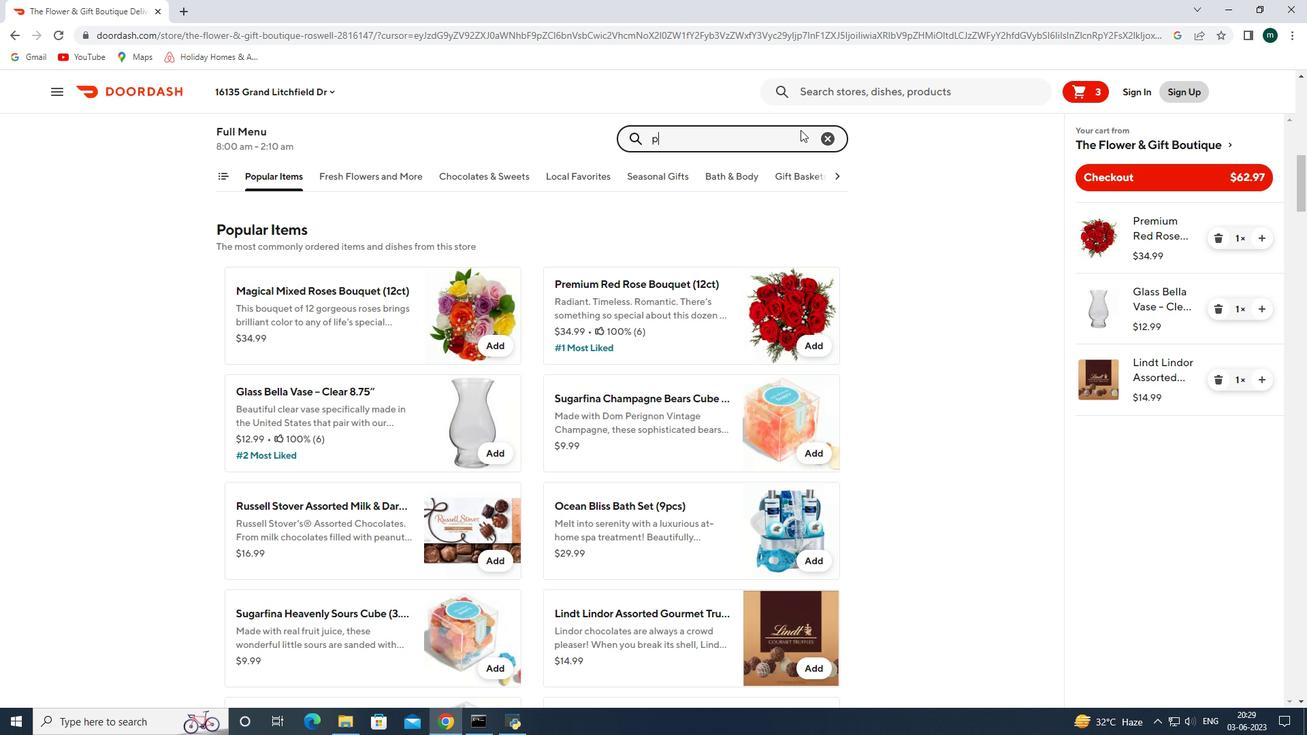 
Action: Mouse scrolled (752, 285) with delta (0, 0)
Screenshot: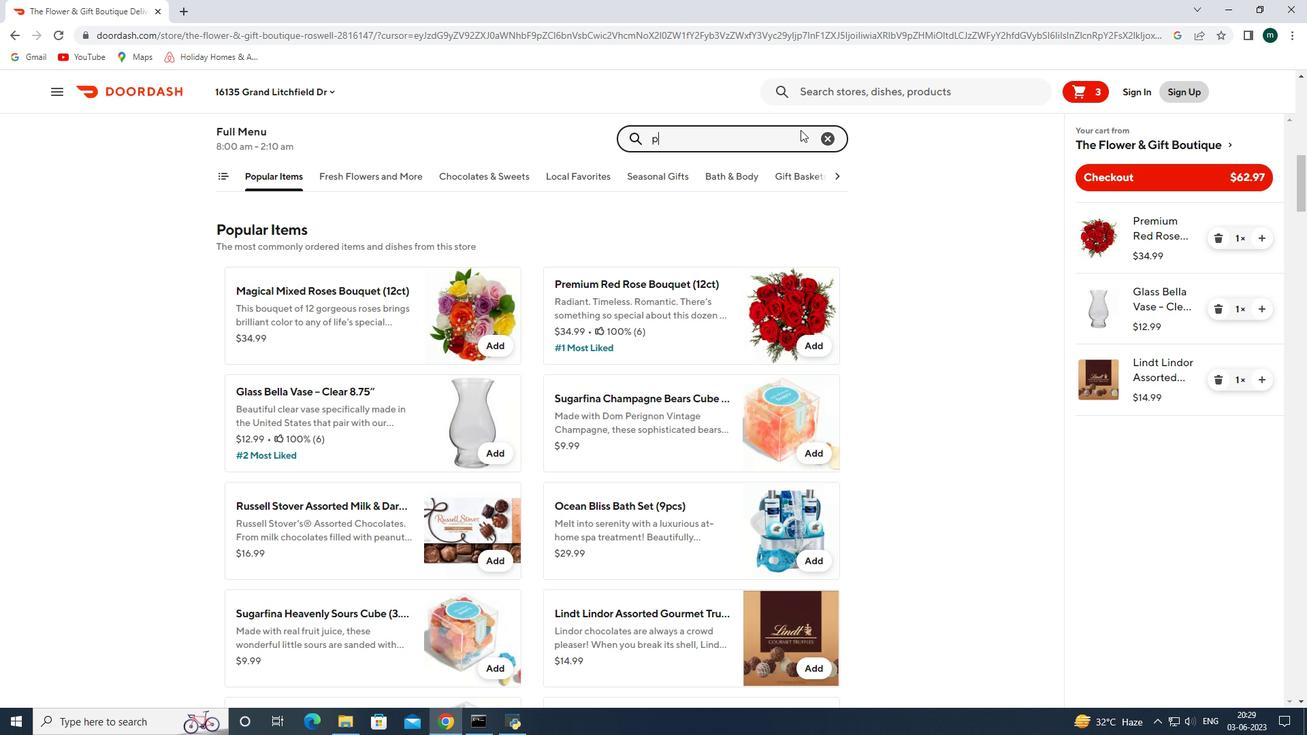 
Action: Mouse scrolled (752, 285) with delta (0, 0)
Screenshot: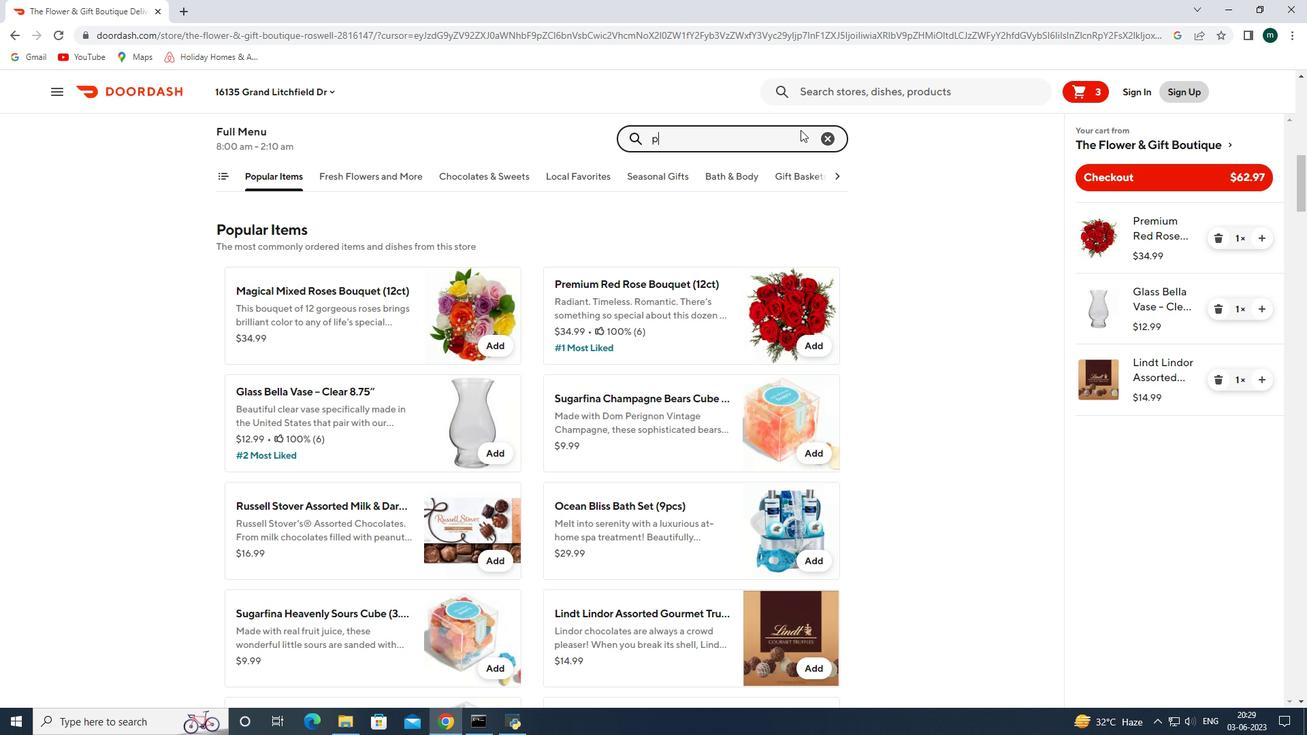 
Action: Mouse scrolled (752, 285) with delta (0, 0)
Screenshot: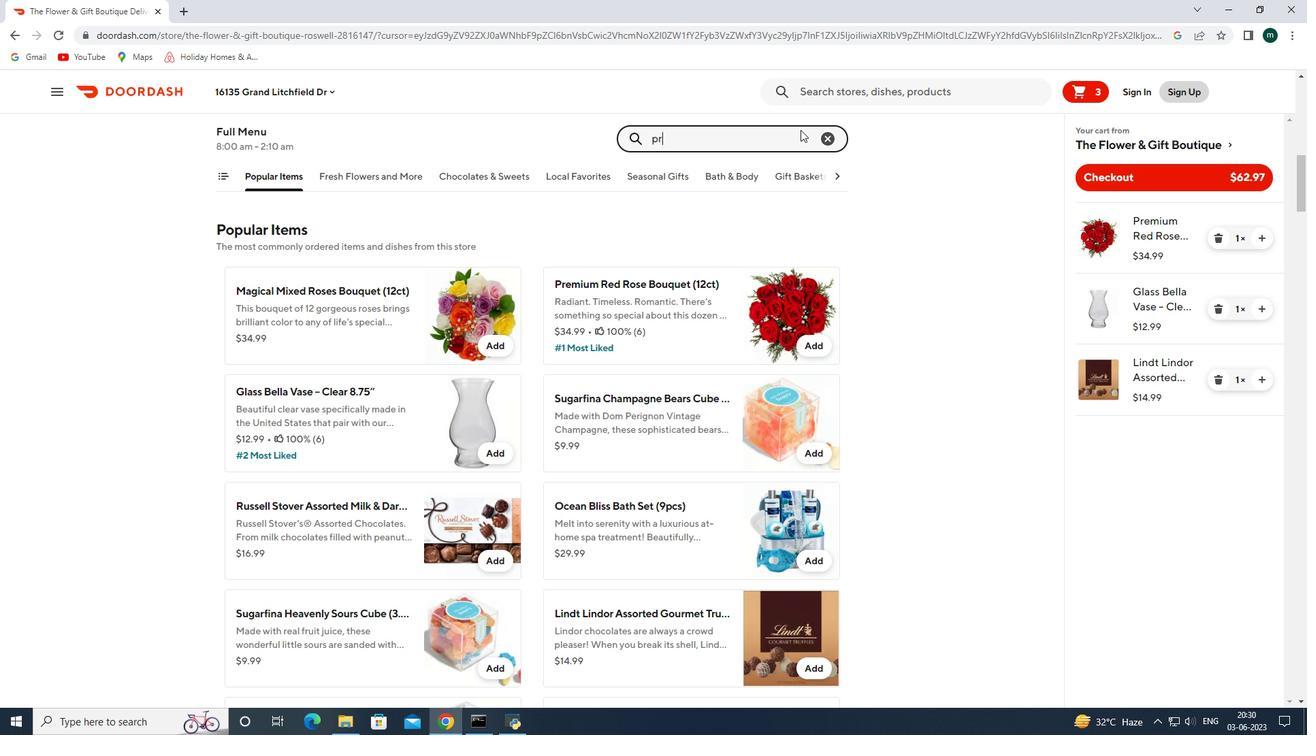 
Action: Mouse scrolled (752, 285) with delta (0, 0)
Screenshot: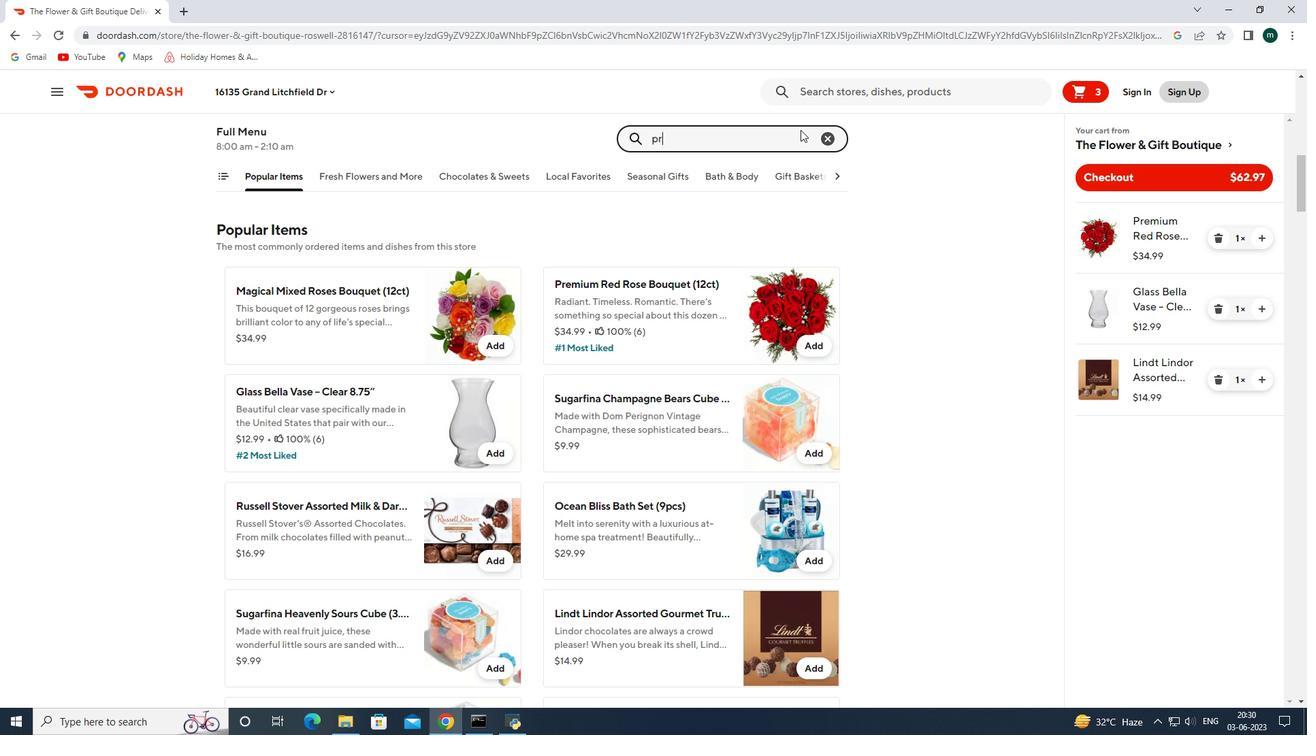 
Action: Mouse scrolled (752, 285) with delta (0, 0)
Screenshot: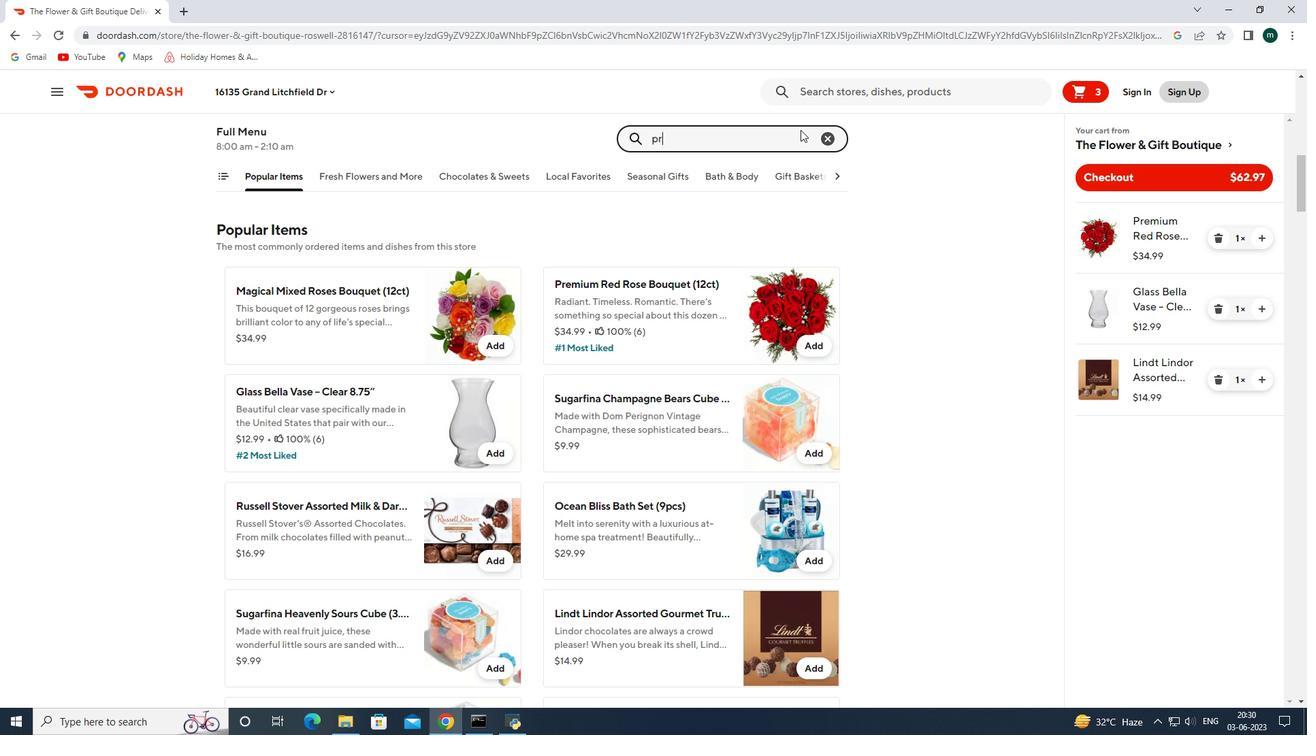 
Action: Mouse scrolled (752, 285) with delta (0, 0)
Screenshot: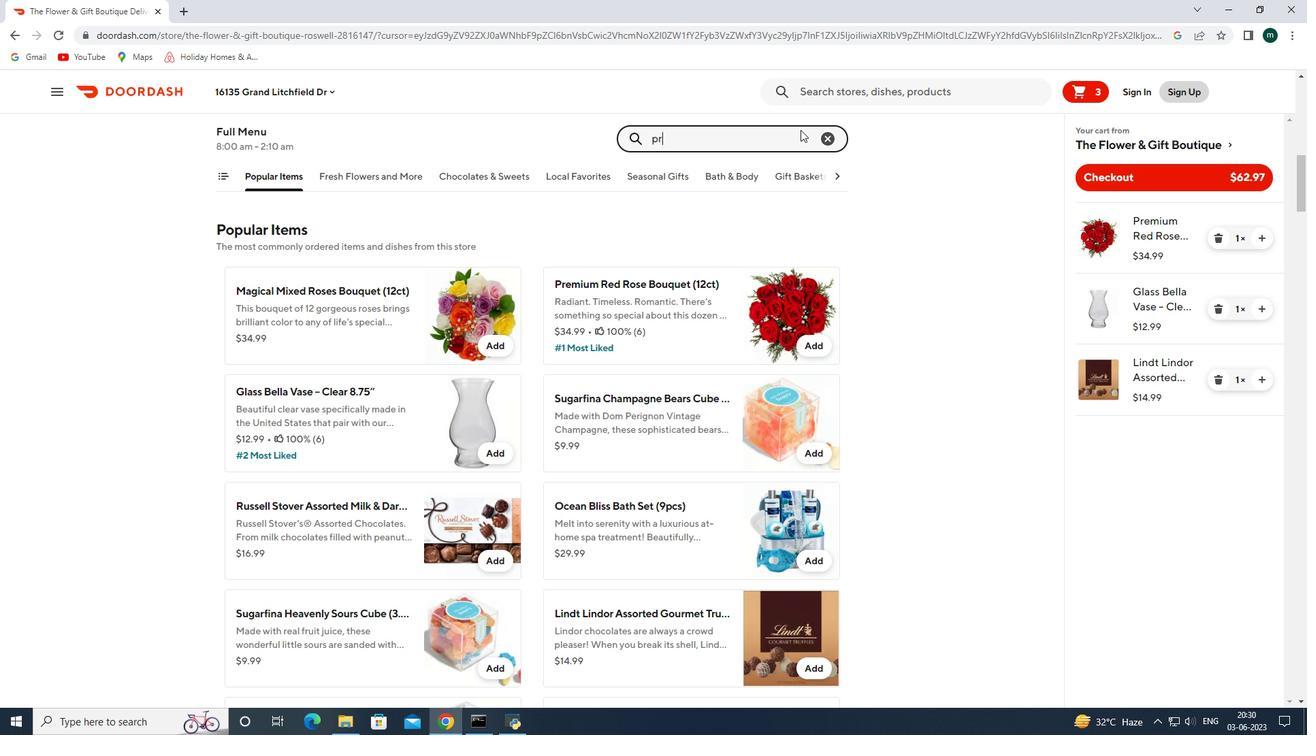 
Action: Mouse scrolled (752, 286) with delta (0, 0)
Screenshot: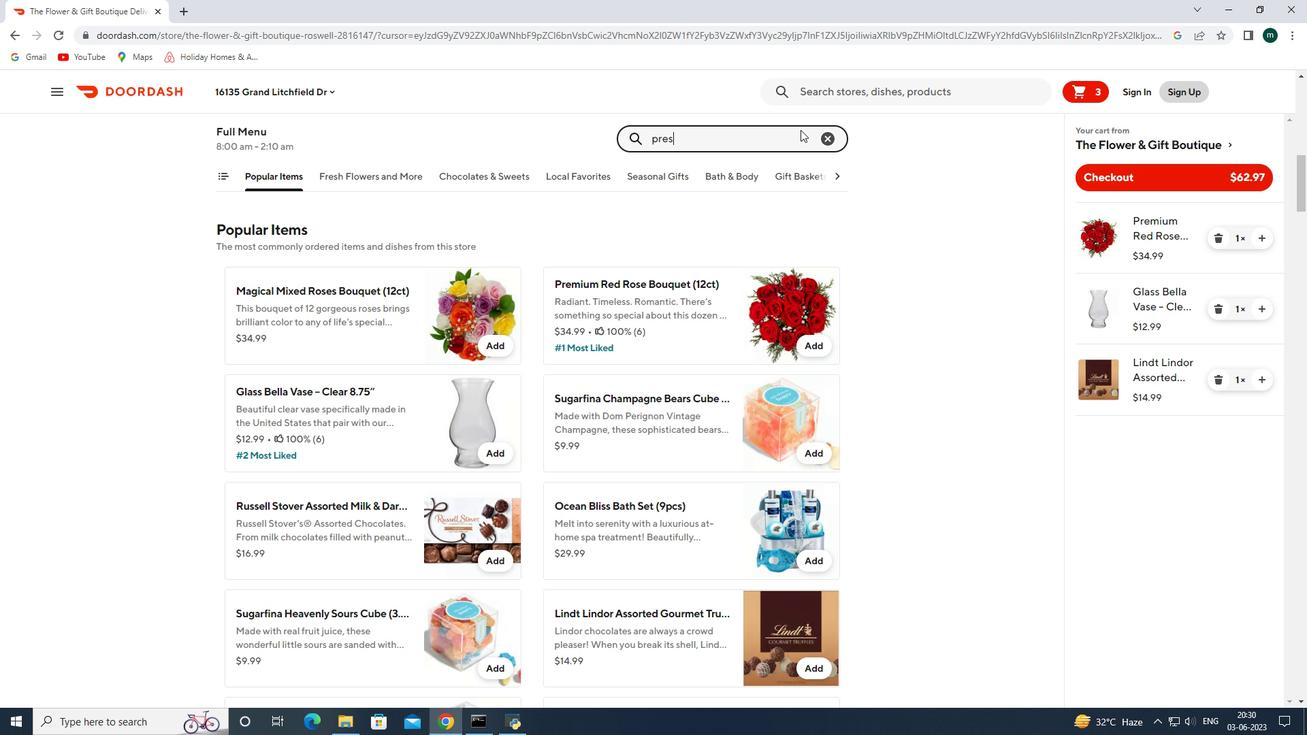 
Action: Mouse scrolled (752, 286) with delta (0, 0)
Screenshot: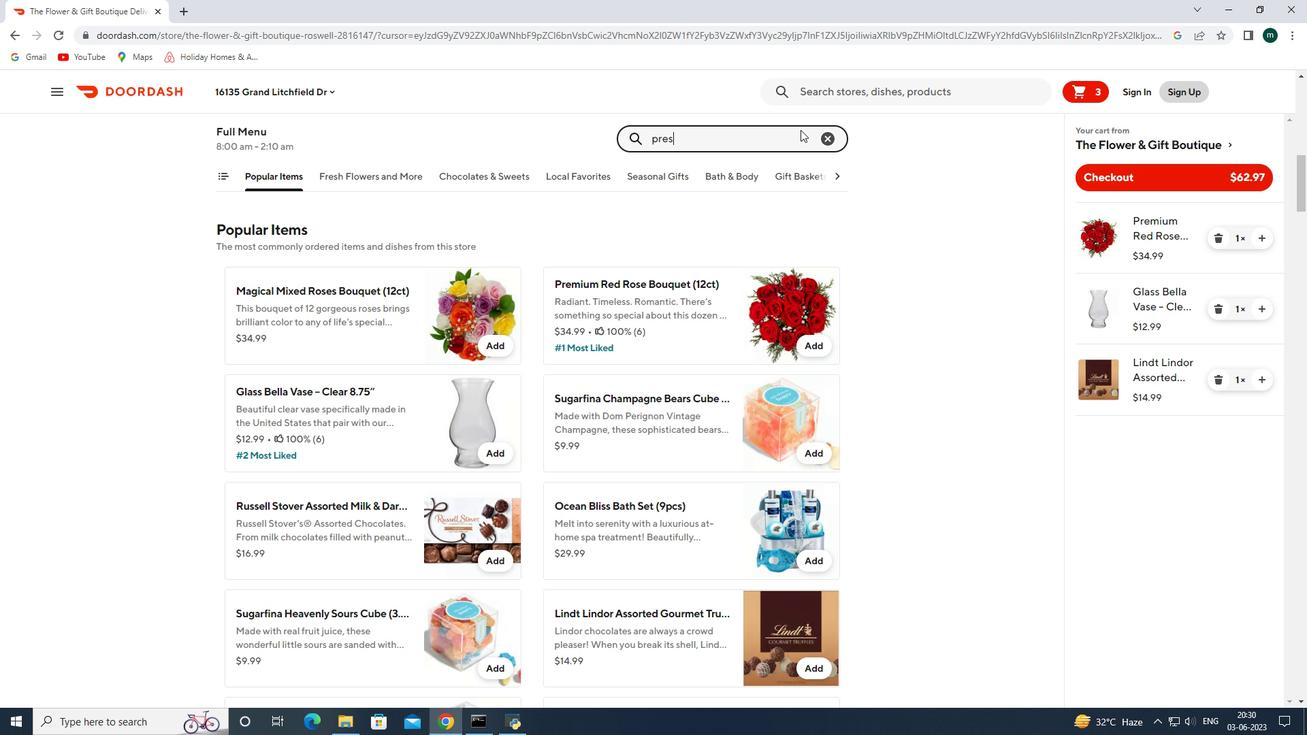 
Action: Mouse scrolled (752, 286) with delta (0, 0)
Screenshot: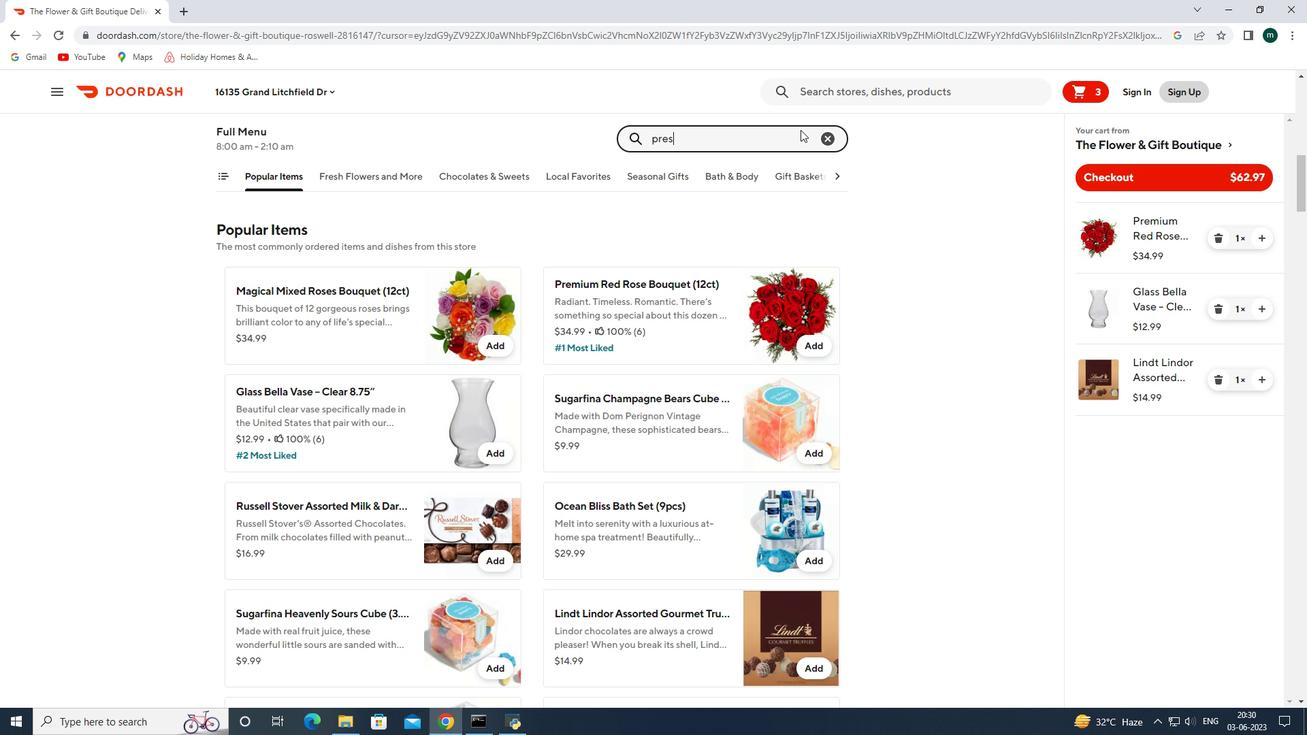 
Action: Mouse scrolled (752, 286) with delta (0, 0)
Screenshot: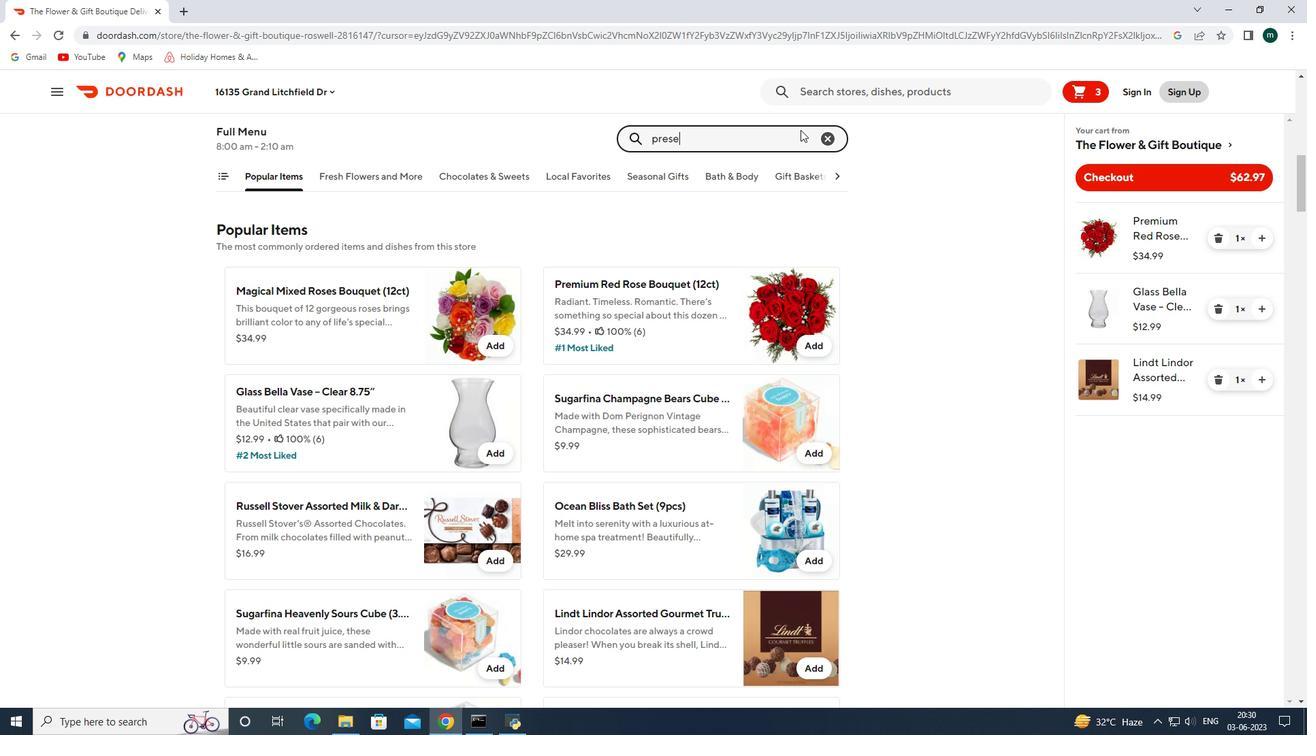 
Action: Mouse scrolled (752, 286) with delta (0, 0)
Screenshot: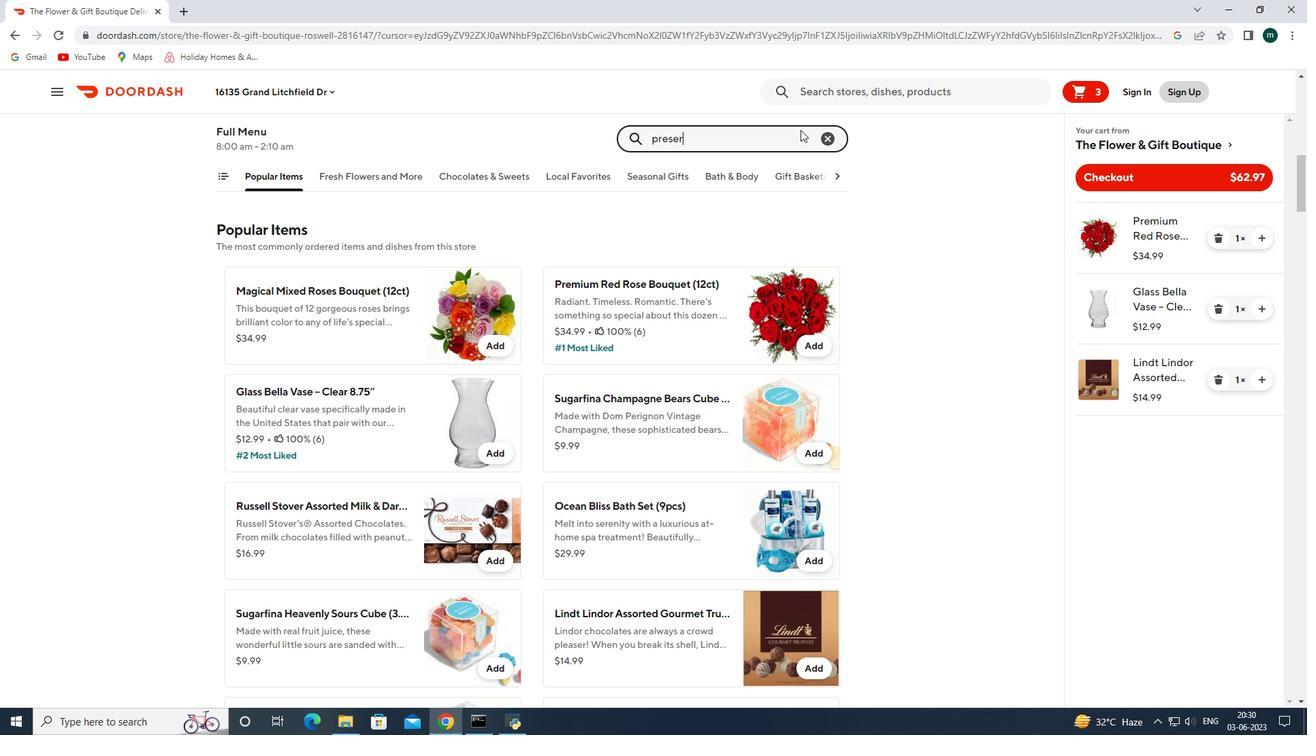 
Action: Mouse scrolled (752, 286) with delta (0, 0)
Screenshot: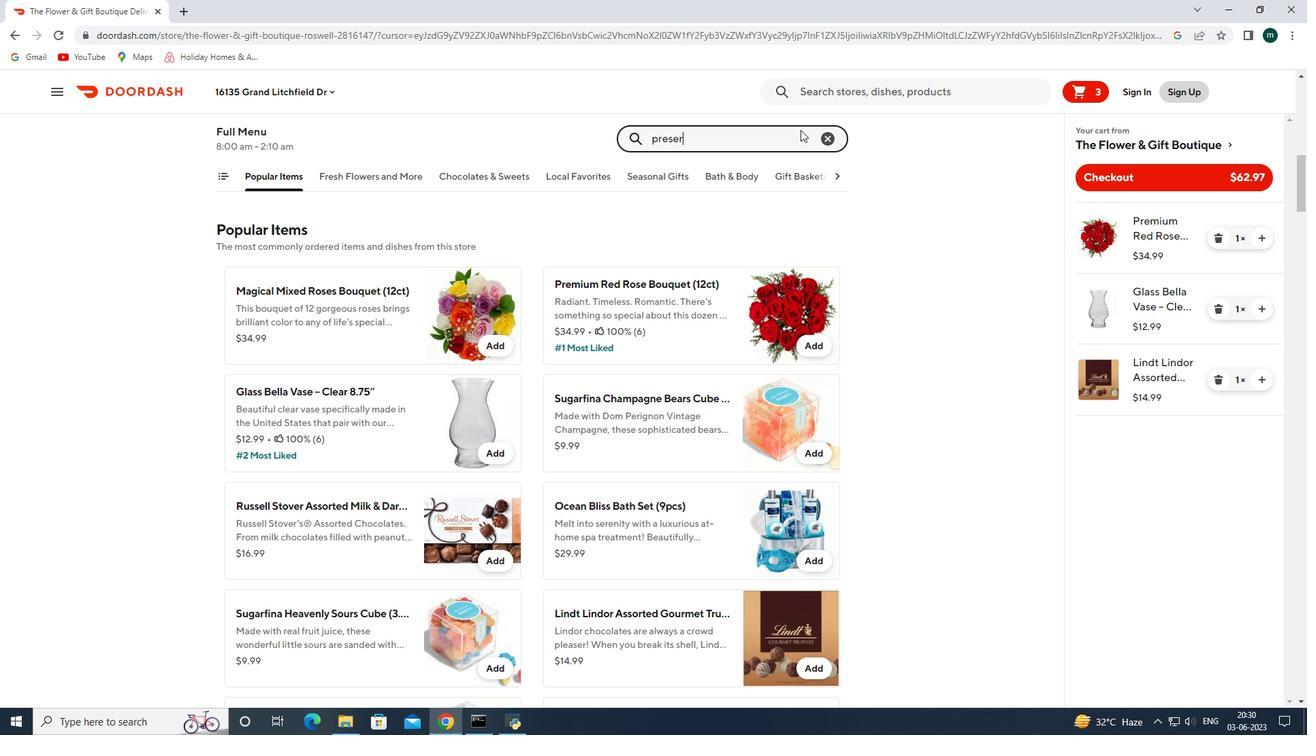 
Action: Mouse scrolled (752, 286) with delta (0, 0)
Screenshot: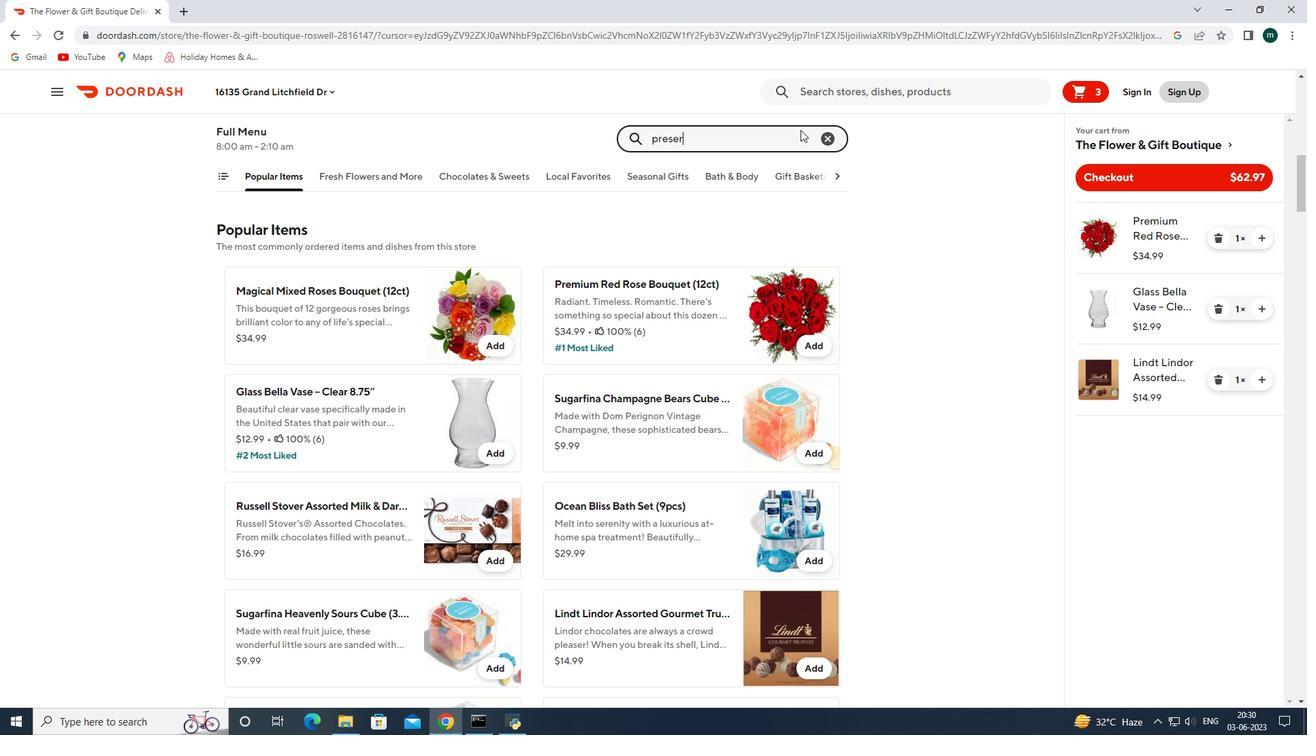
Action: Mouse scrolled (752, 286) with delta (0, 0)
Screenshot: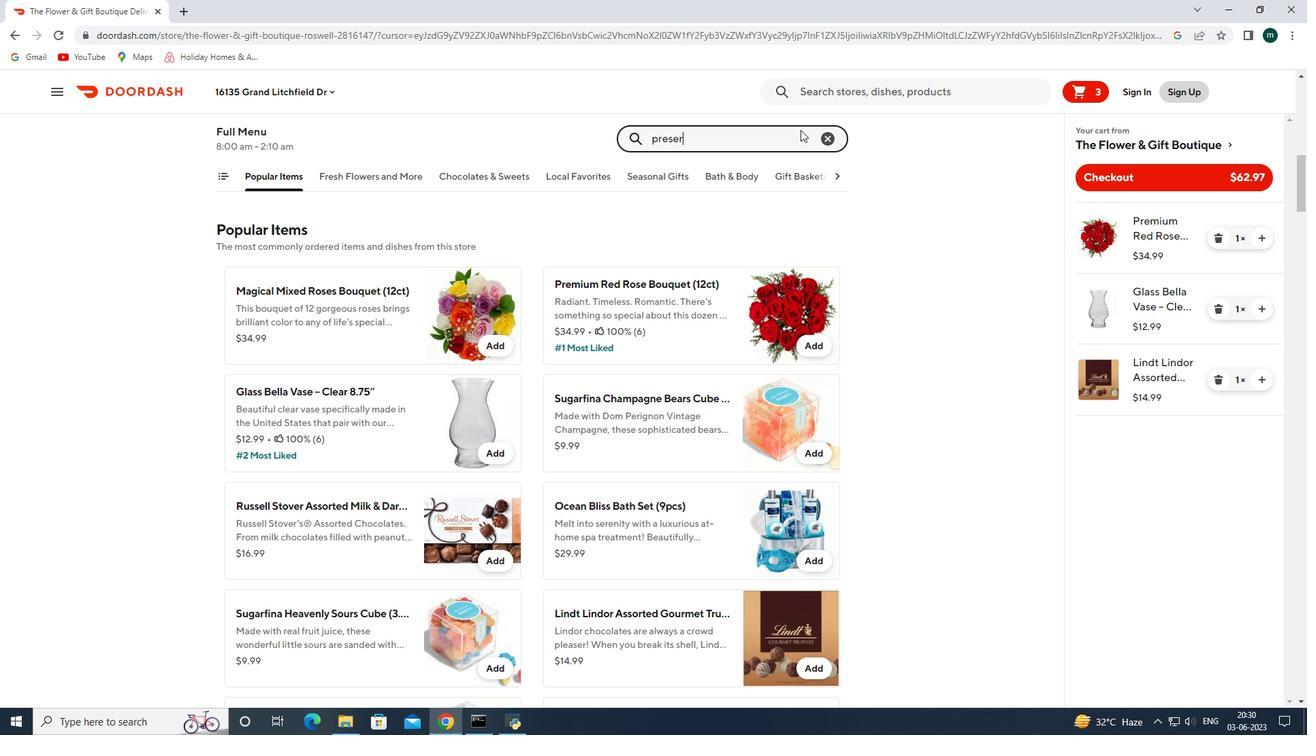
Action: Mouse scrolled (752, 286) with delta (0, 0)
Screenshot: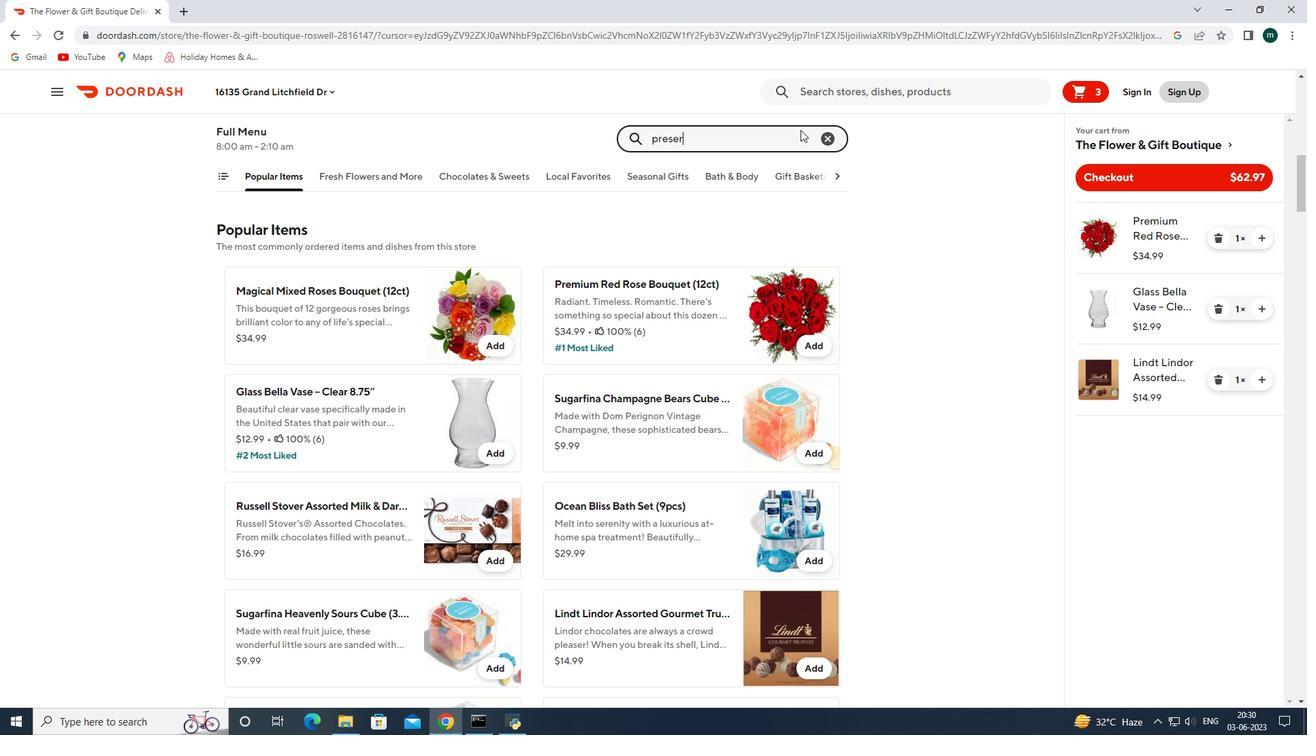
Action: Mouse scrolled (752, 286) with delta (0, 0)
Screenshot: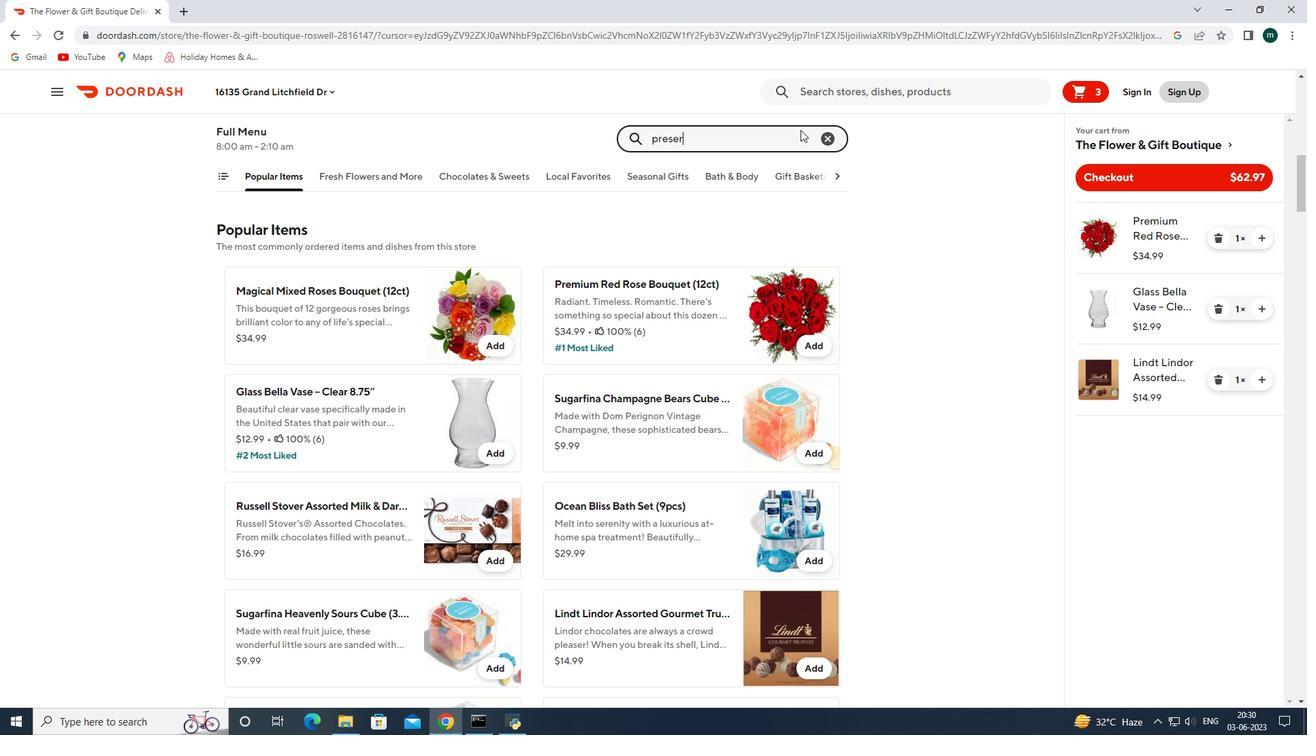 
Action: Mouse scrolled (752, 286) with delta (0, 0)
Screenshot: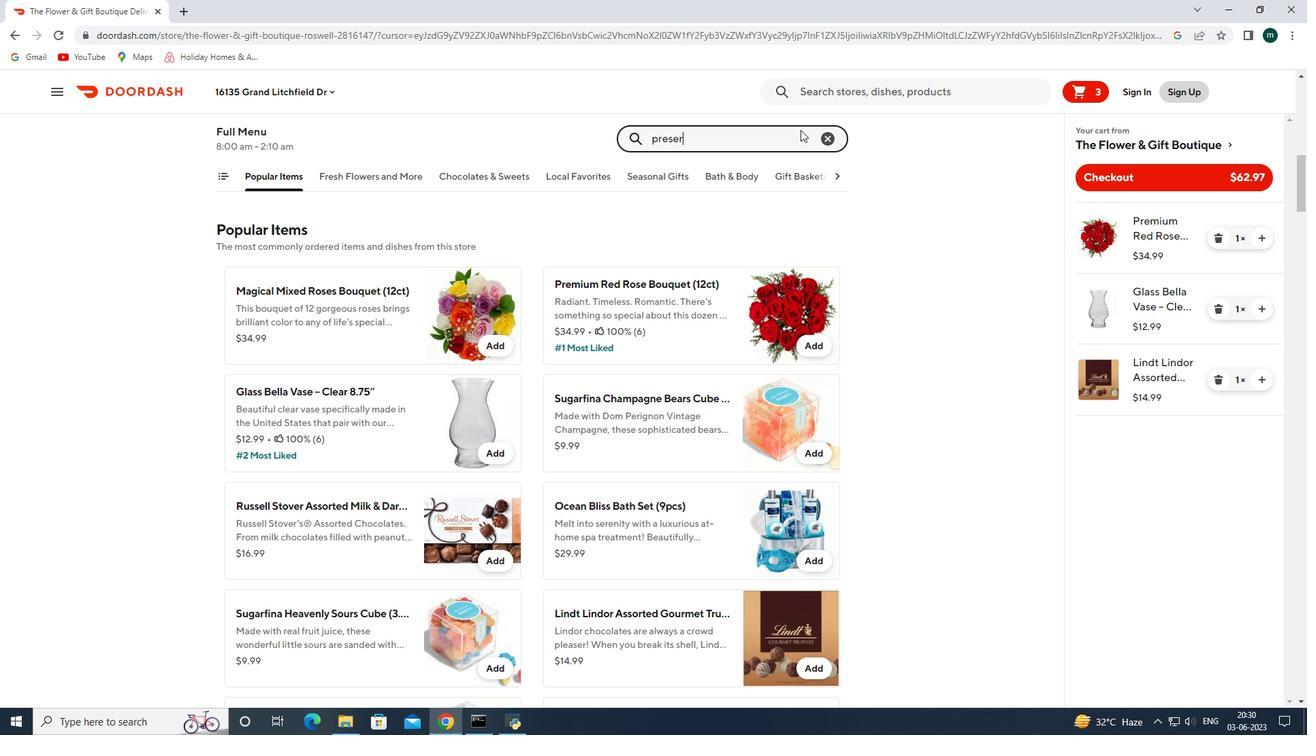 
Action: Mouse scrolled (752, 286) with delta (0, 0)
Screenshot: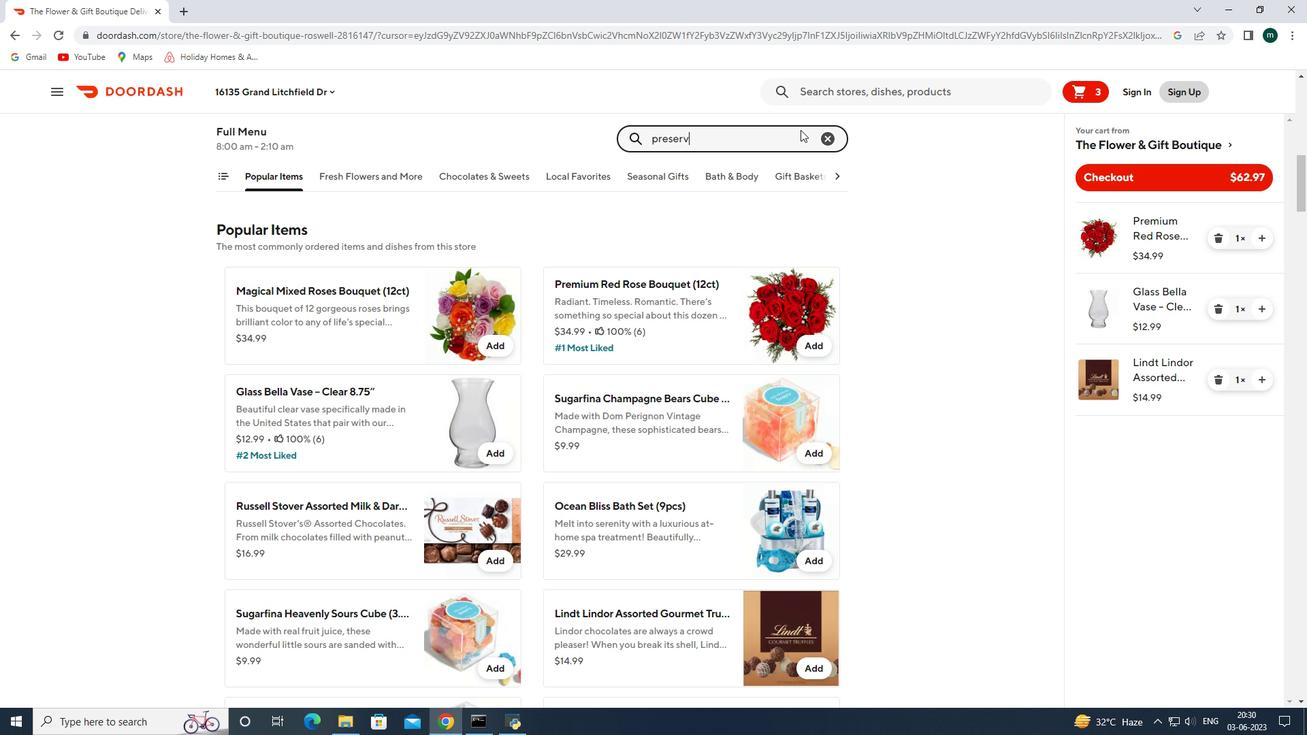 
Action: Mouse scrolled (752, 286) with delta (0, 0)
Screenshot: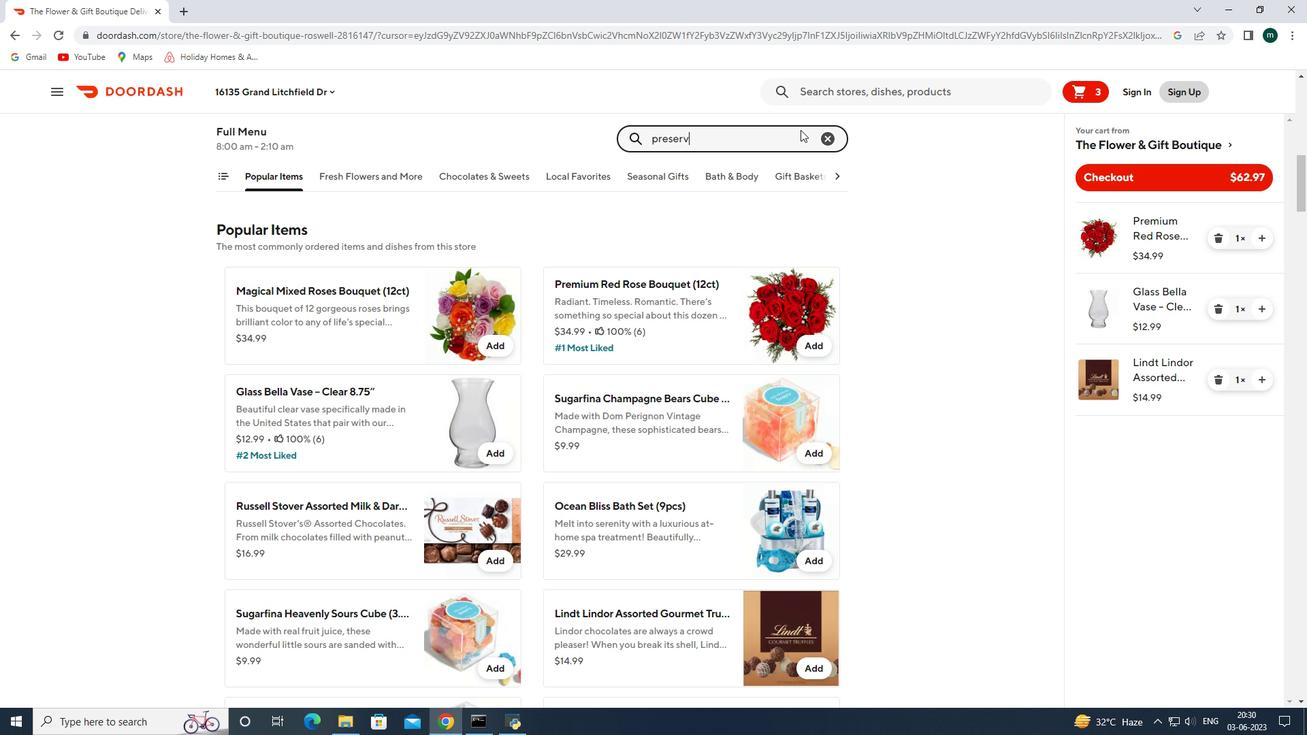 
Action: Mouse scrolled (752, 286) with delta (0, 0)
Screenshot: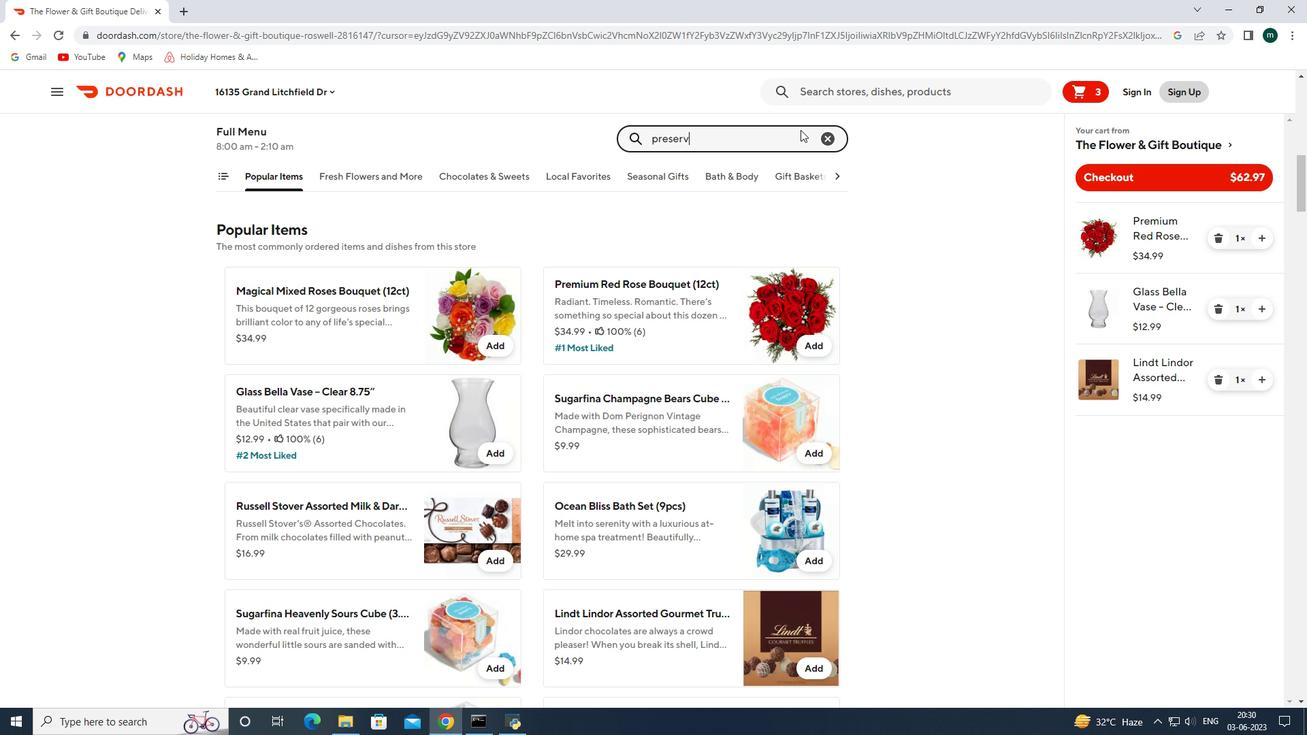 
Action: Mouse scrolled (752, 286) with delta (0, 0)
Screenshot: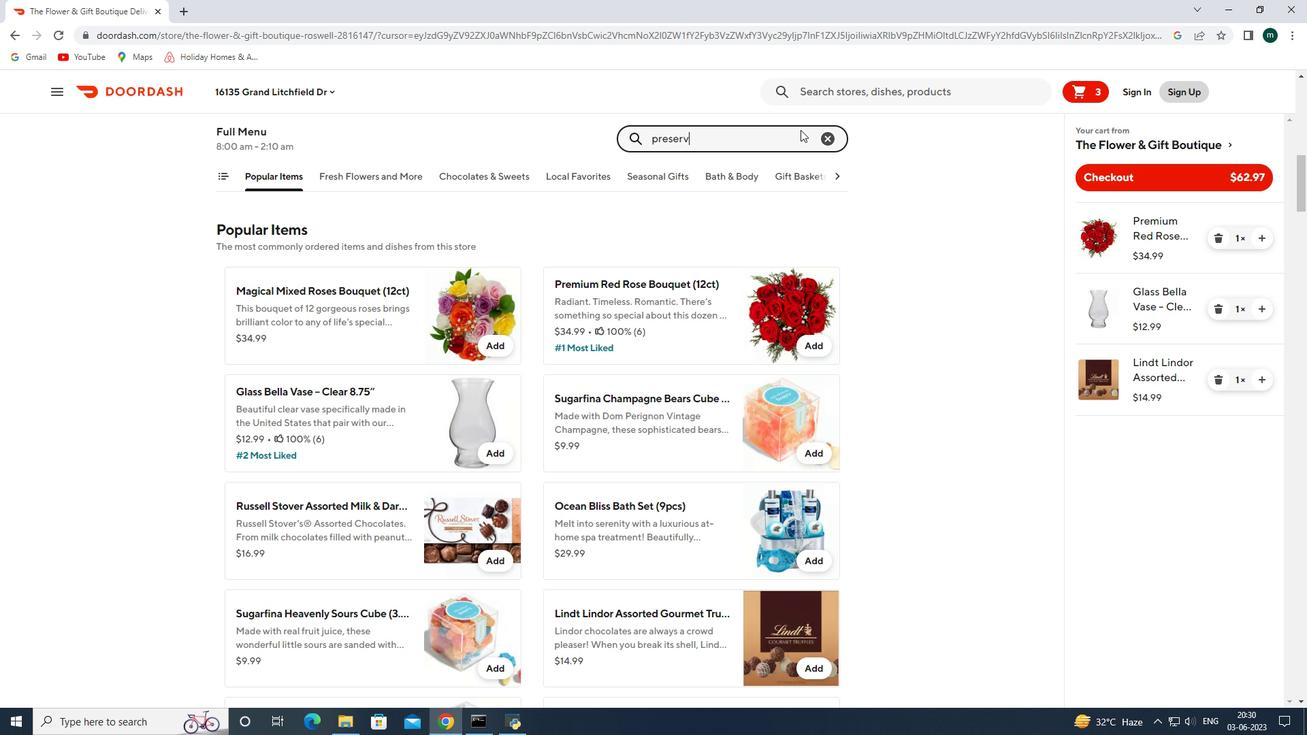 
Action: Mouse scrolled (752, 286) with delta (0, 0)
Screenshot: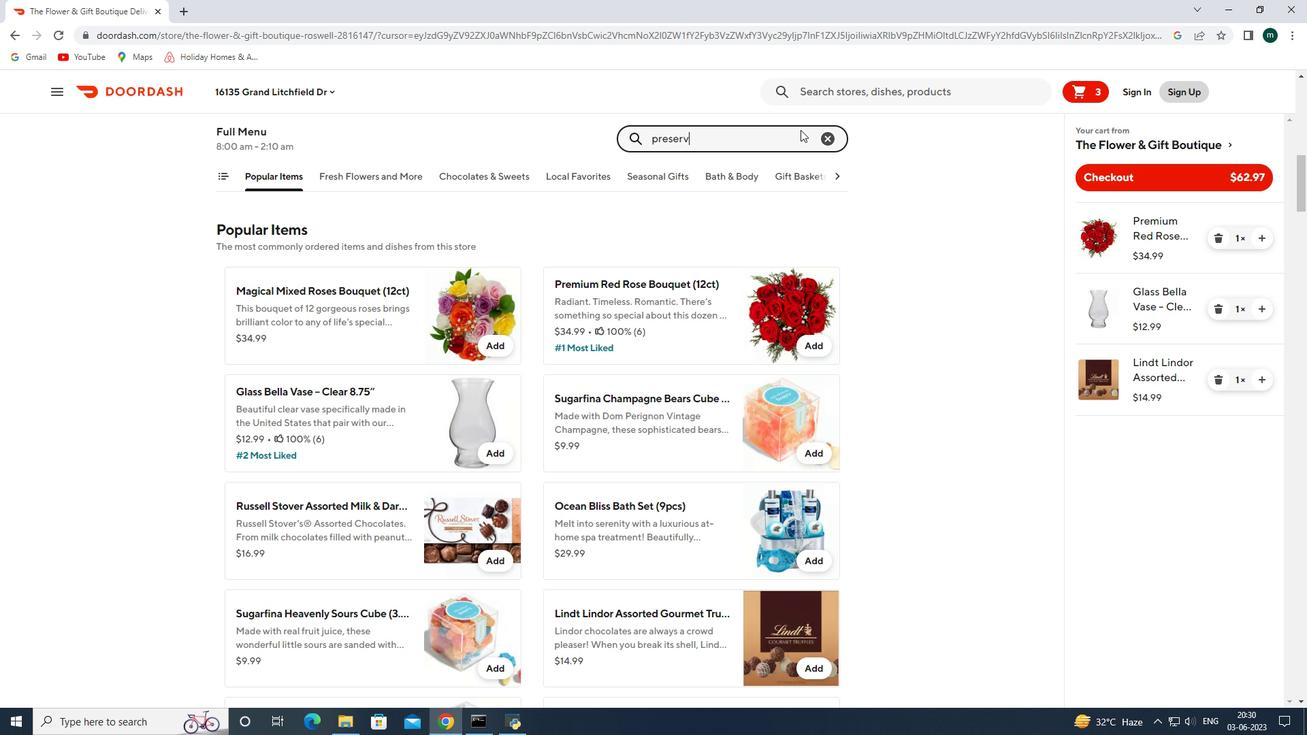 
Action: Mouse scrolled (752, 286) with delta (0, 0)
Screenshot: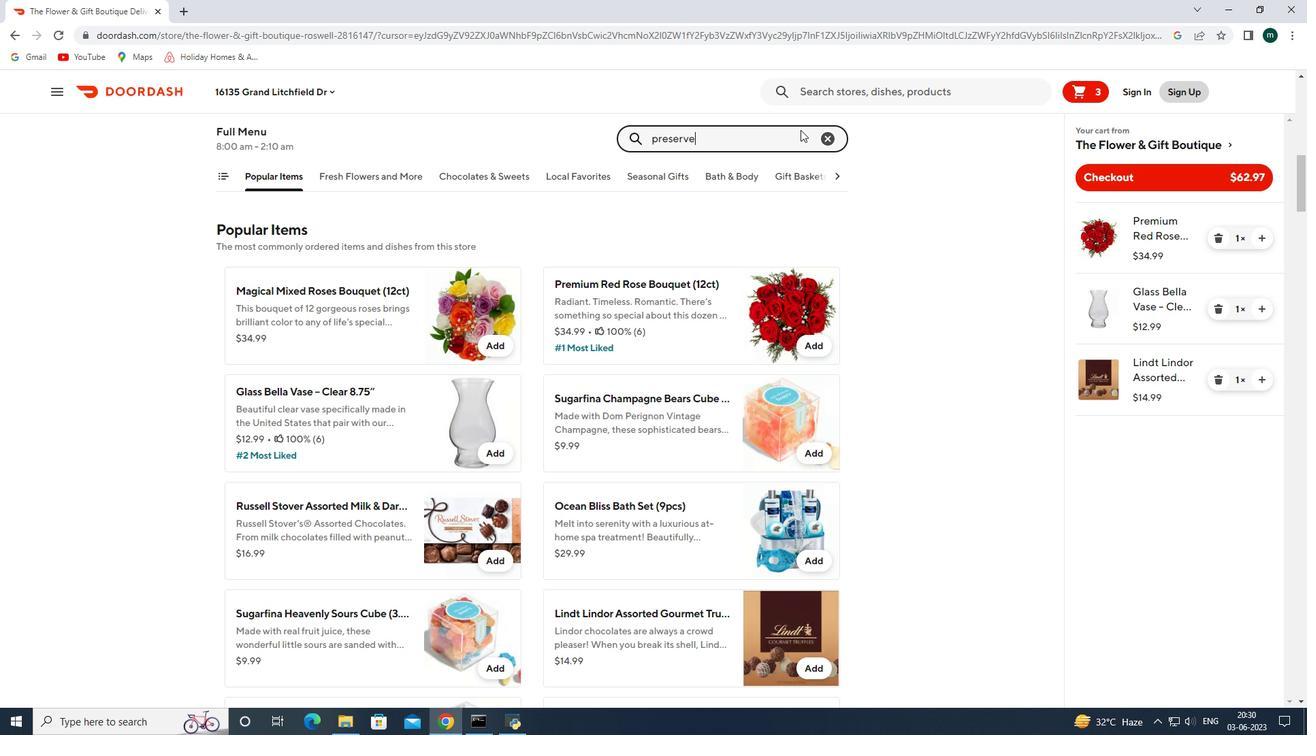 
Action: Mouse scrolled (752, 286) with delta (0, 0)
Screenshot: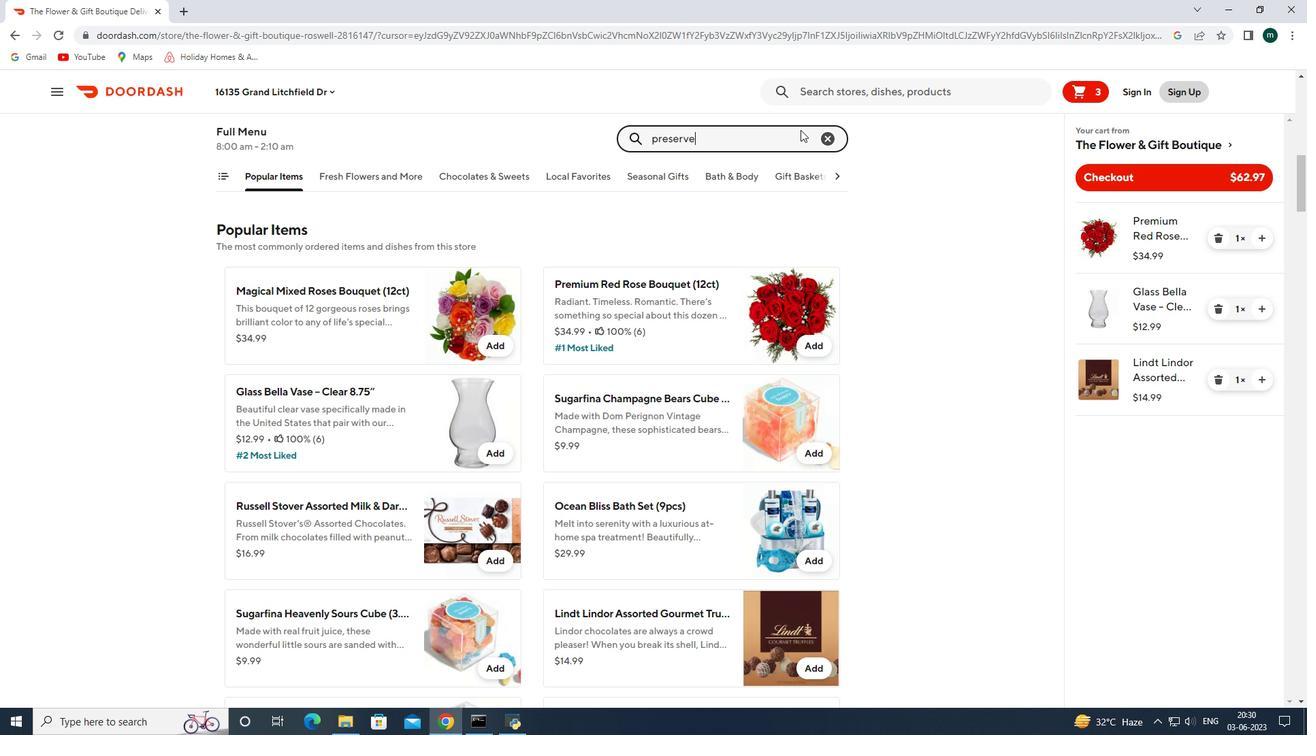 
Action: Mouse scrolled (752, 286) with delta (0, 0)
Screenshot: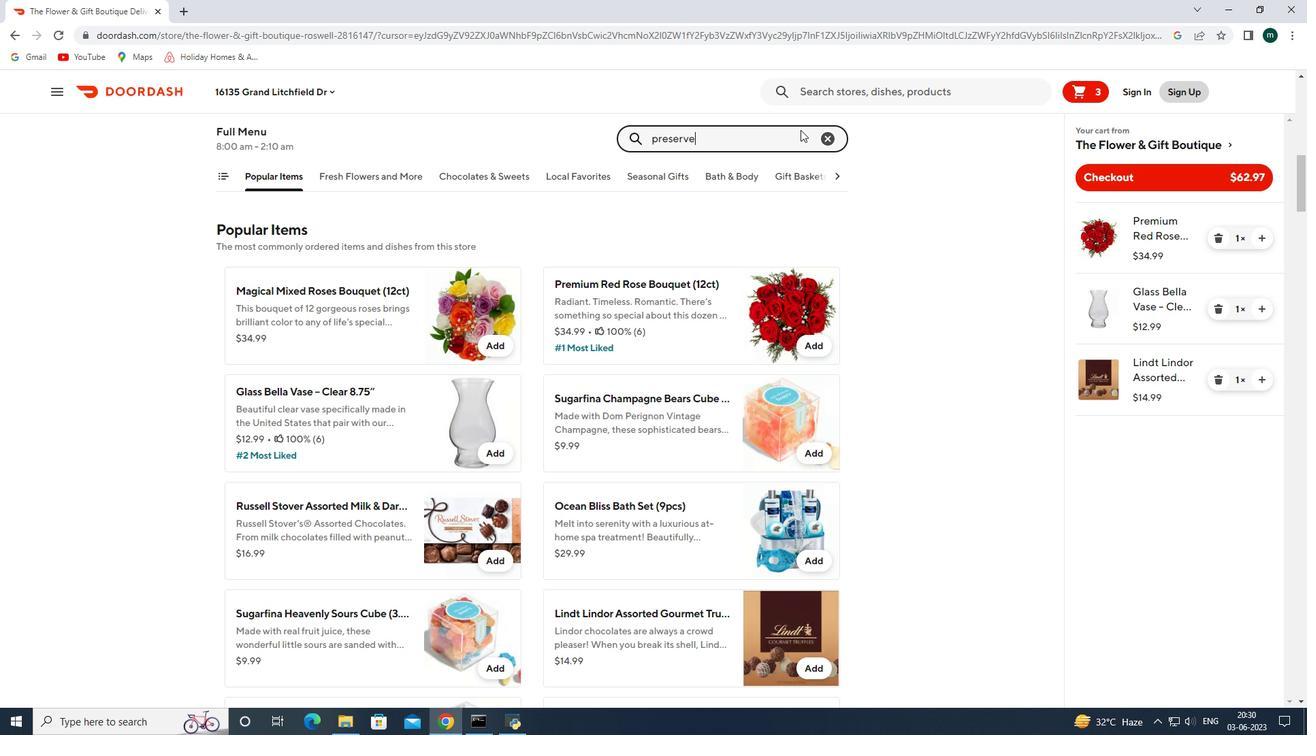 
Action: Mouse scrolled (752, 286) with delta (0, 0)
Screenshot: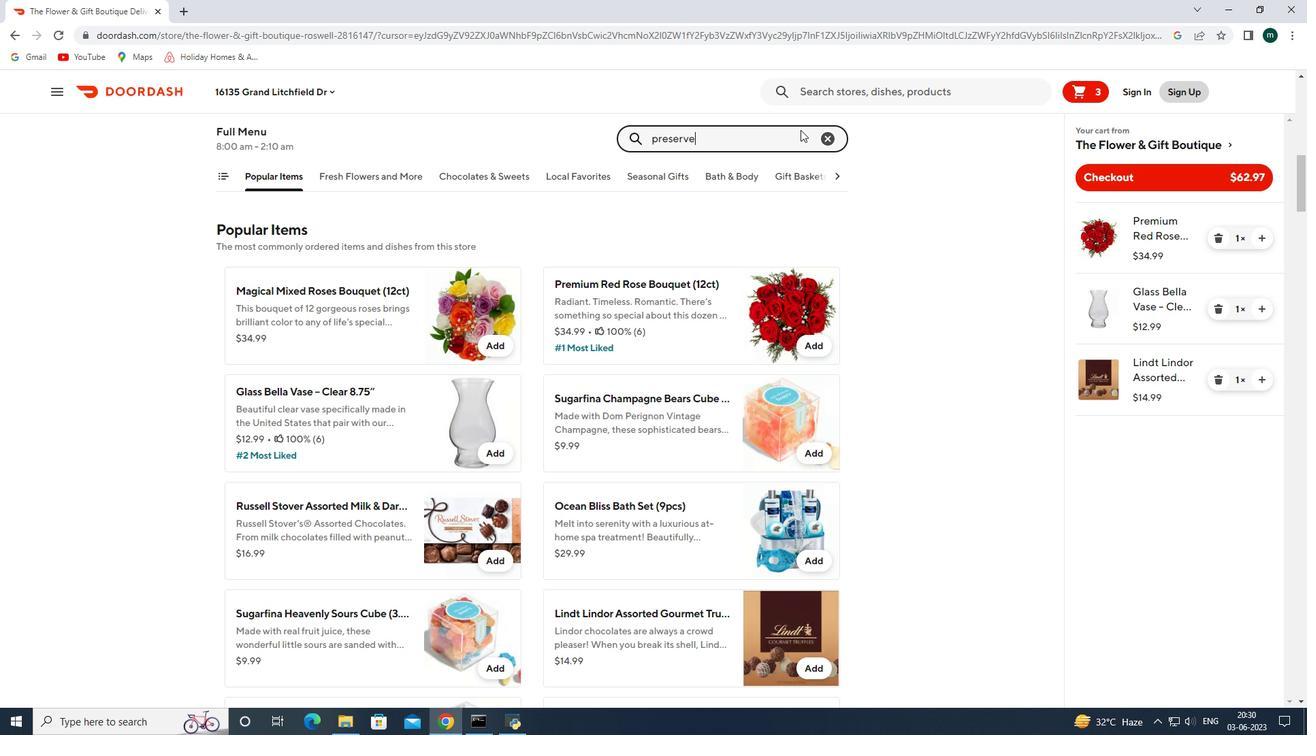 
Action: Mouse scrolled (752, 286) with delta (0, 0)
Screenshot: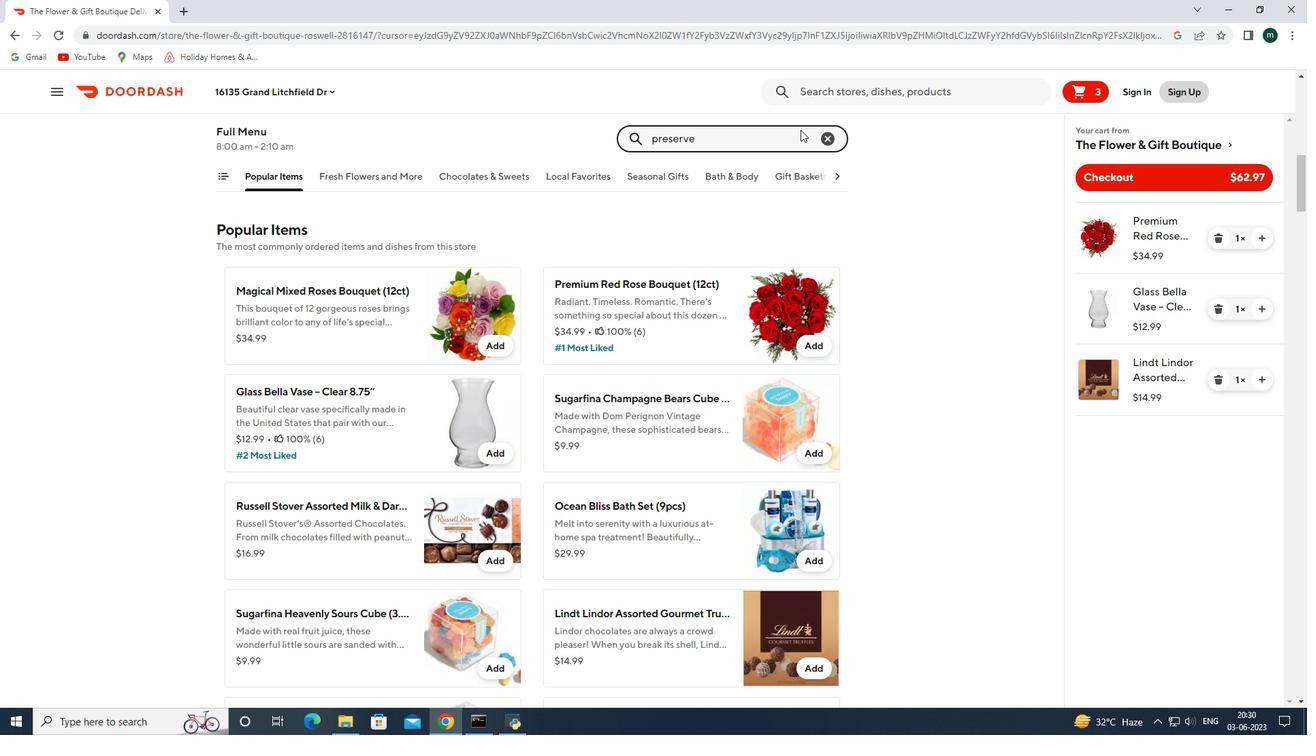 
Action: Mouse scrolled (752, 286) with delta (0, 0)
Screenshot: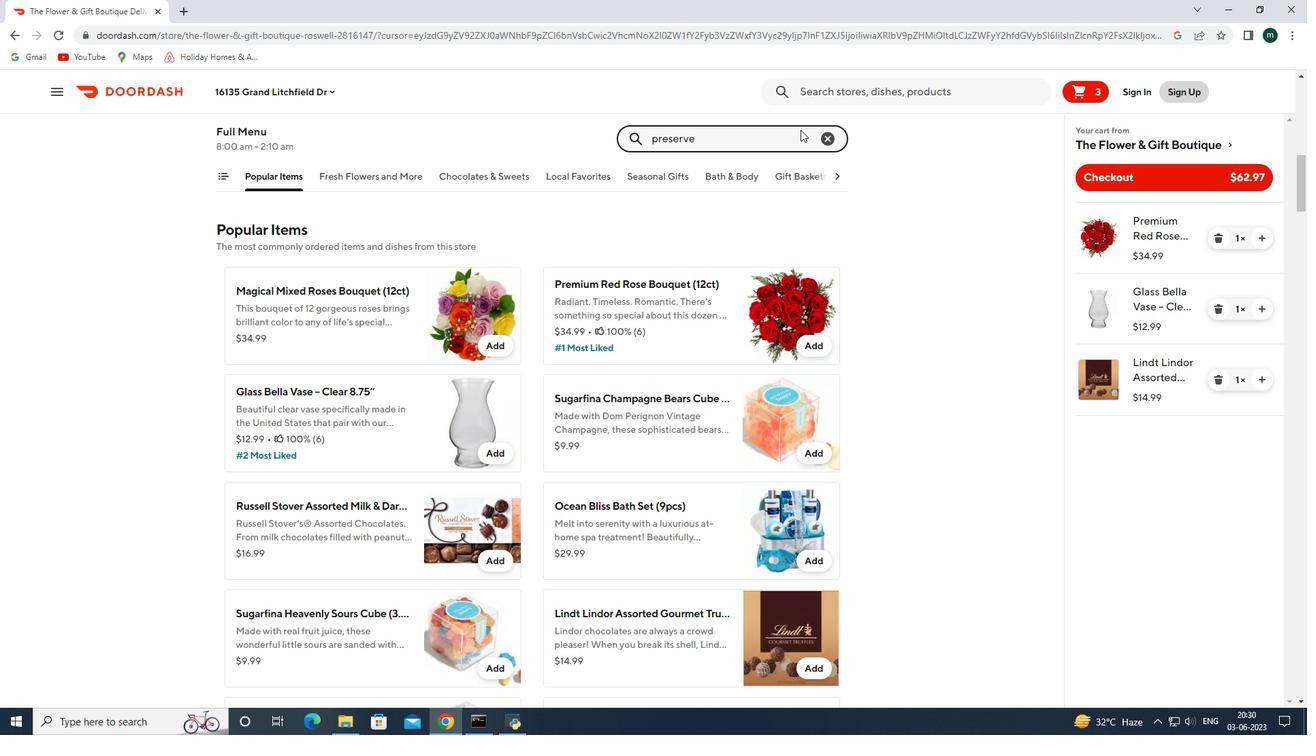 
Action: Mouse scrolled (752, 286) with delta (0, 0)
Screenshot: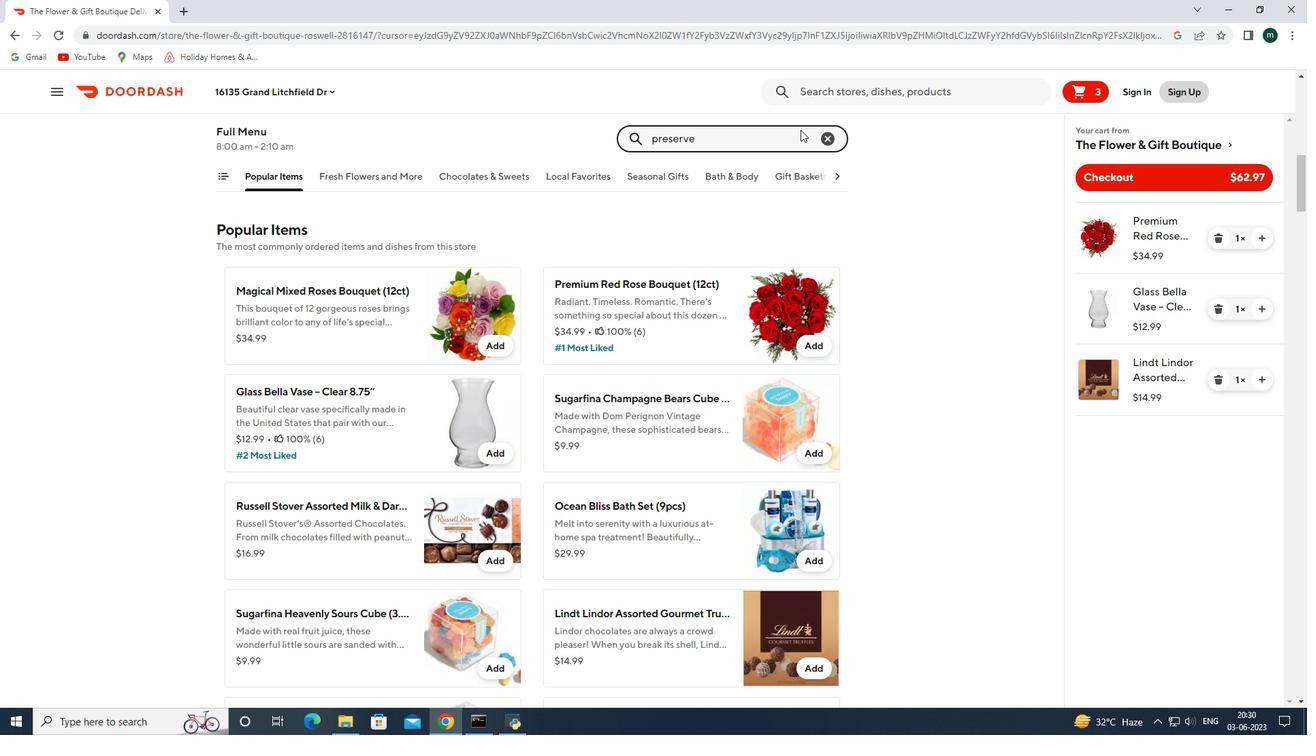
Action: Mouse scrolled (752, 286) with delta (0, 0)
Screenshot: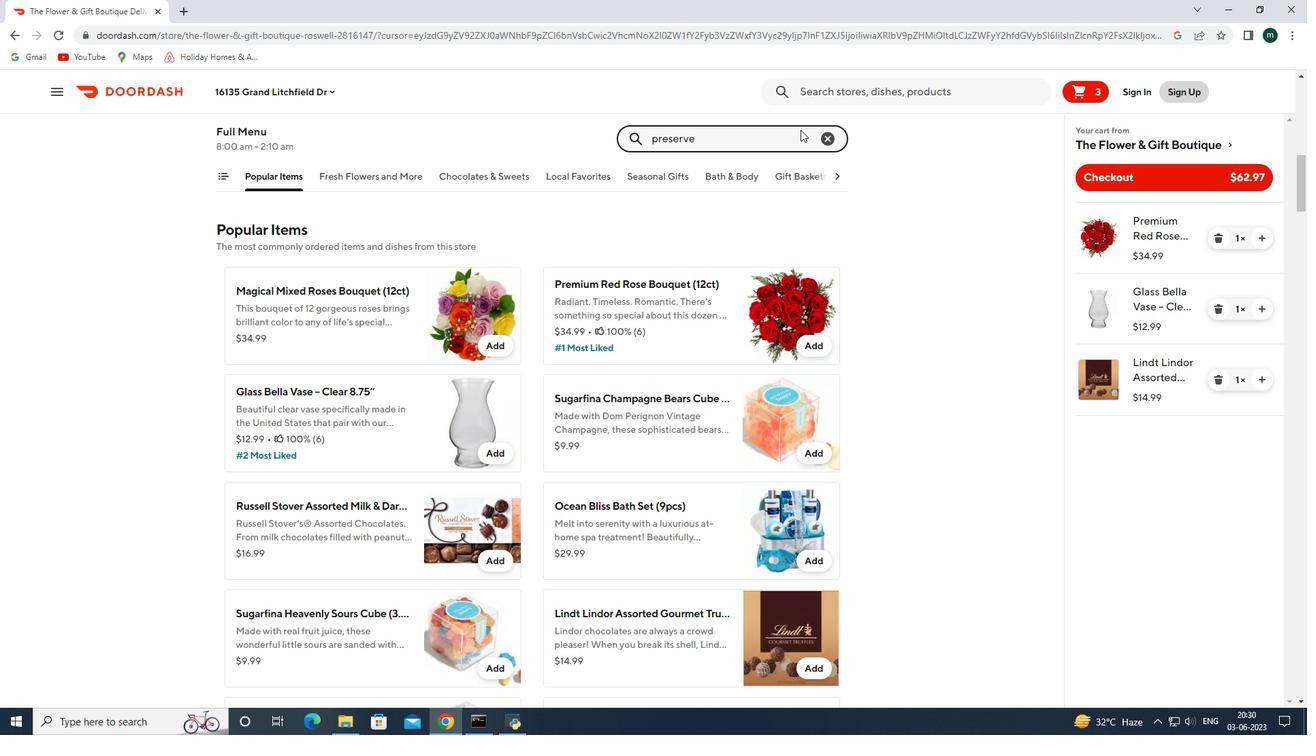 
Action: Mouse moved to (390, 226)
Screenshot: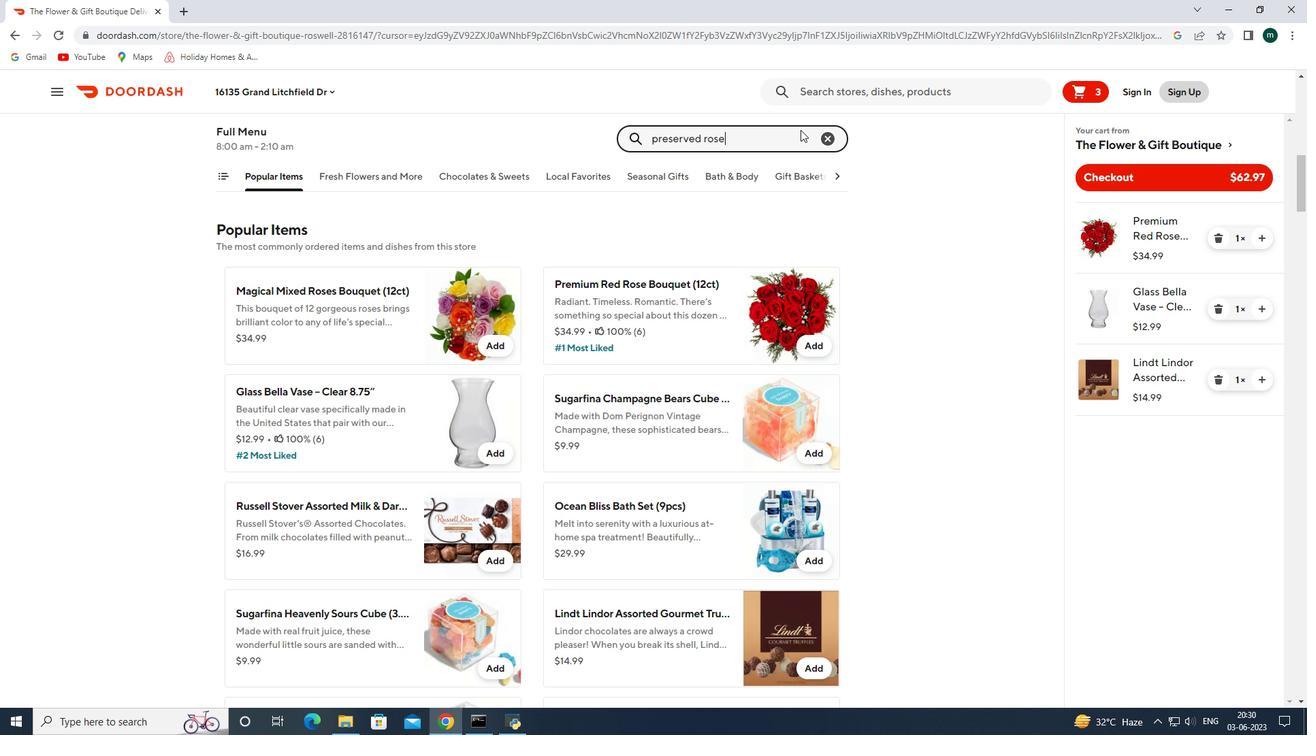 
Action: Mouse pressed left at (390, 226)
Screenshot: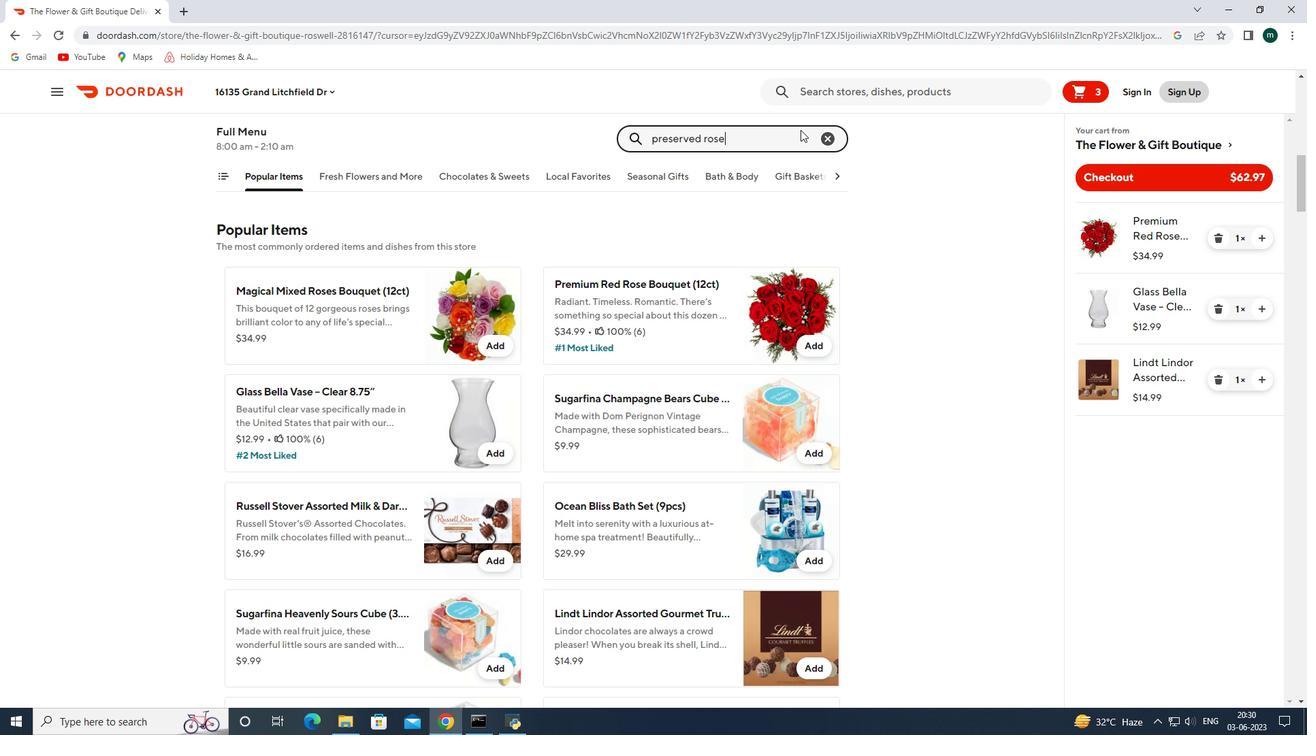 
Action: Mouse moved to (944, 145)
Screenshot: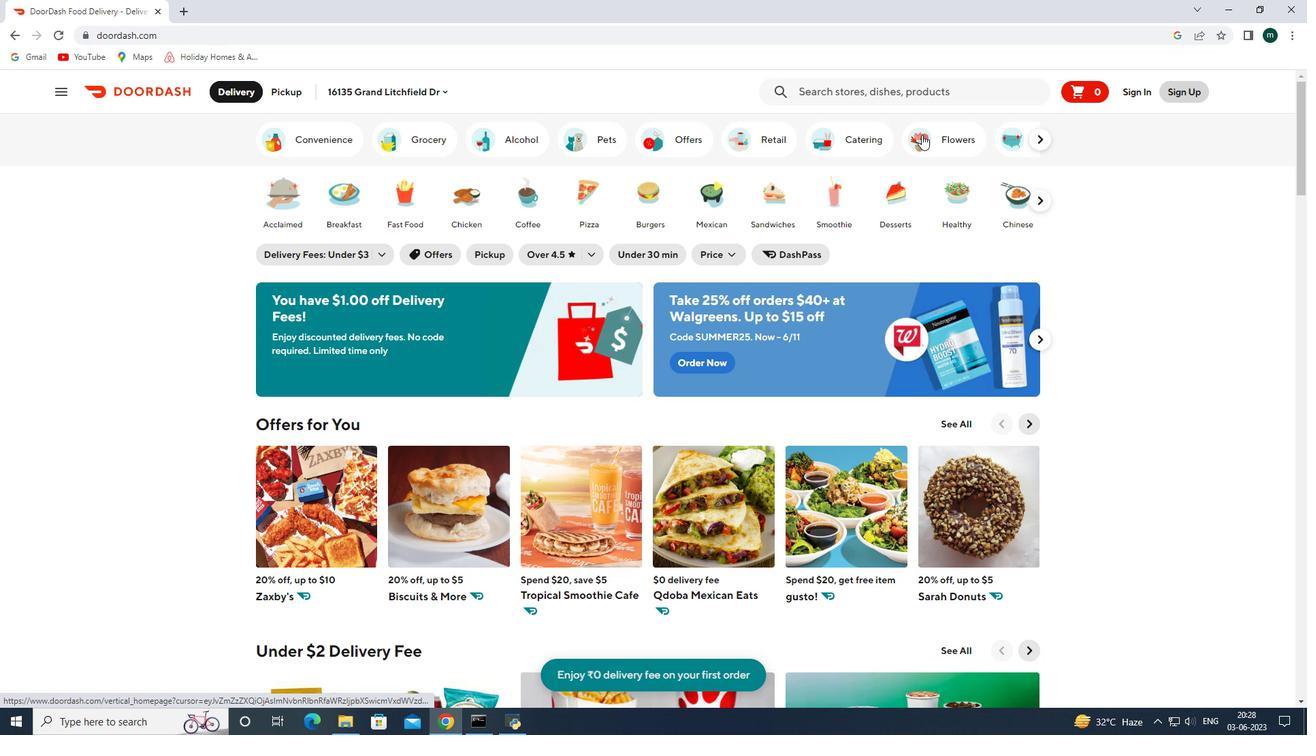
Action: Mouse pressed left at (944, 145)
Screenshot: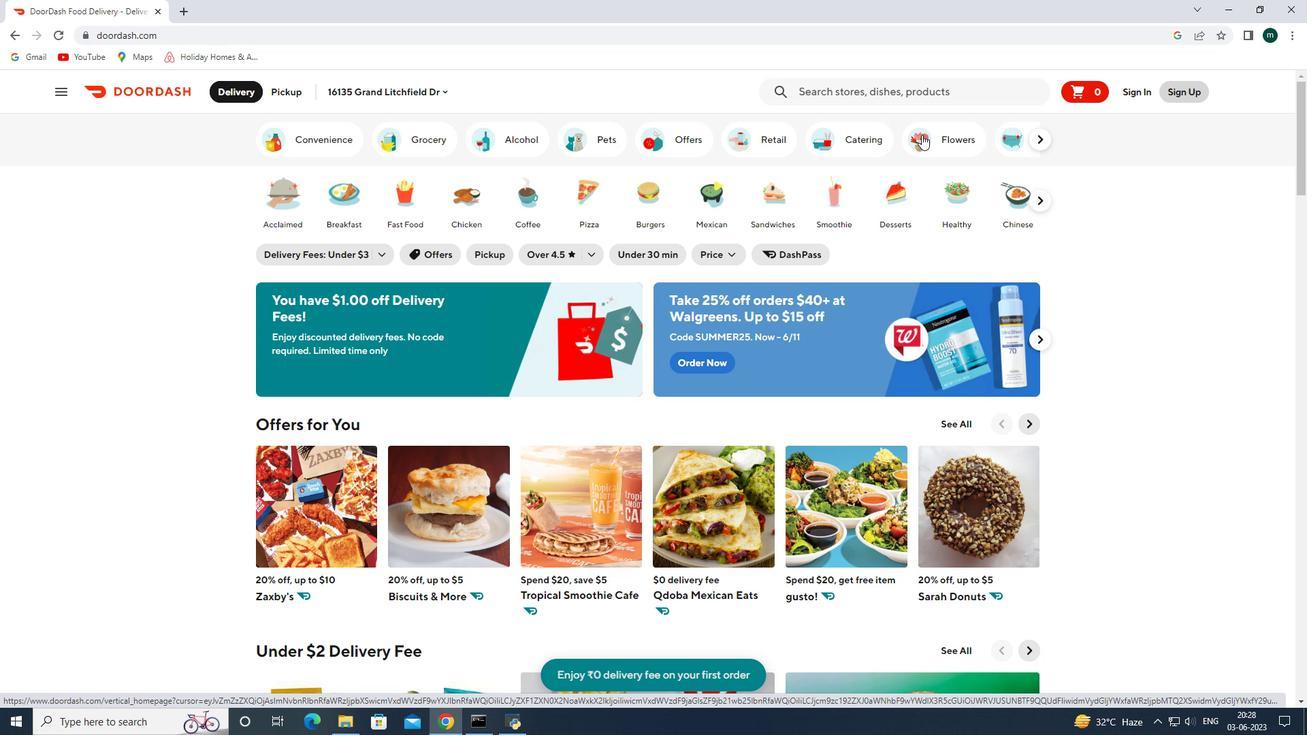 
Action: Mouse pressed left at (924, 137)
Screenshot: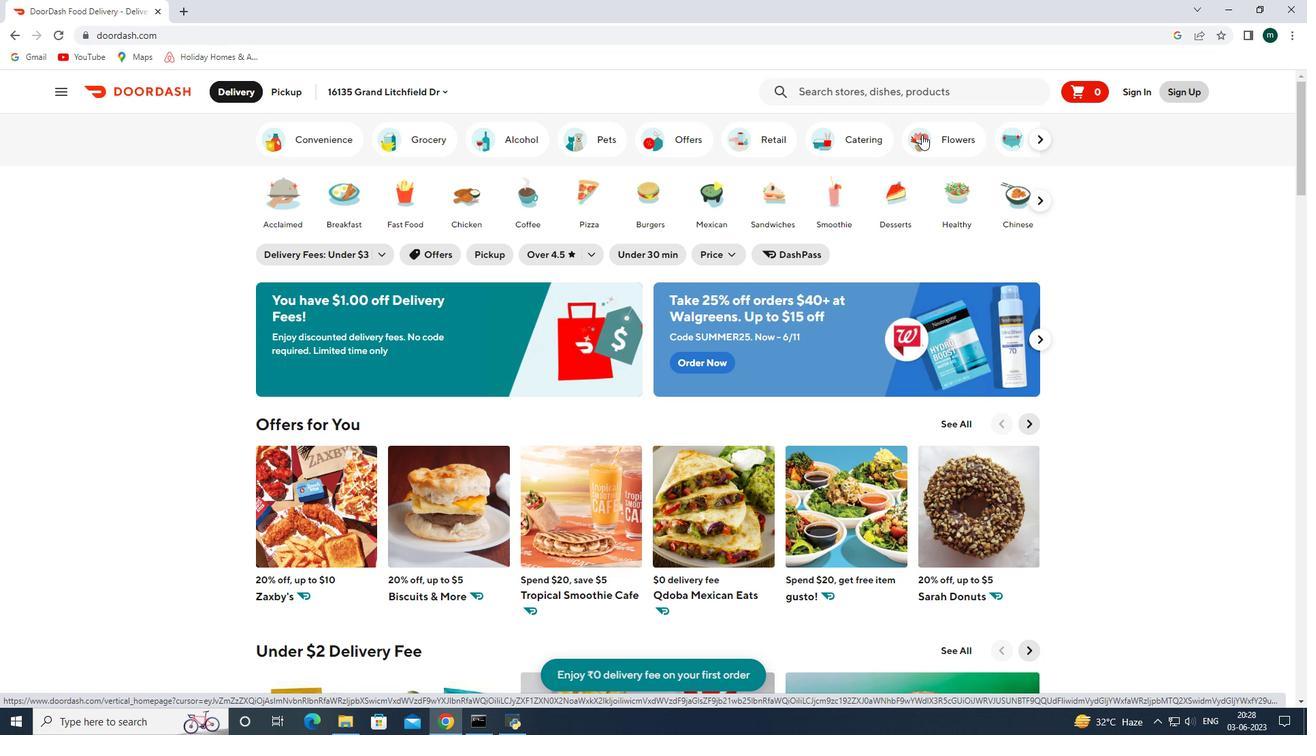 
Action: Mouse scrolled (924, 136) with delta (0, 0)
Screenshot: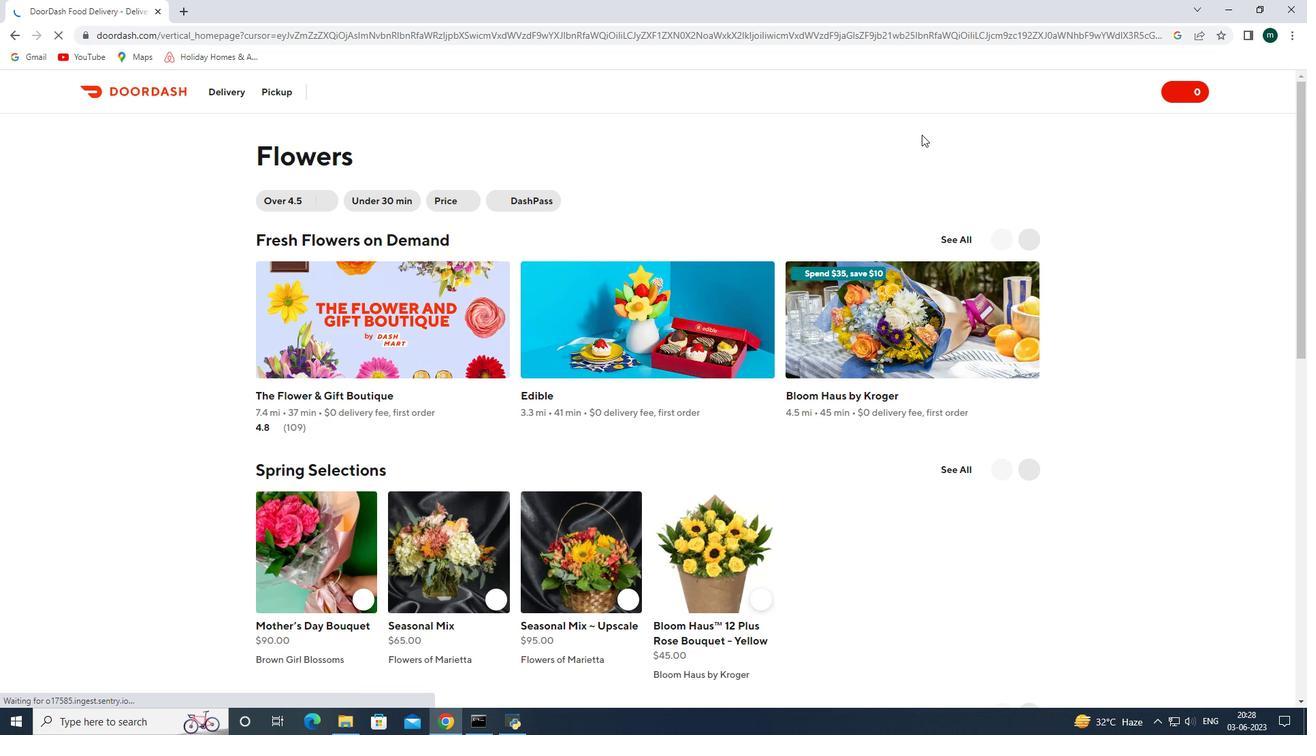 
Action: Mouse scrolled (924, 136) with delta (0, 0)
Screenshot: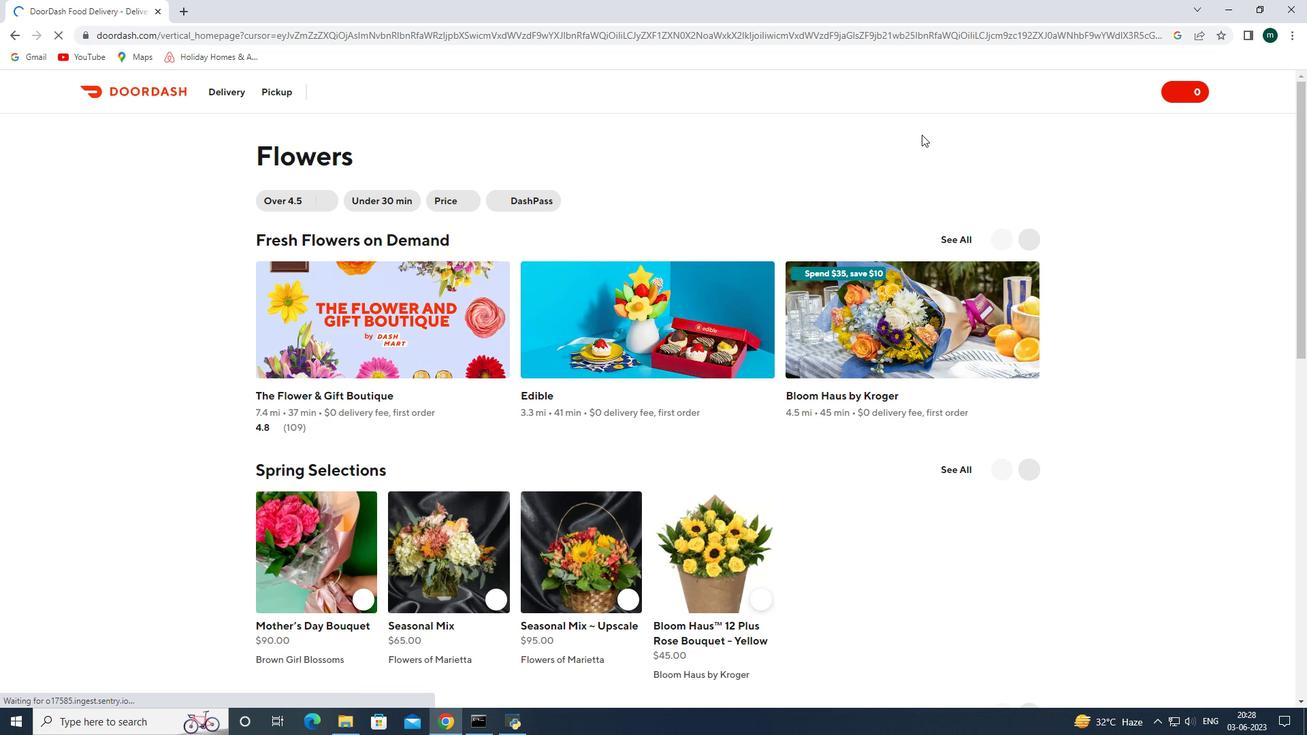 
Action: Mouse scrolled (924, 136) with delta (0, 0)
Screenshot: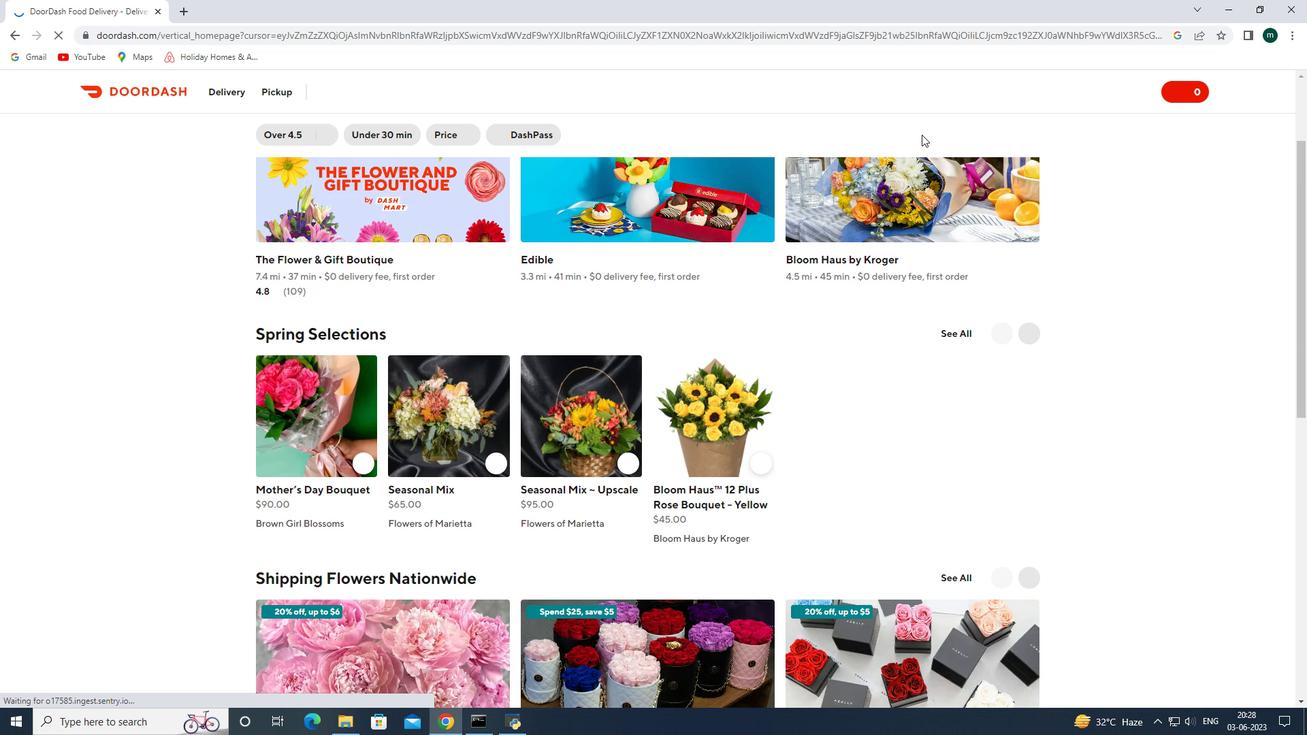 
Action: Mouse scrolled (924, 136) with delta (0, 0)
Screenshot: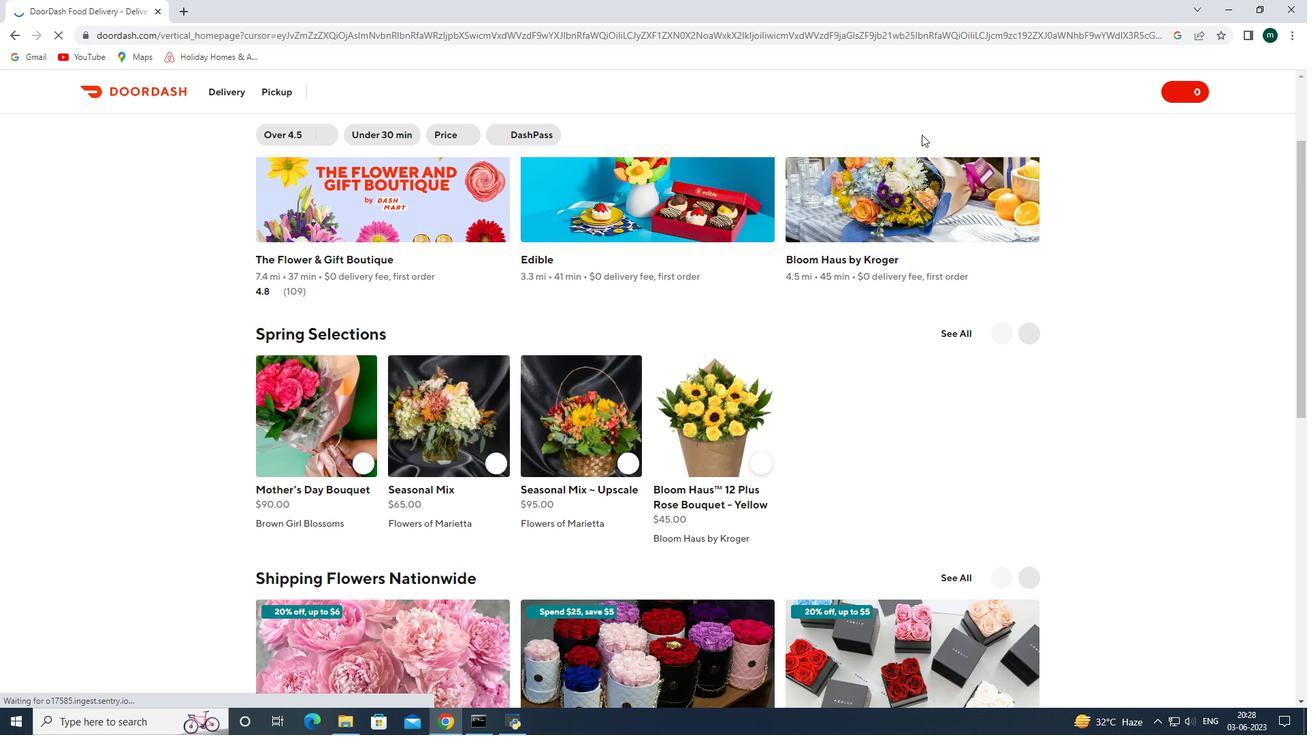
Action: Mouse scrolled (924, 136) with delta (0, 0)
Screenshot: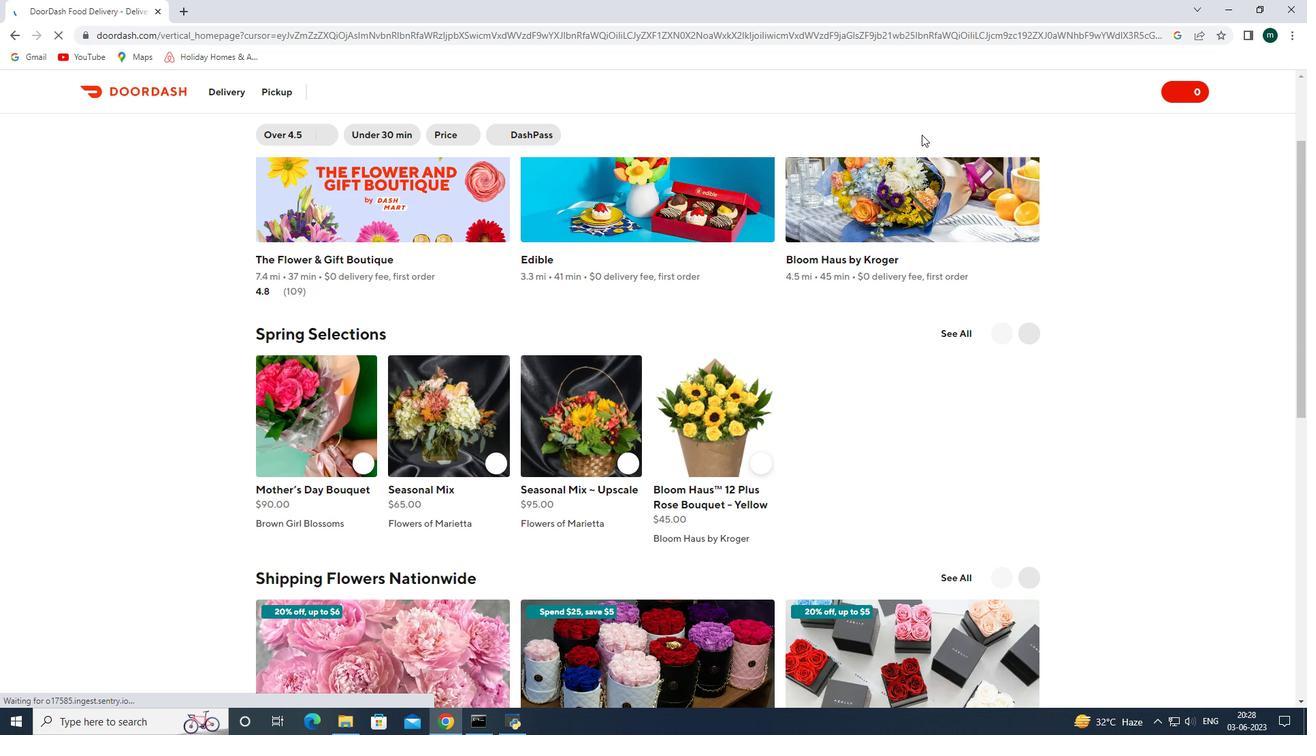 
Action: Mouse moved to (881, 209)
Screenshot: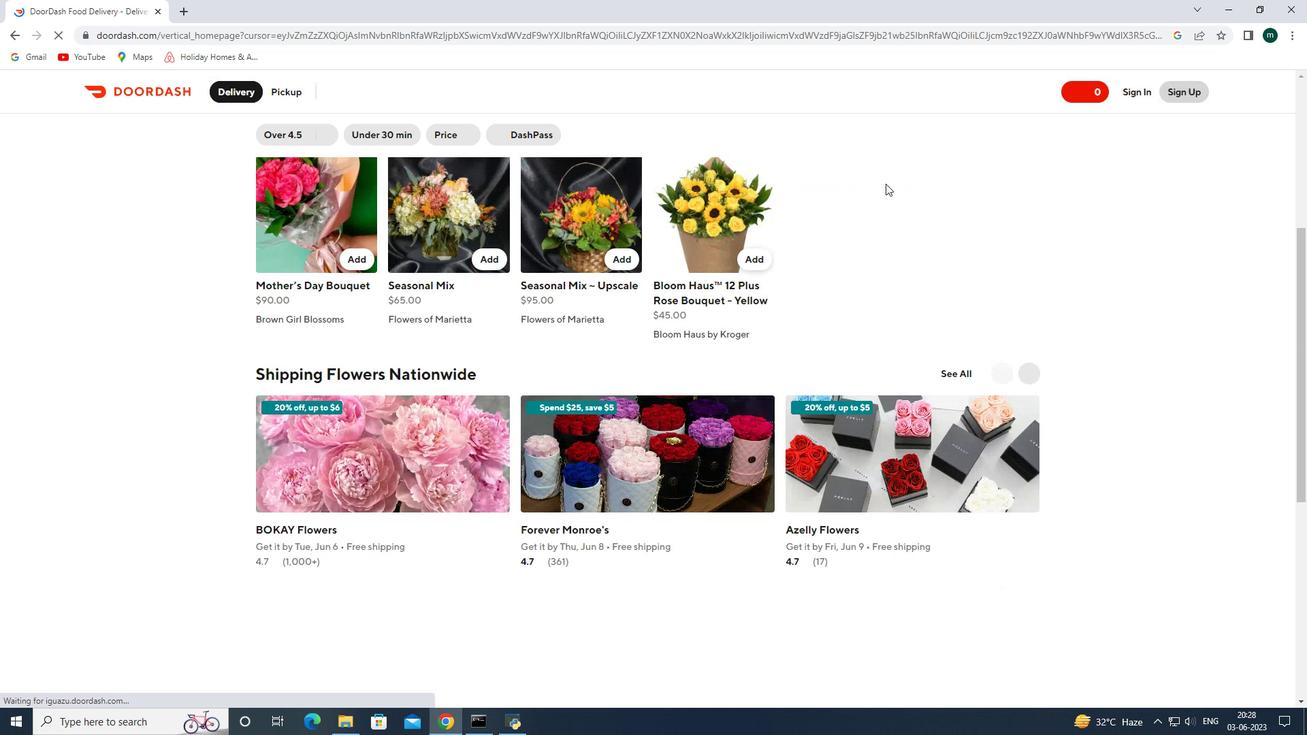 
Action: Mouse scrolled (881, 208) with delta (0, 0)
Screenshot: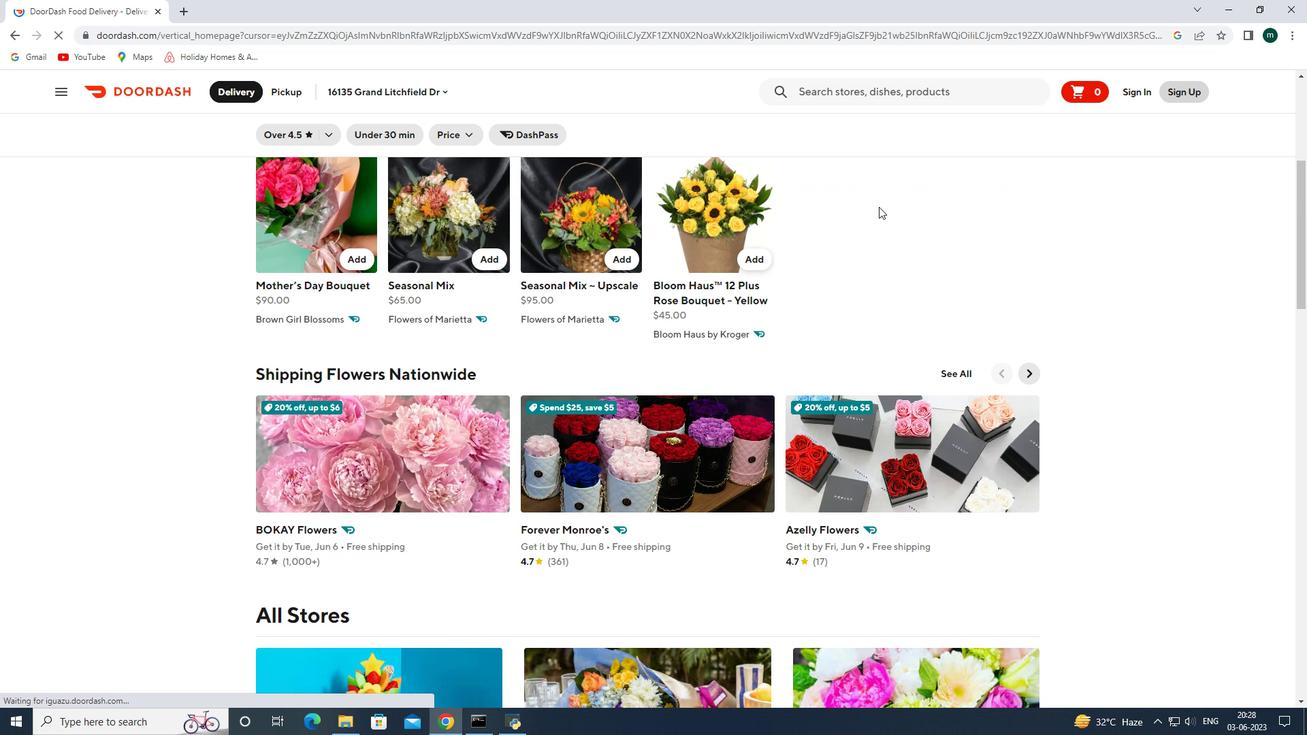 
Action: Mouse scrolled (881, 208) with delta (0, 0)
Screenshot: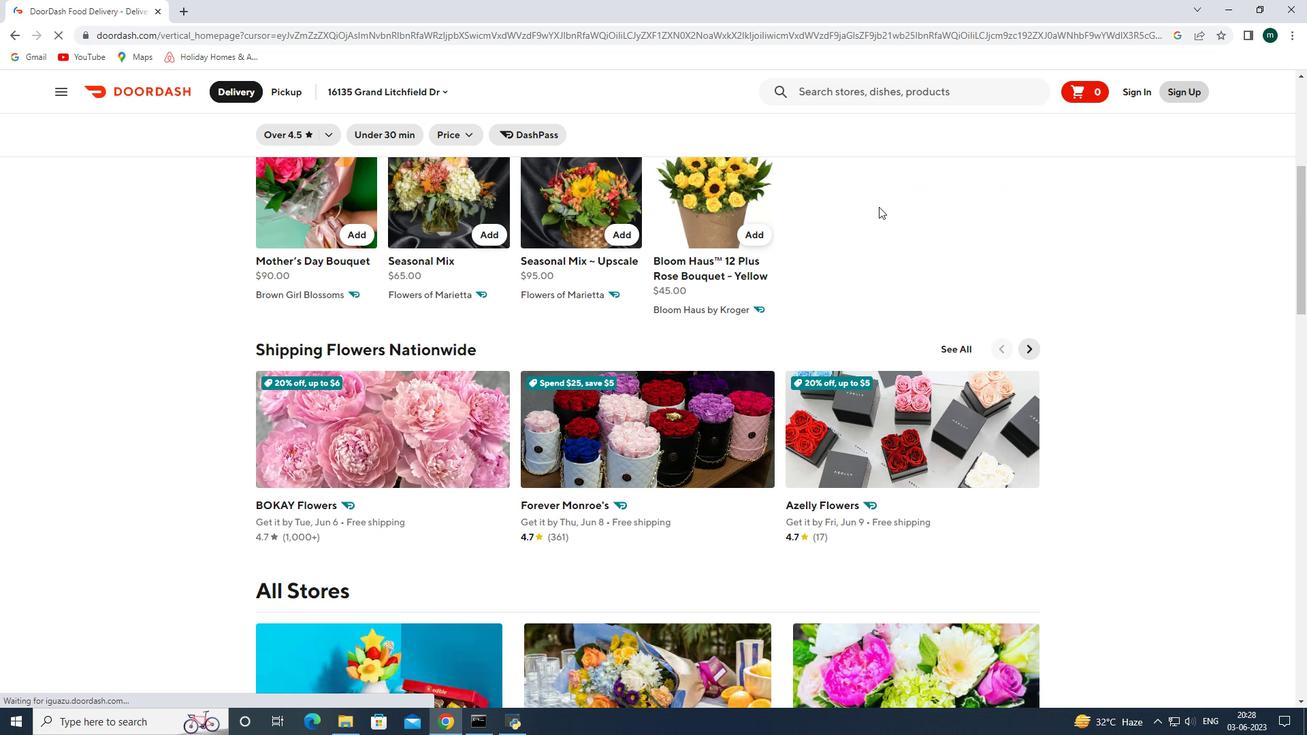 
Action: Mouse scrolled (881, 208) with delta (0, 0)
Screenshot: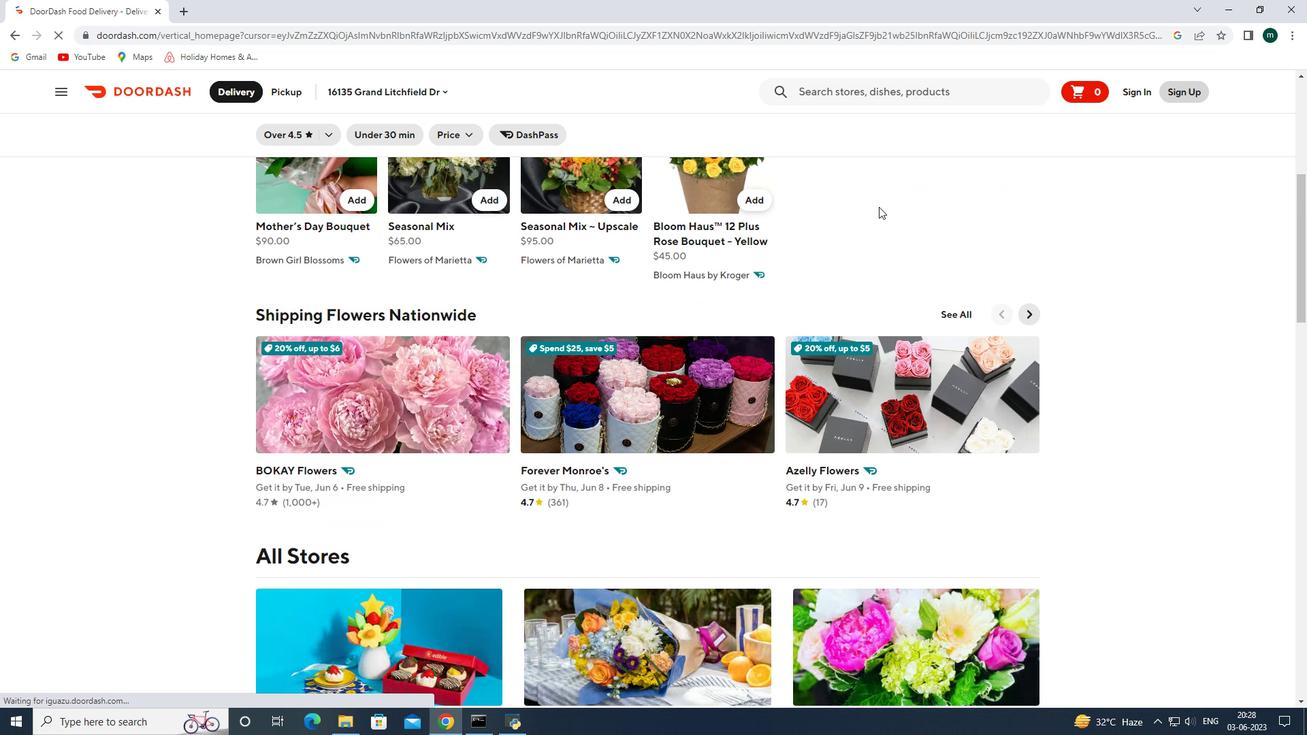 
Action: Mouse scrolled (881, 208) with delta (0, 0)
Screenshot: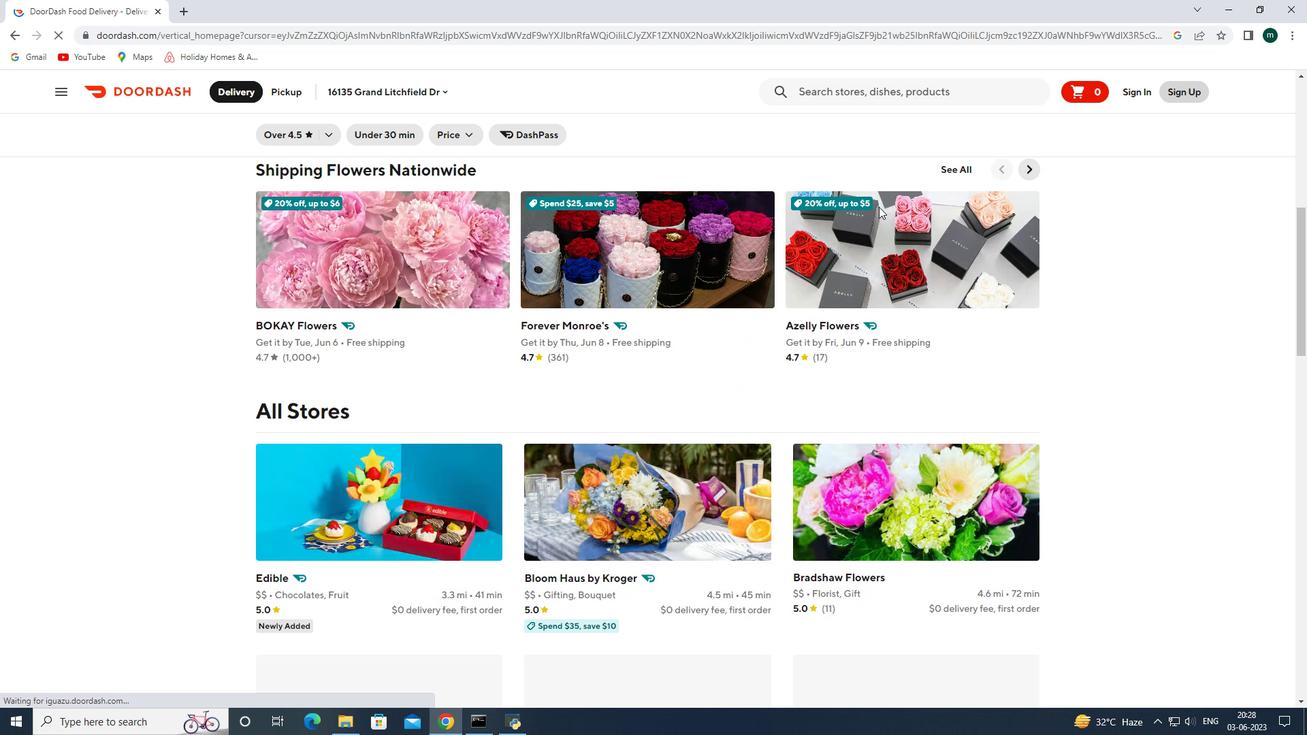 
Action: Mouse scrolled (881, 208) with delta (0, 0)
Screenshot: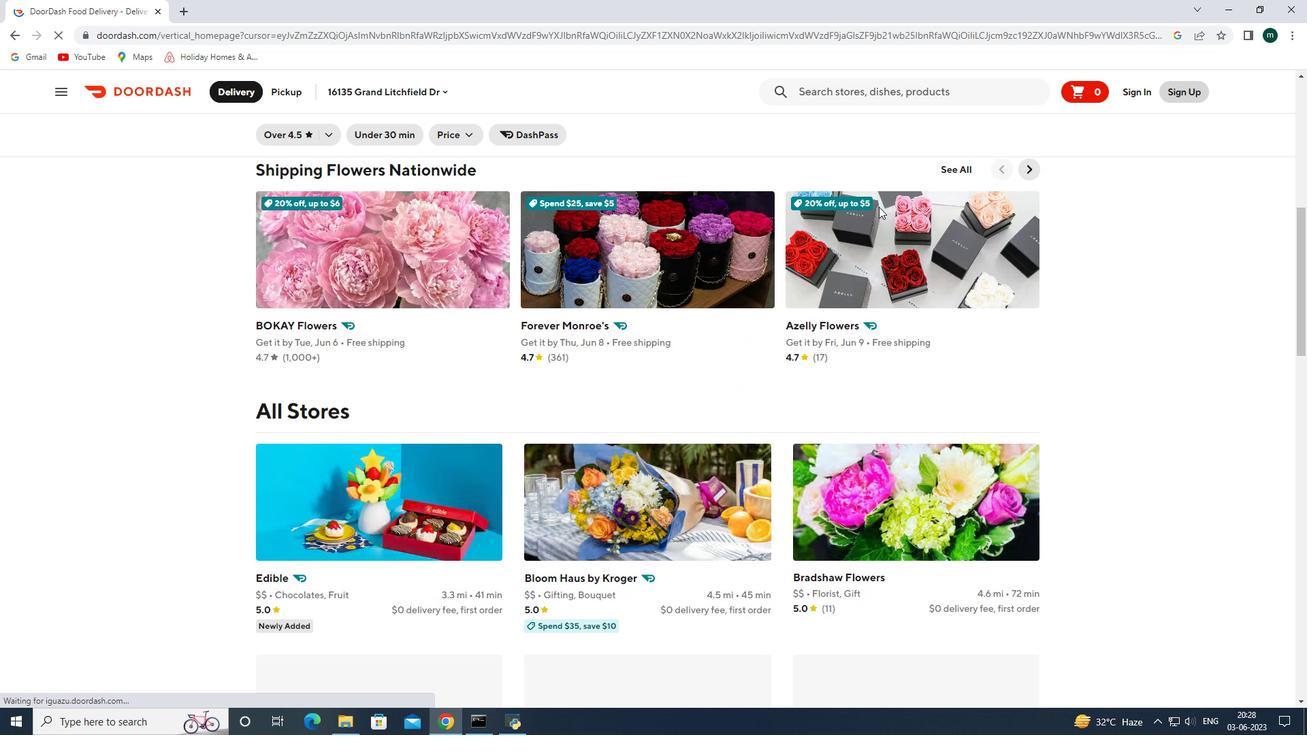 
Action: Mouse scrolled (881, 208) with delta (0, 0)
Screenshot: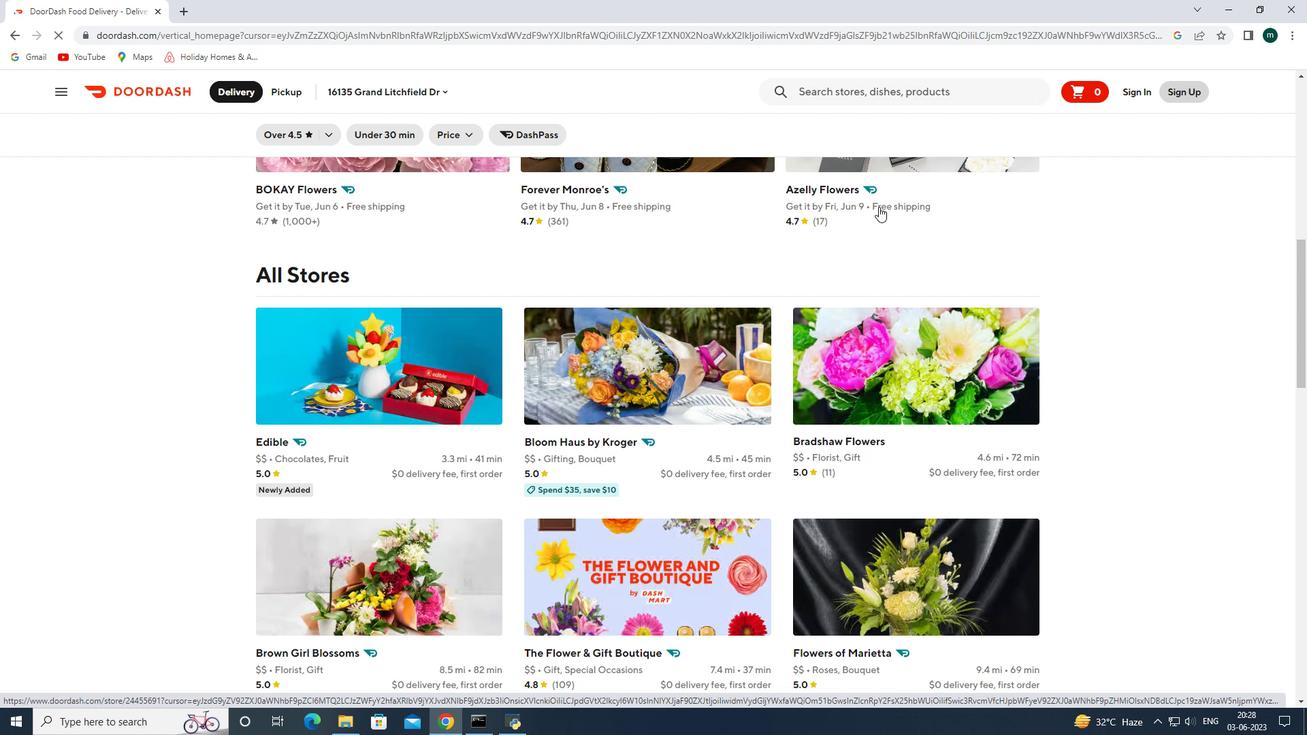 
Action: Mouse scrolled (881, 208) with delta (0, 0)
Screenshot: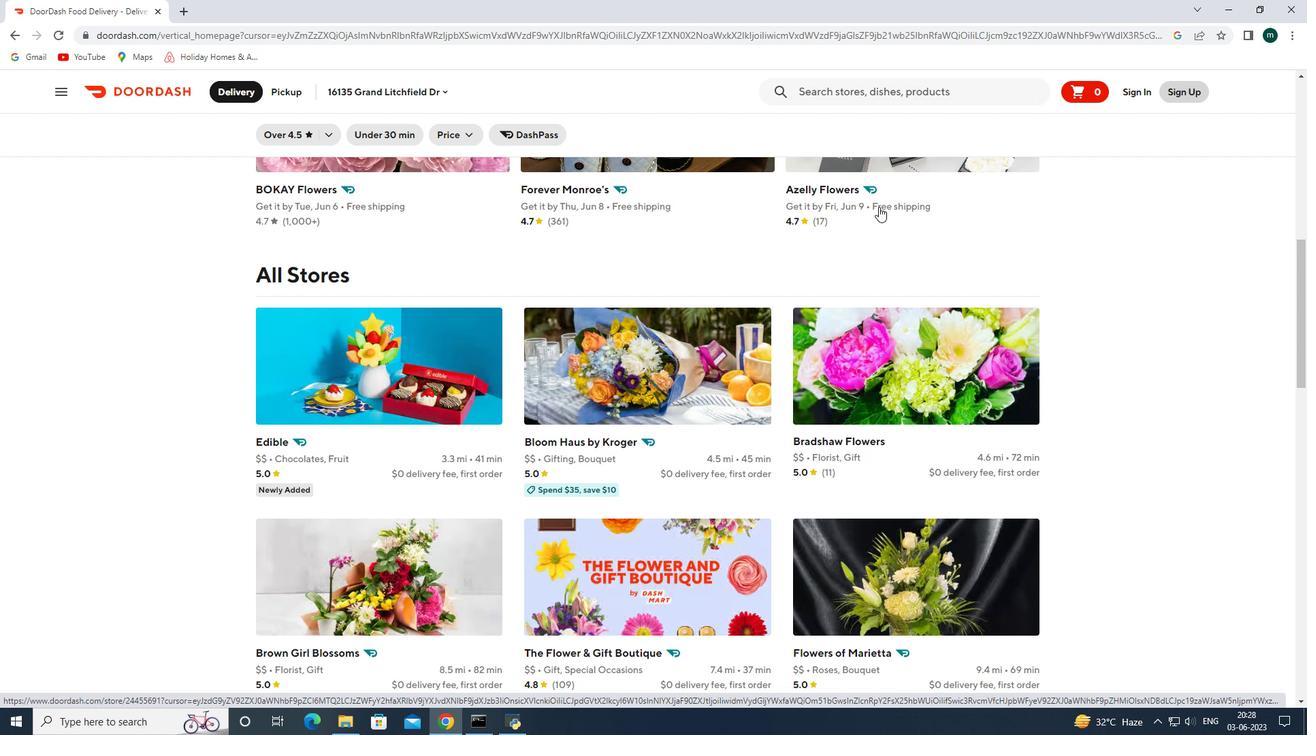 
Action: Mouse scrolled (881, 208) with delta (0, 0)
Screenshot: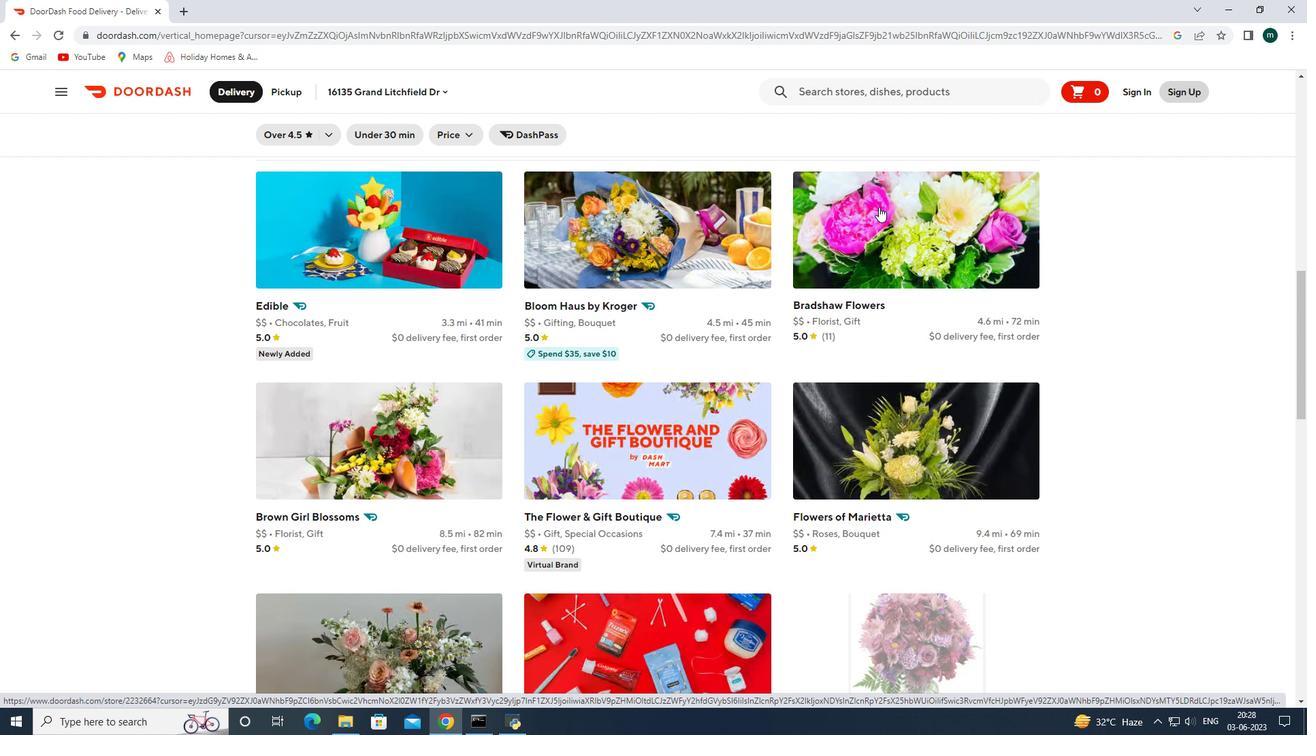 
Action: Mouse moved to (677, 449)
Screenshot: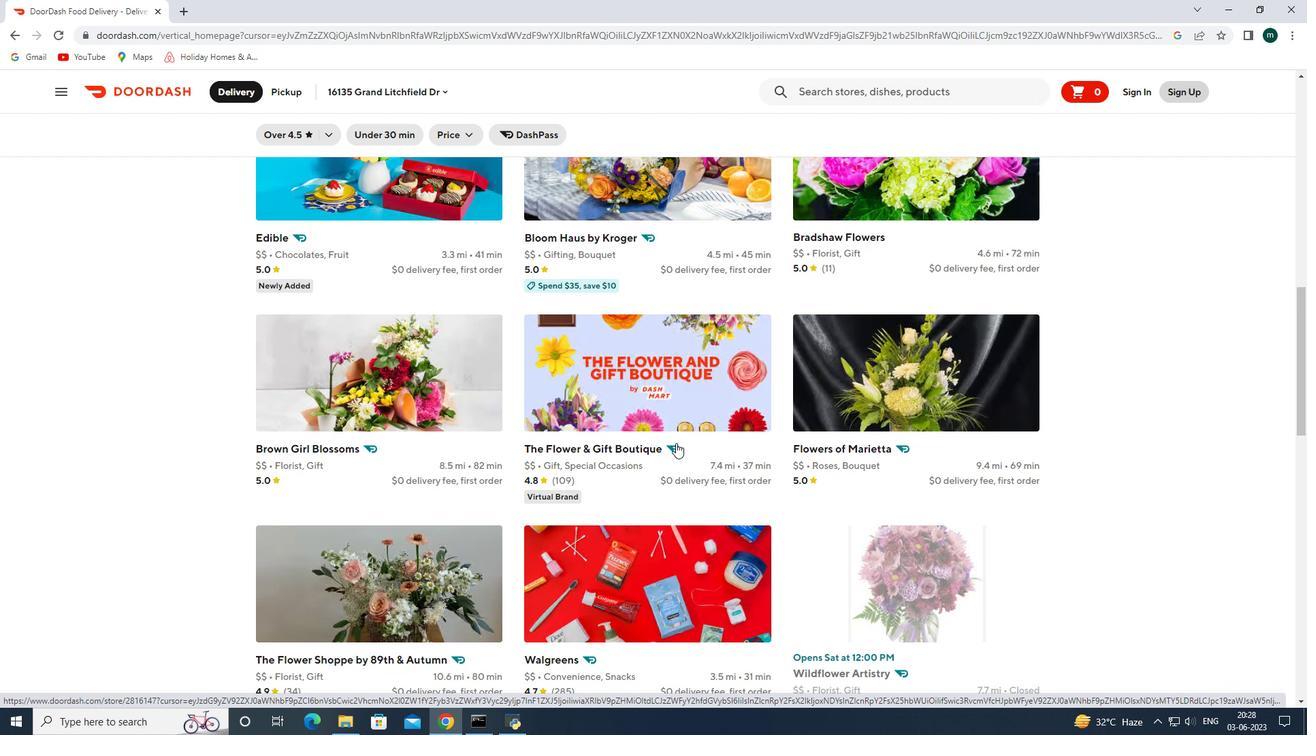
Action: Mouse pressed left at (677, 449)
Screenshot: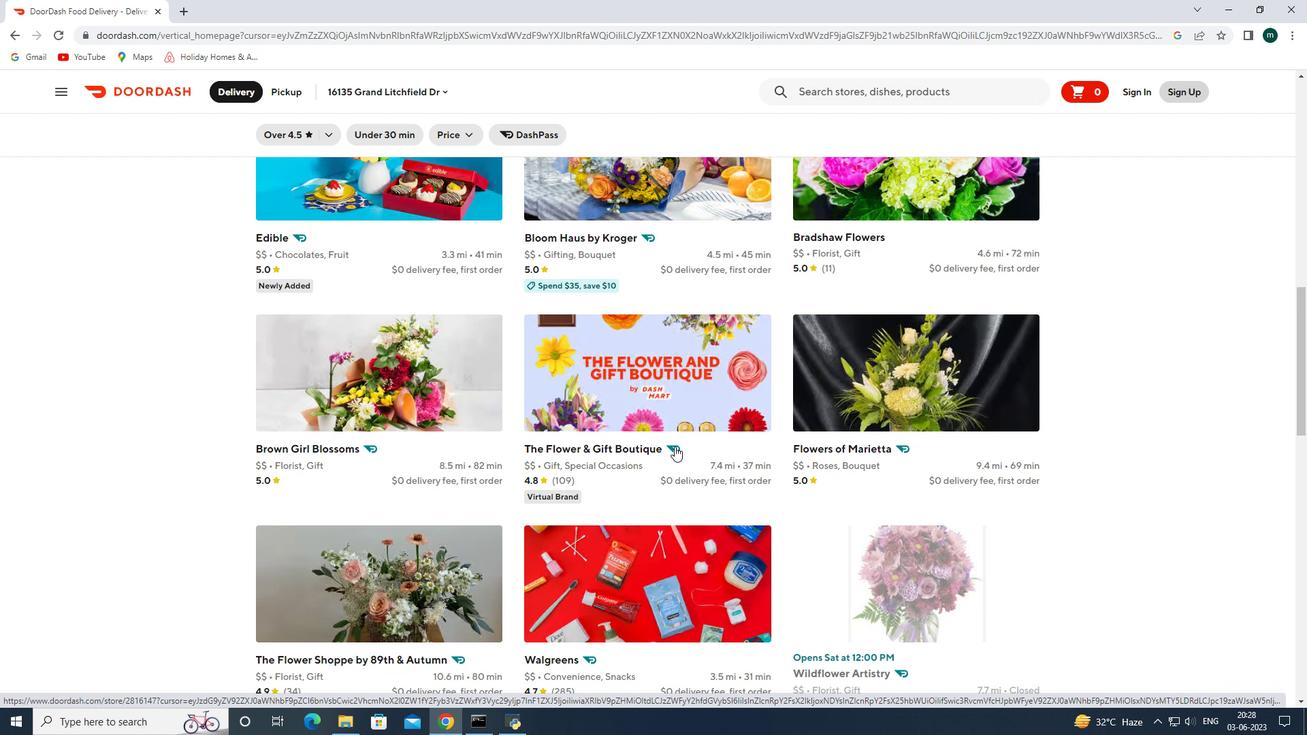 
Action: Mouse scrolled (677, 448) with delta (0, 0)
Screenshot: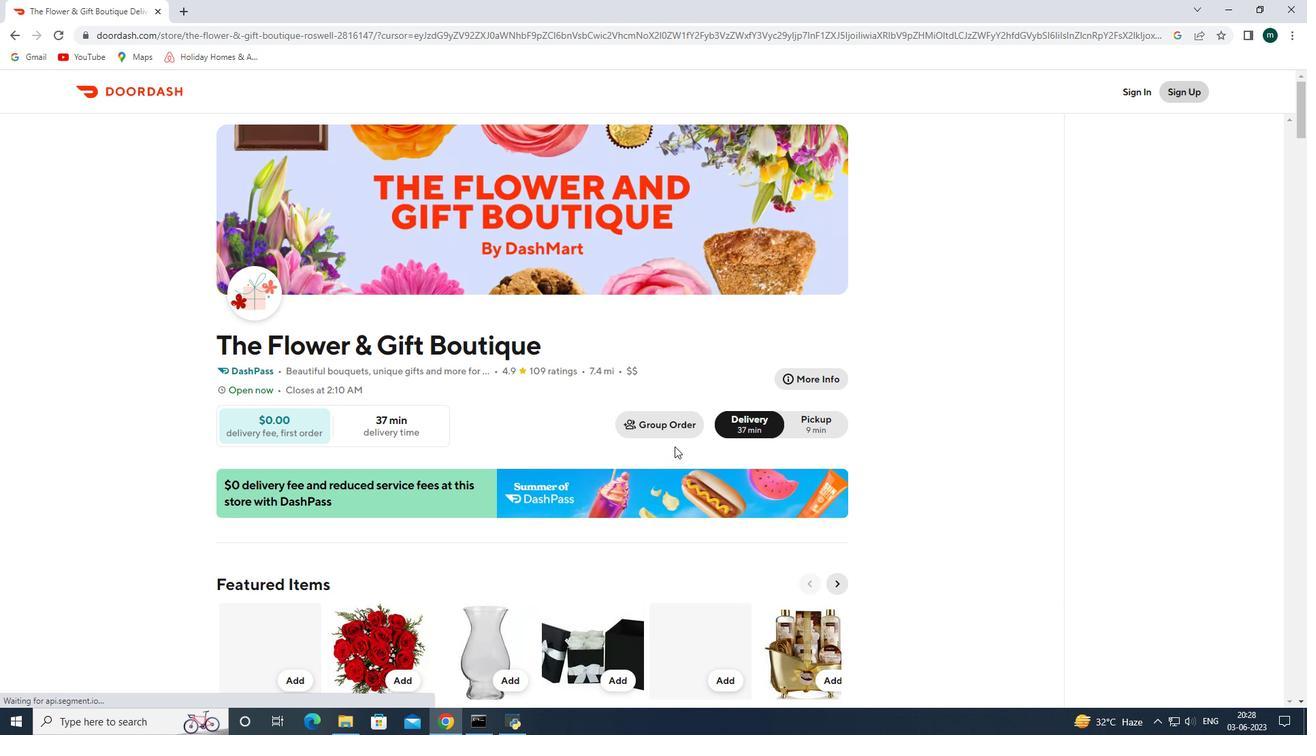 
Action: Mouse scrolled (677, 448) with delta (0, 0)
Screenshot: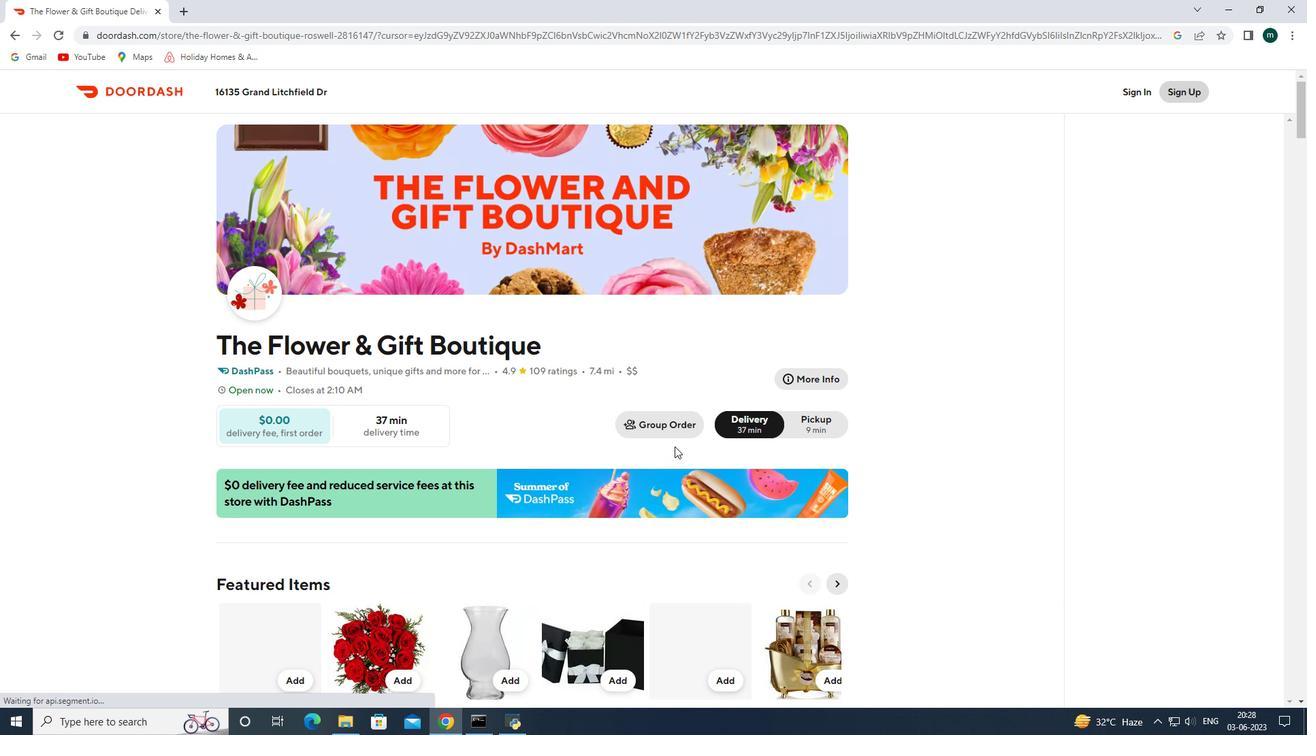 
Action: Mouse scrolled (677, 448) with delta (0, 0)
Screenshot: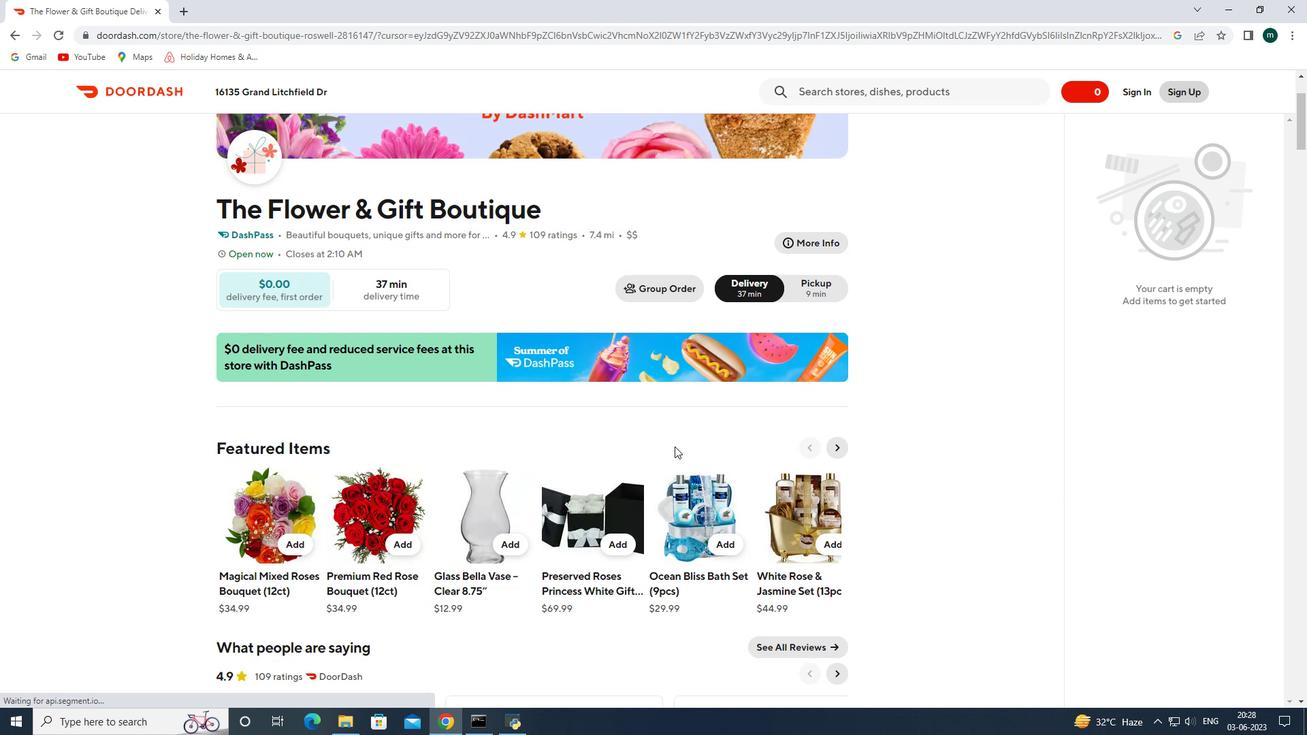 
Action: Mouse scrolled (677, 448) with delta (0, 0)
Screenshot: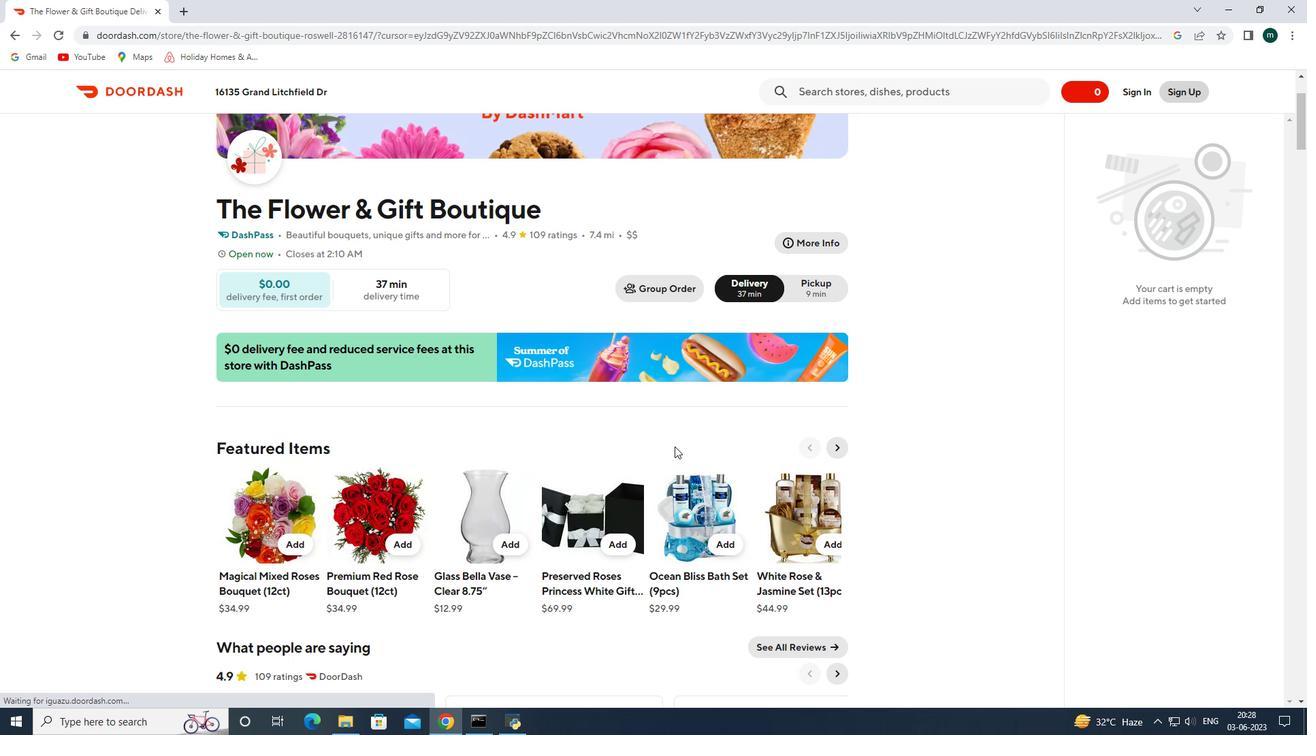 
Action: Mouse scrolled (677, 448) with delta (0, 0)
Screenshot: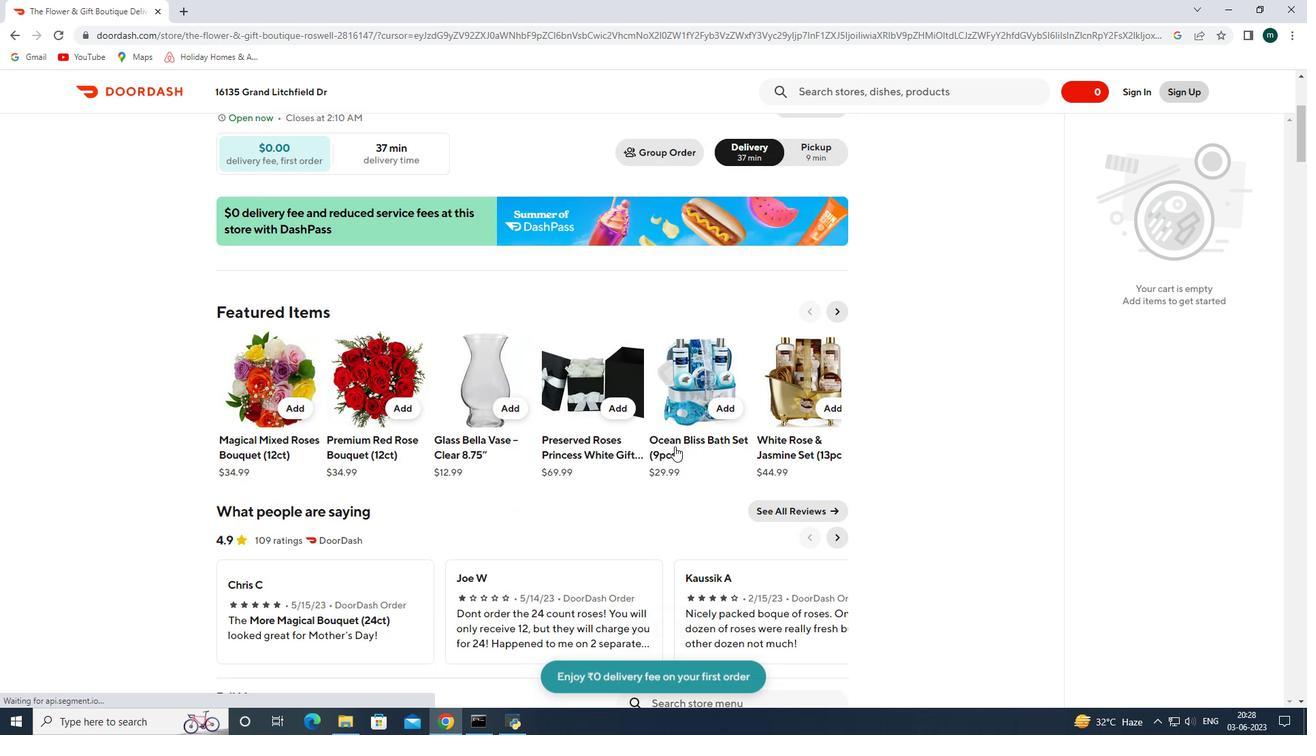 
Action: Mouse scrolled (677, 448) with delta (0, 0)
Screenshot: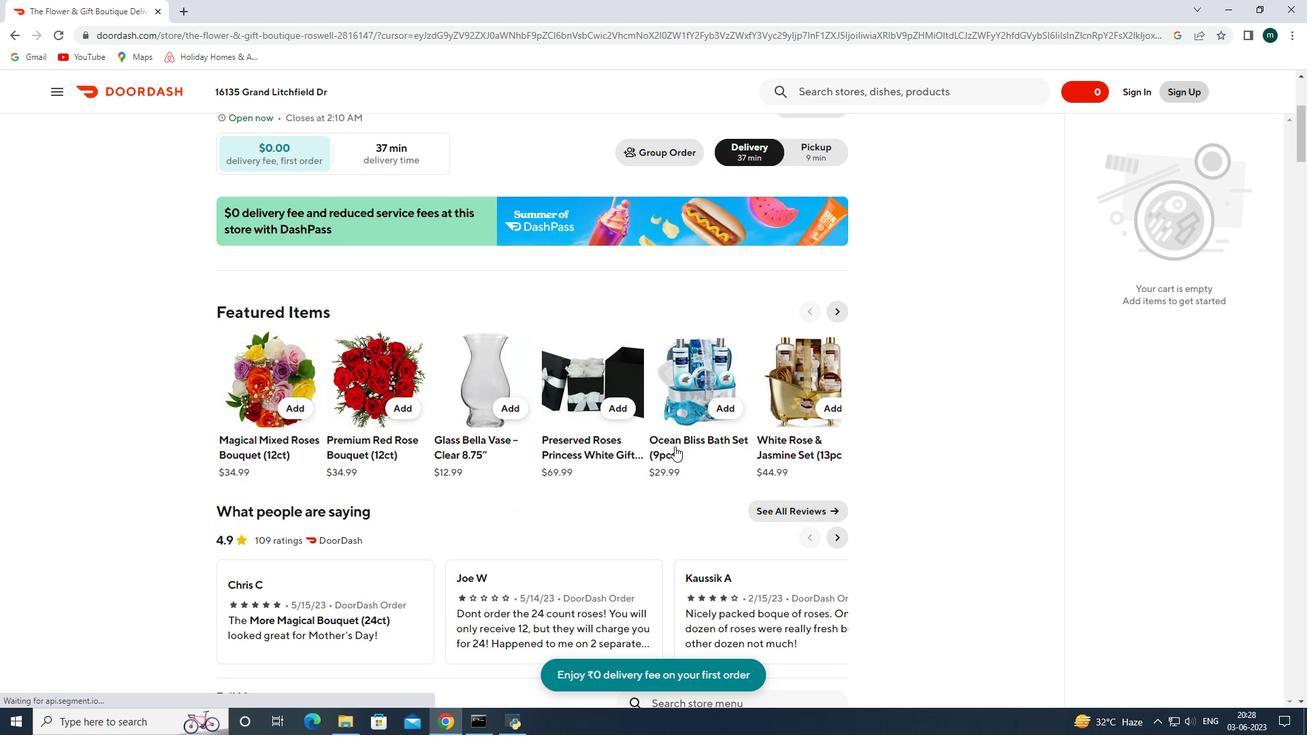 
Action: Mouse scrolled (677, 448) with delta (0, 0)
Screenshot: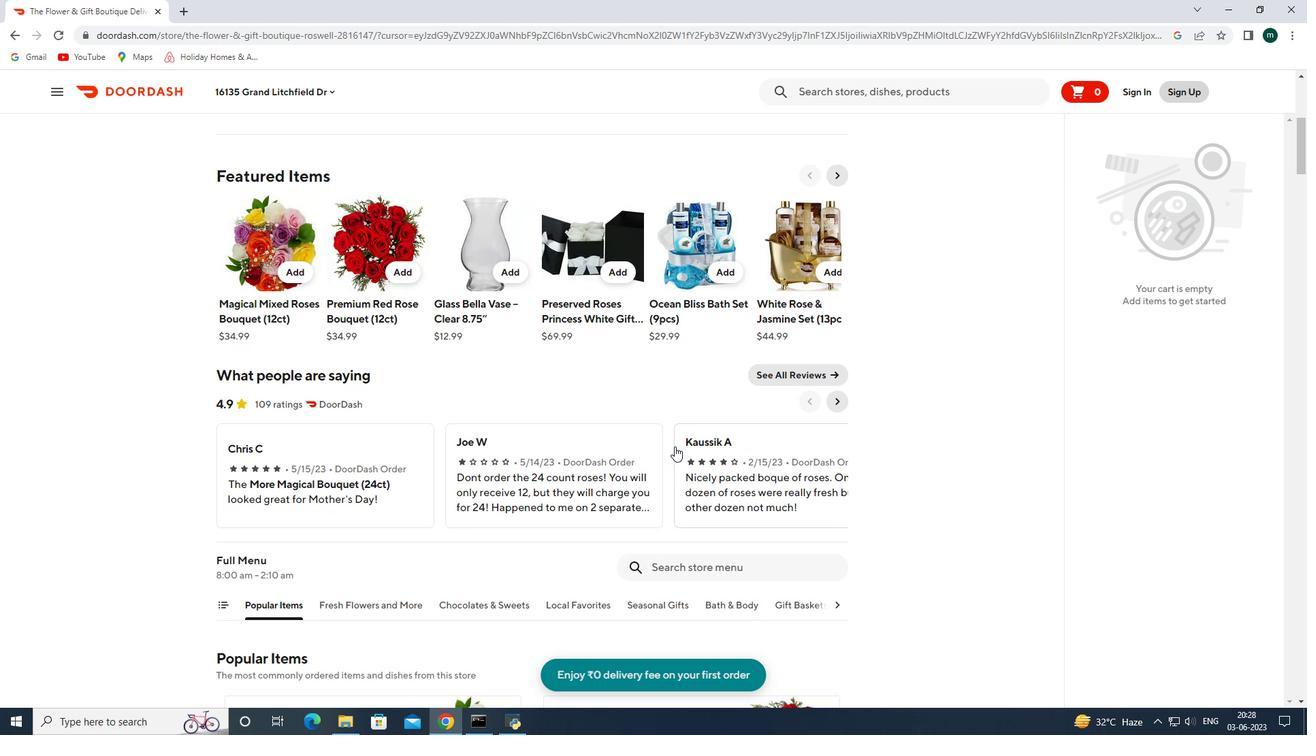 
Action: Mouse scrolled (677, 448) with delta (0, 0)
Screenshot: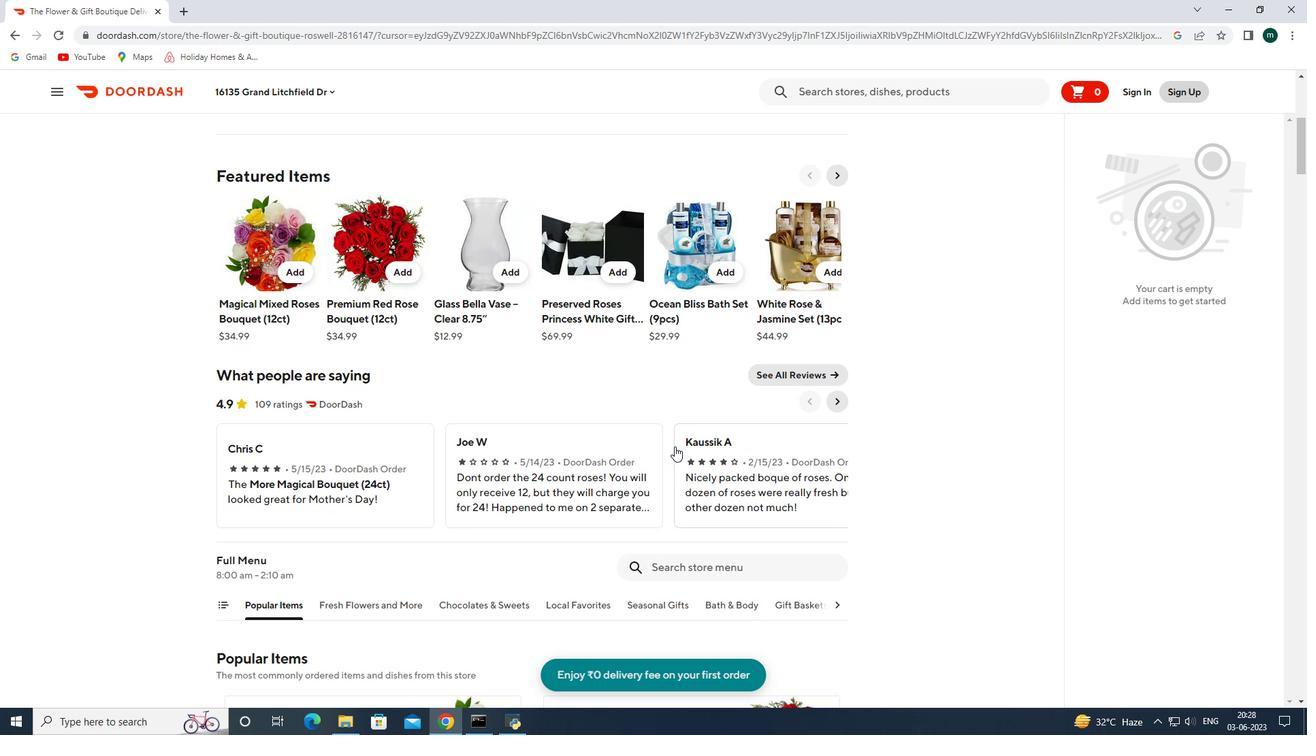 
Action: Mouse moved to (685, 433)
Screenshot: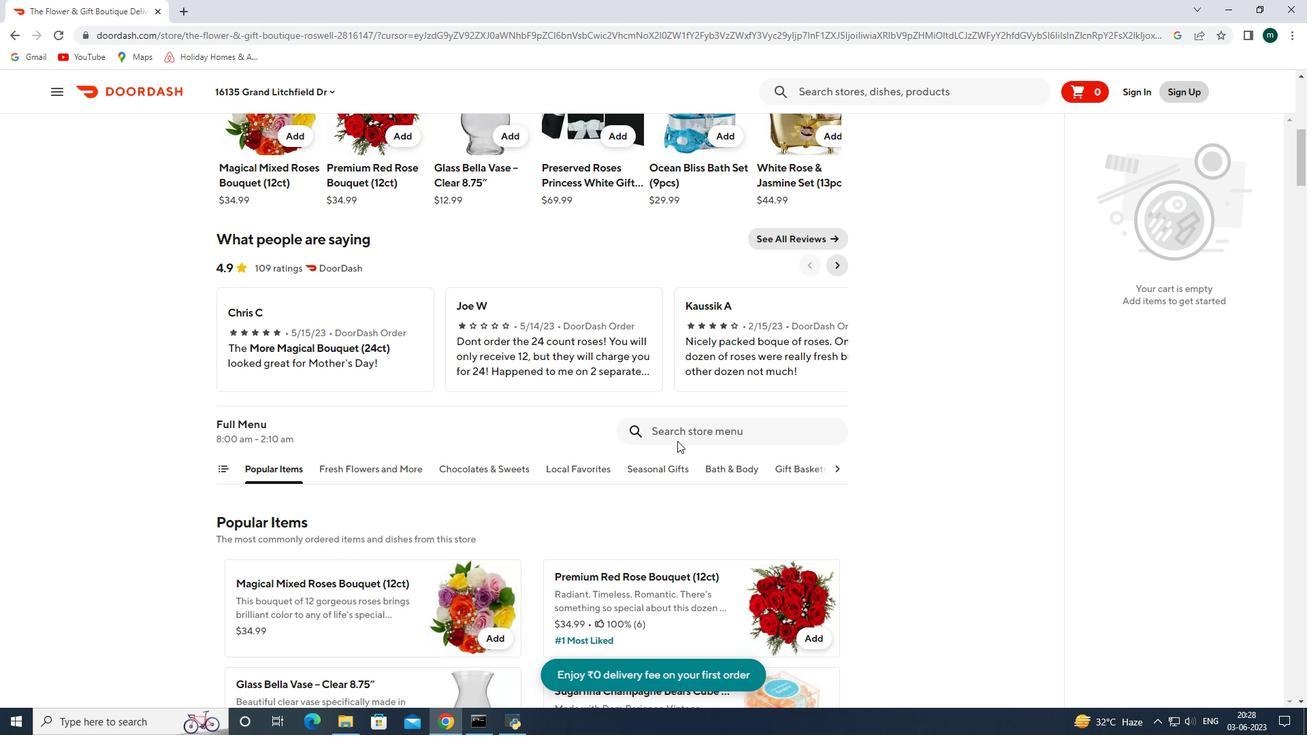 
Action: Mouse pressed left at (685, 433)
Screenshot: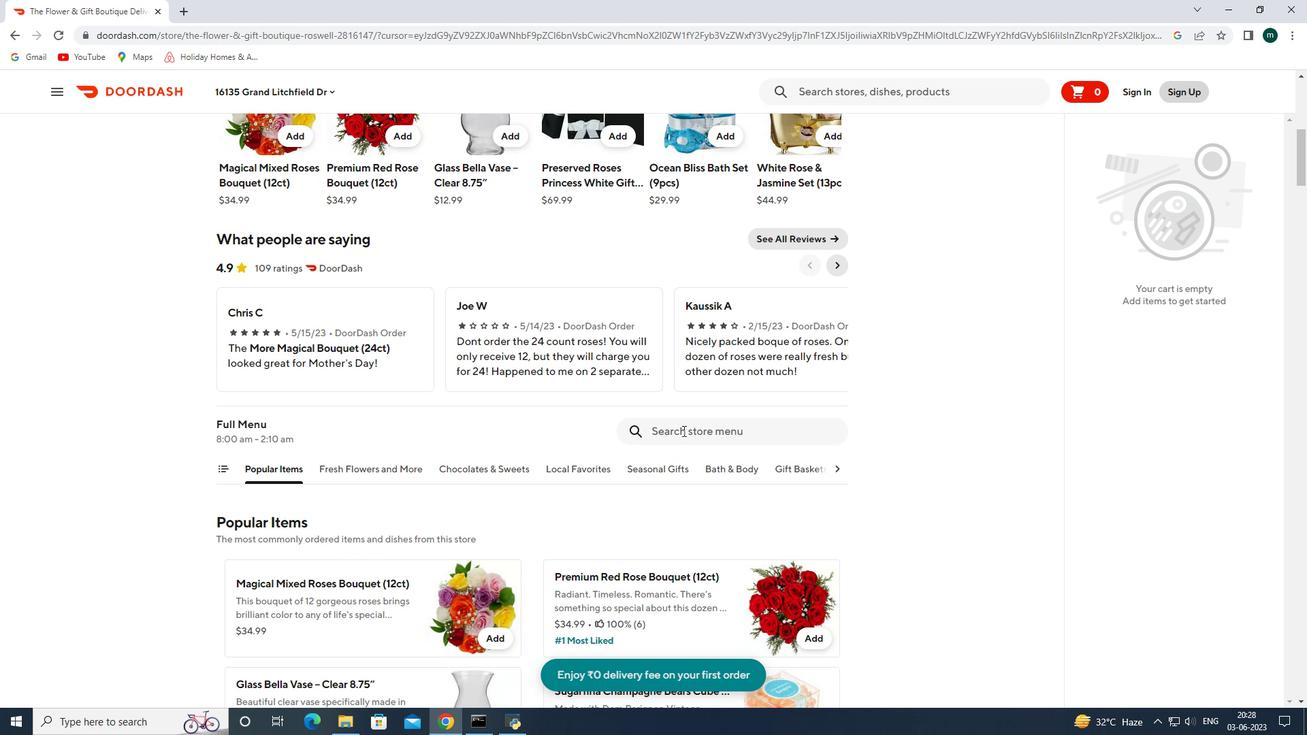 
Action: Key pressed premium<Key.space>red<Key.space>rose<Key.space>bouuet<Key.enter>
Screenshot: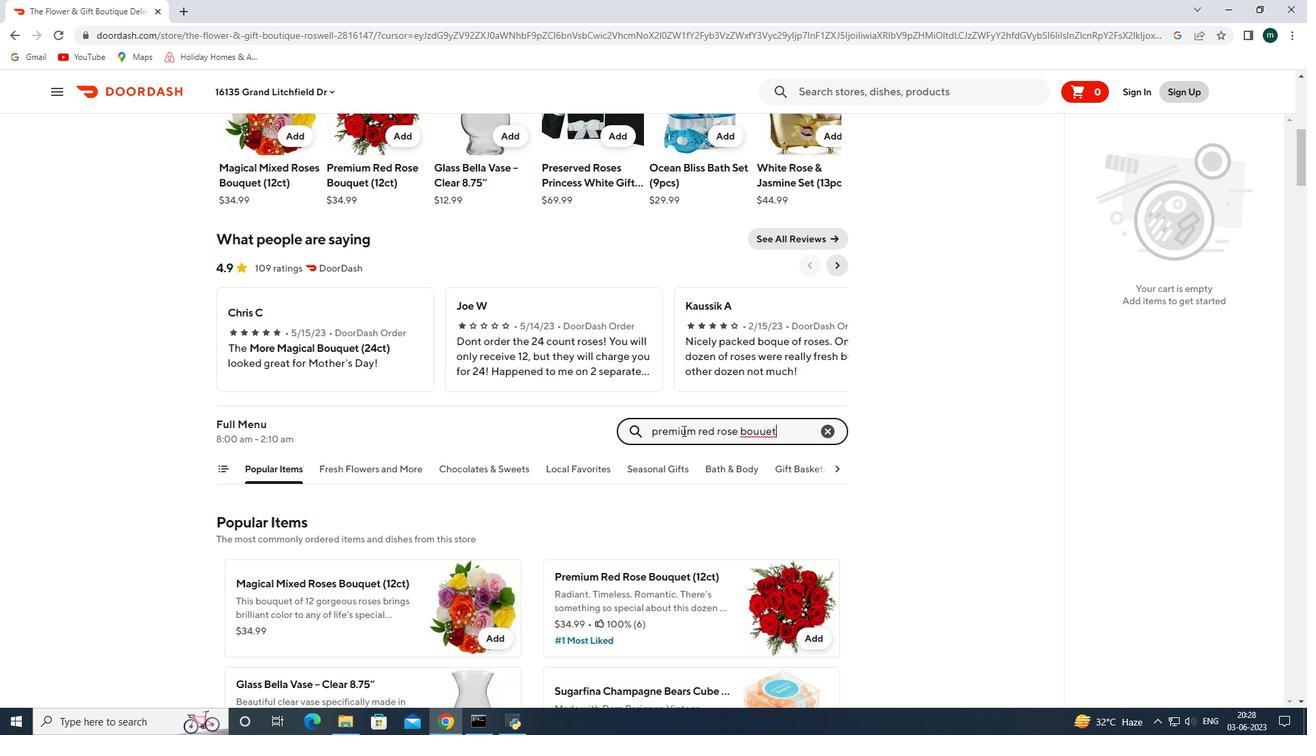 
Action: Mouse moved to (490, 390)
Screenshot: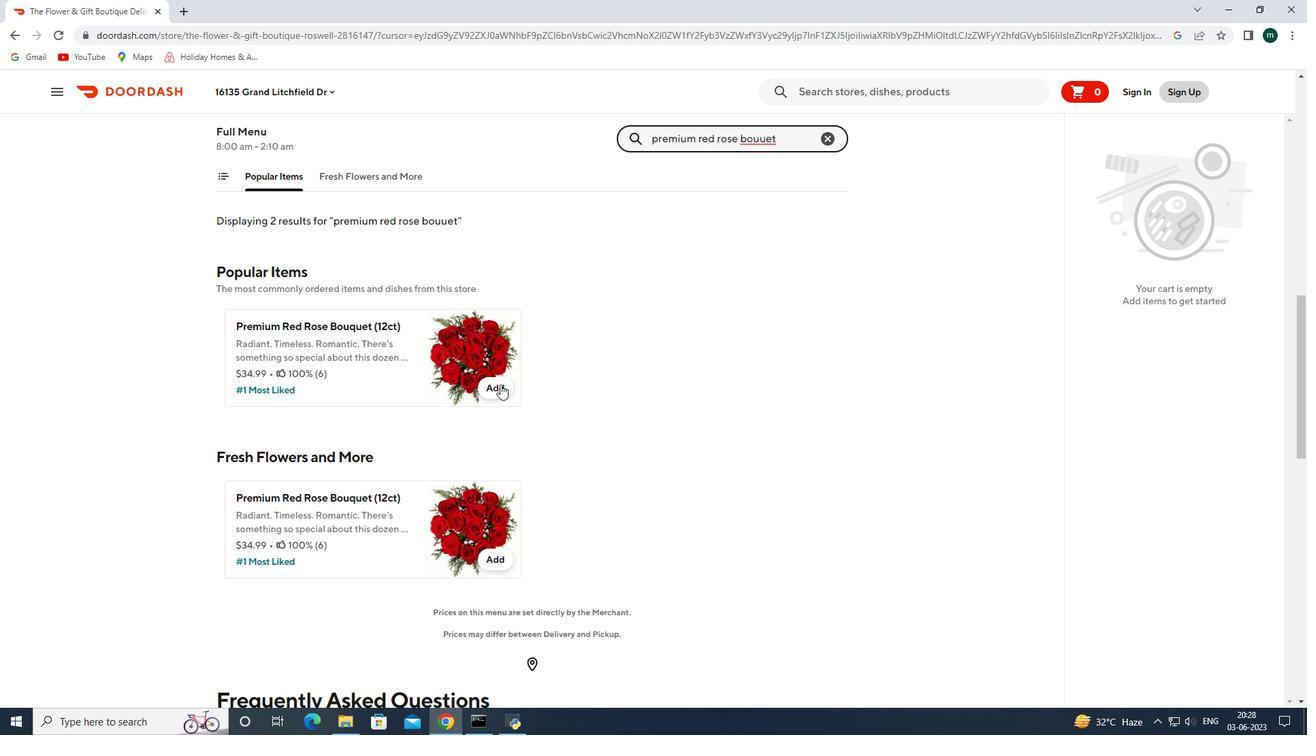 
Action: Mouse pressed left at (490, 390)
Screenshot: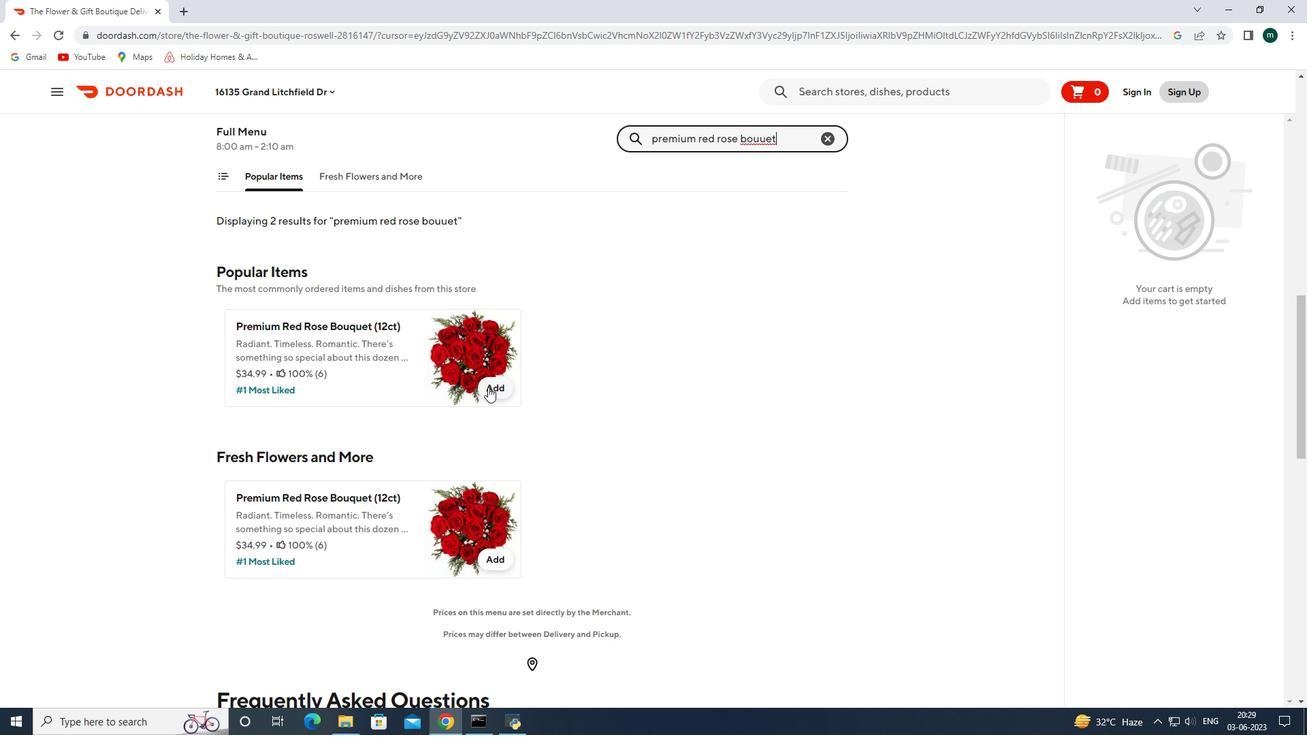 
Action: Mouse moved to (781, 137)
Screenshot: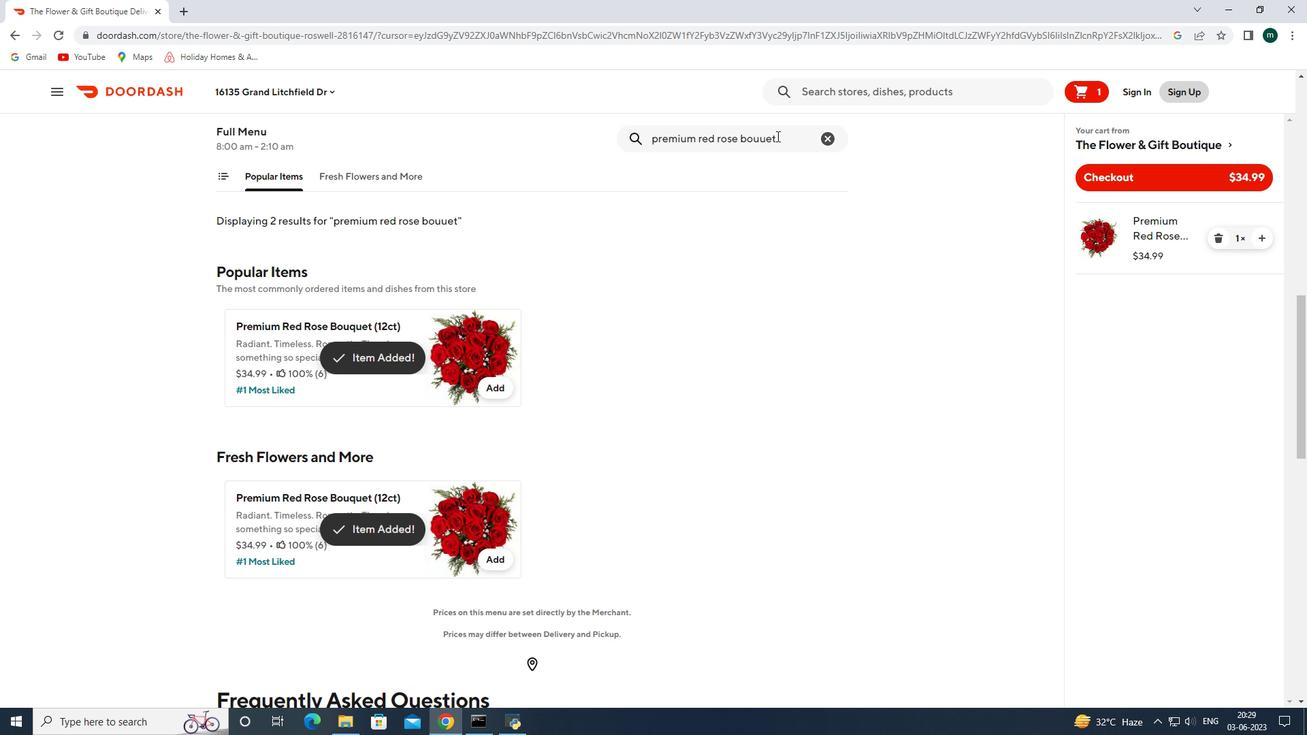 
Action: Mouse pressed left at (781, 137)
Screenshot: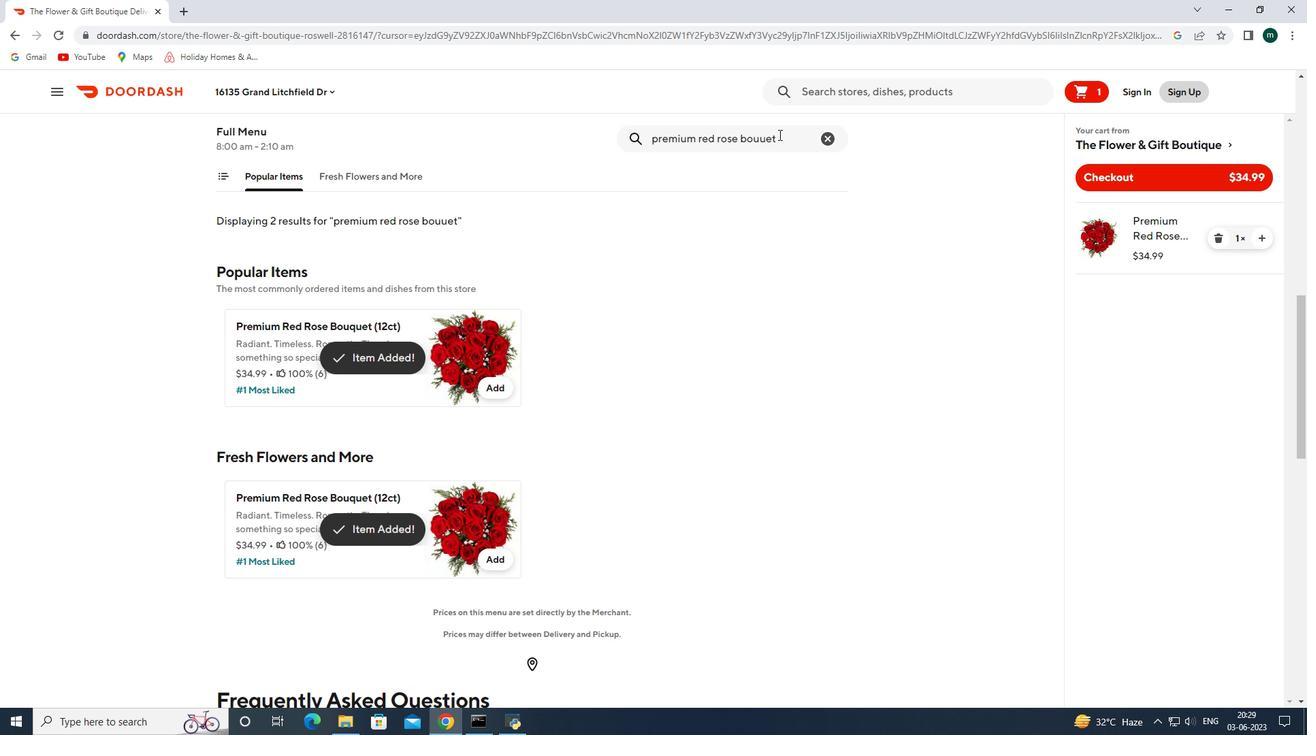 
Action: Mouse pressed left at (781, 137)
Screenshot: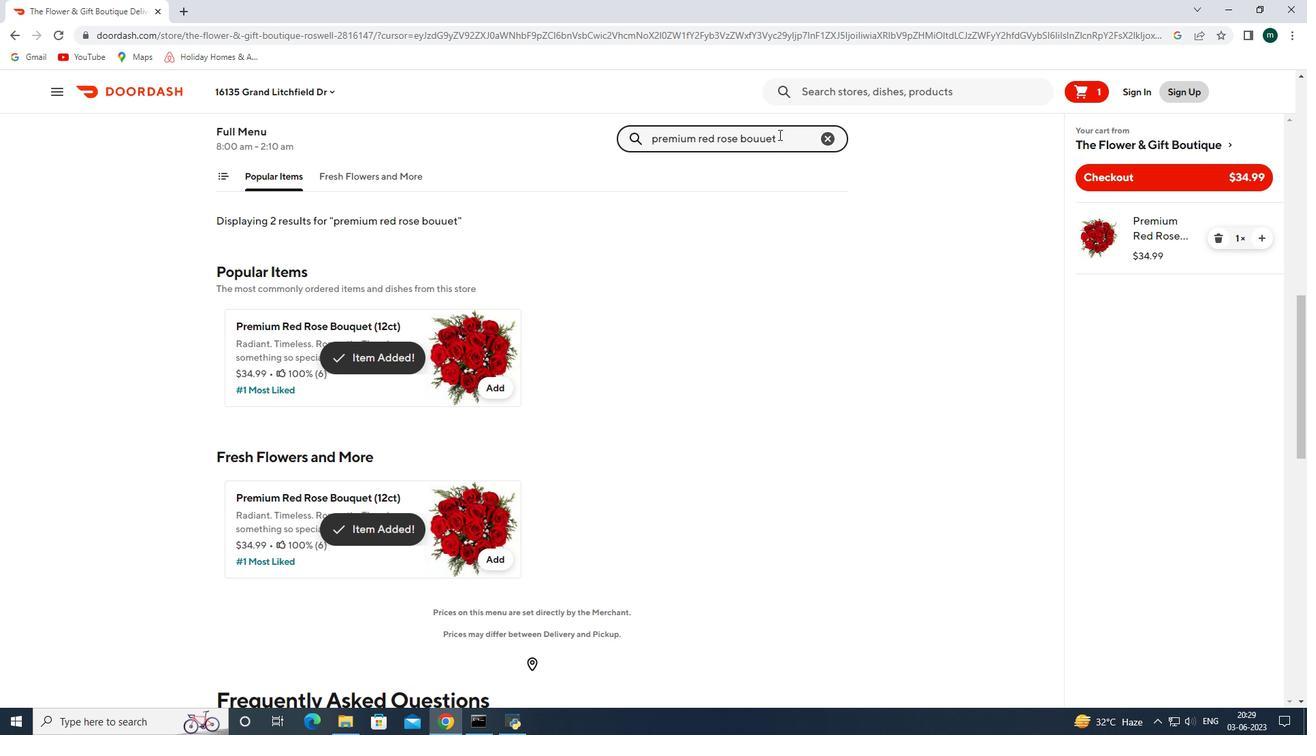 
Action: Mouse pressed left at (781, 137)
Screenshot: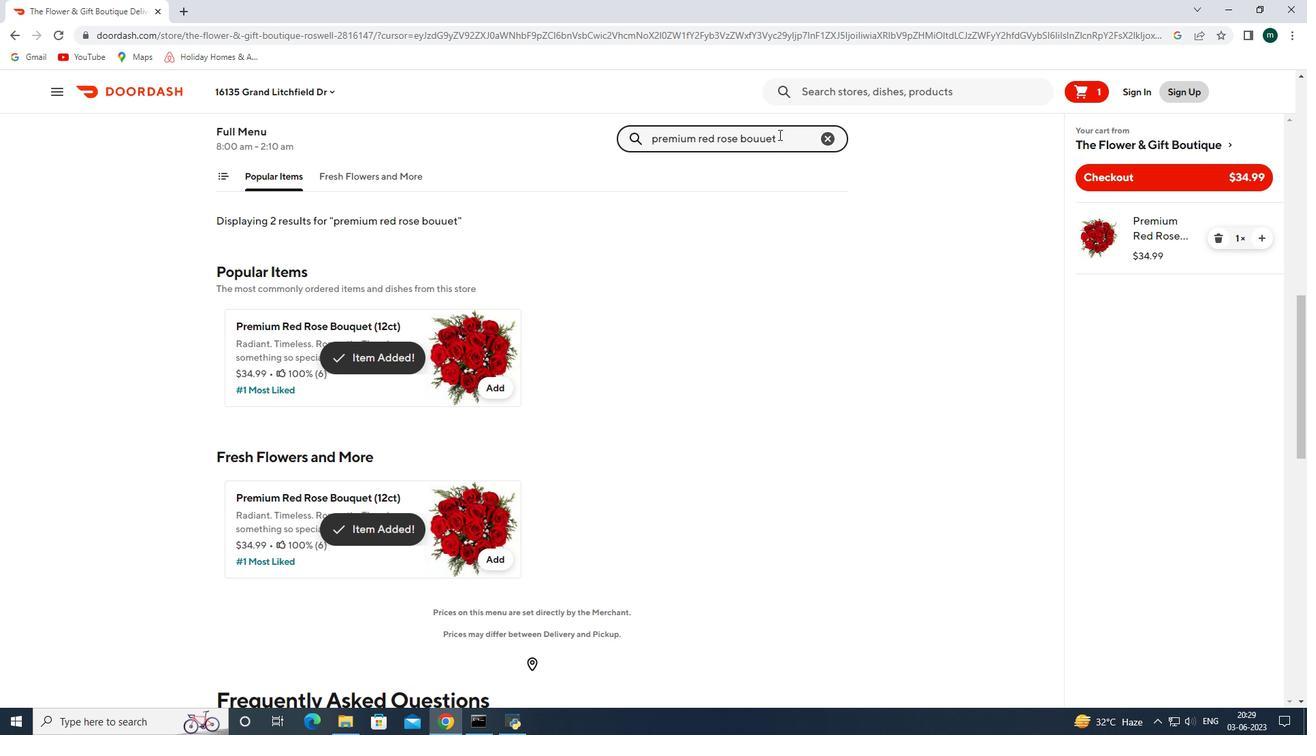 
Action: Mouse pressed left at (781, 137)
Screenshot: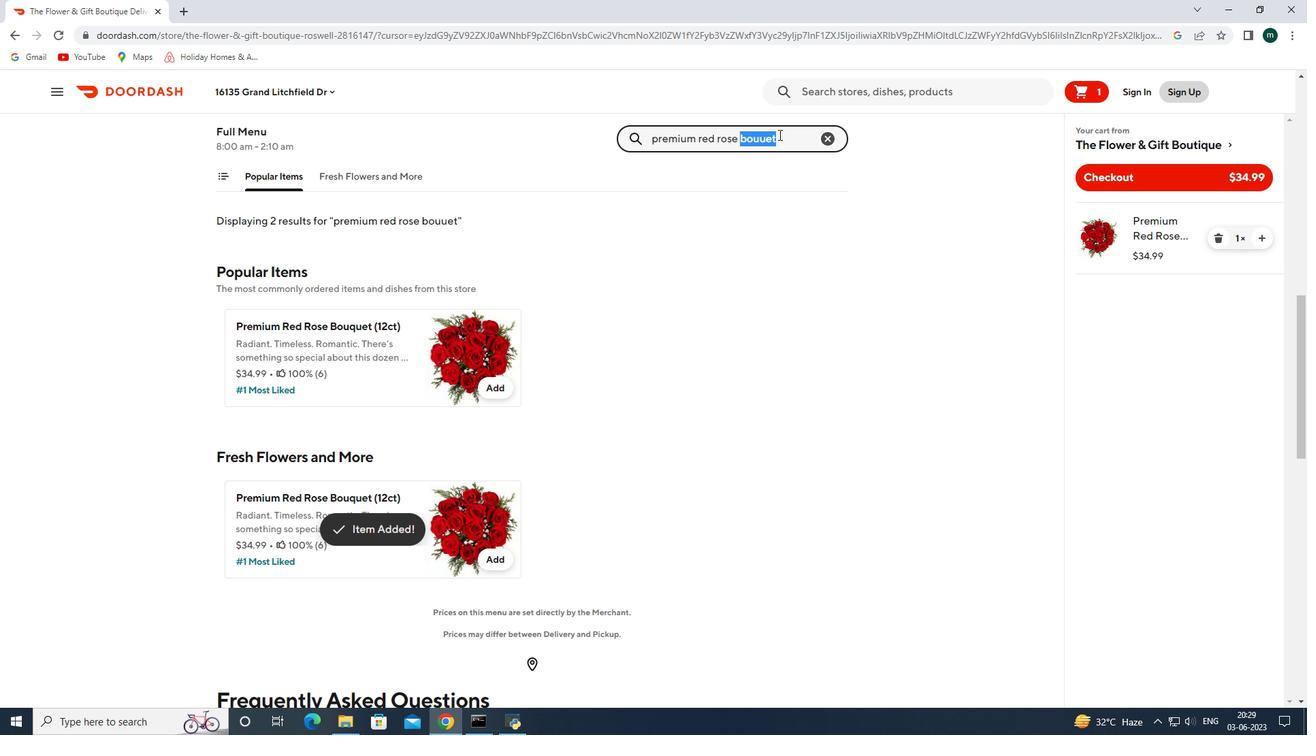 
Action: Key pressed glass<Key.space>bella<Key.space>vase<Key.enter>
Screenshot: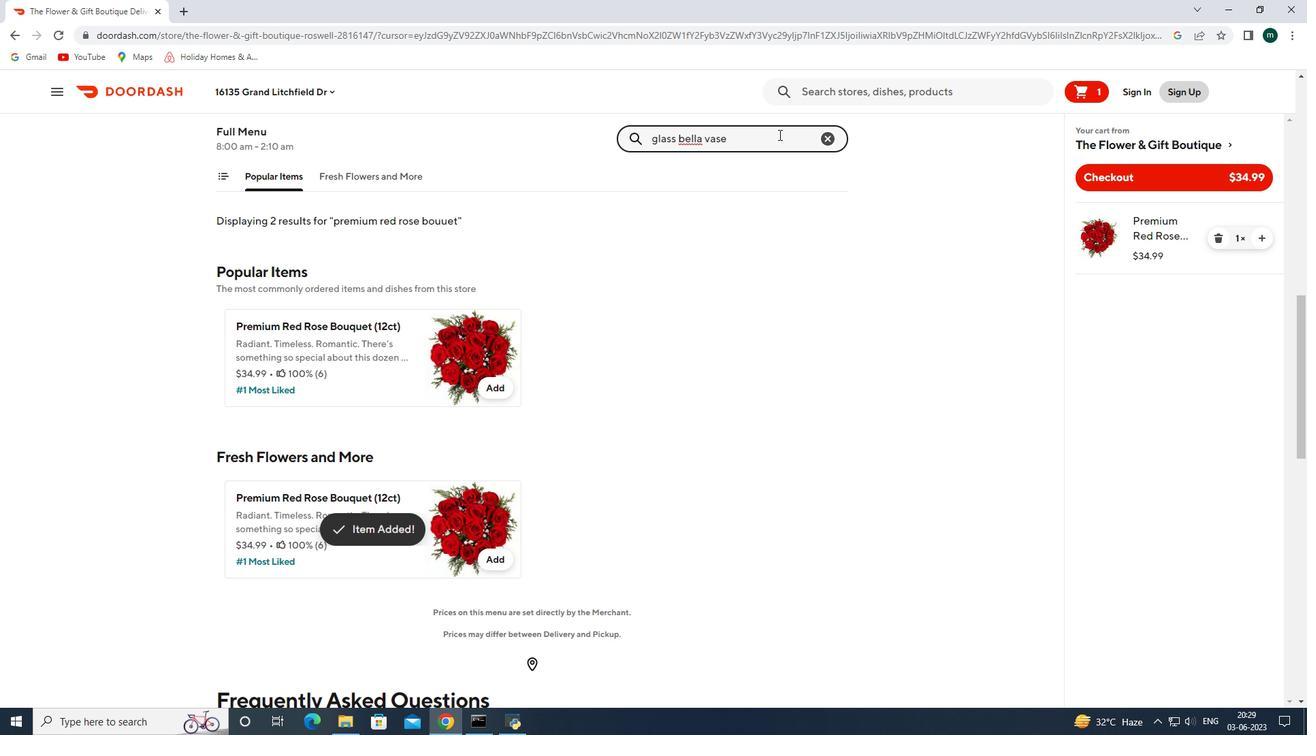 
Action: Mouse moved to (497, 394)
Screenshot: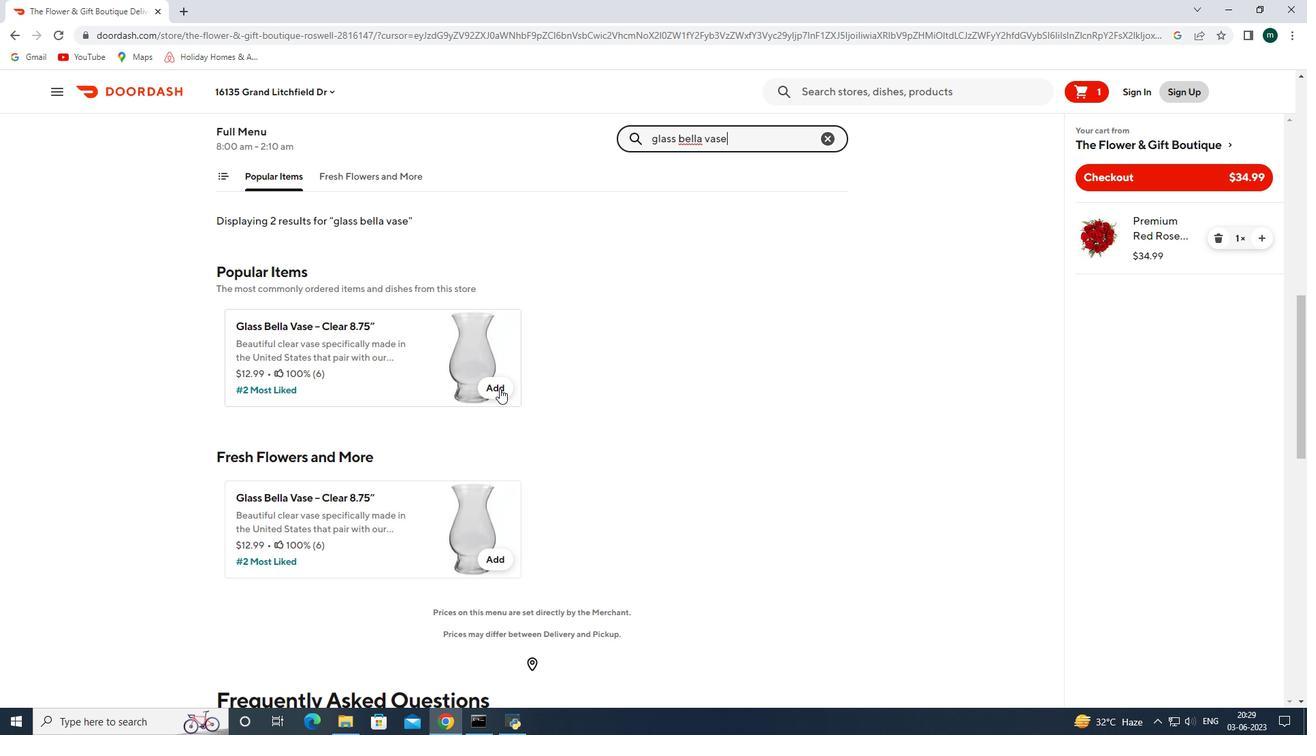 
Action: Mouse pressed left at (497, 394)
Screenshot: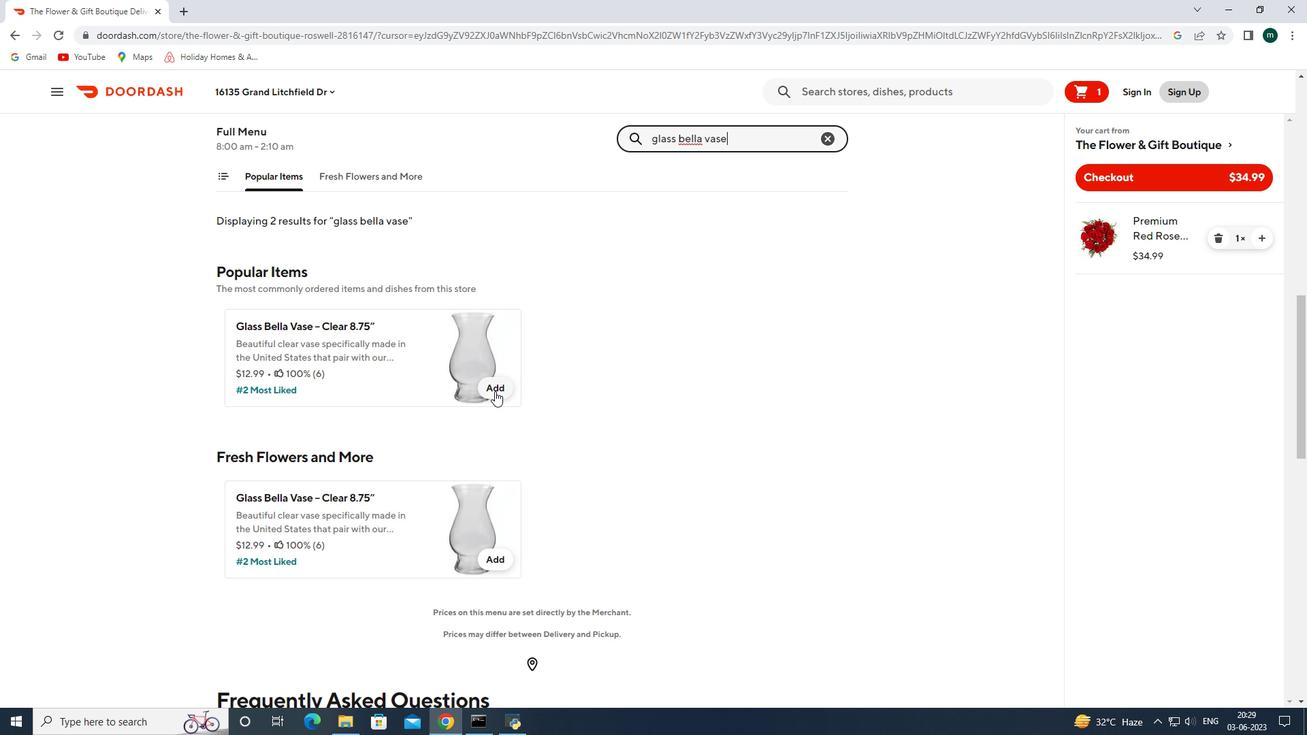 
Action: Mouse moved to (741, 139)
Screenshot: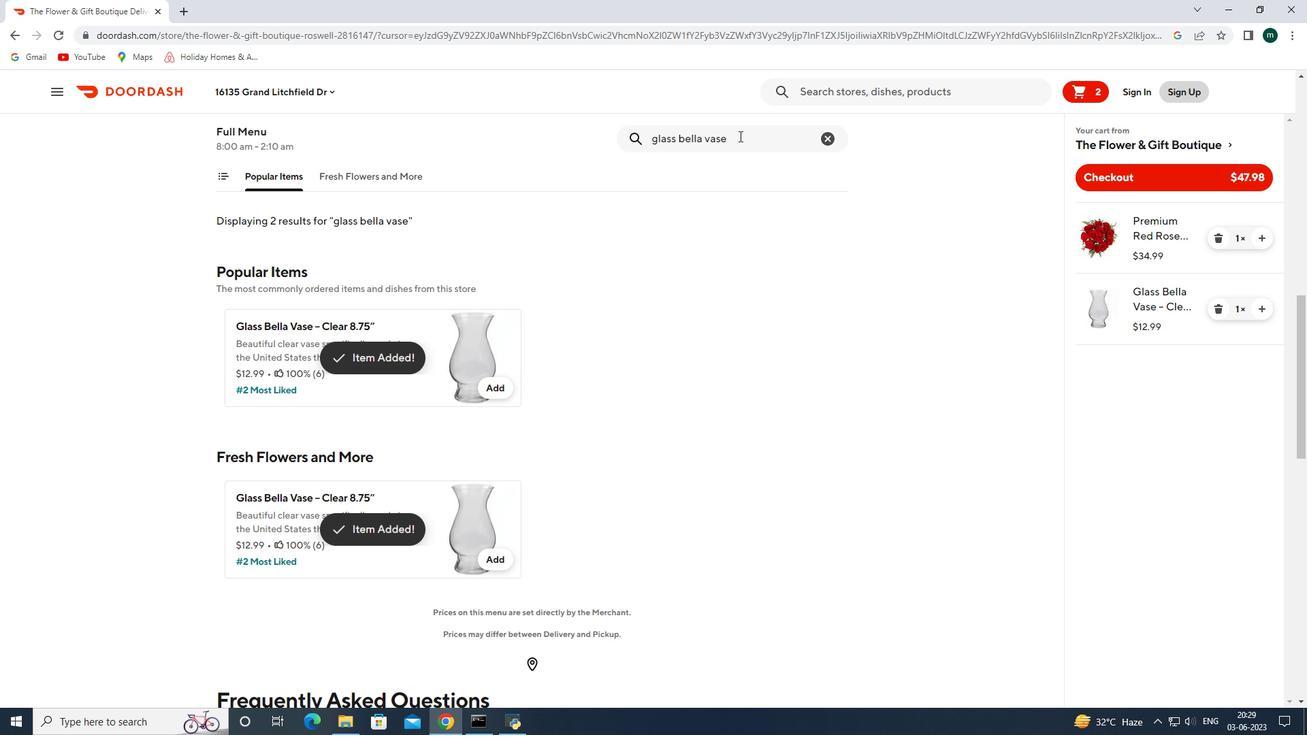 
Action: Mouse pressed left at (741, 139)
Screenshot: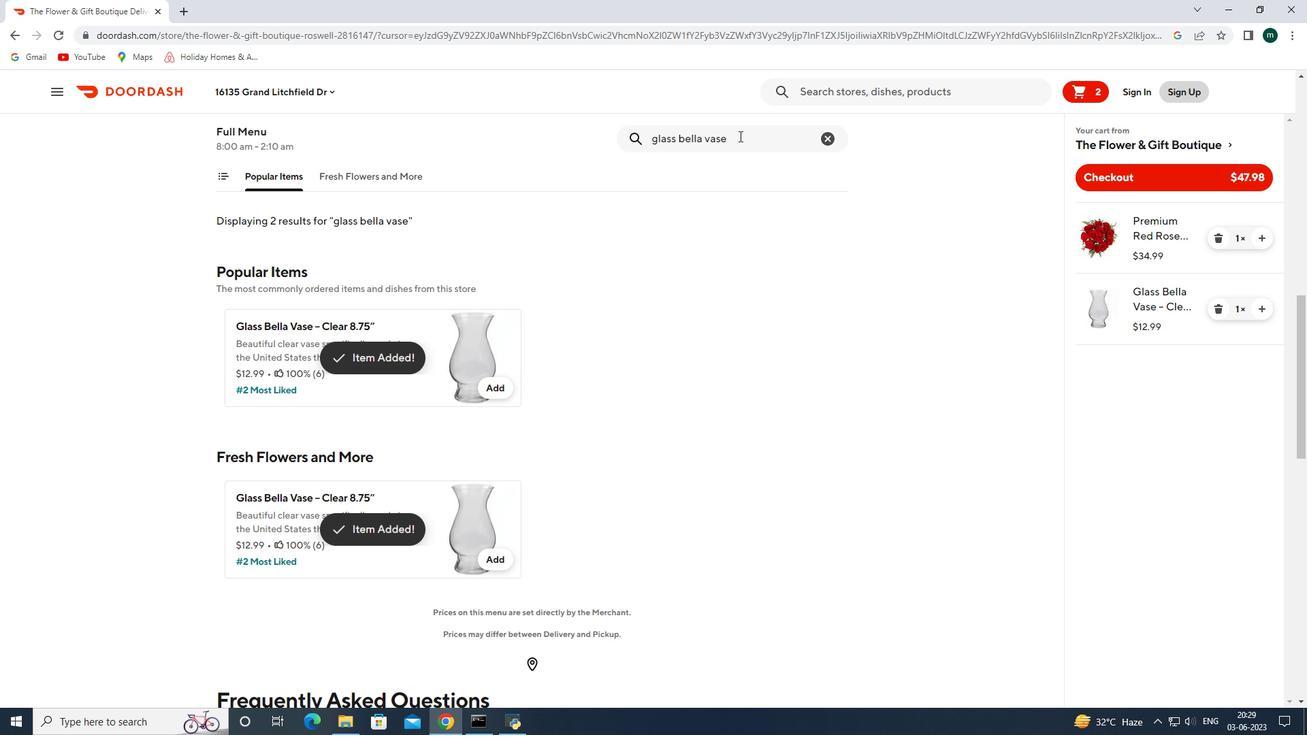
Action: Mouse pressed left at (741, 139)
Screenshot: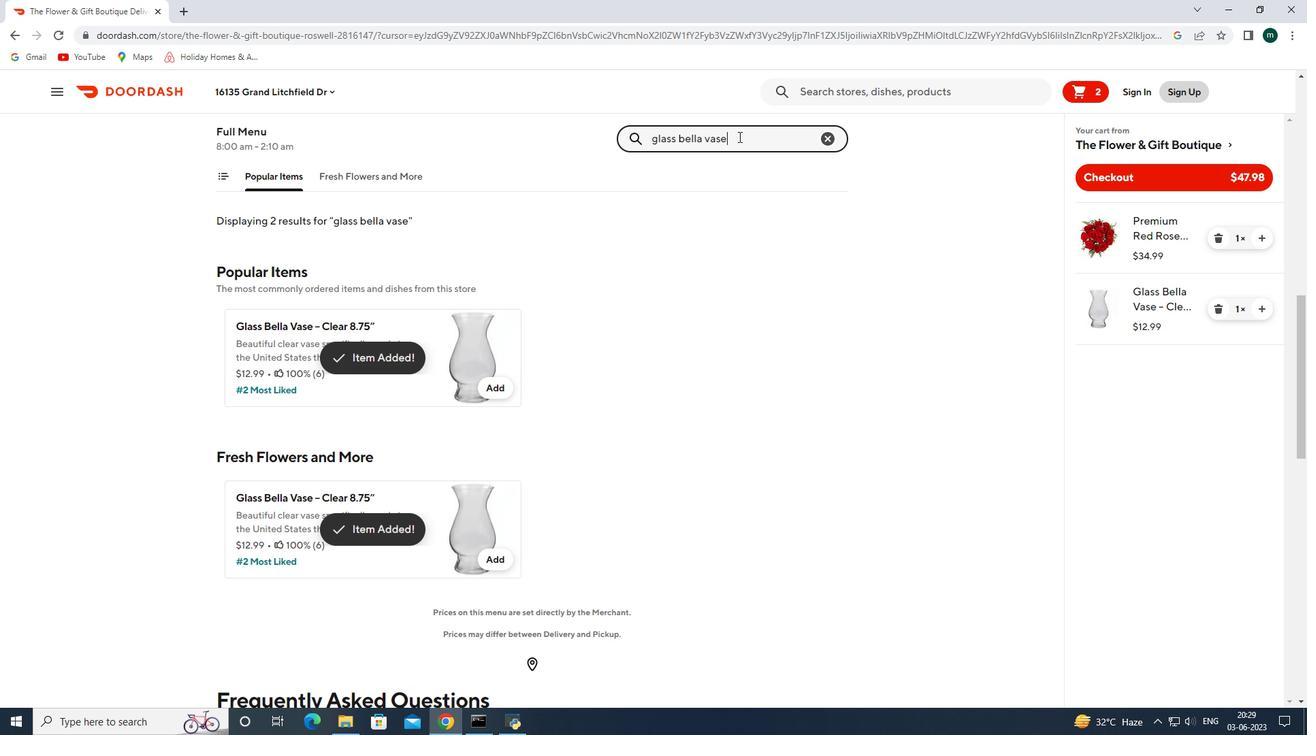 
Action: Mouse pressed left at (741, 139)
Screenshot: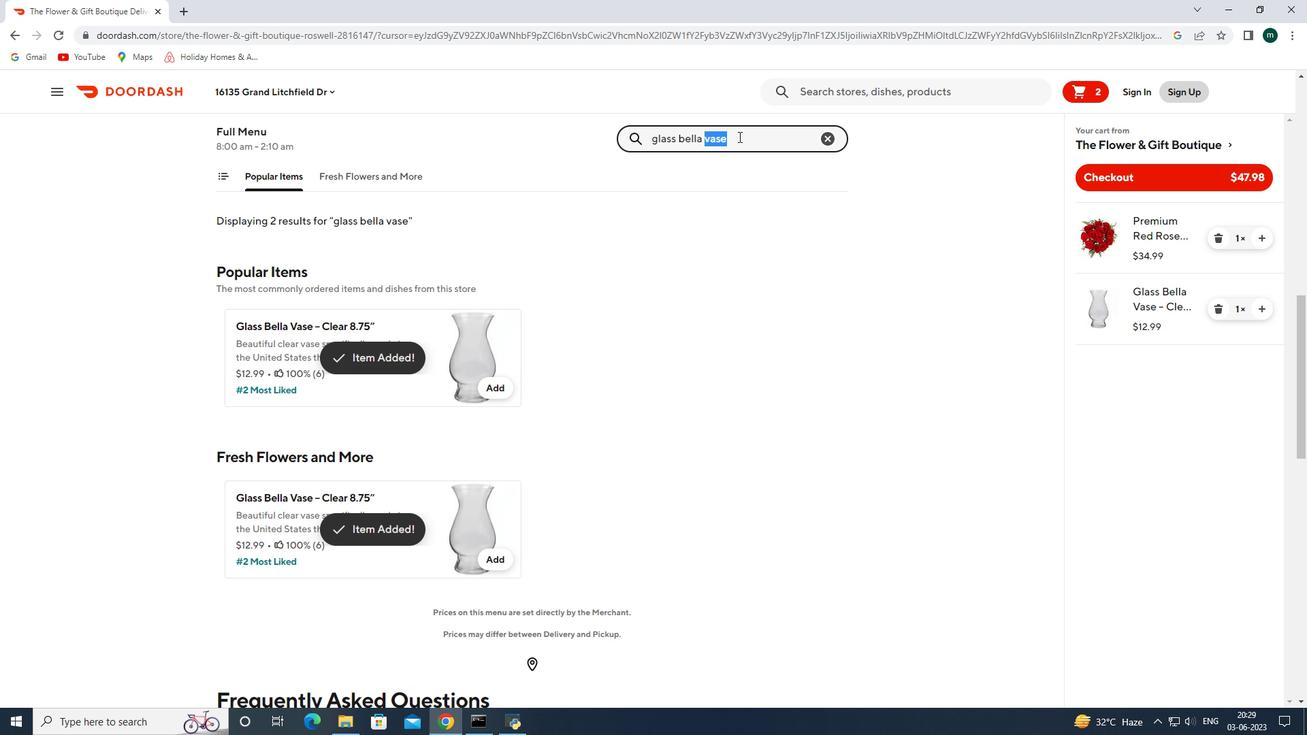
Action: Key pressed lindt<Key.space>lindor<Key.space>assorted<Key.space>gourmet<Key.space>truffles<Key.space>gift<Key.space>box<Key.enter>
Screenshot: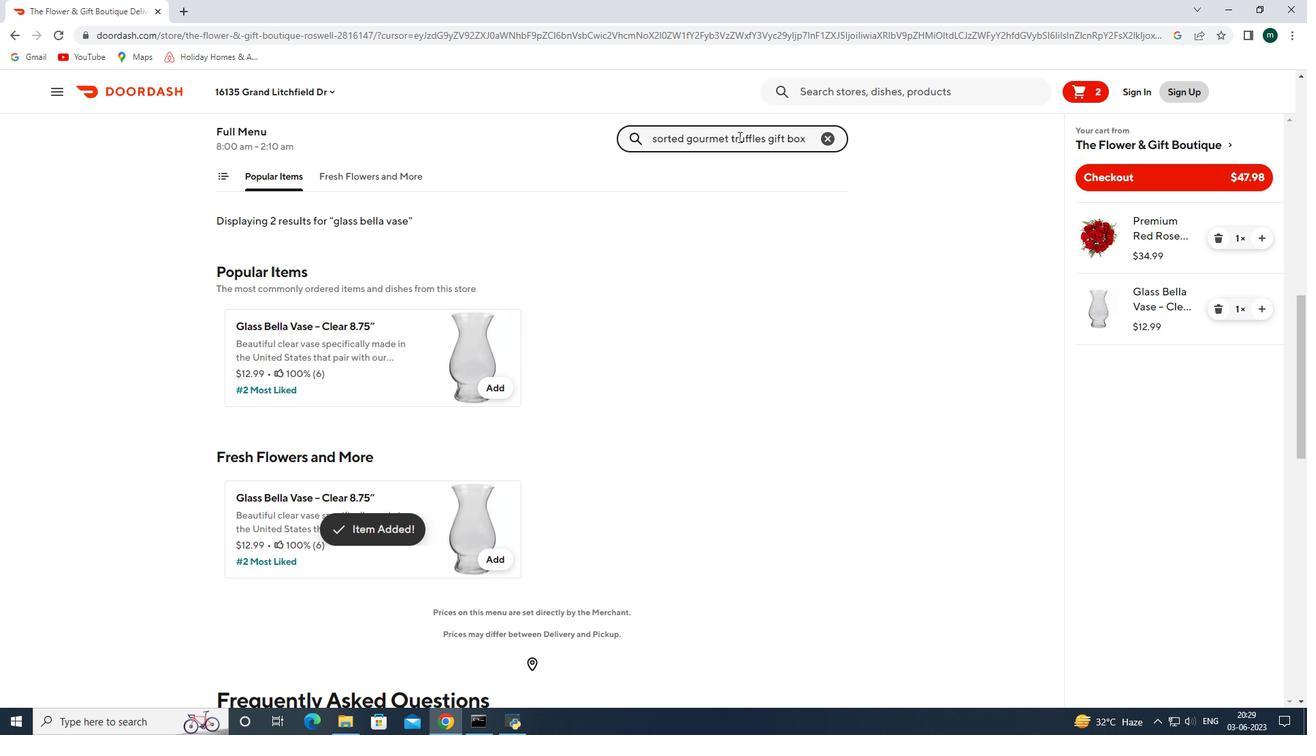 
Action: Mouse moved to (490, 383)
Screenshot: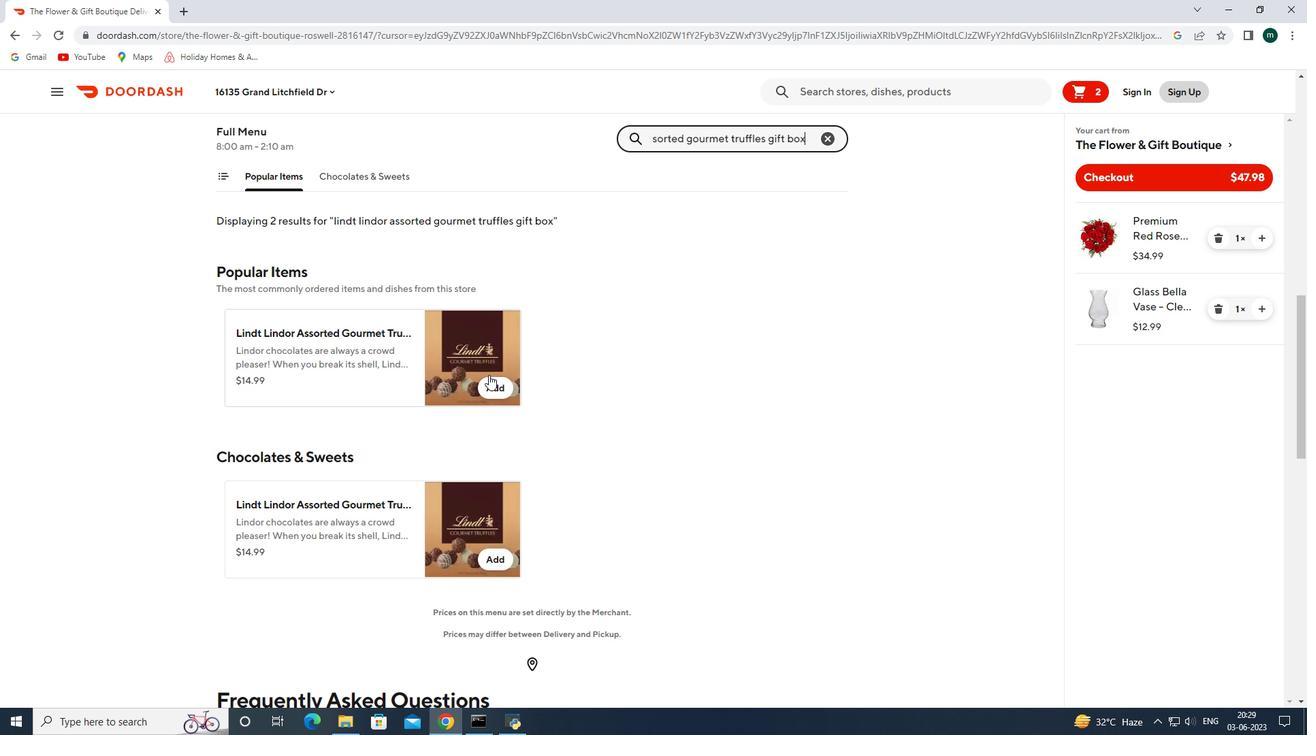
Action: Mouse pressed left at (490, 383)
Screenshot: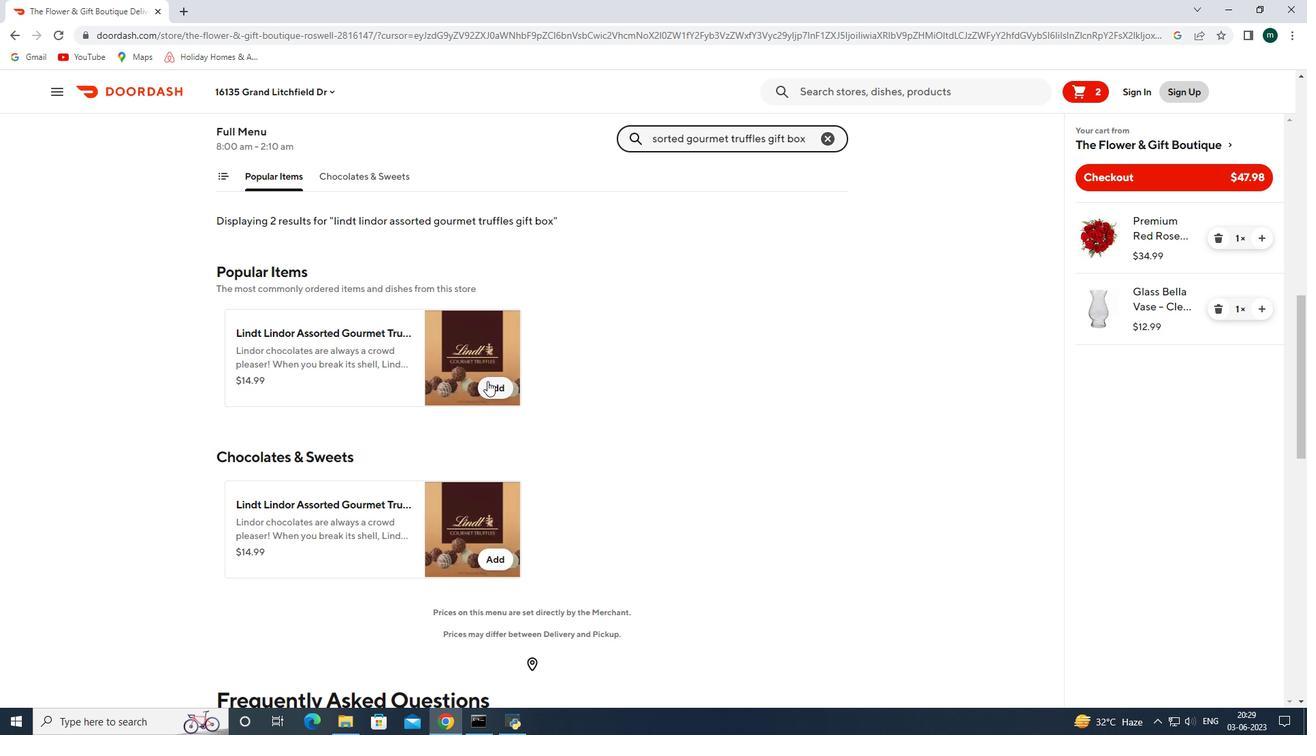 
Action: Mouse moved to (816, 138)
Screenshot: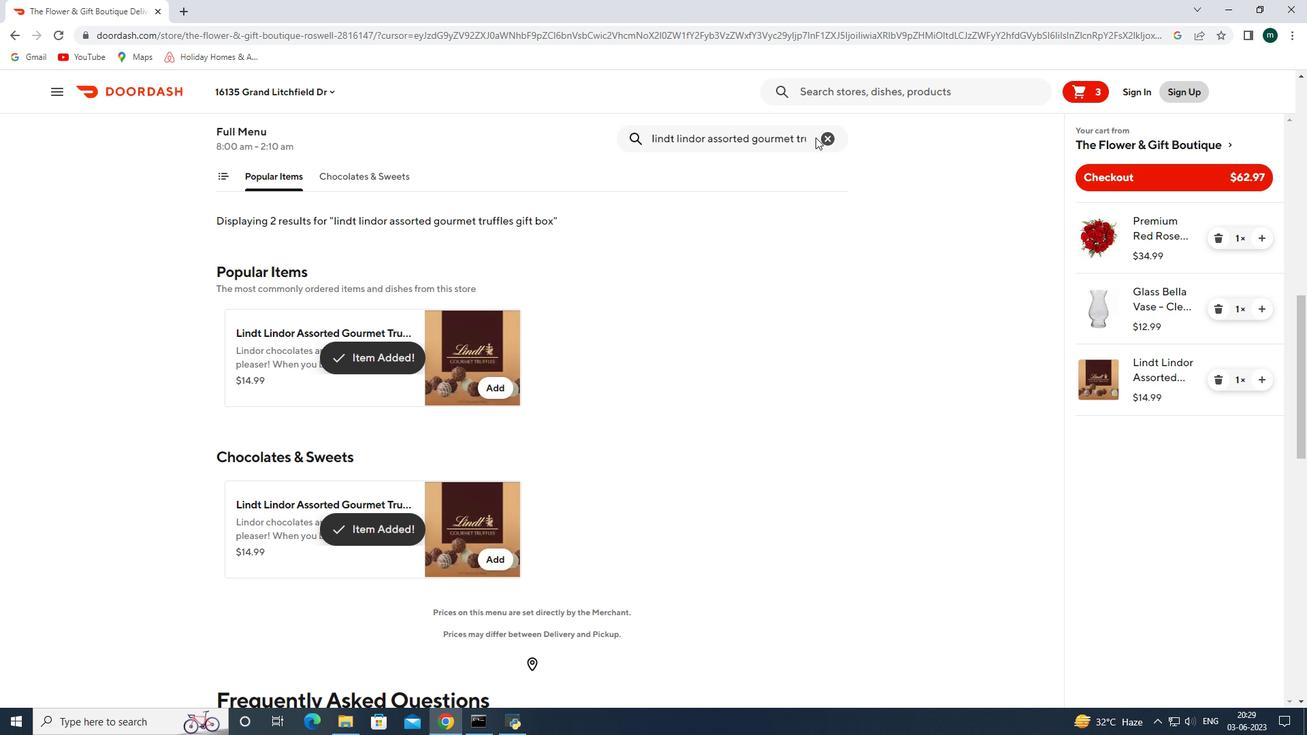 
Action: Mouse pressed left at (816, 138)
Screenshot: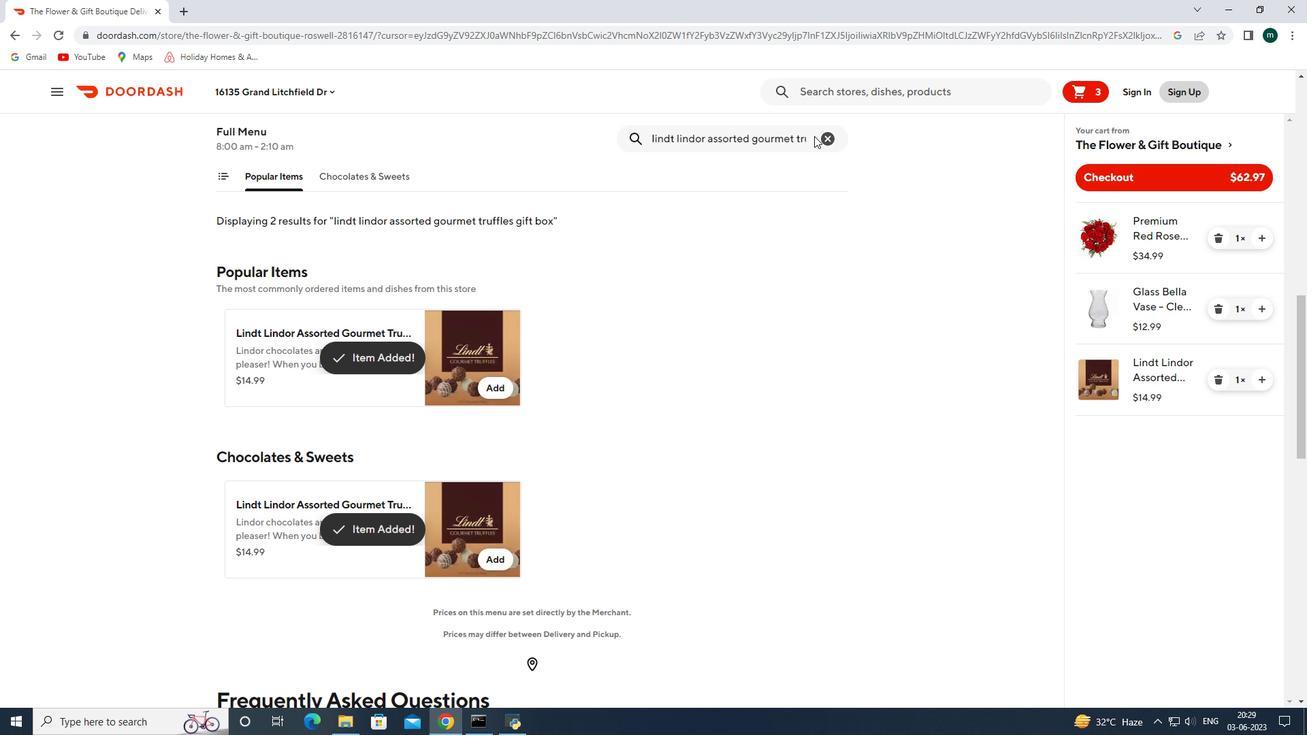 
Action: Mouse pressed left at (816, 138)
Screenshot: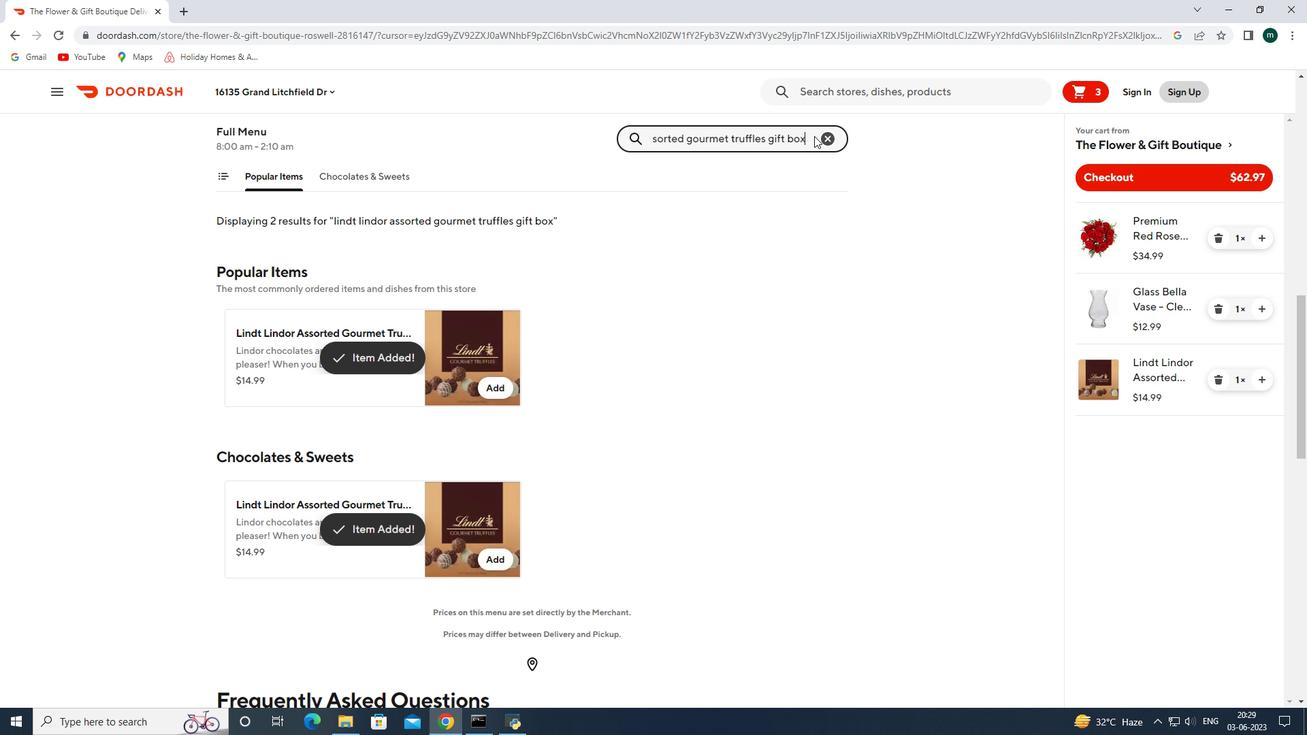 
Action: Mouse pressed left at (816, 138)
Screenshot: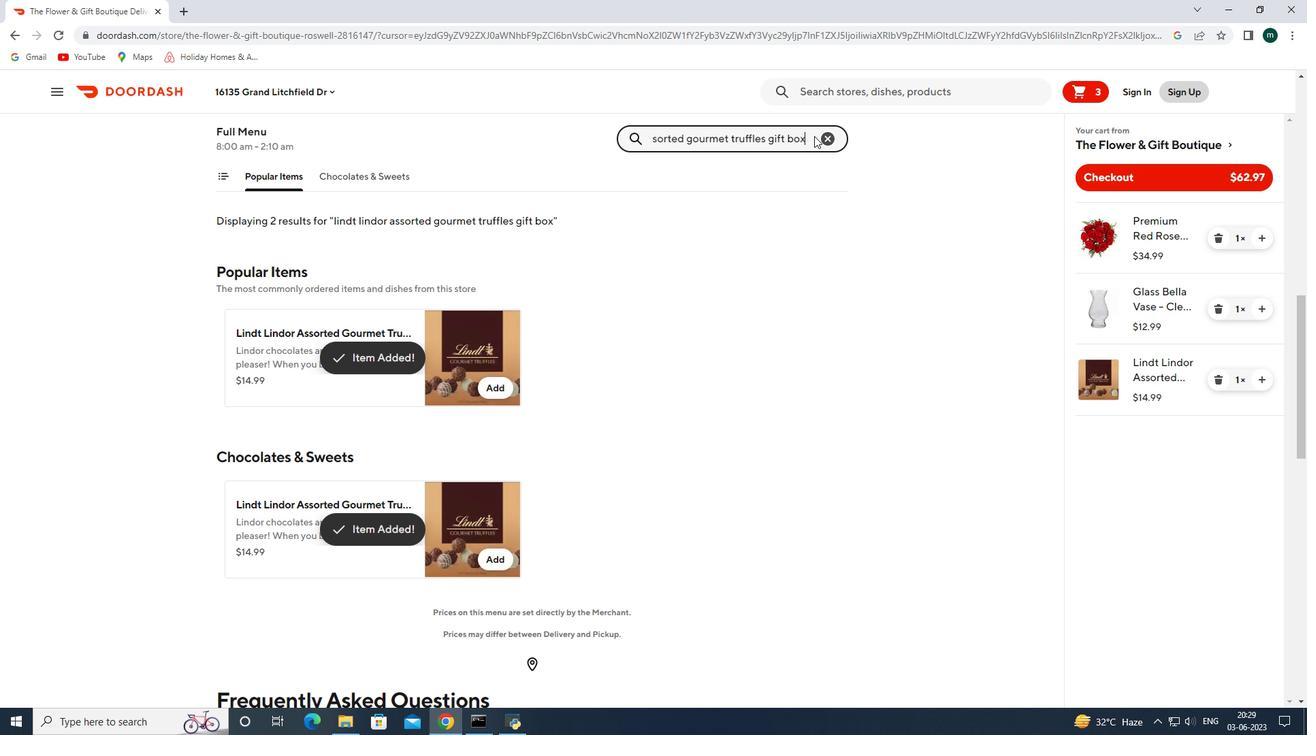 
Action: Mouse pressed left at (816, 138)
Screenshot: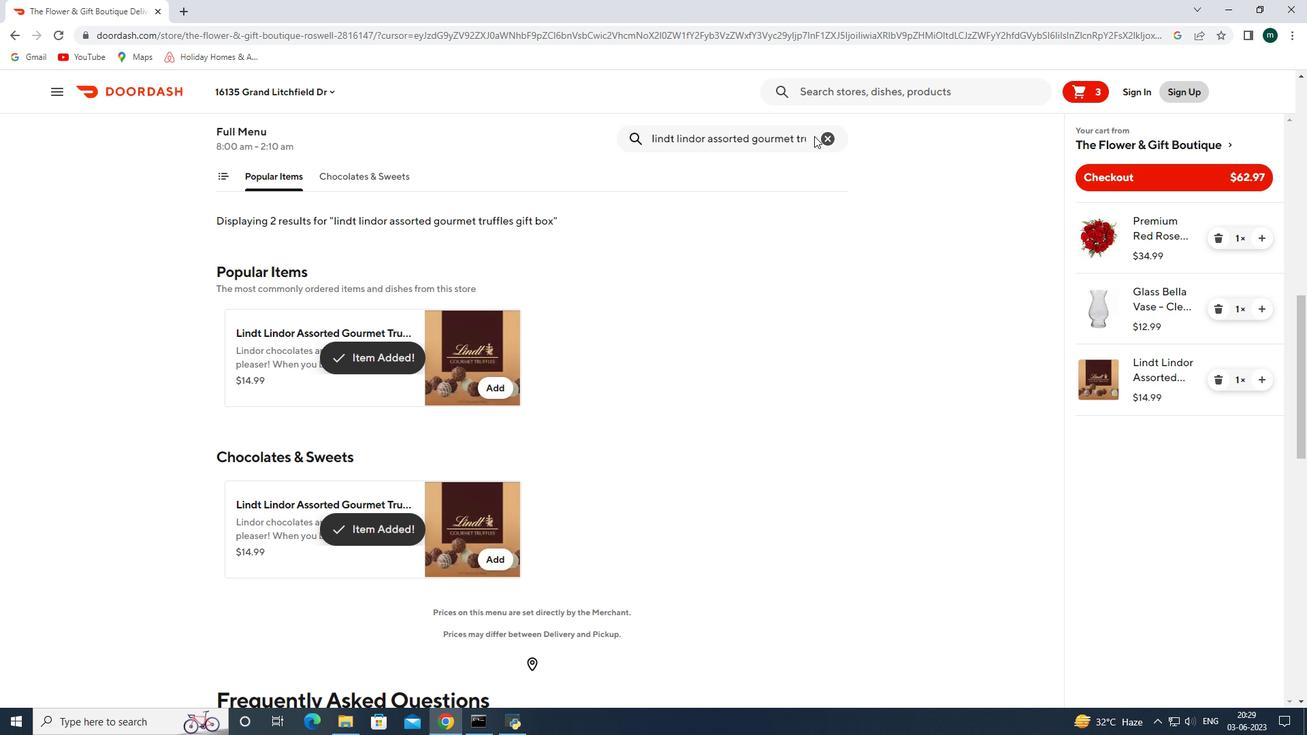 
Action: Mouse moved to (810, 132)
Screenshot: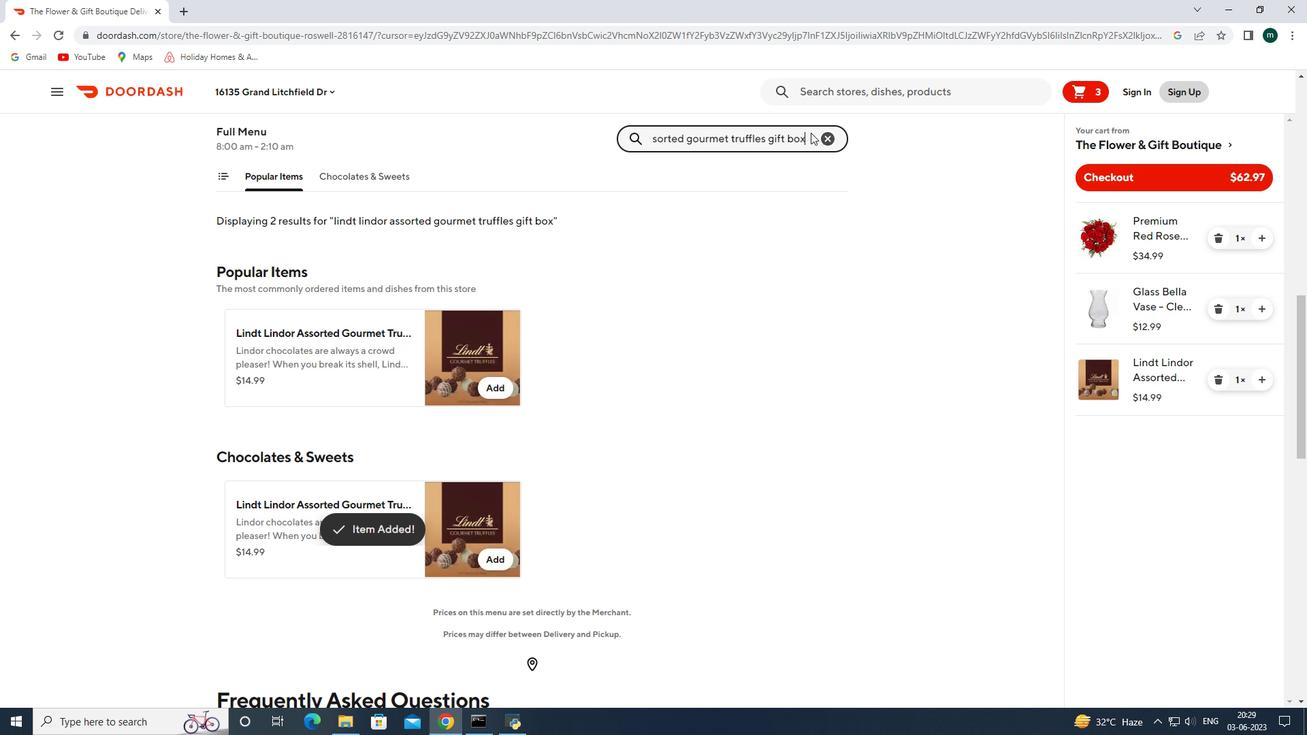 
Action: Mouse pressed left at (810, 132)
Screenshot: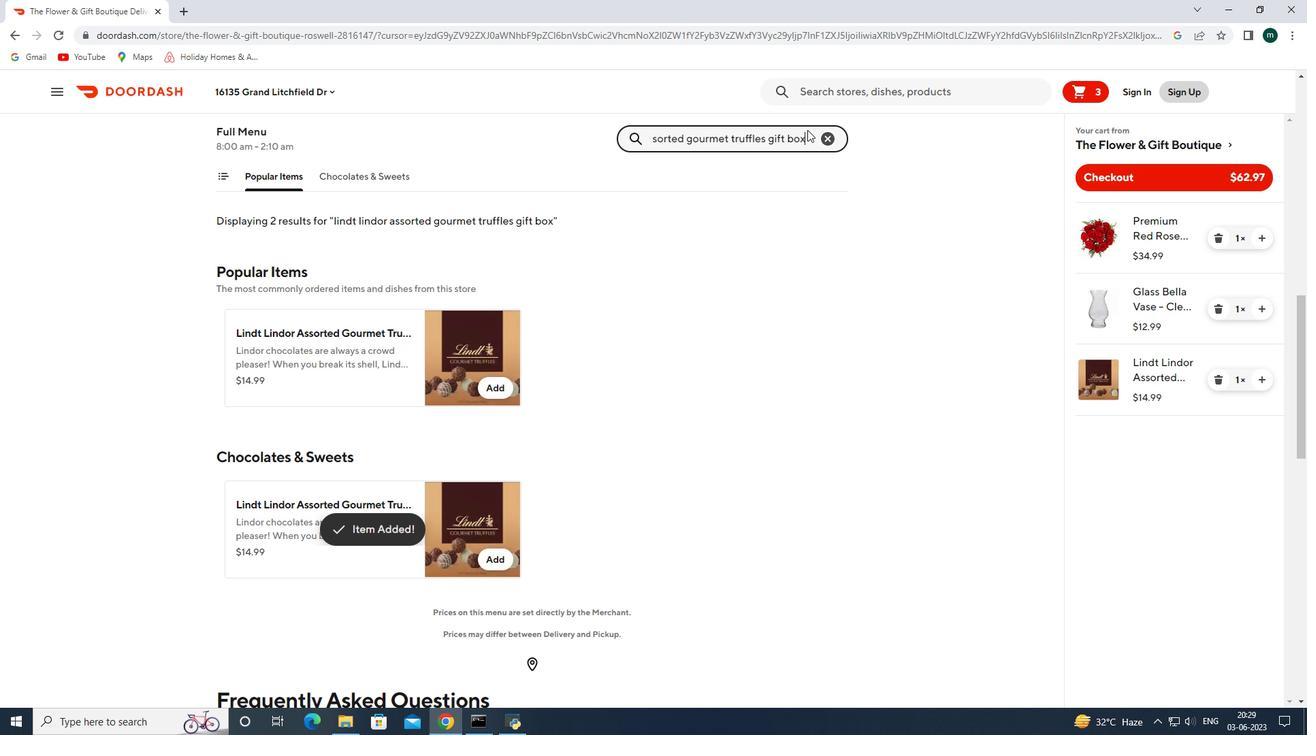 
Action: Mouse moved to (803, 132)
Screenshot: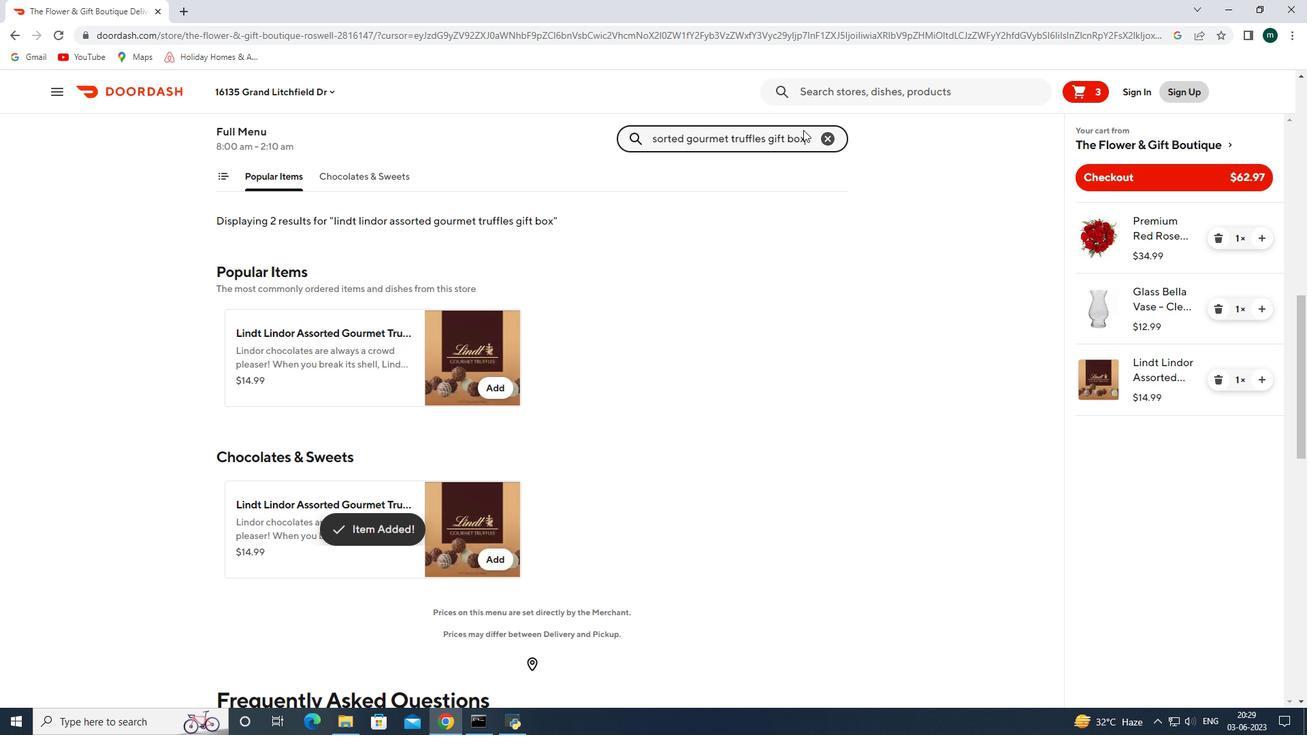 
Action: Mouse pressed left at (803, 132)
Screenshot: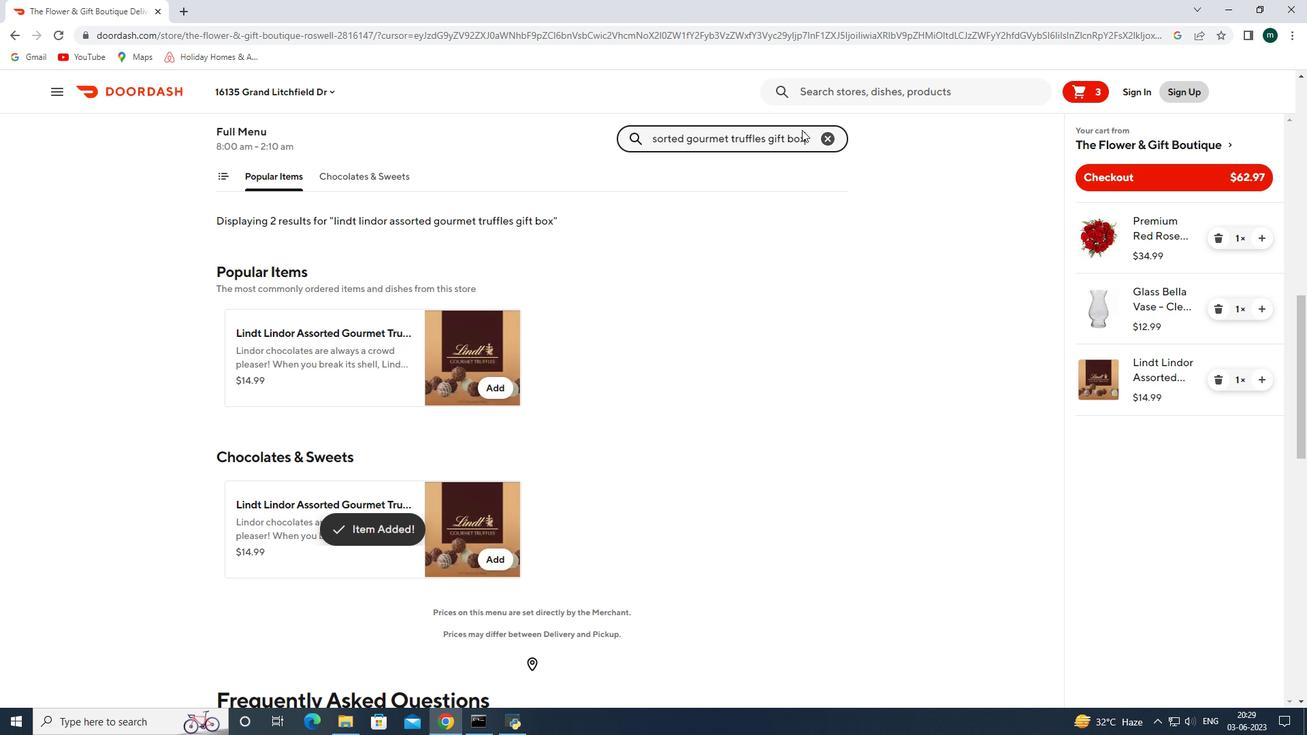 
Action: Key pressed <Key.backspace><Key.backspace><Key.backspace><Key.backspace><Key.backspace><Key.backspace><Key.backspace><Key.backspace><Key.backspace><Key.backspace><Key.backspace><Key.backspace><Key.backspace><Key.backspace><Key.backspace><Key.backspace><Key.backspace><Key.backspace><Key.backspace><Key.backspace><Key.backspace><Key.backspace><Key.backspace><Key.backspace><Key.backspace><Key.backspace><Key.backspace><Key.backspace><Key.backspace><Key.backspace><Key.backspace><Key.backspace><Key.backspace><Key.backspace><Key.backspace><Key.backspace><Key.backspace><Key.backspace><Key.backspace><Key.backspace><Key.backspace><Key.backspace><Key.backspace><Key.backspace><Key.backspace><Key.backspace><Key.backspace><Key.backspace><Key.backspace><Key.backspace><Key.backspace><Key.backspace><Key.backspace><Key.backspace><Key.backspace><Key.backspace><Key.backspace><Key.backspace><Key.backspace><Key.backspace><Key.backspace>preserved<Key.space>roses<Key.space>pink<Key.space>champagne<Key.space>gift<Key.space>box<Key.enter>
Screenshot: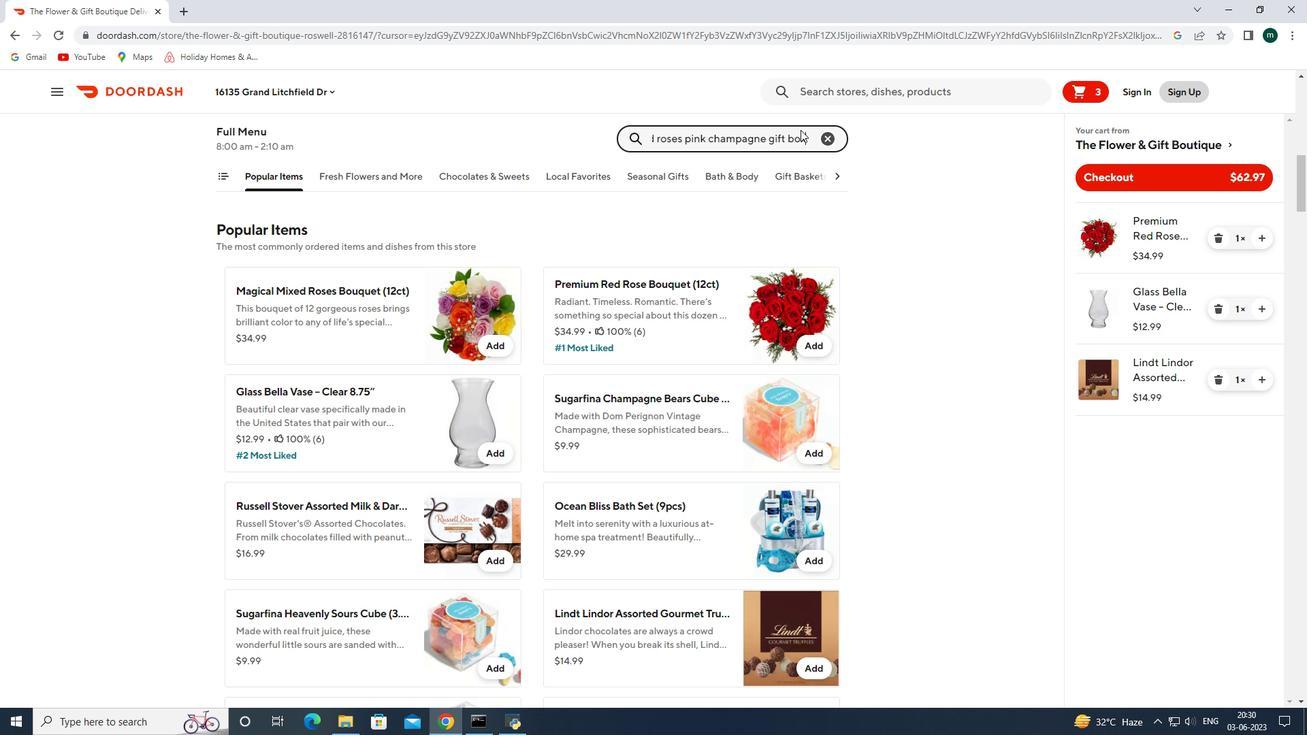 
Action: Mouse moved to (501, 371)
Screenshot: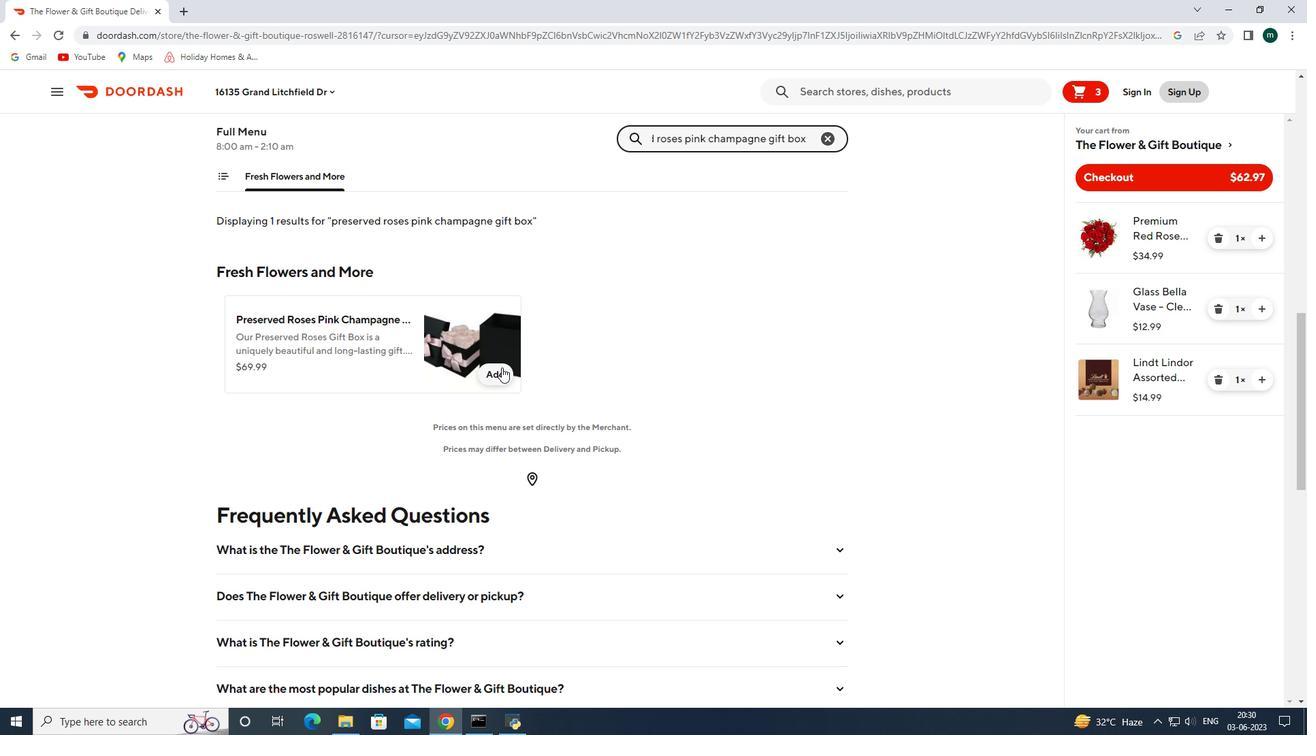 
Action: Mouse pressed left at (501, 371)
Screenshot: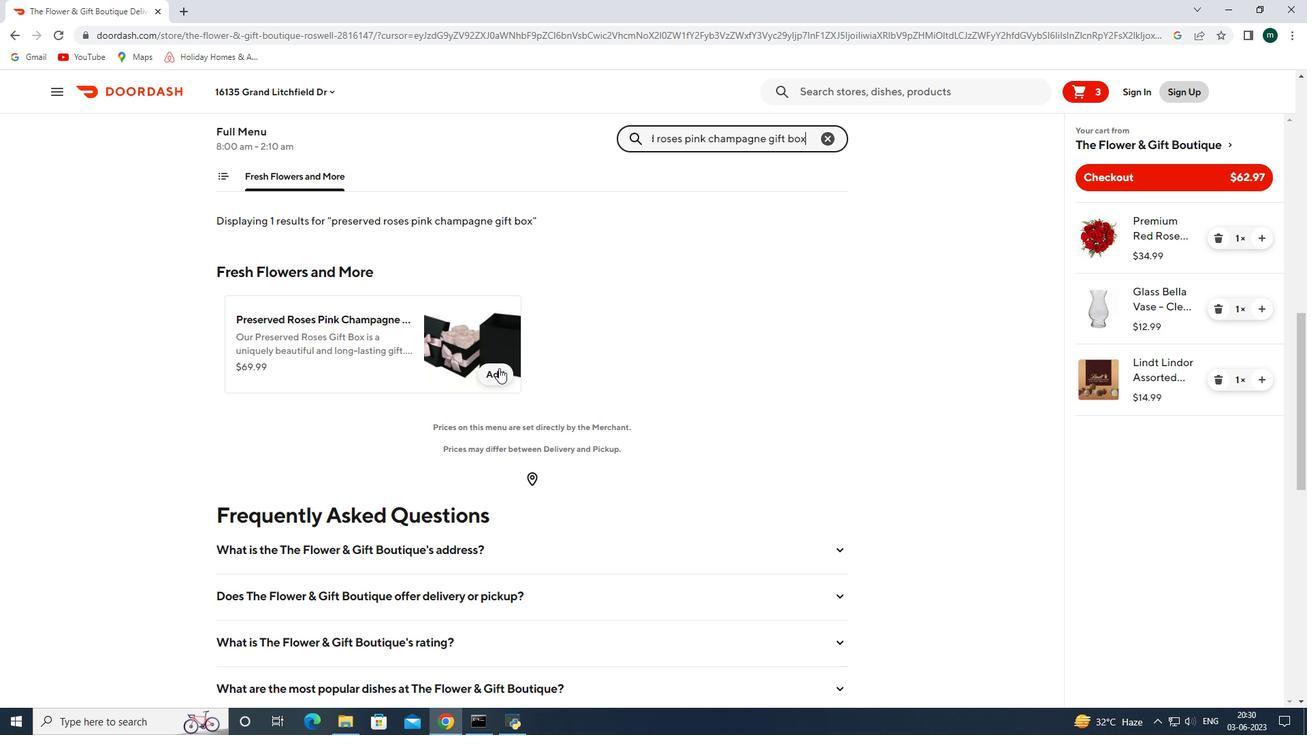 
Action: Mouse moved to (1122, 174)
Screenshot: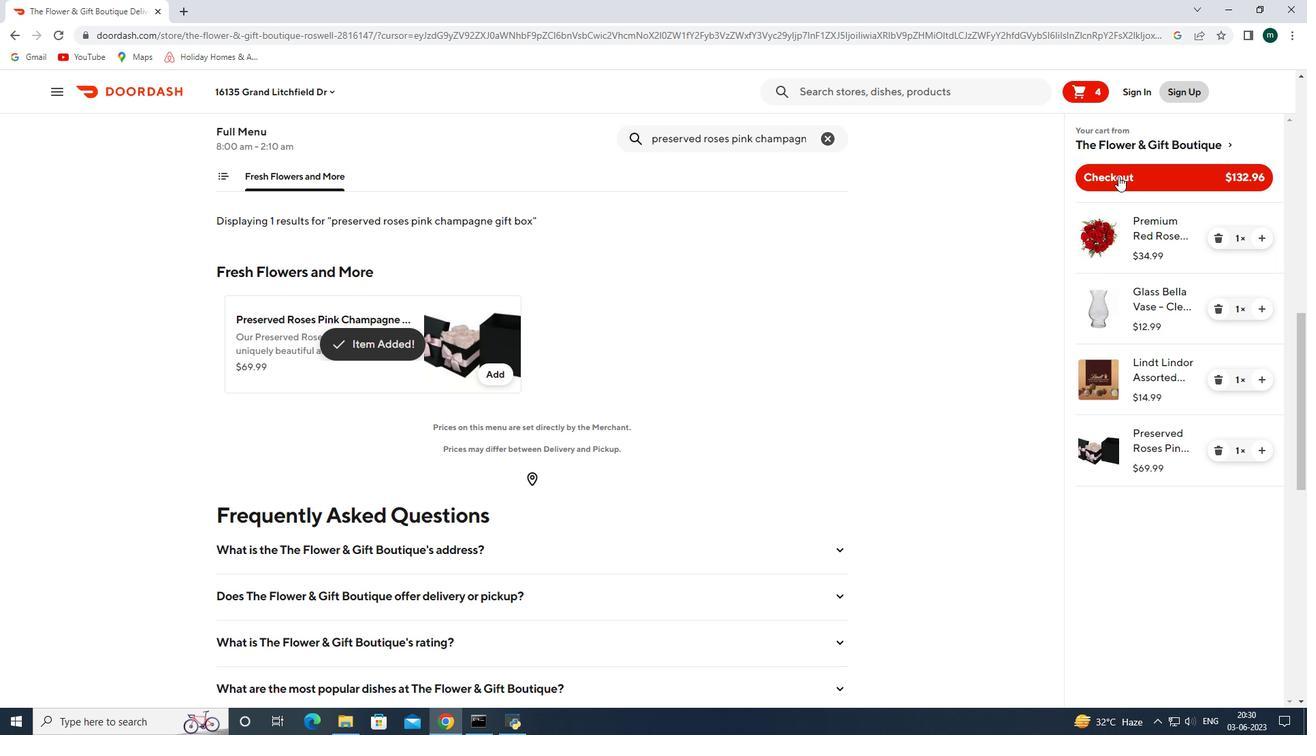 
Action: Mouse pressed left at (1122, 174)
Screenshot: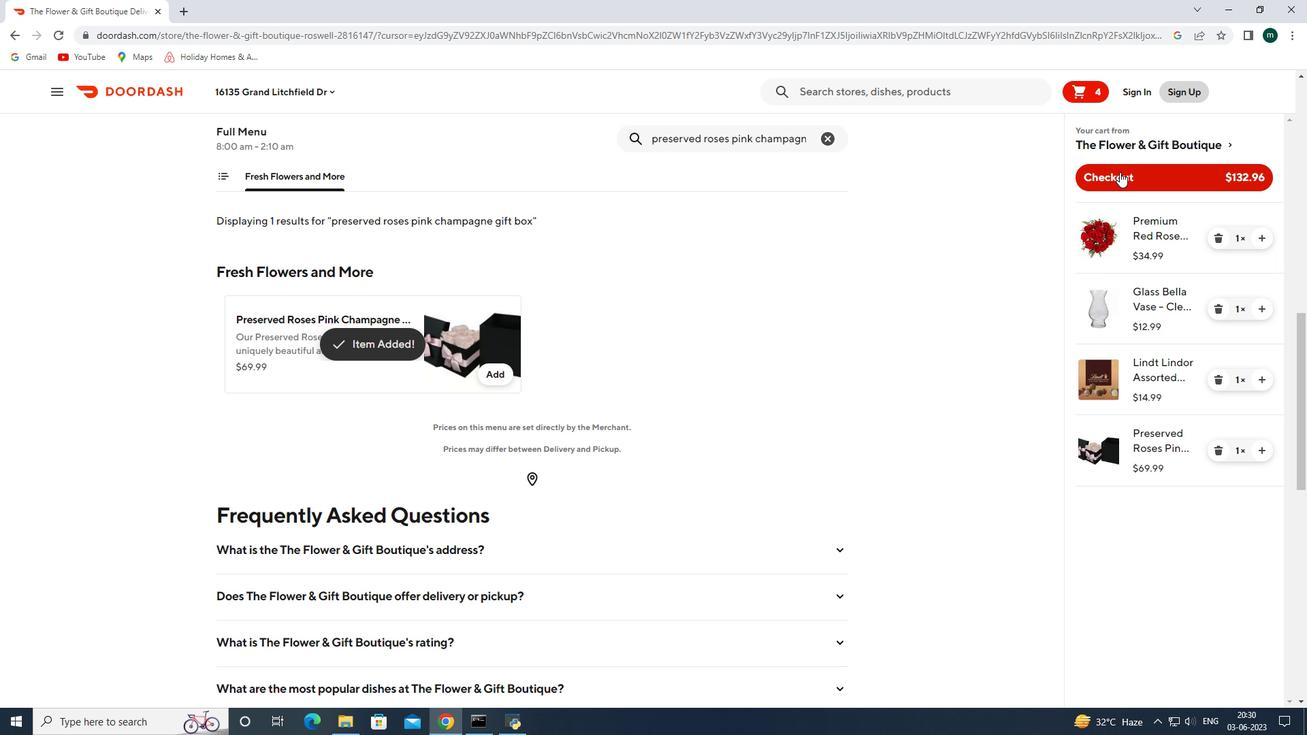 
Action: Mouse moved to (1135, 336)
Screenshot: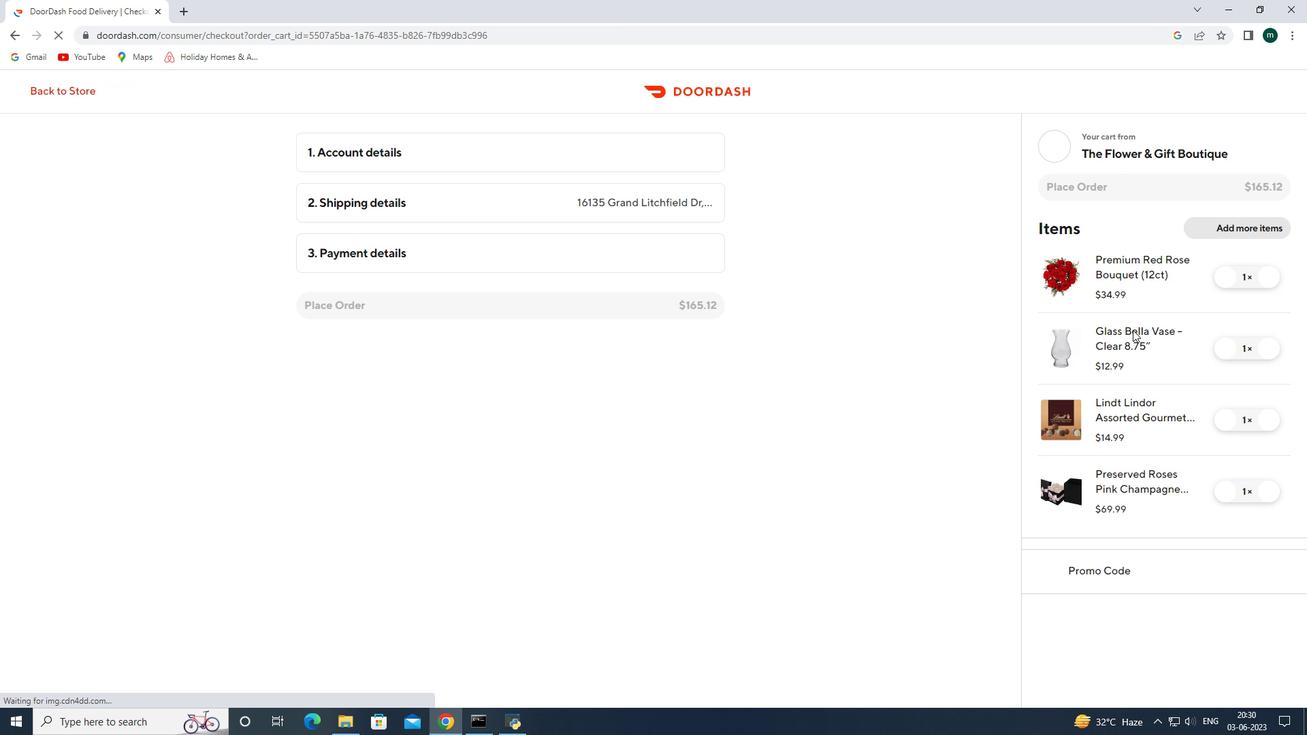 
Action: Mouse scrolled (1135, 336) with delta (0, 0)
Screenshot: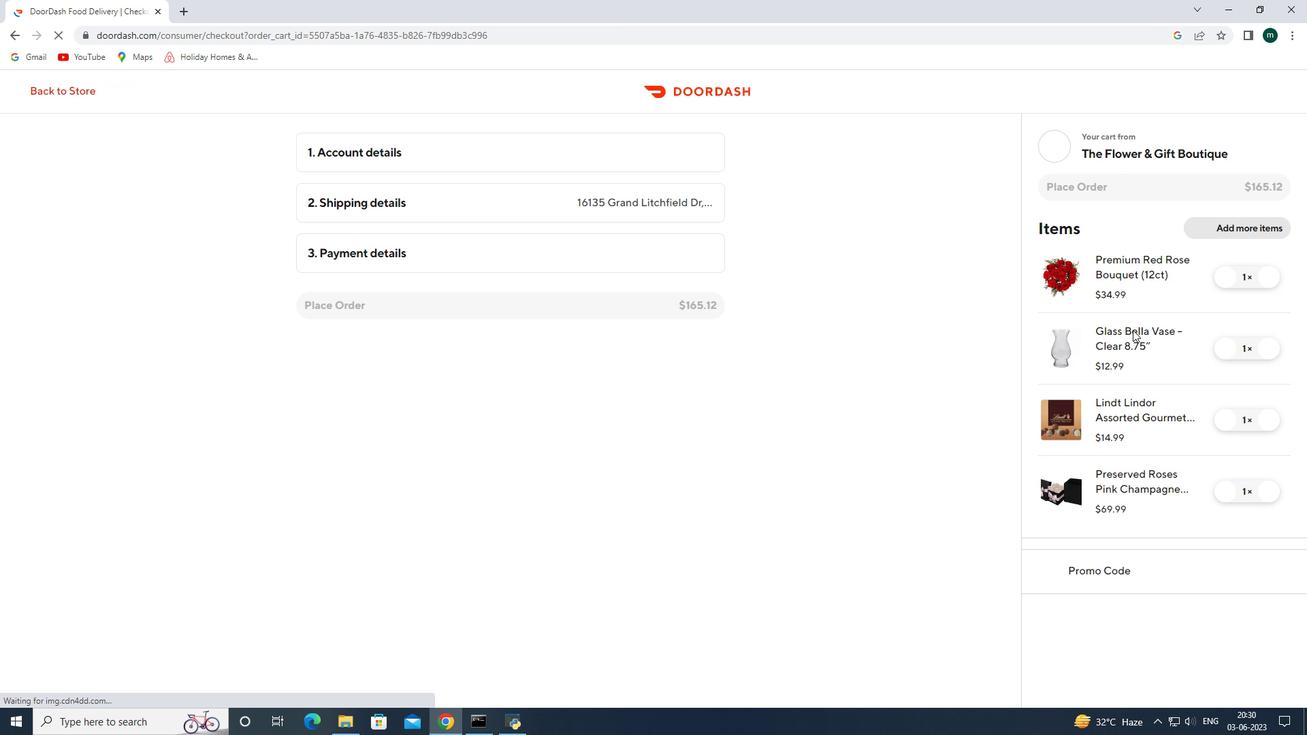 
Action: Mouse scrolled (1135, 336) with delta (0, 0)
Screenshot: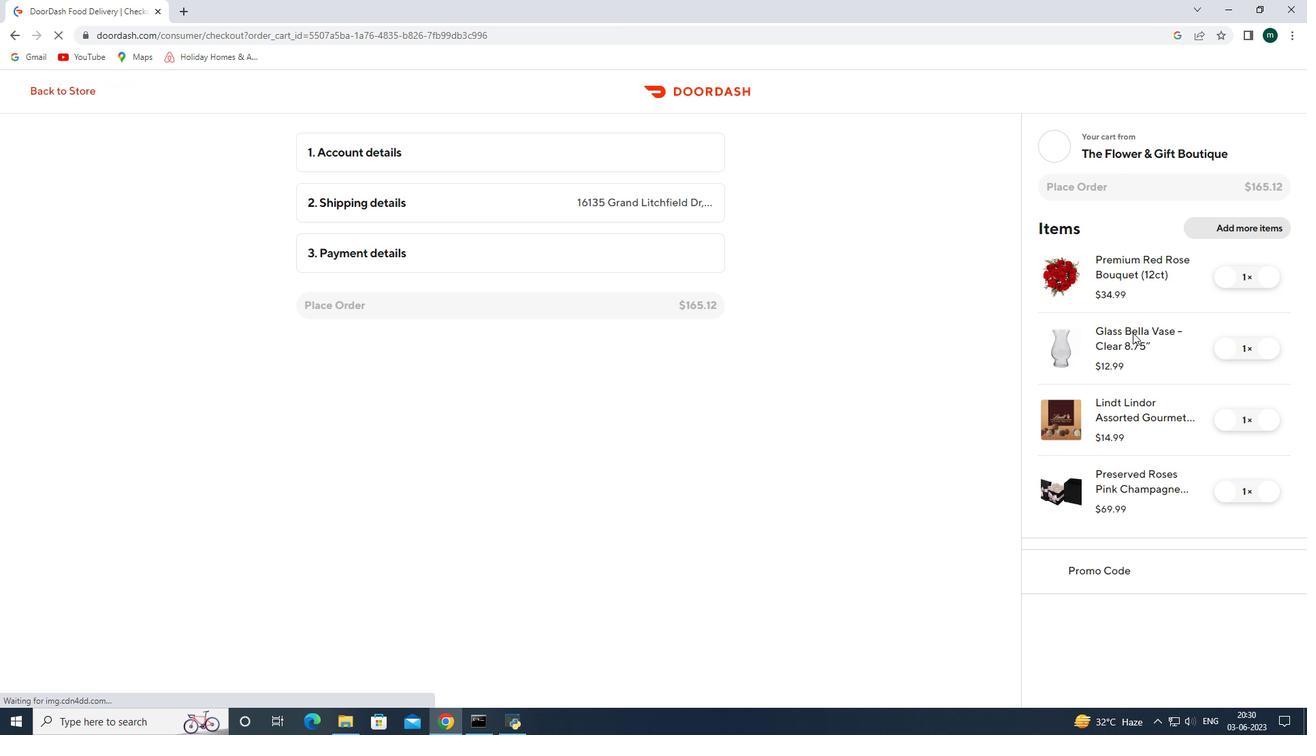 
Action: Mouse scrolled (1135, 336) with delta (0, 0)
Screenshot: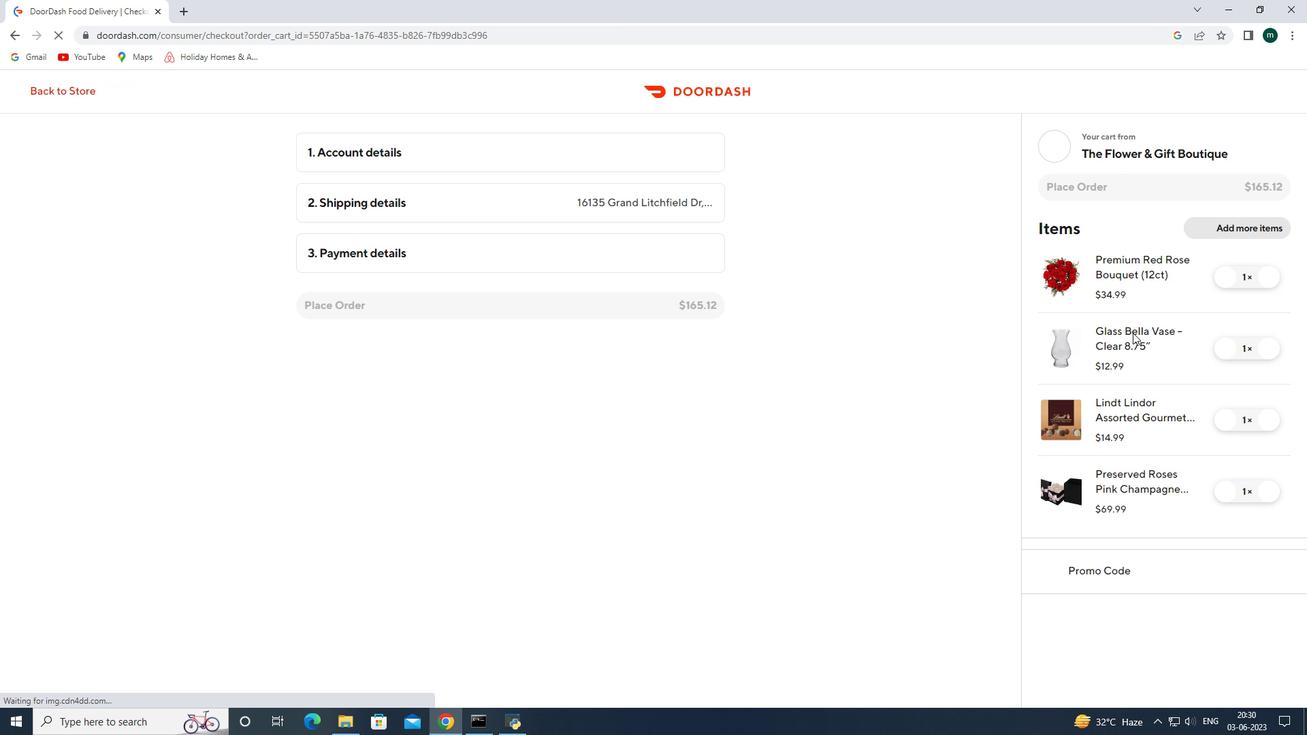 
Action: Mouse scrolled (1135, 337) with delta (0, 0)
Screenshot: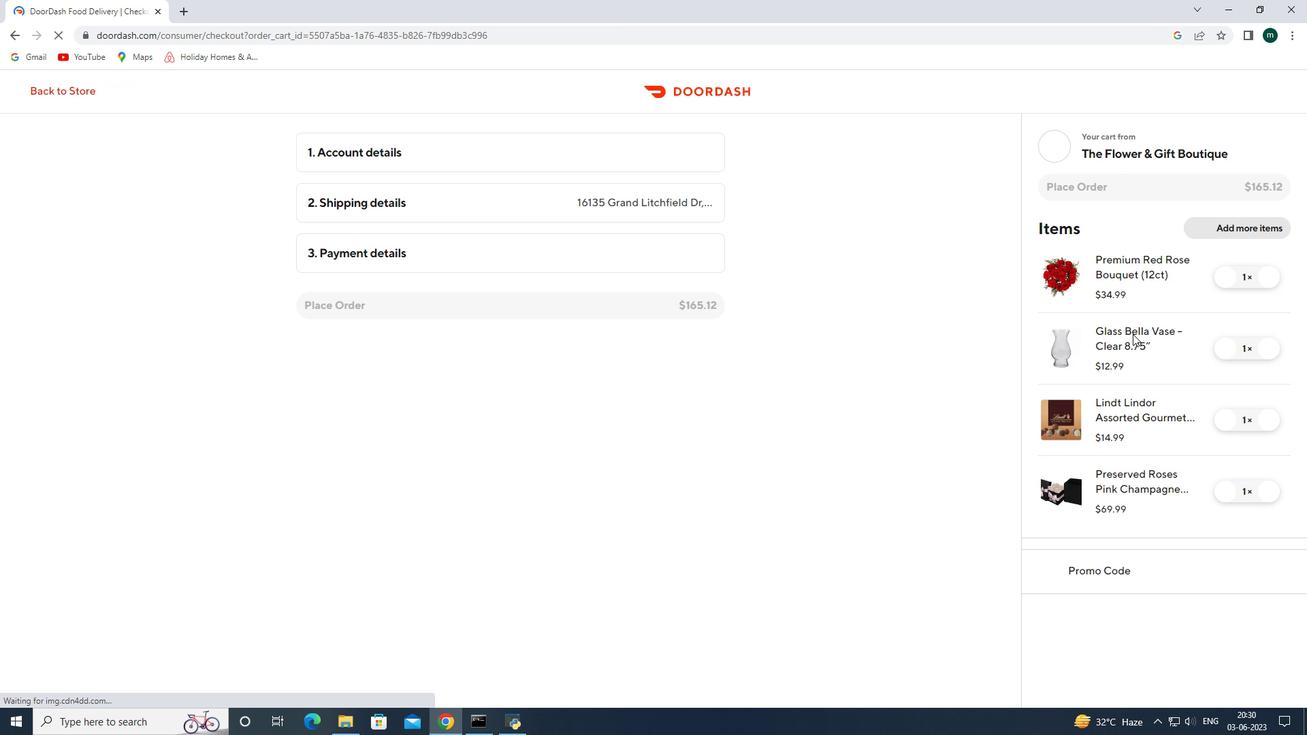 
Action: Mouse scrolled (1135, 337) with delta (0, 0)
Screenshot: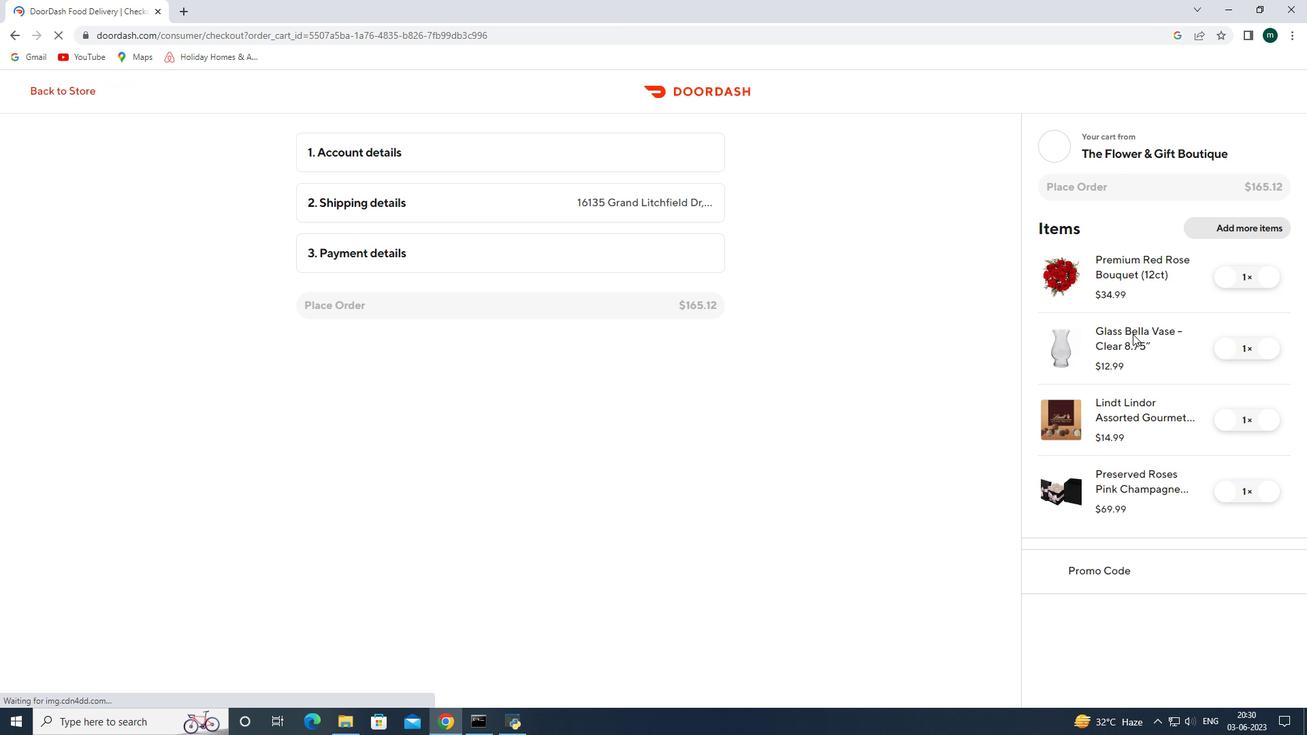 
Action: Mouse moved to (954, 313)
Screenshot: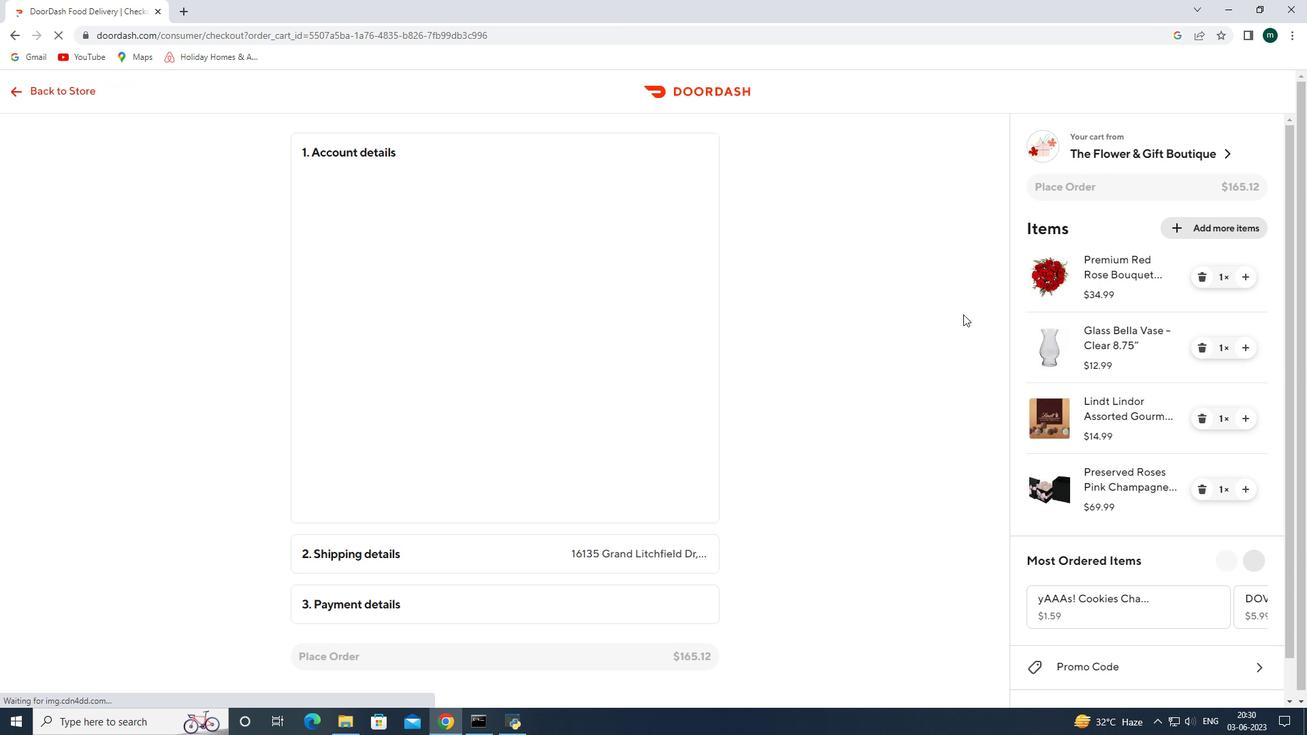 
